 Task: Find and organize event photos in Google Photos.
Action: Mouse moved to (184, 42)
Screenshot: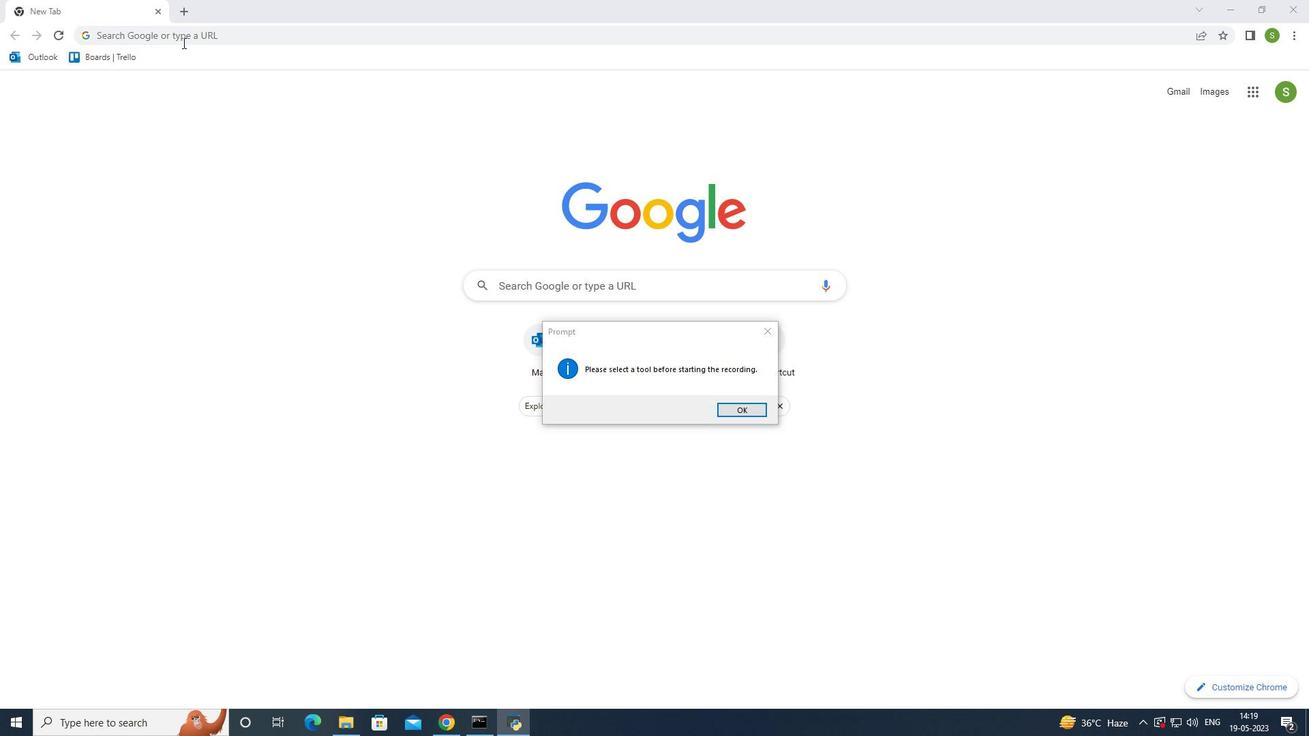 
Action: Mouse pressed left at (184, 42)
Screenshot: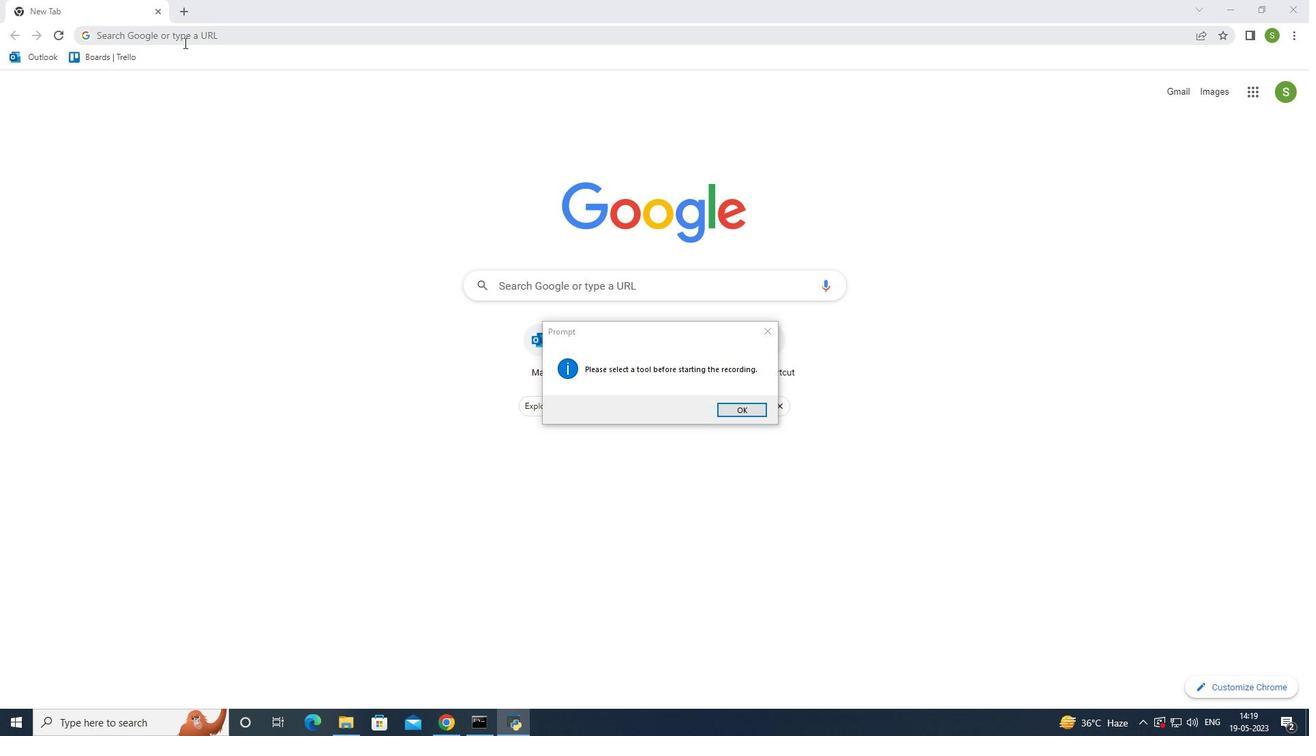 
Action: Mouse moved to (280, 51)
Screenshot: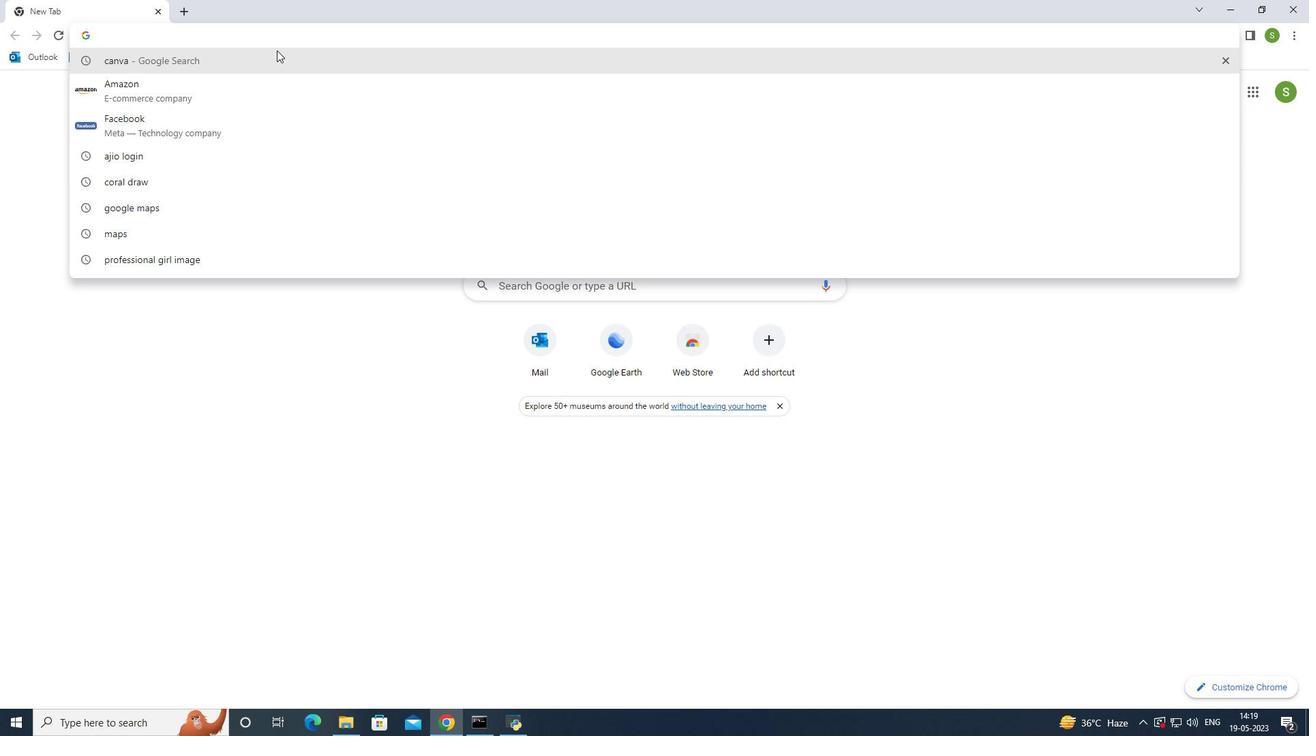 
Action: Key pressed google<Key.space>photos<Key.enter>
Screenshot: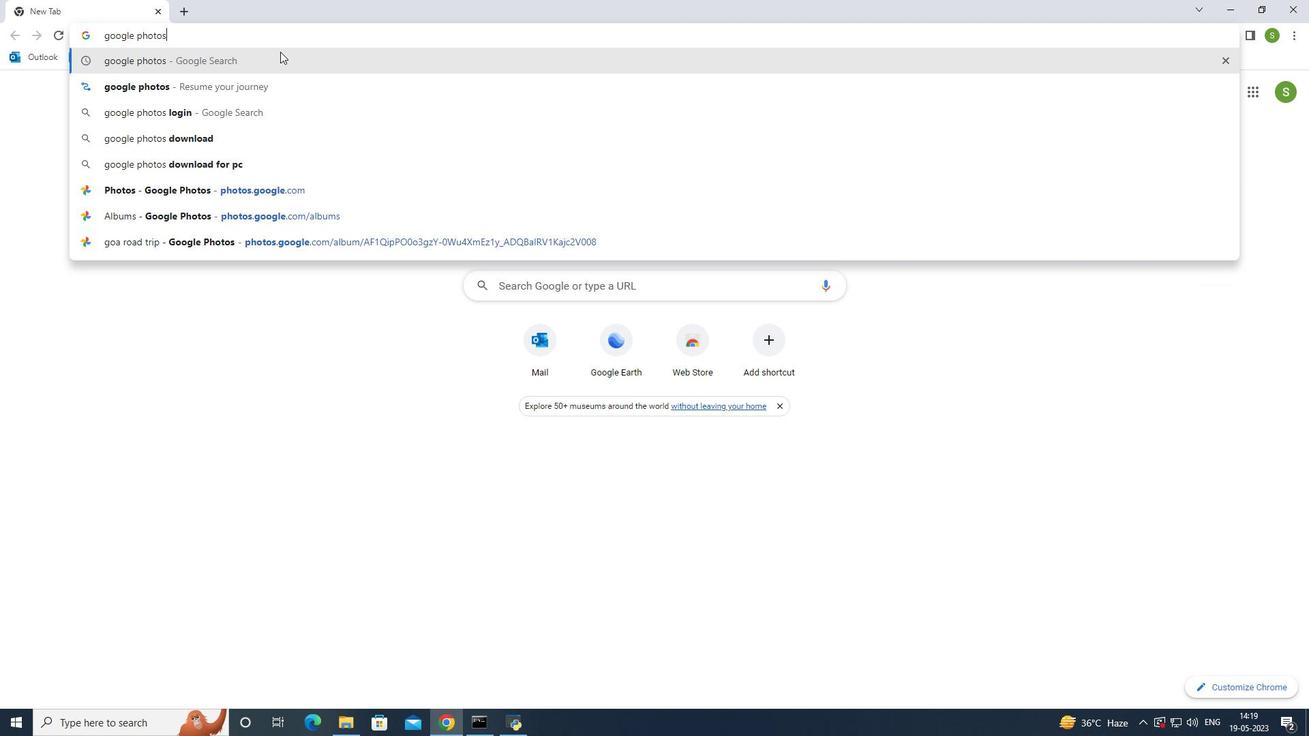 
Action: Mouse moved to (220, 210)
Screenshot: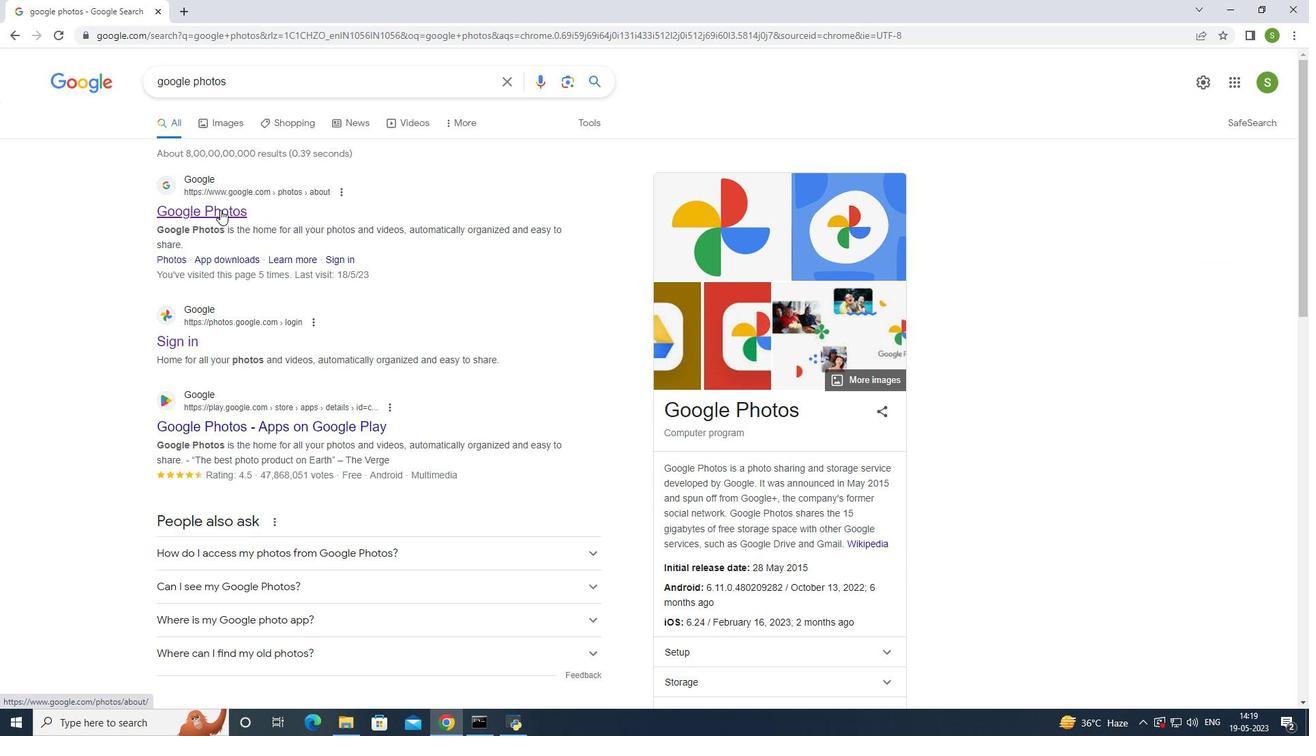 
Action: Mouse pressed left at (220, 210)
Screenshot: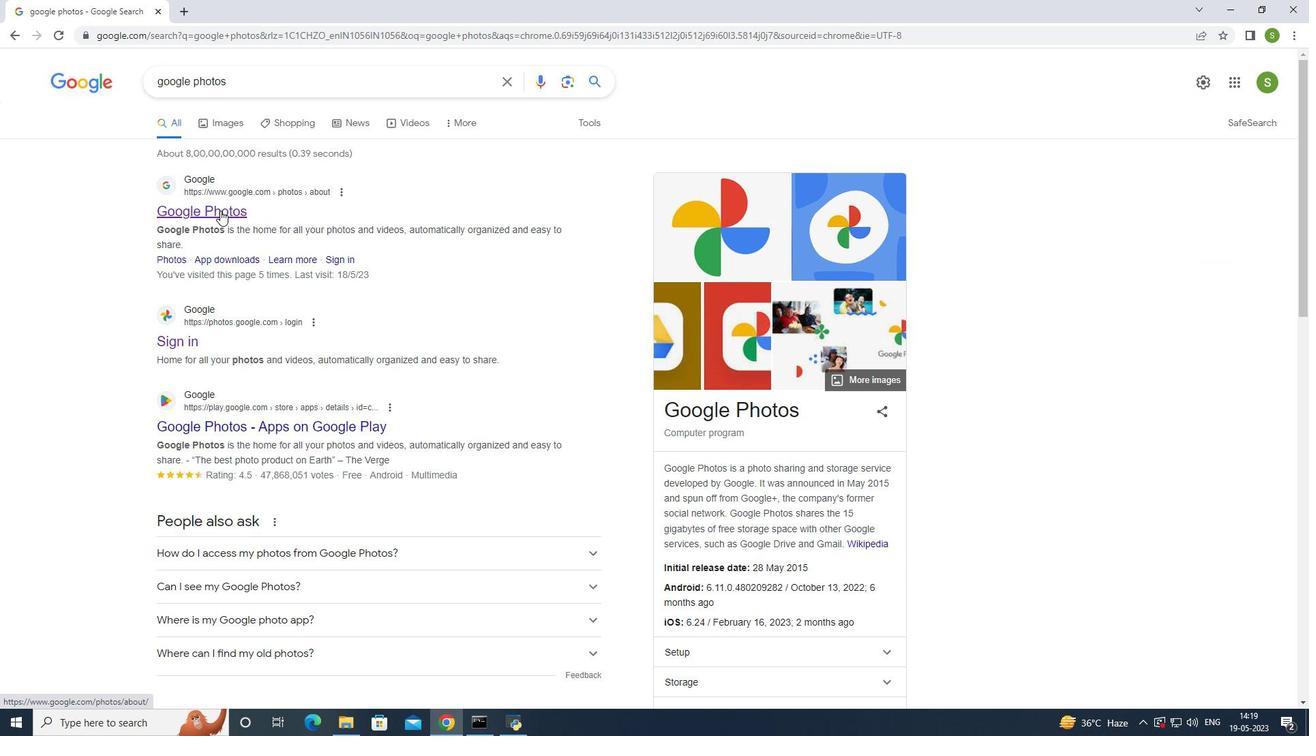 
Action: Mouse moved to (618, 476)
Screenshot: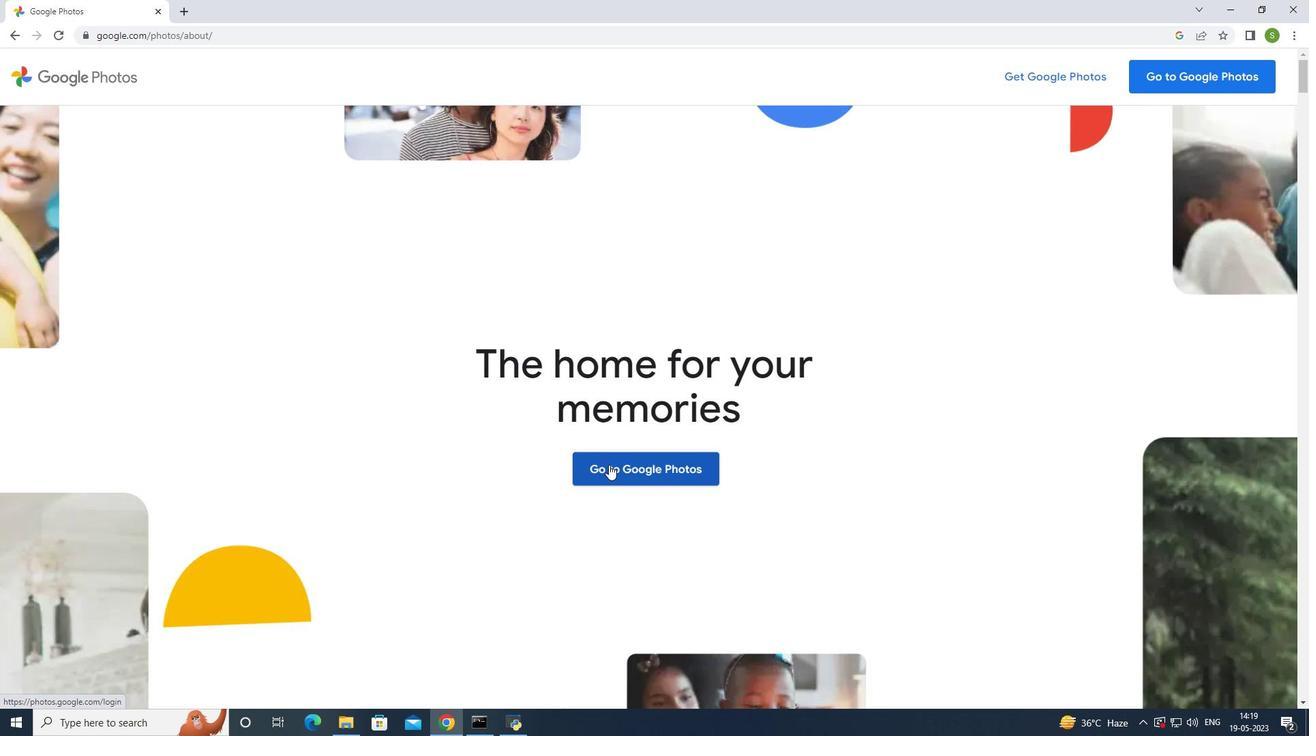
Action: Mouse pressed left at (618, 476)
Screenshot: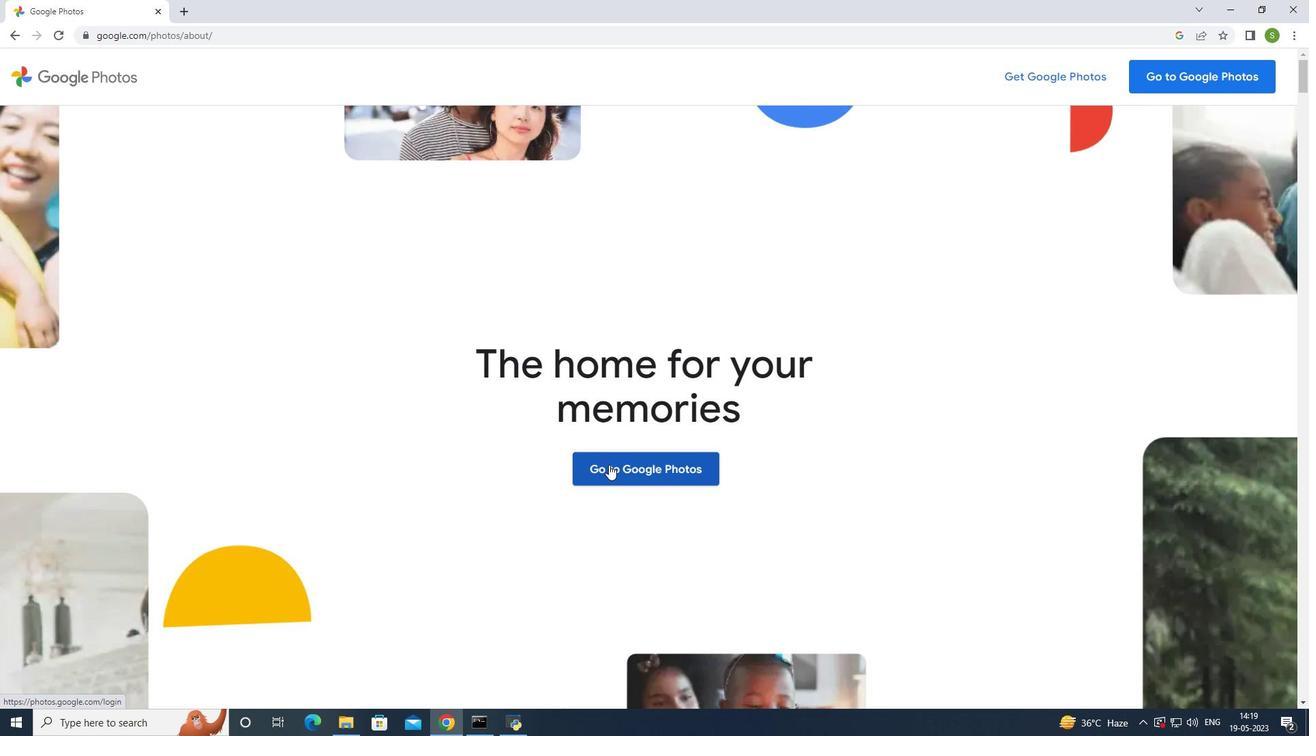 
Action: Mouse moved to (186, 10)
Screenshot: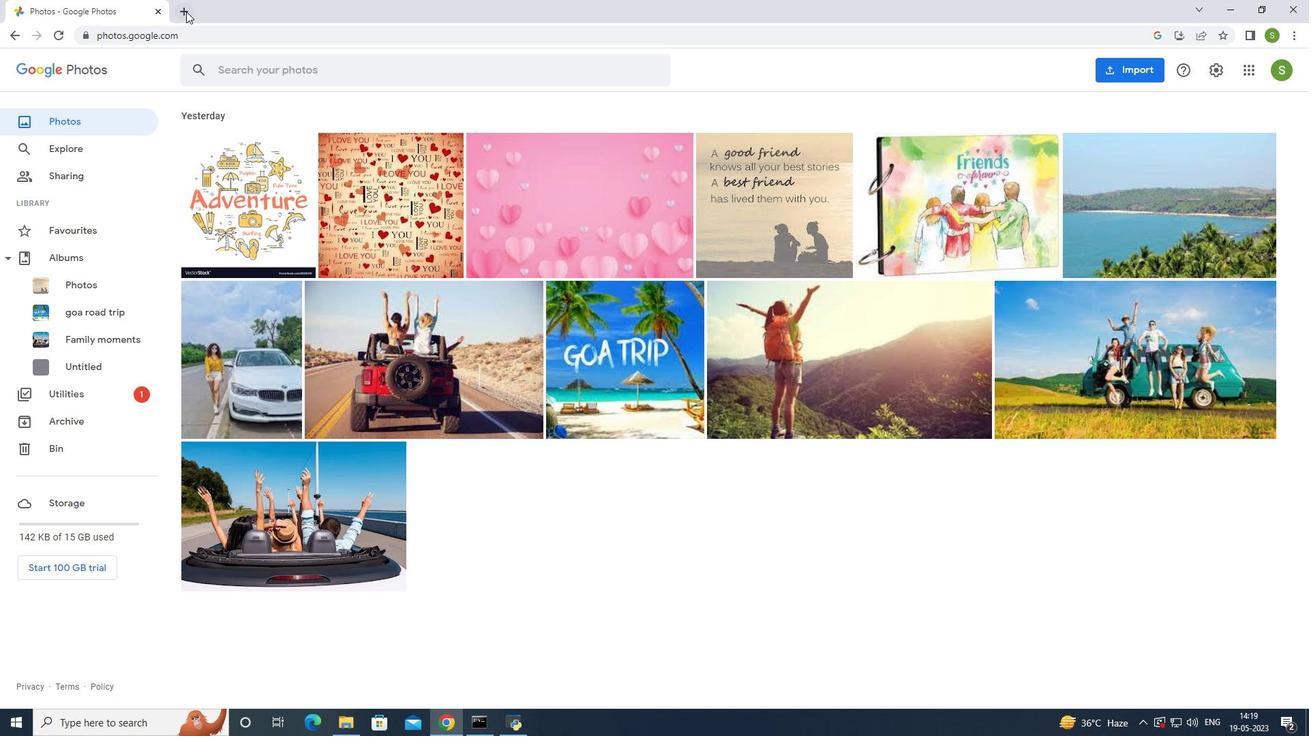 
Action: Mouse pressed left at (186, 10)
Screenshot: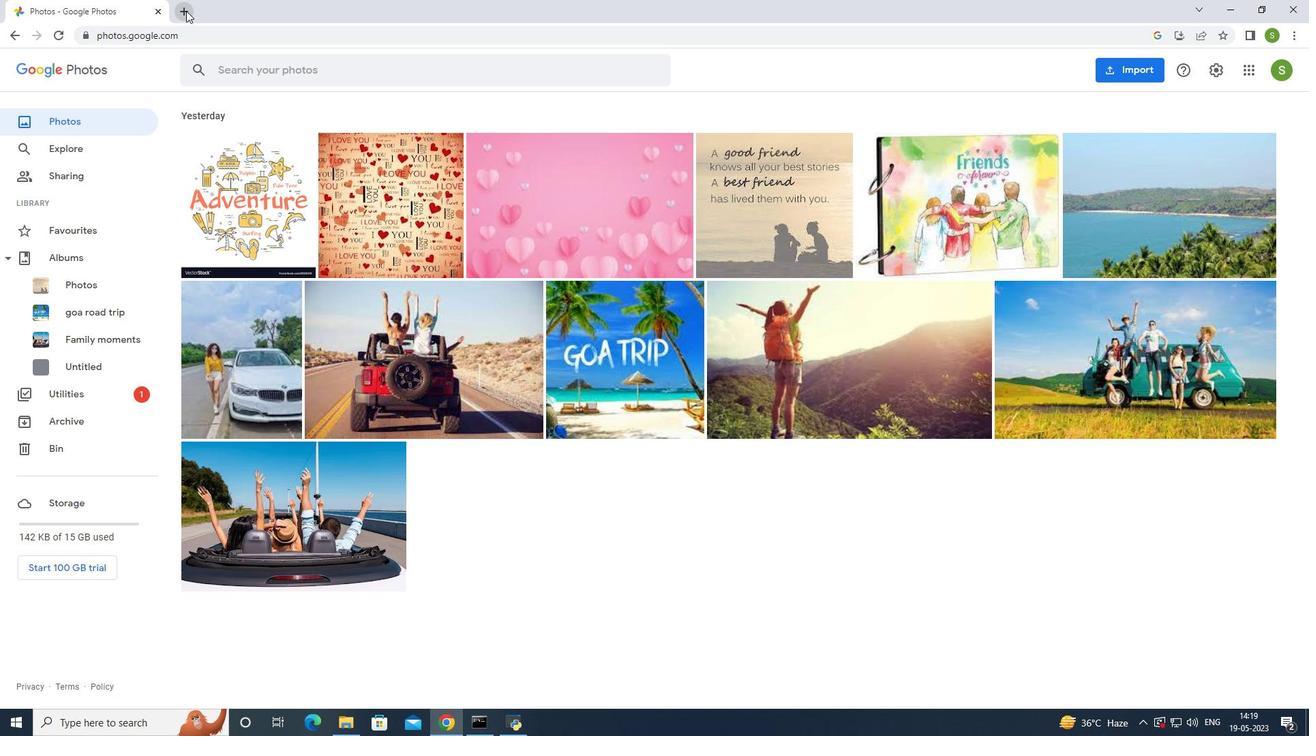 
Action: Mouse moved to (229, 33)
Screenshot: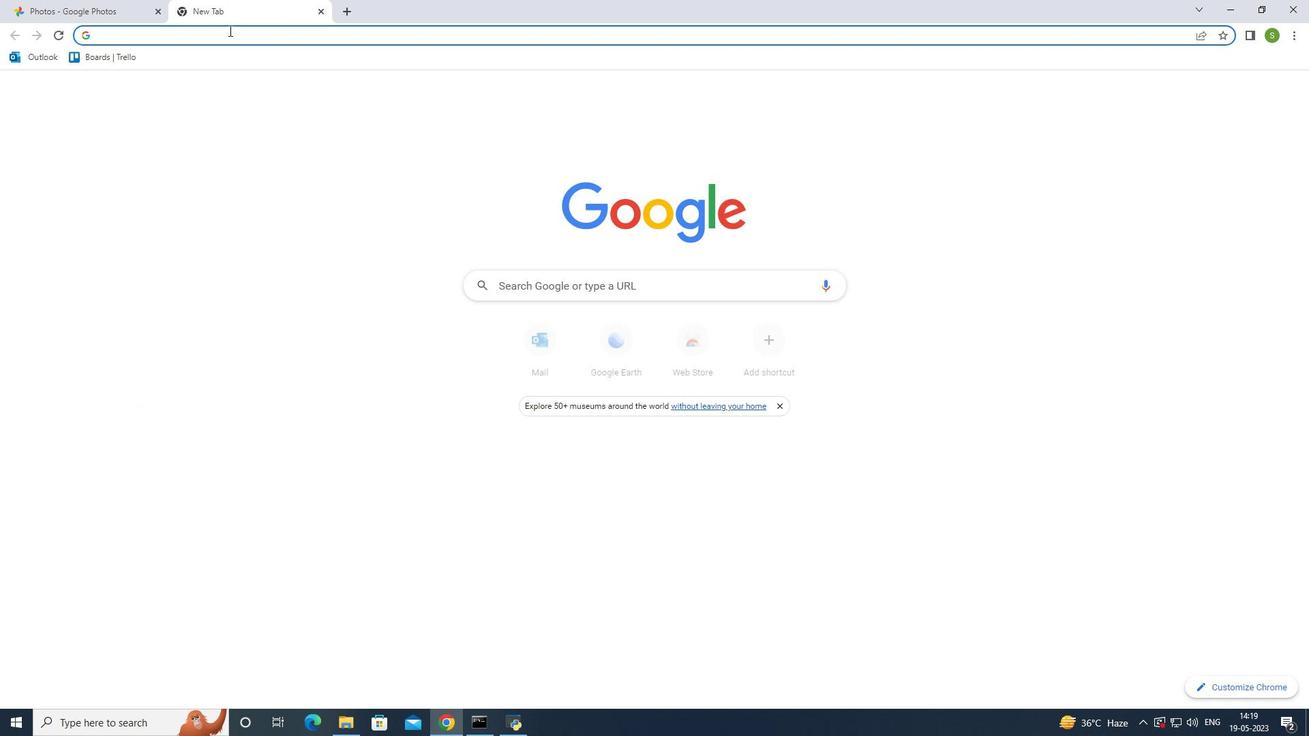 
Action: Mouse pressed left at (229, 33)
Screenshot: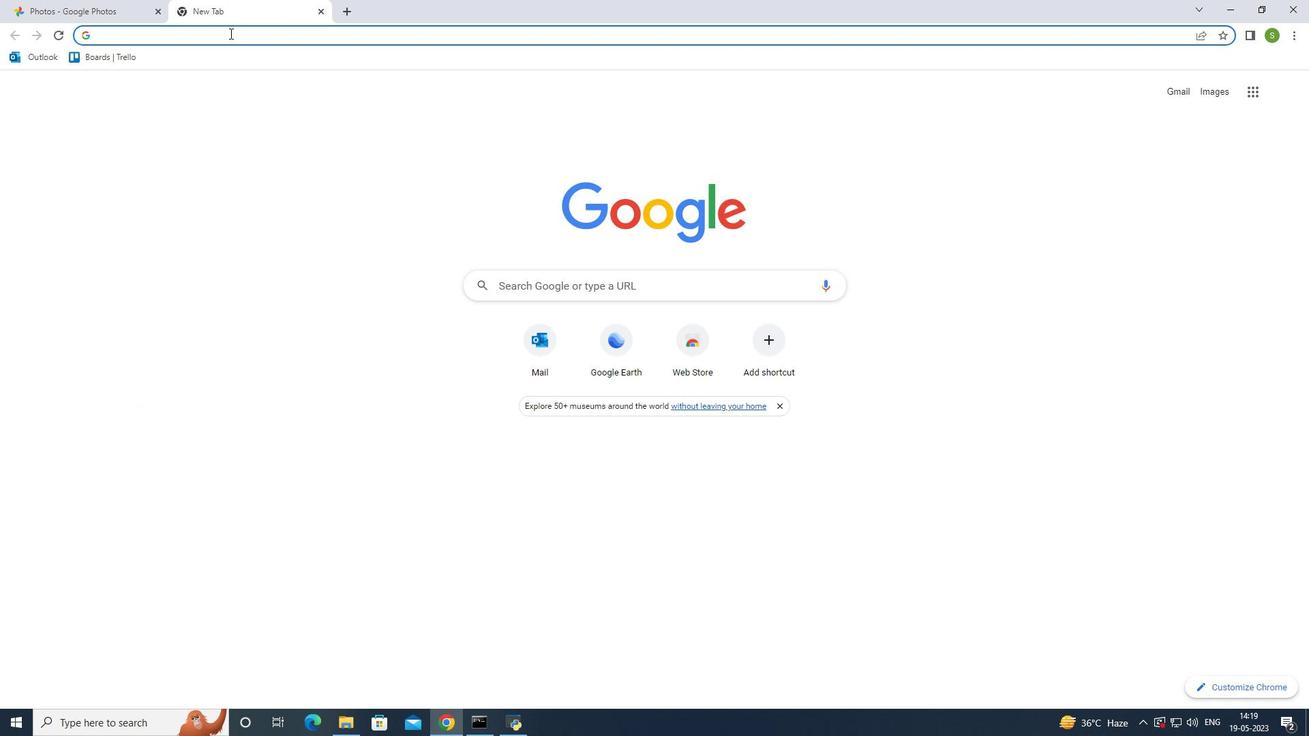 
Action: Mouse moved to (339, 42)
Screenshot: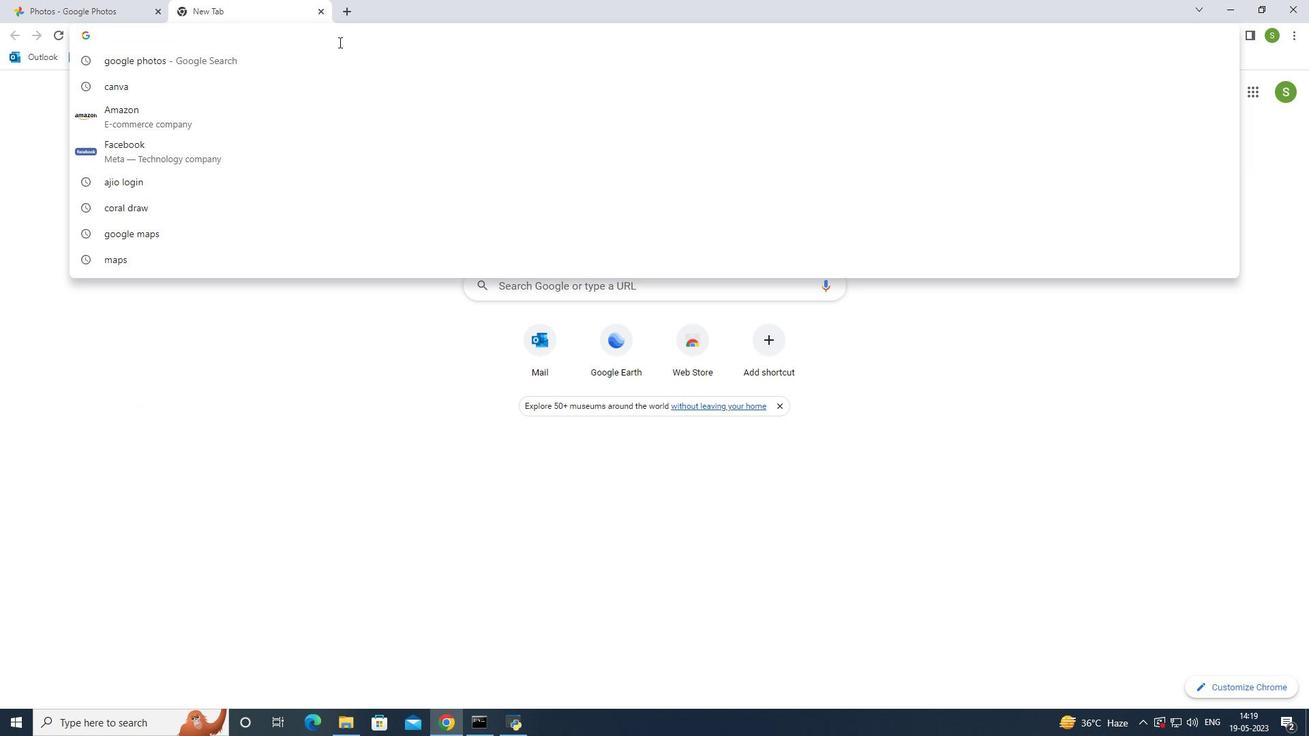 
Action: Key pressed event<Key.space><Key.down><Key.enter>
Screenshot: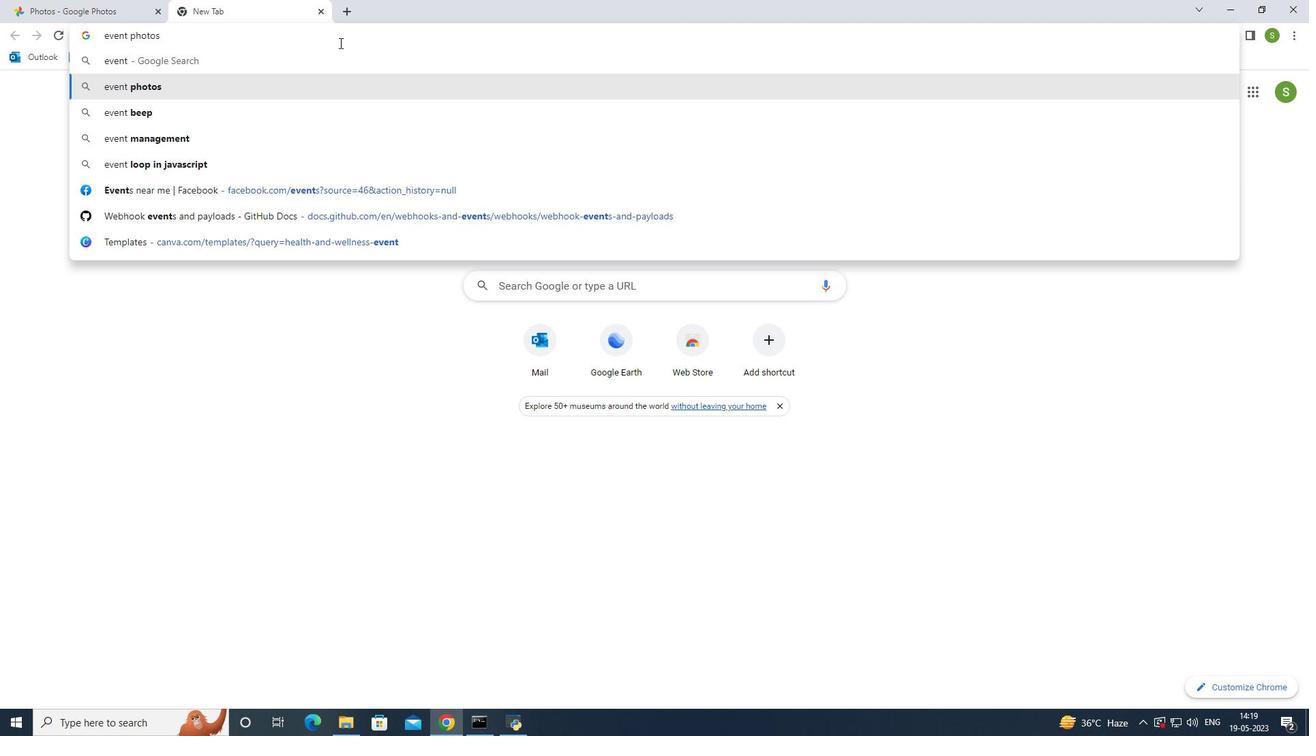 
Action: Mouse moved to (221, 124)
Screenshot: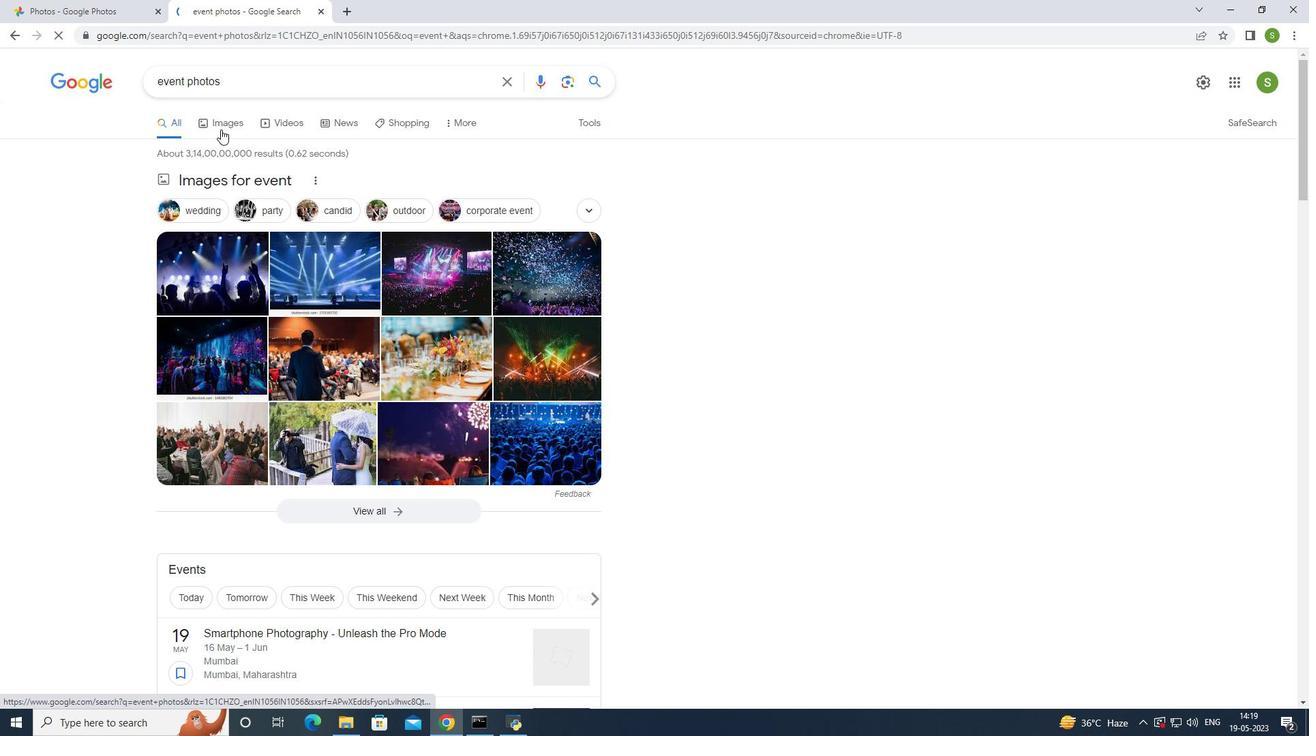 
Action: Mouse pressed left at (221, 124)
Screenshot: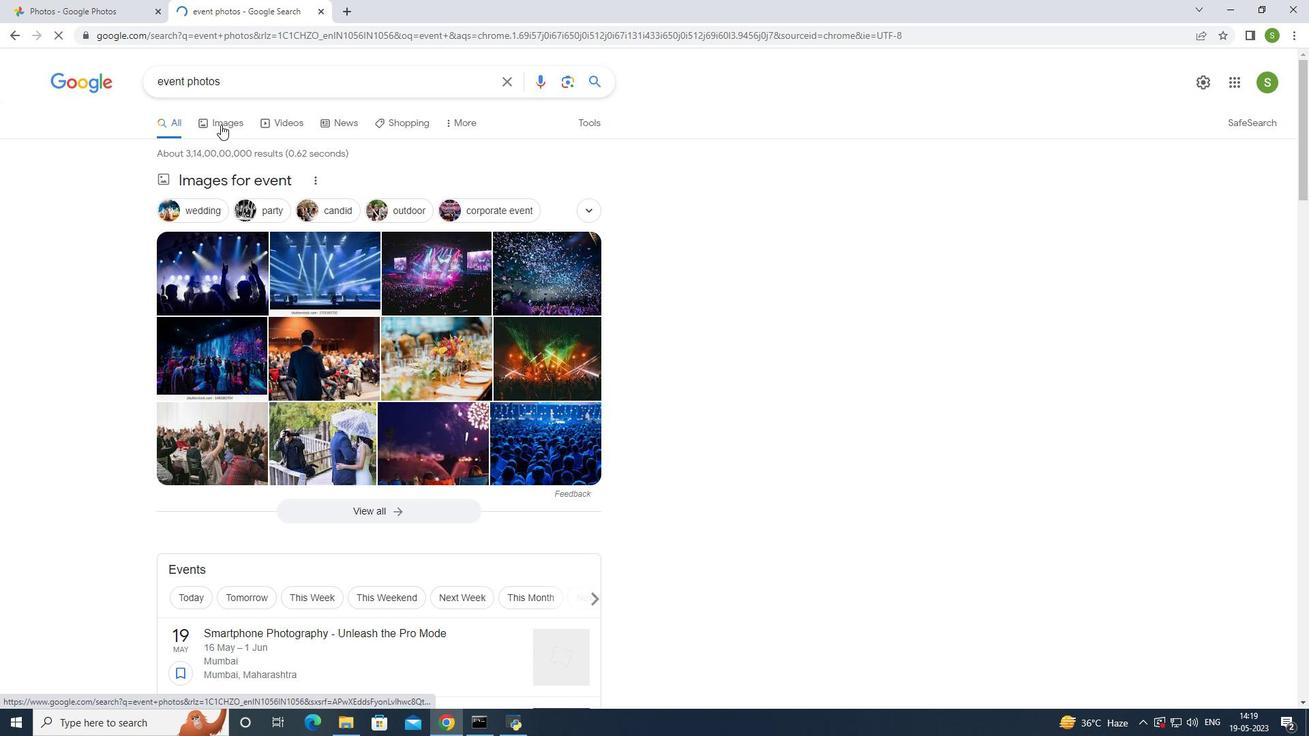 
Action: Mouse moved to (571, 264)
Screenshot: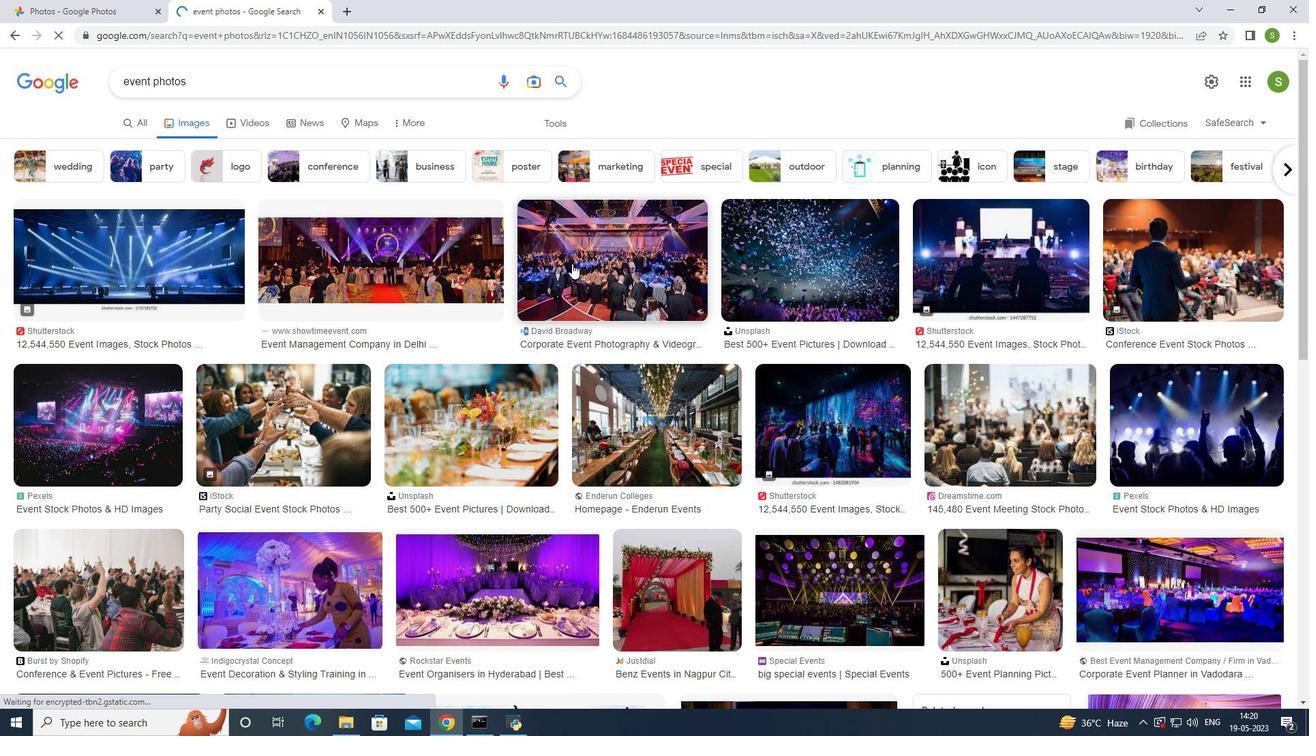 
Action: Mouse scrolled (571, 263) with delta (0, 0)
Screenshot: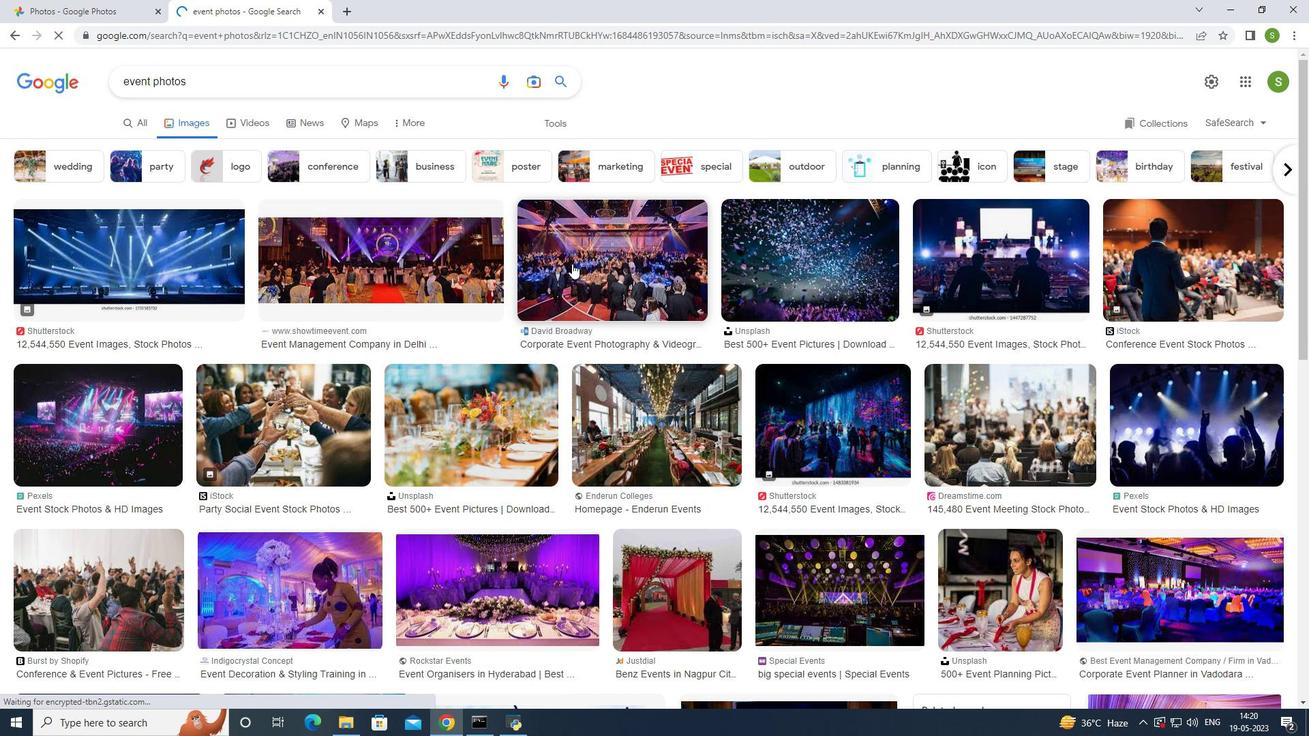 
Action: Mouse scrolled (571, 263) with delta (0, 0)
Screenshot: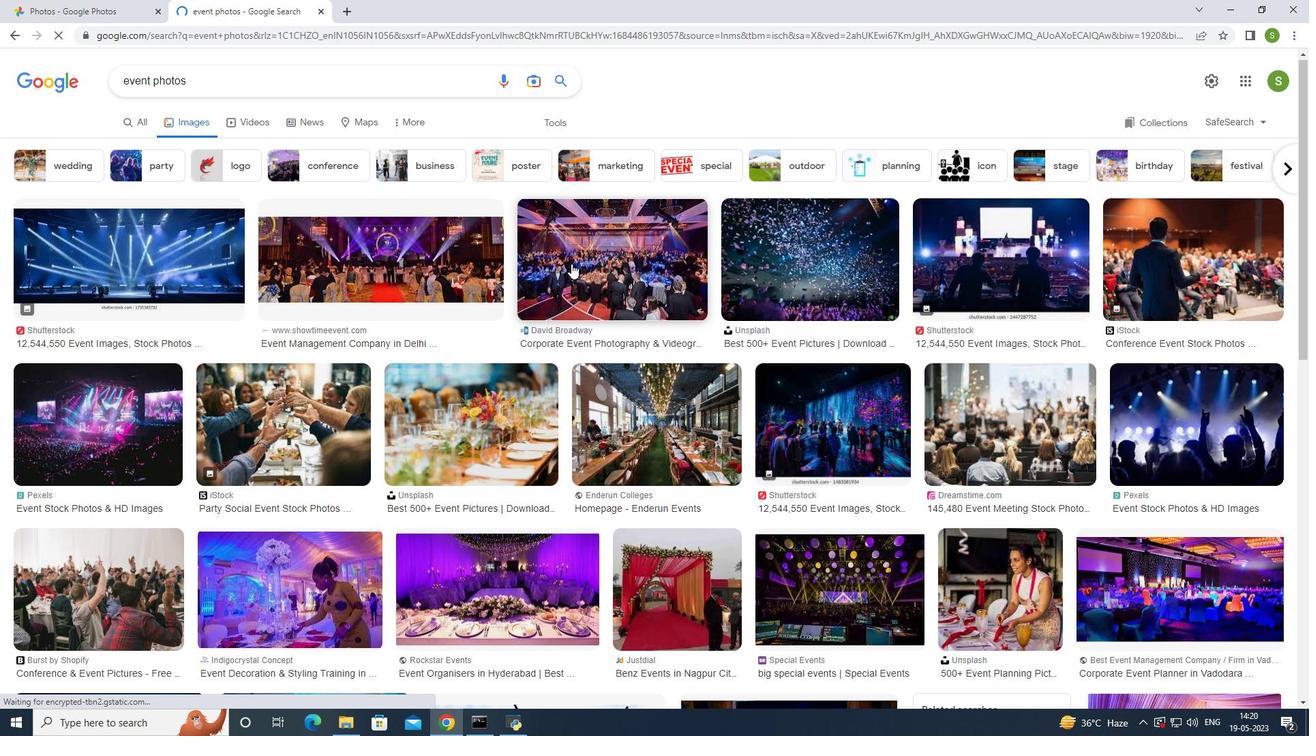 
Action: Mouse scrolled (571, 263) with delta (0, 0)
Screenshot: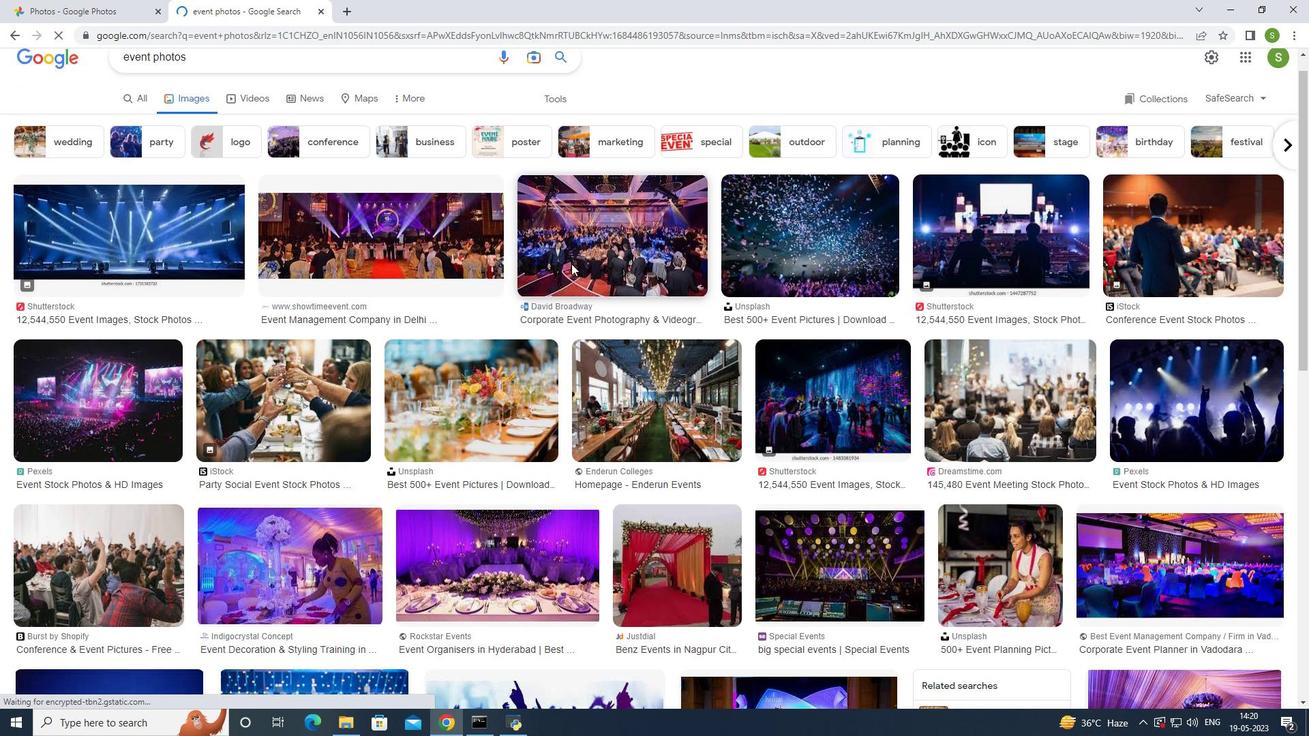 
Action: Mouse moved to (433, 395)
Screenshot: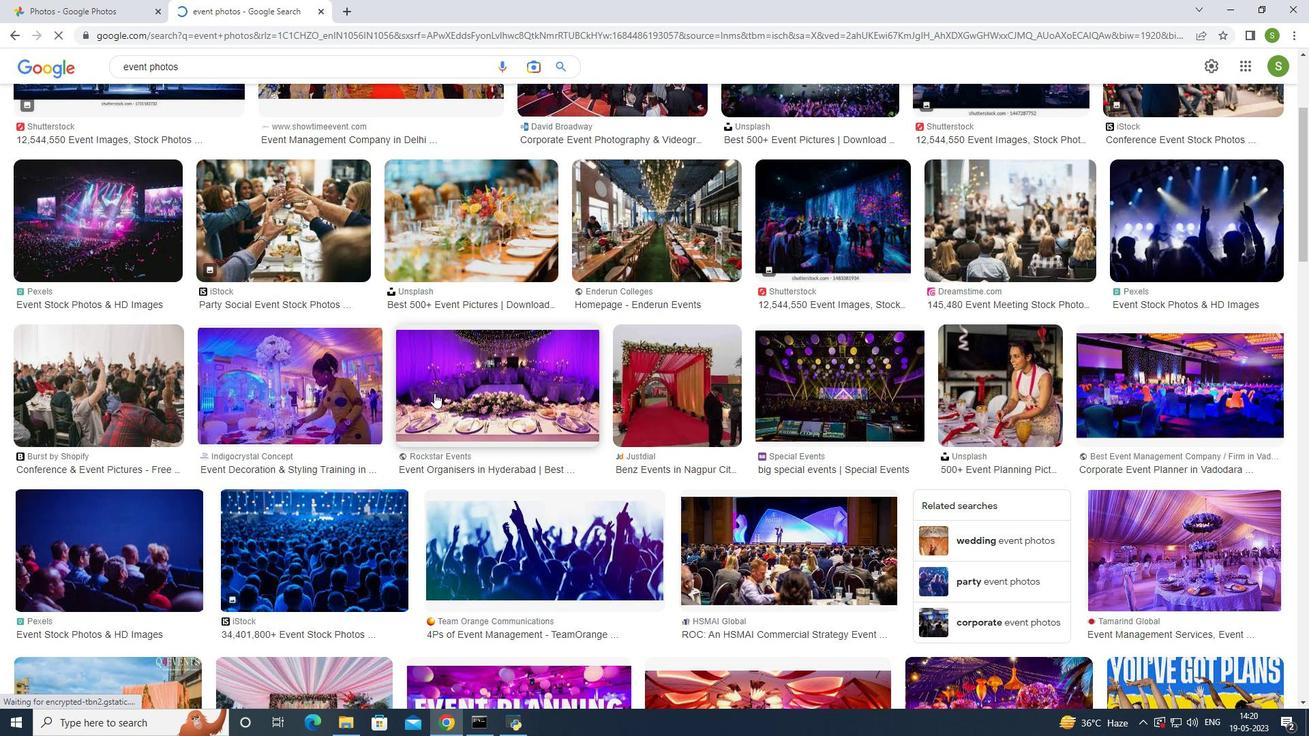 
Action: Mouse scrolled (433, 395) with delta (0, 0)
Screenshot: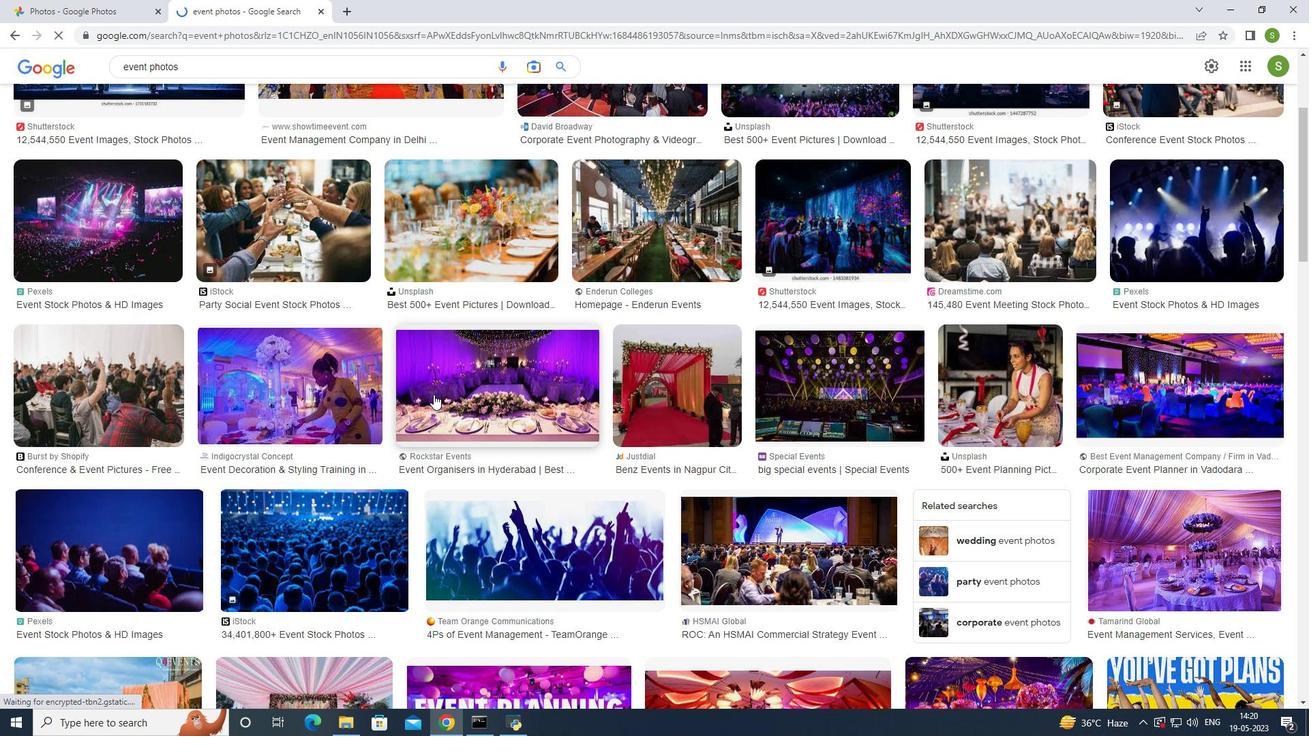 
Action: Mouse scrolled (433, 395) with delta (0, 0)
Screenshot: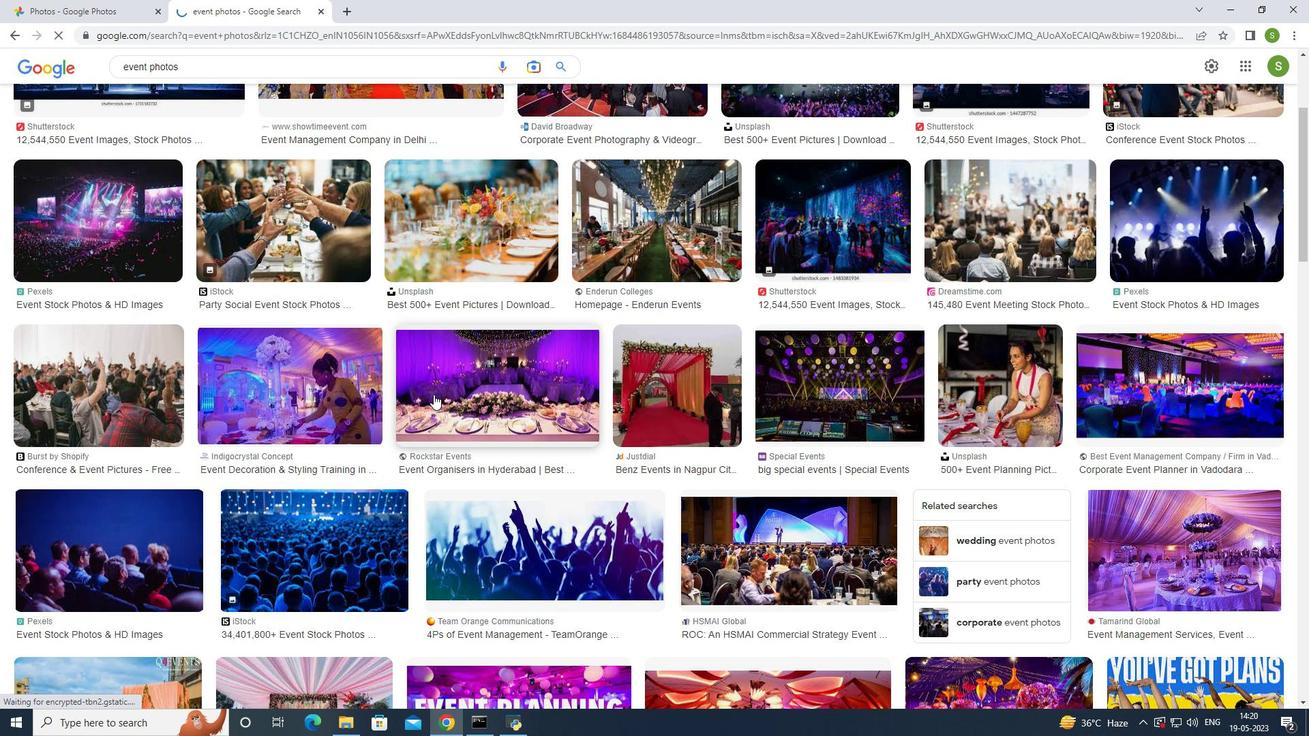 
Action: Mouse scrolled (433, 395) with delta (0, 0)
Screenshot: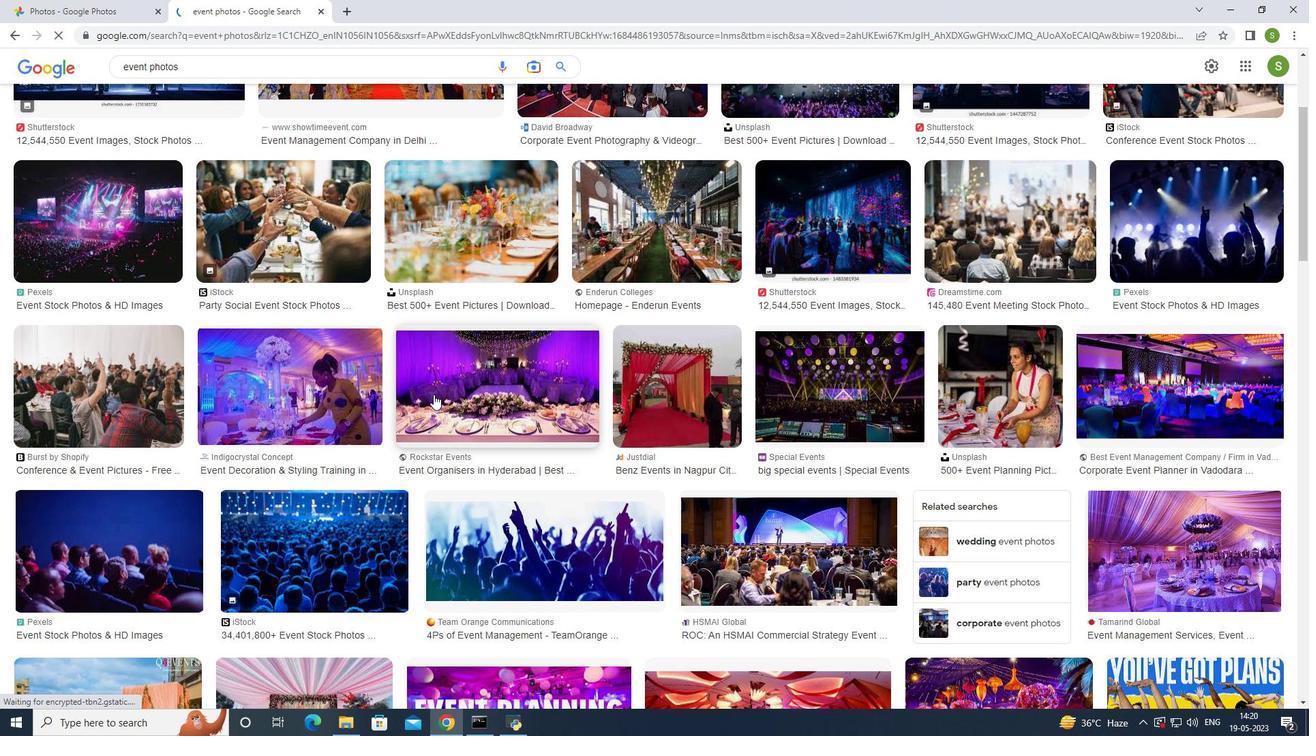 
Action: Mouse scrolled (433, 395) with delta (0, 0)
Screenshot: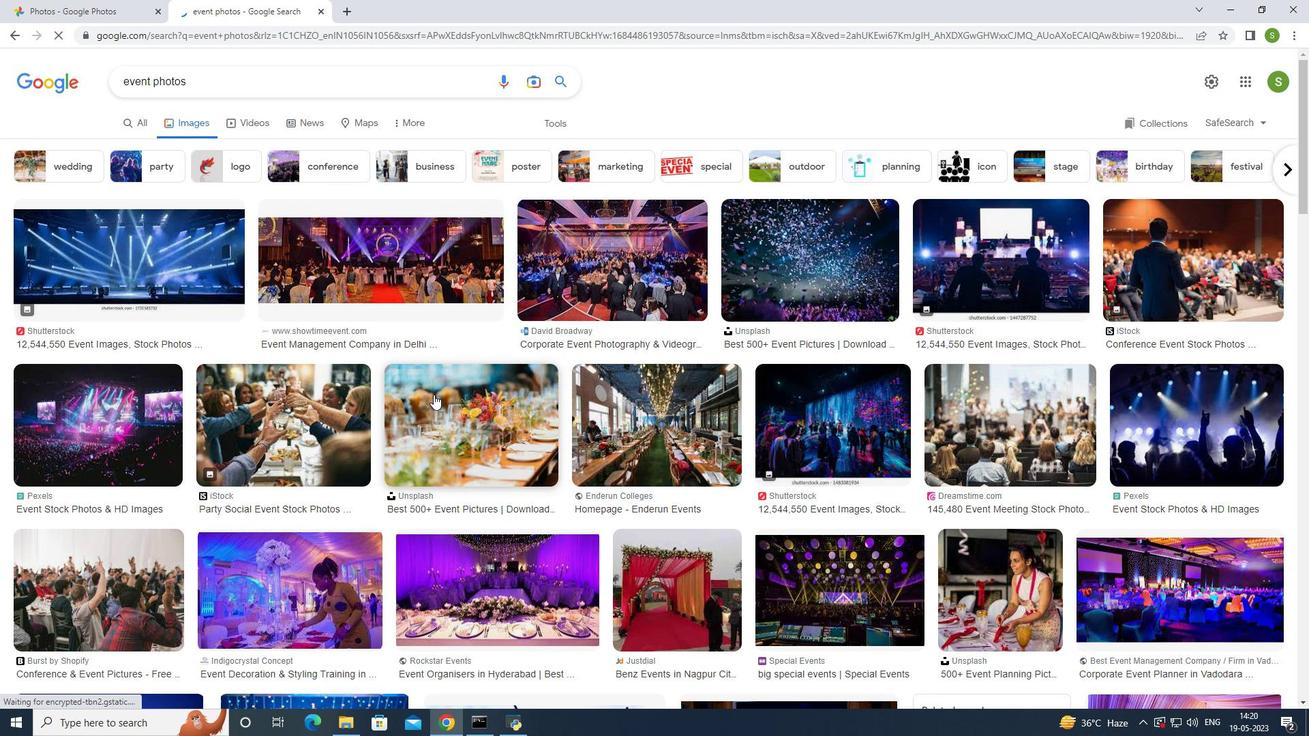 
Action: Mouse moved to (444, 276)
Screenshot: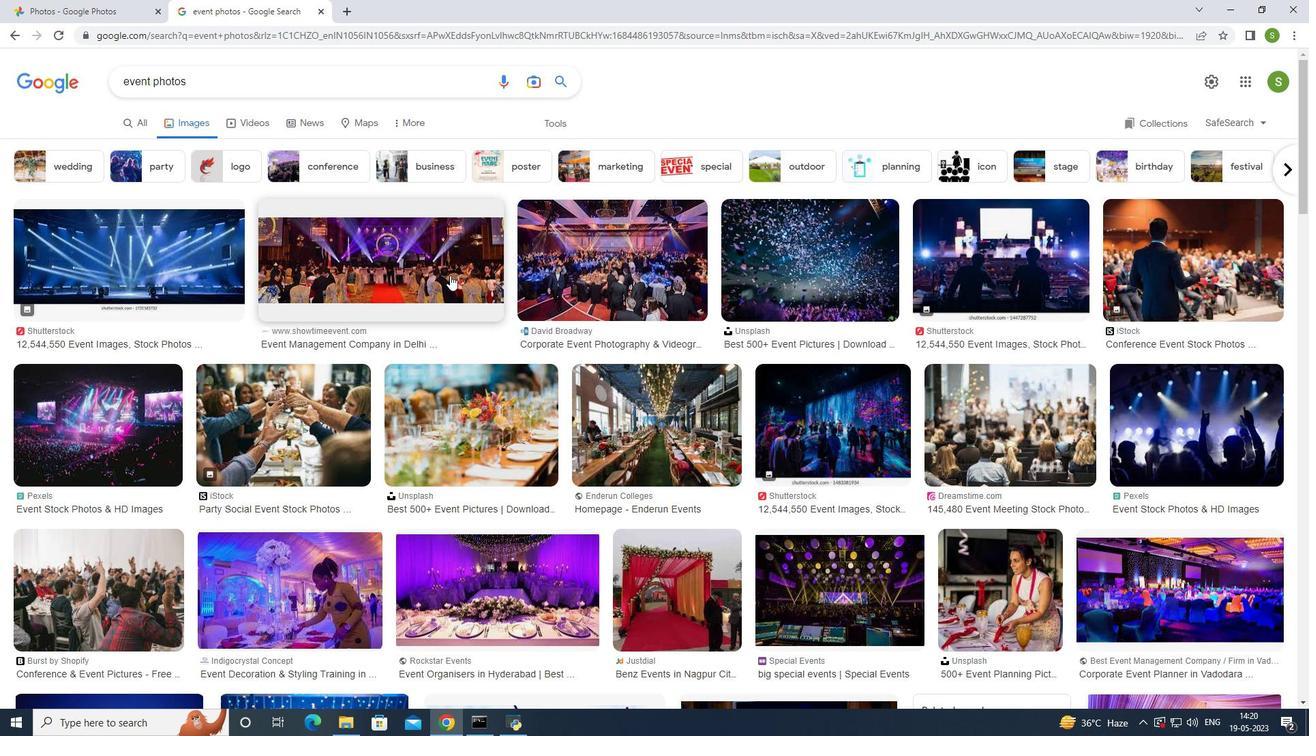 
Action: Mouse pressed left at (444, 276)
Screenshot: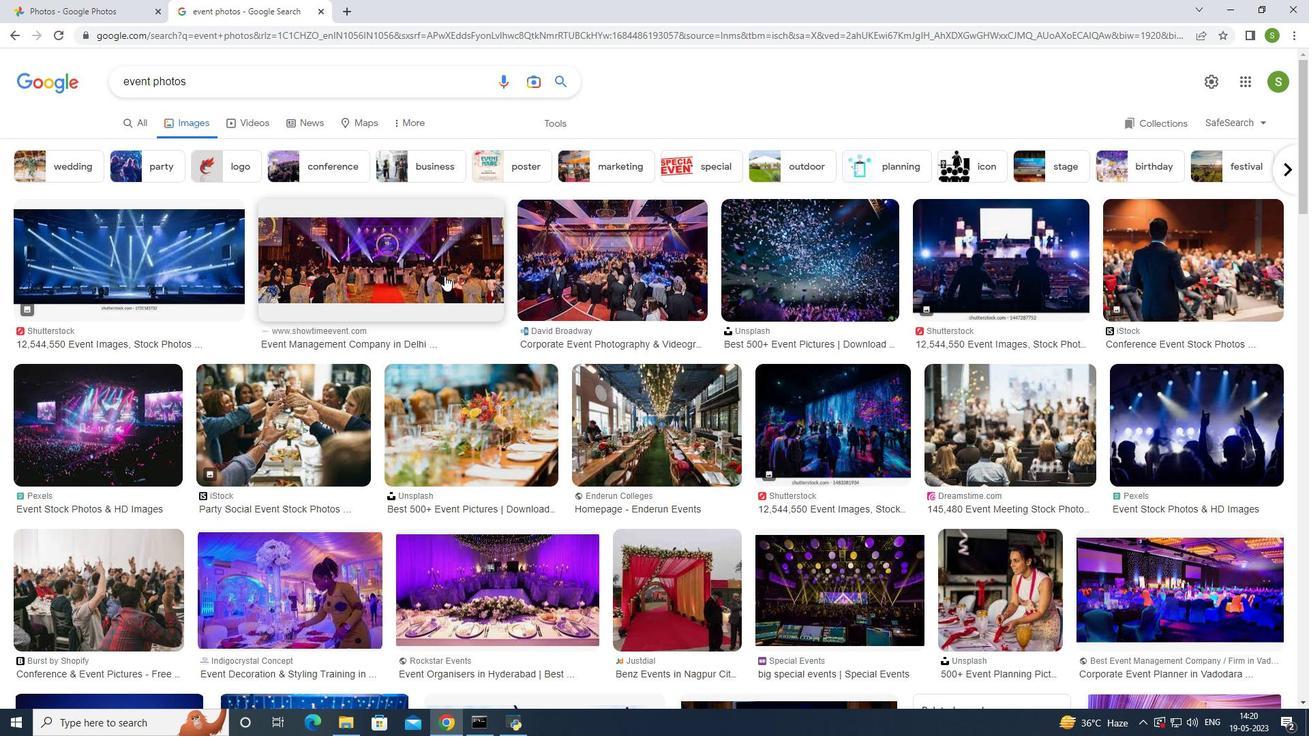 
Action: Mouse moved to (968, 236)
Screenshot: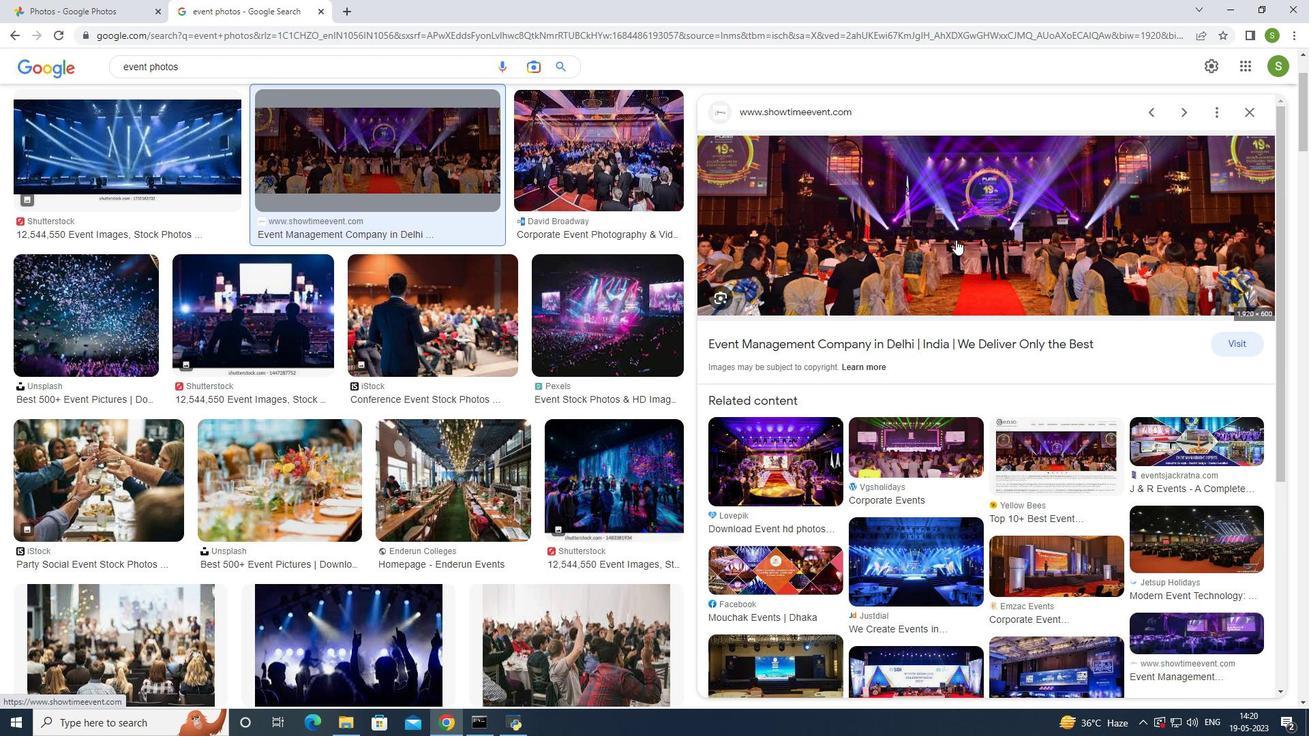 
Action: Mouse pressed right at (968, 236)
Screenshot: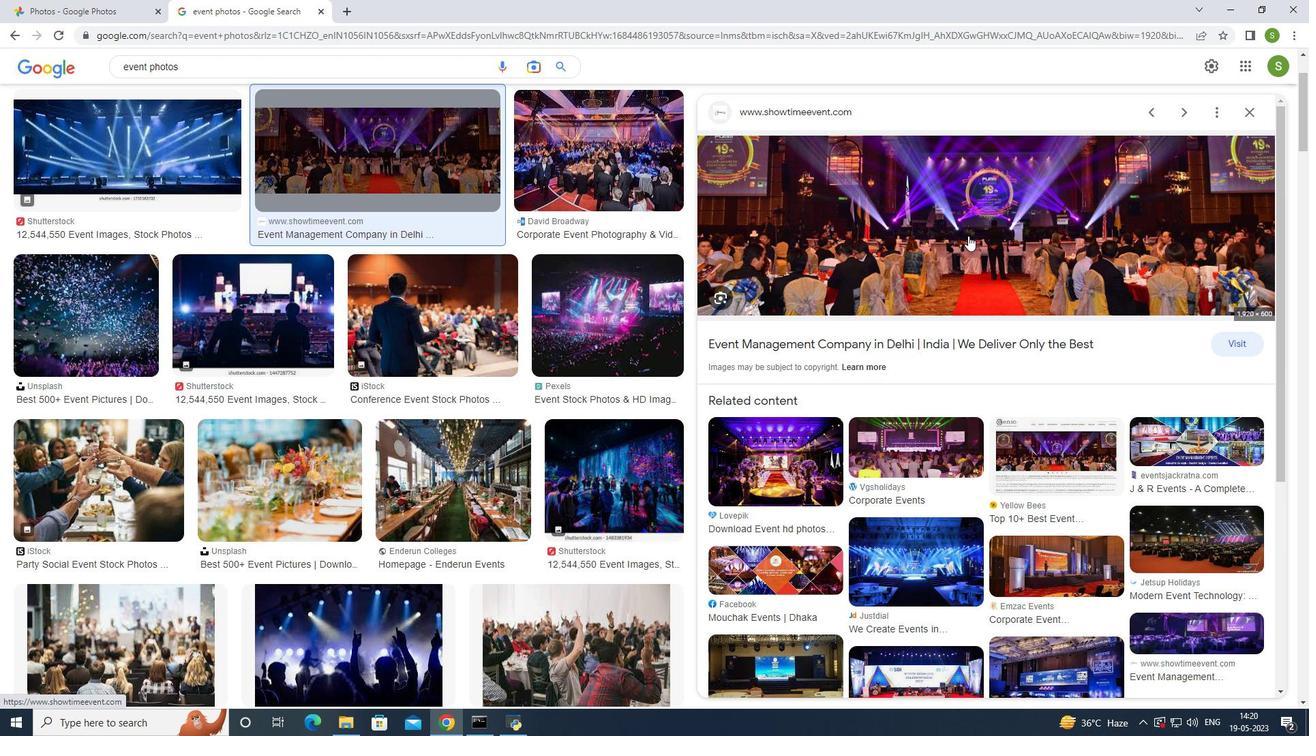 
Action: Mouse moved to (1031, 384)
Screenshot: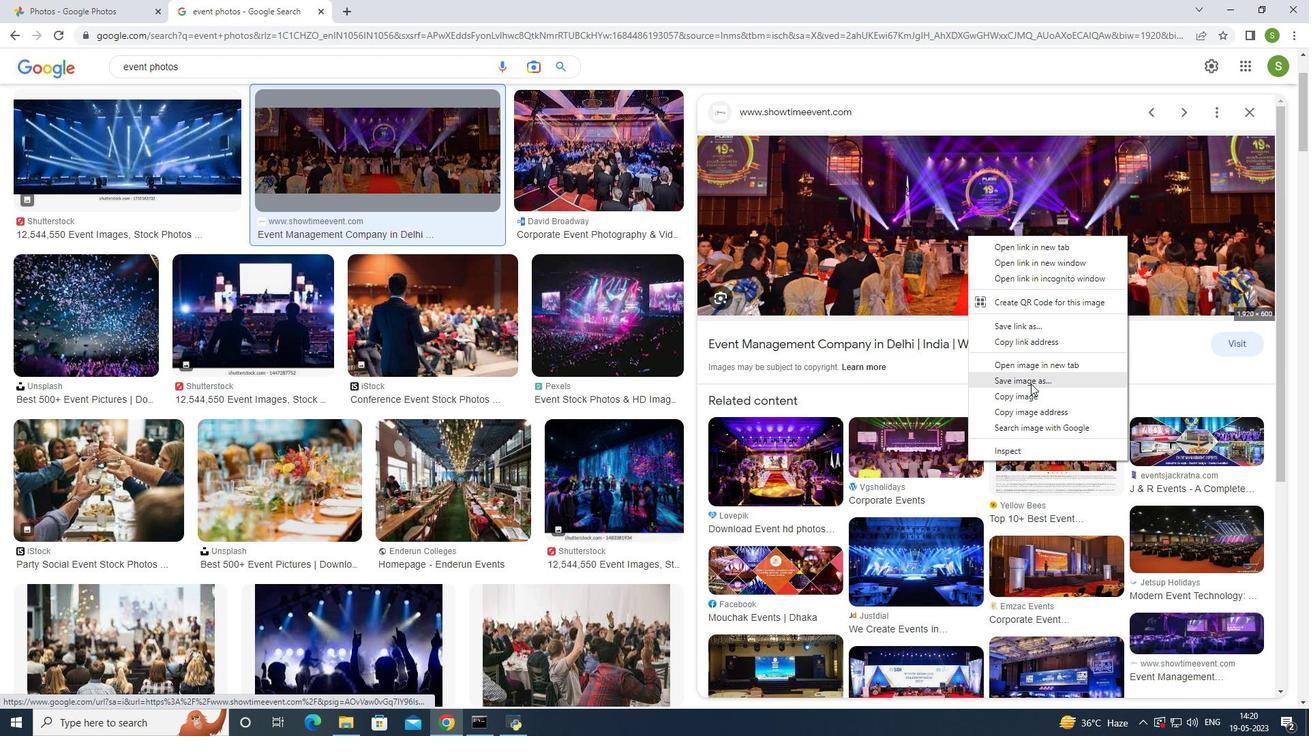 
Action: Mouse pressed left at (1031, 384)
Screenshot: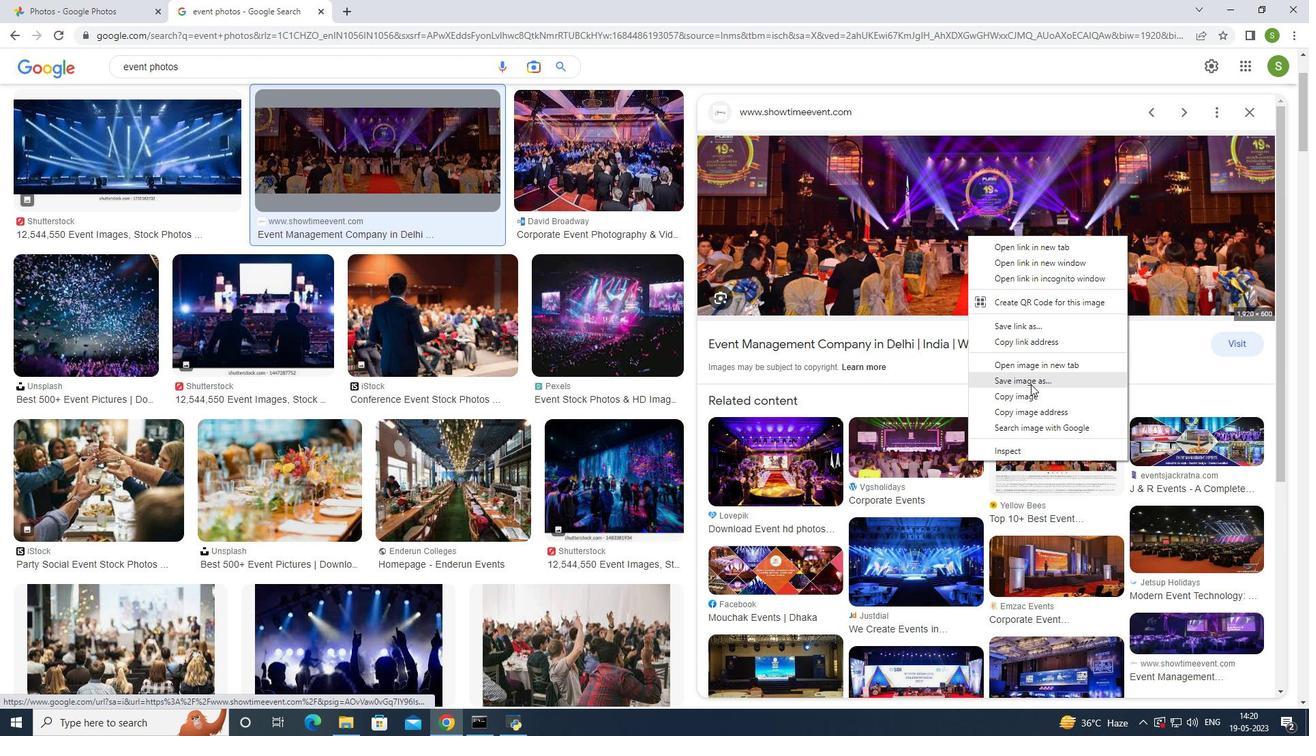 
Action: Mouse moved to (384, 285)
Screenshot: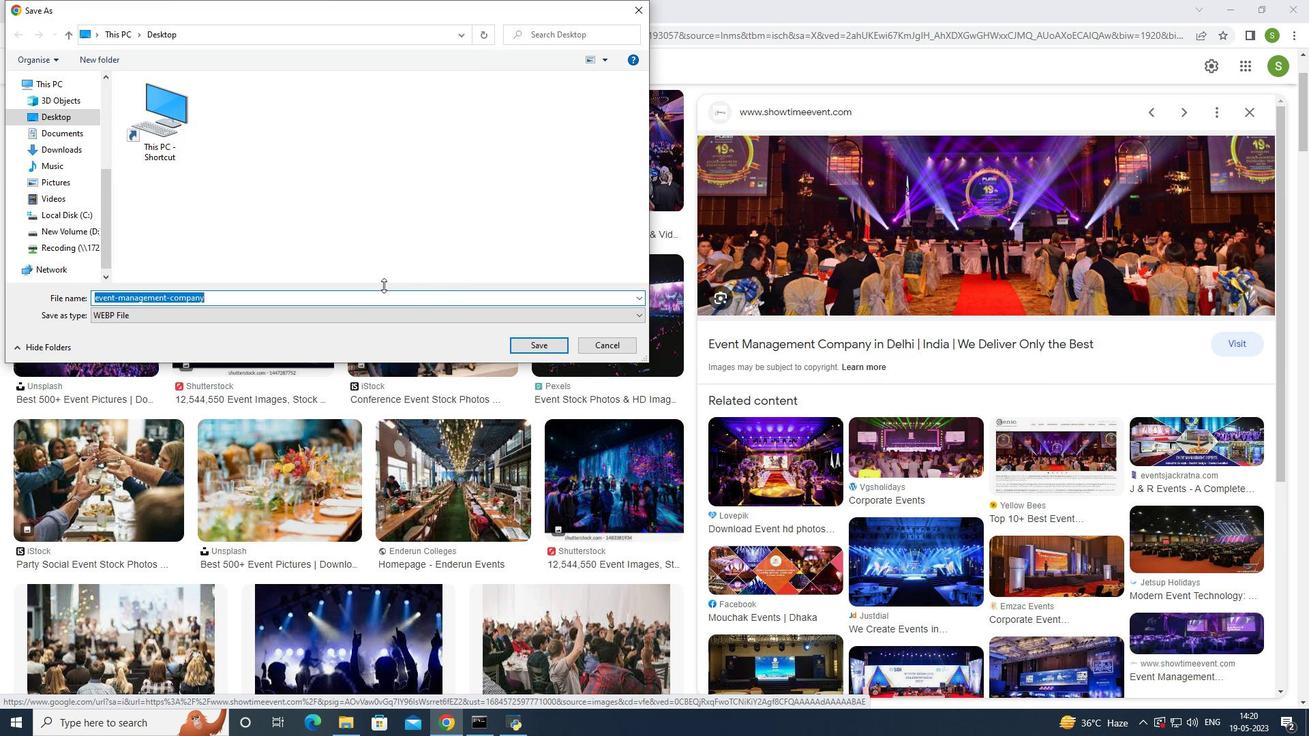 
Action: Key pressed eeeee<Key.enter>
Screenshot: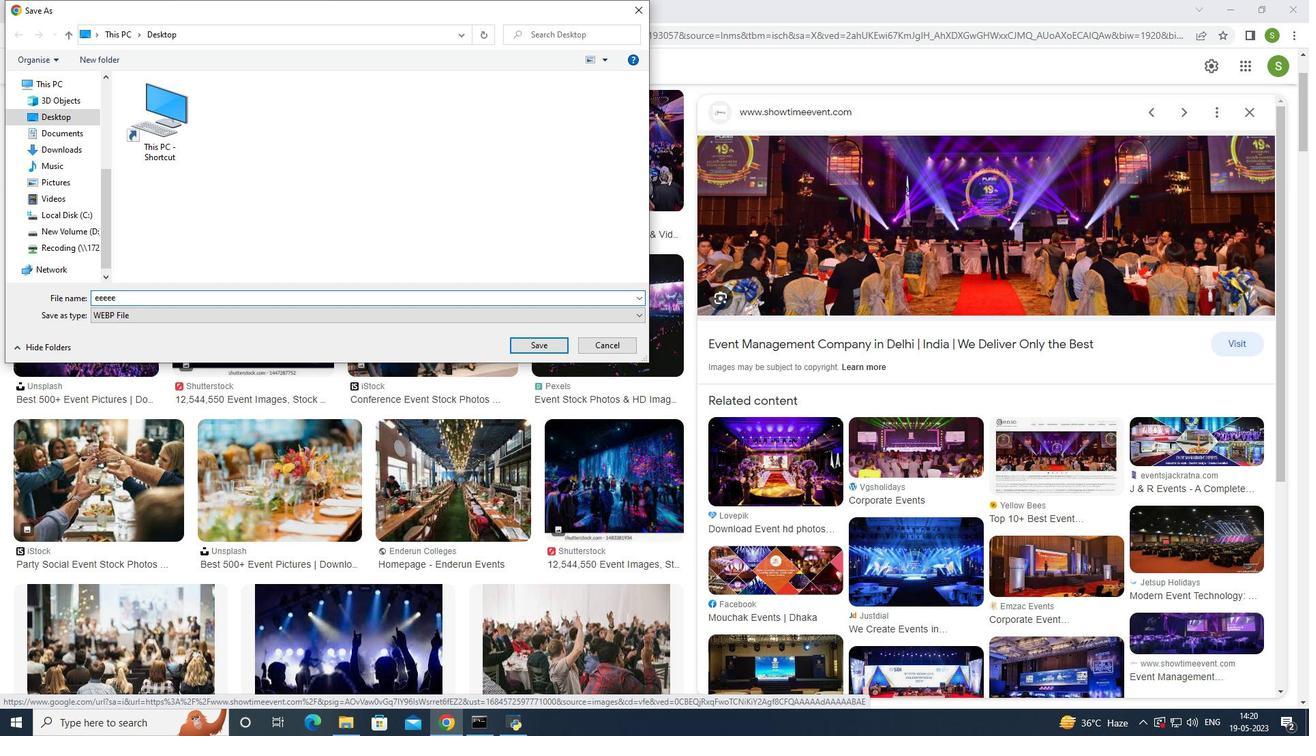 
Action: Mouse moved to (337, 341)
Screenshot: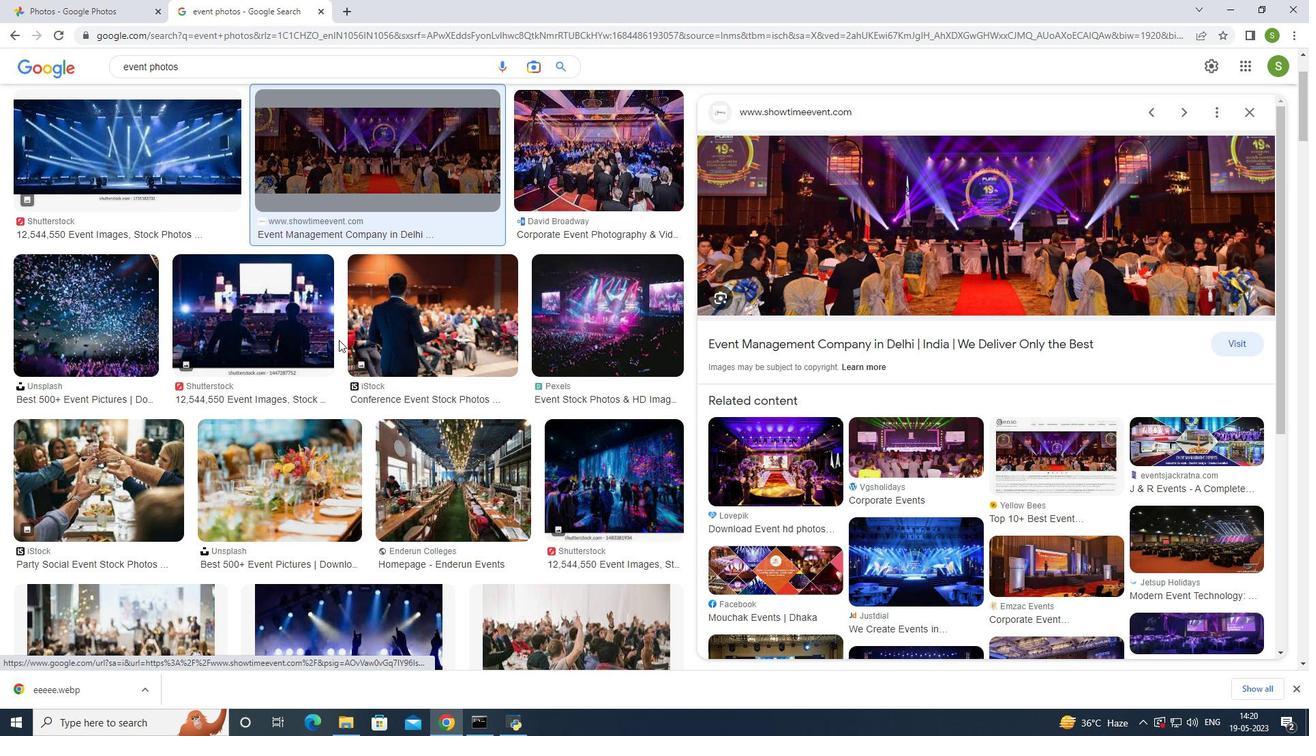 
Action: Mouse scrolled (337, 340) with delta (0, 0)
Screenshot: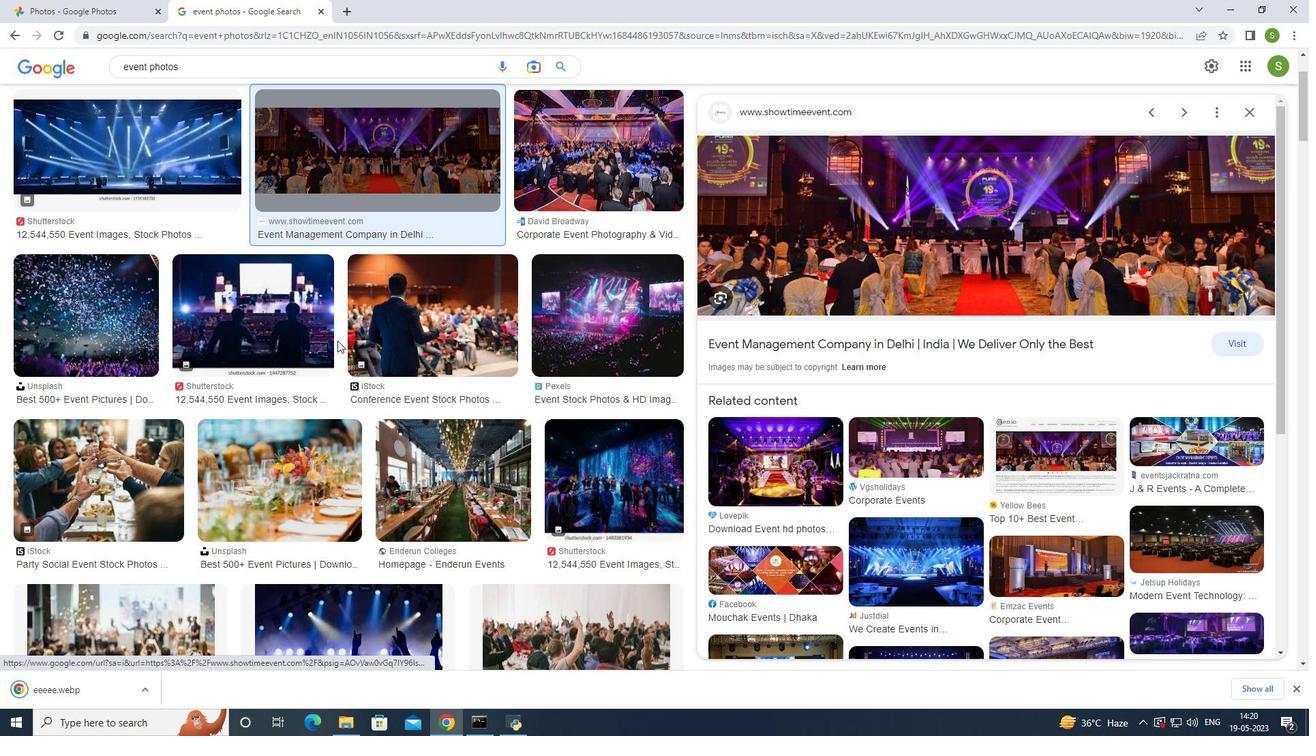 
Action: Mouse scrolled (337, 340) with delta (0, 0)
Screenshot: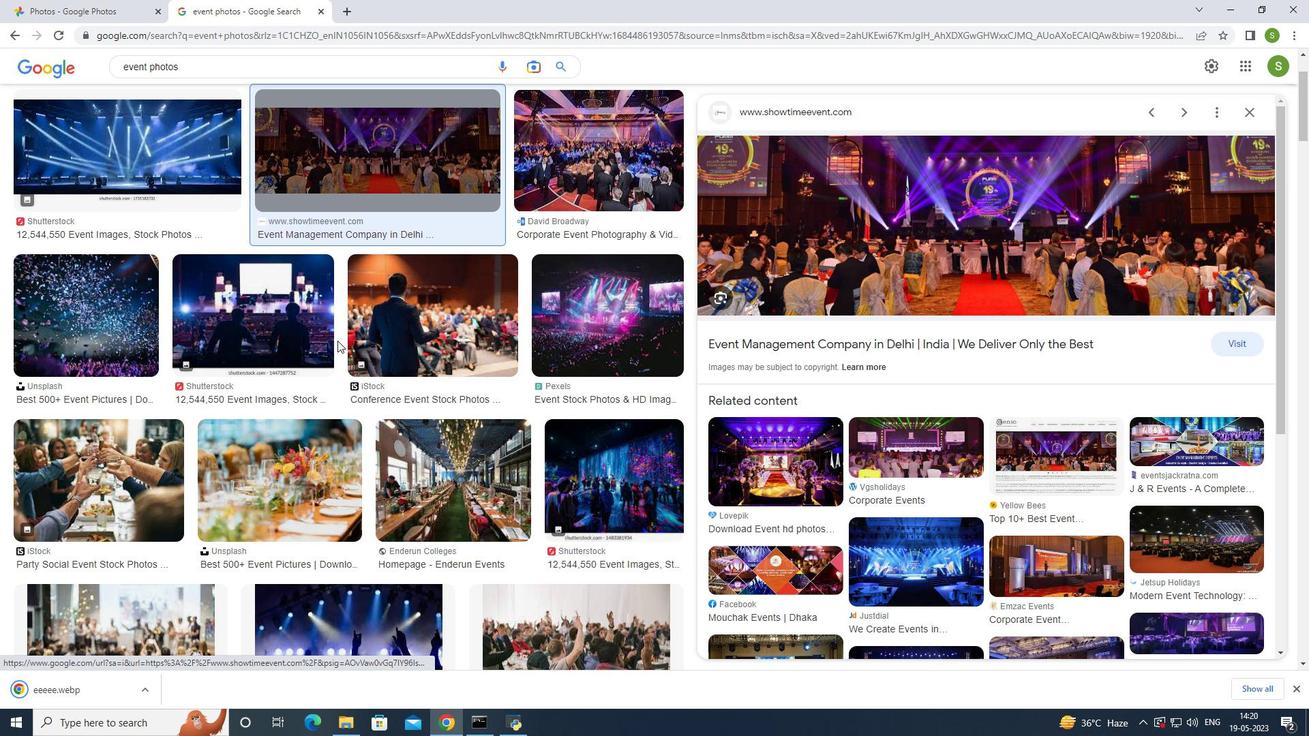 
Action: Mouse scrolled (337, 340) with delta (0, 0)
Screenshot: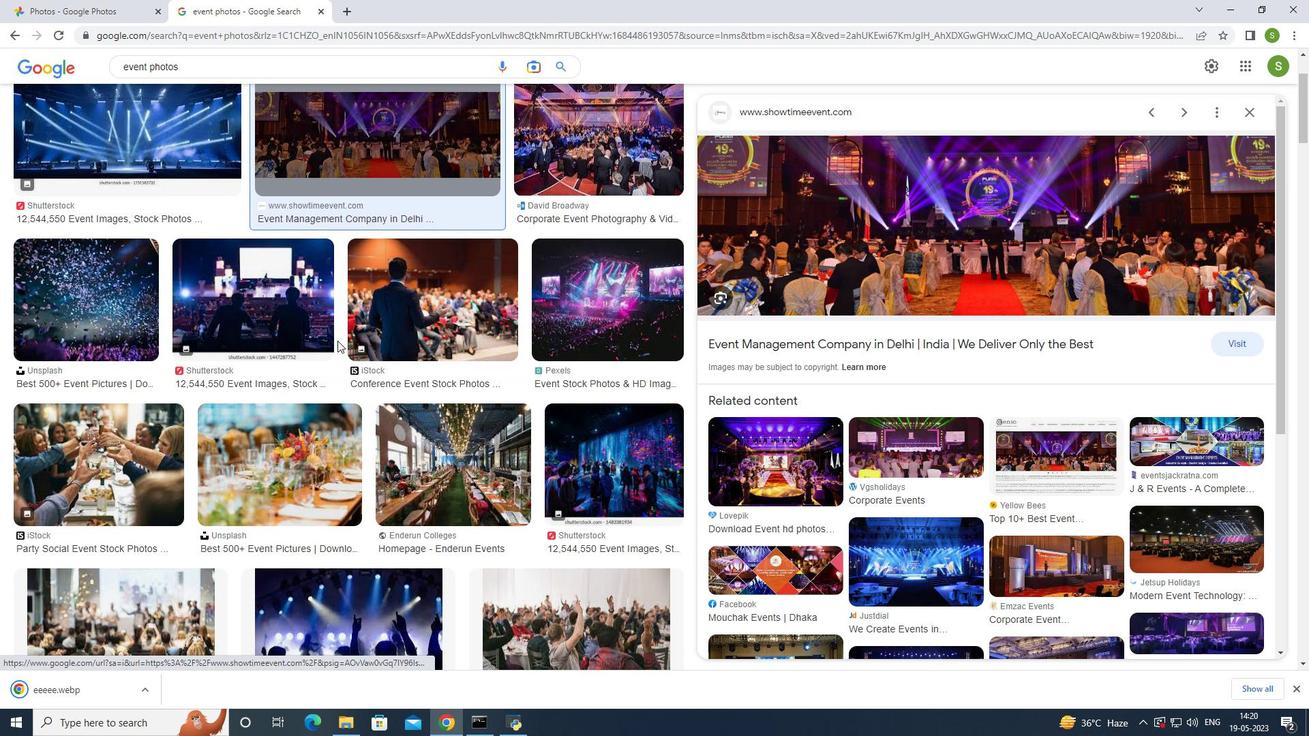 
Action: Mouse scrolled (337, 340) with delta (0, 0)
Screenshot: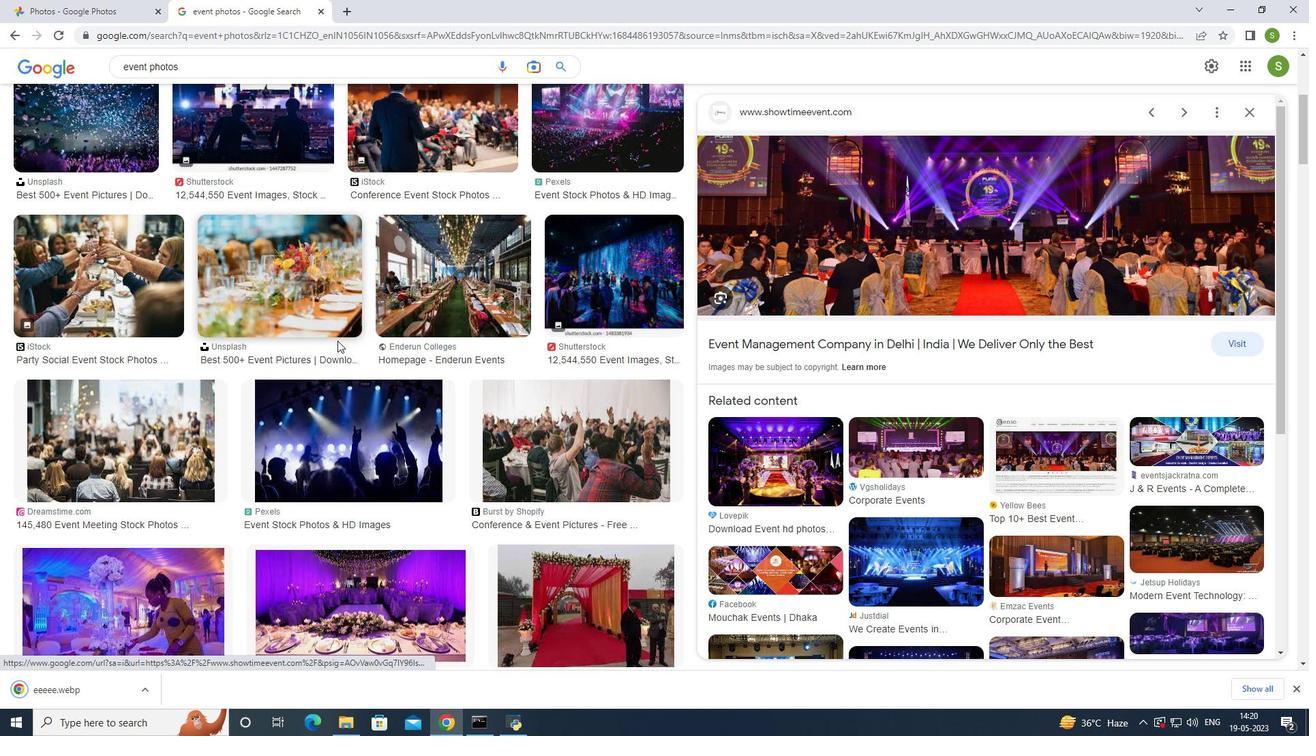 
Action: Mouse scrolled (337, 340) with delta (0, 0)
Screenshot: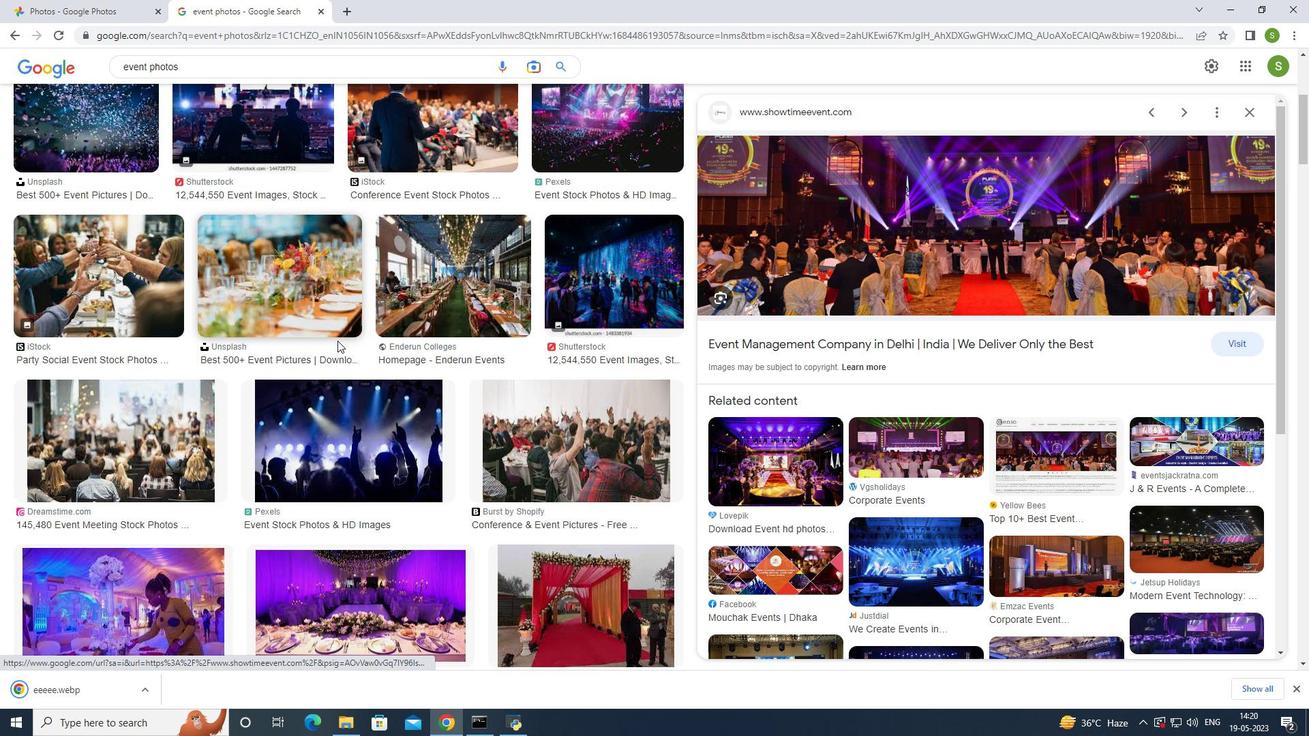 
Action: Mouse moved to (347, 324)
Screenshot: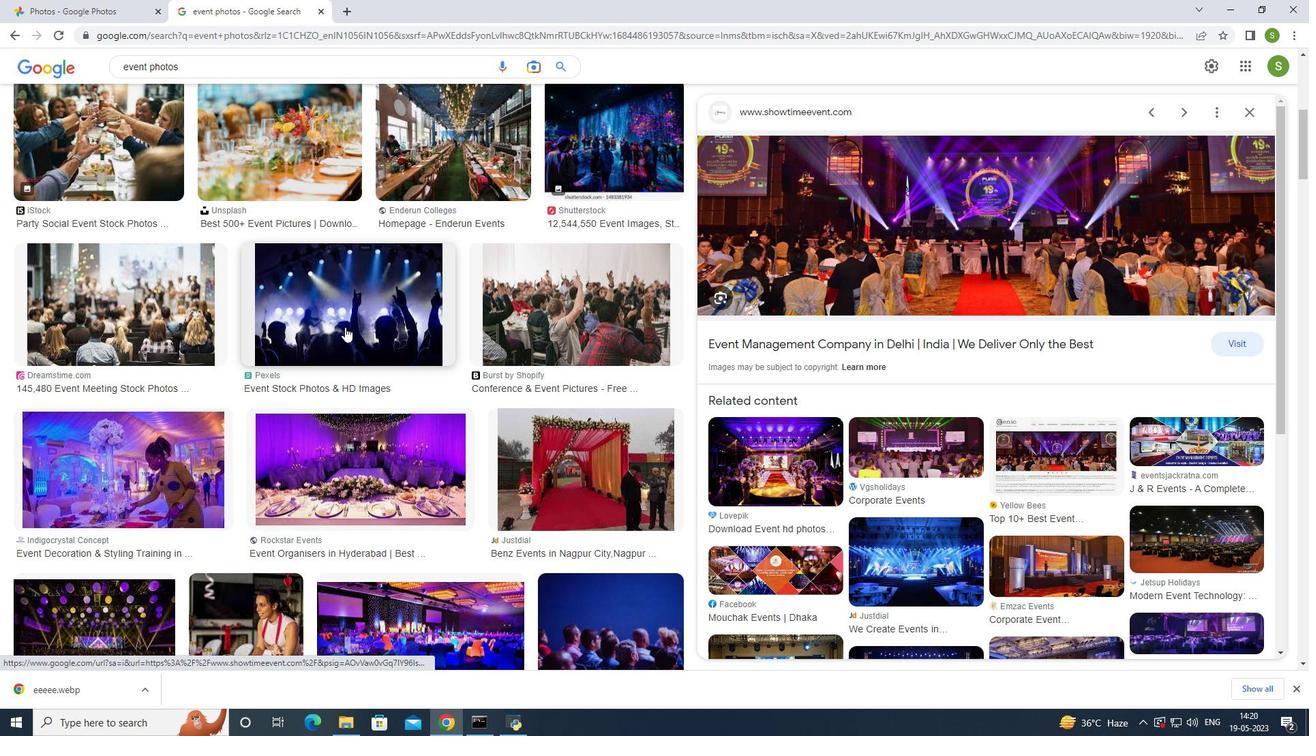 
Action: Mouse pressed left at (347, 324)
Screenshot: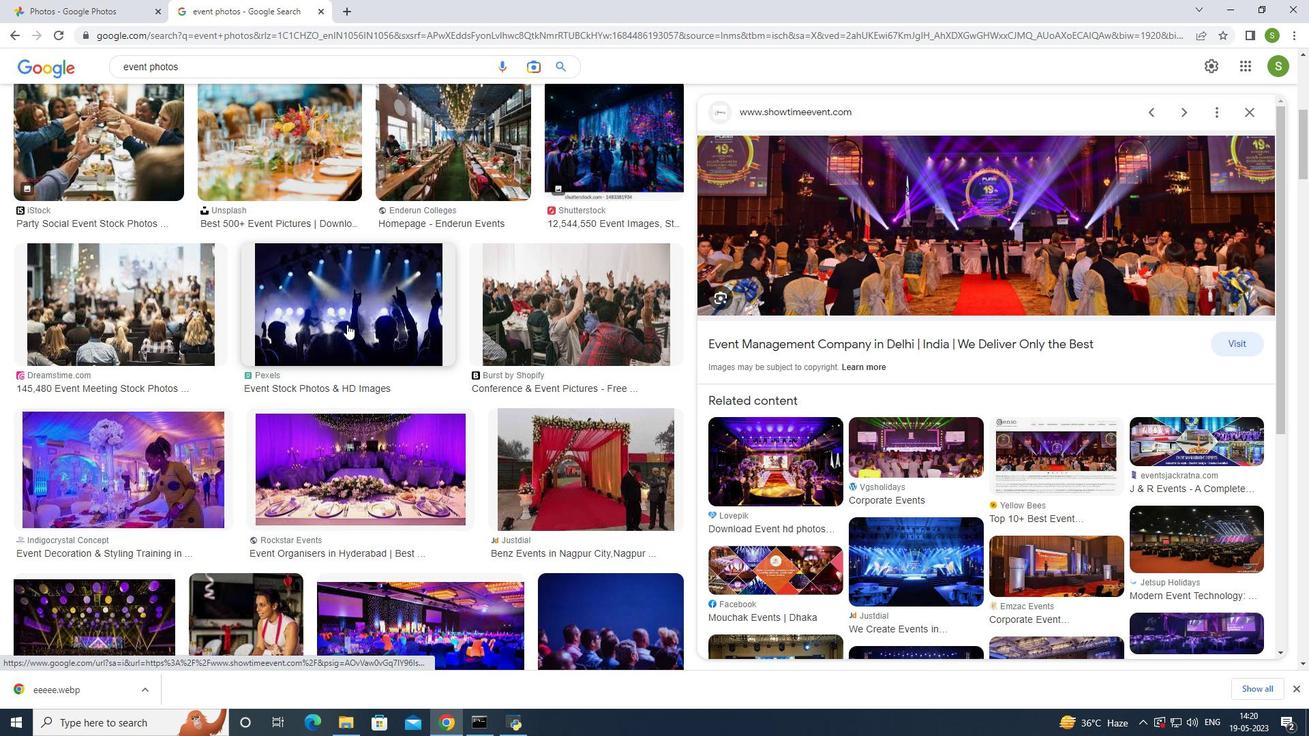 
Action: Mouse moved to (929, 264)
Screenshot: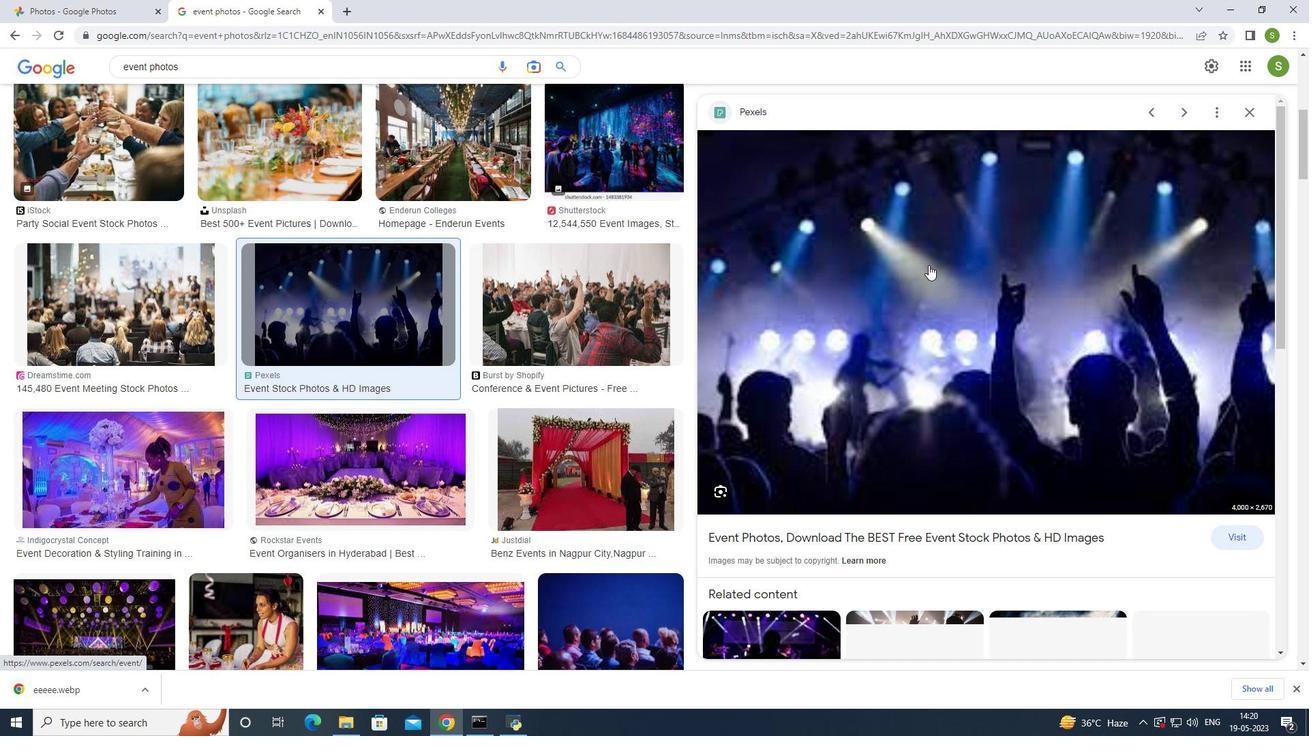 
Action: Mouse pressed right at (929, 264)
Screenshot: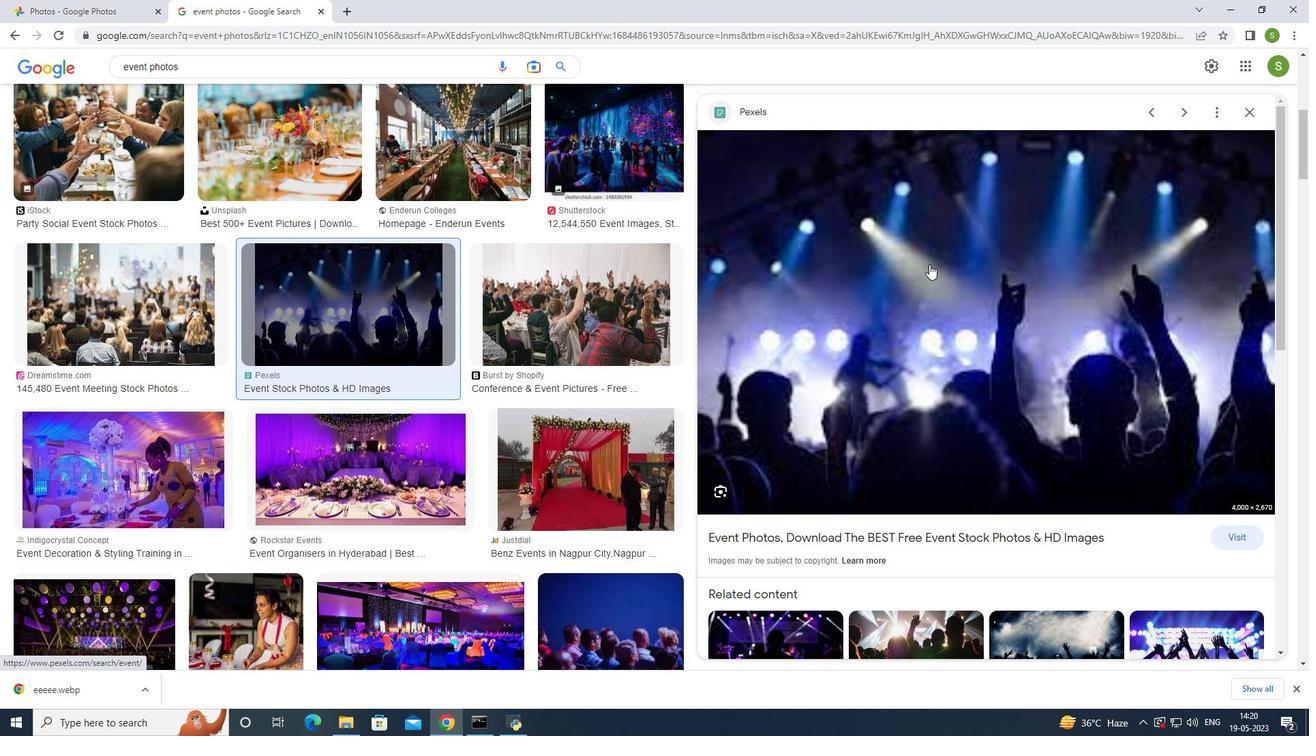 
Action: Mouse moved to (973, 410)
Screenshot: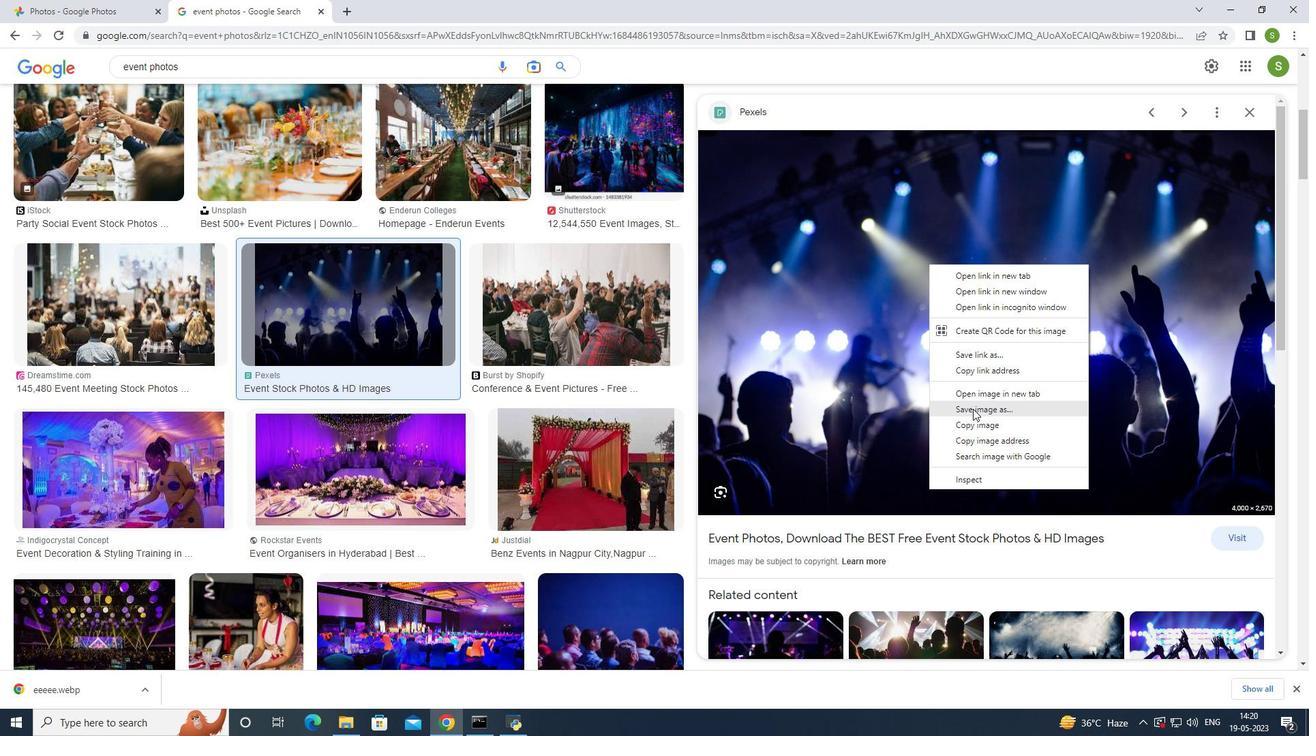 
Action: Mouse pressed left at (973, 410)
Screenshot: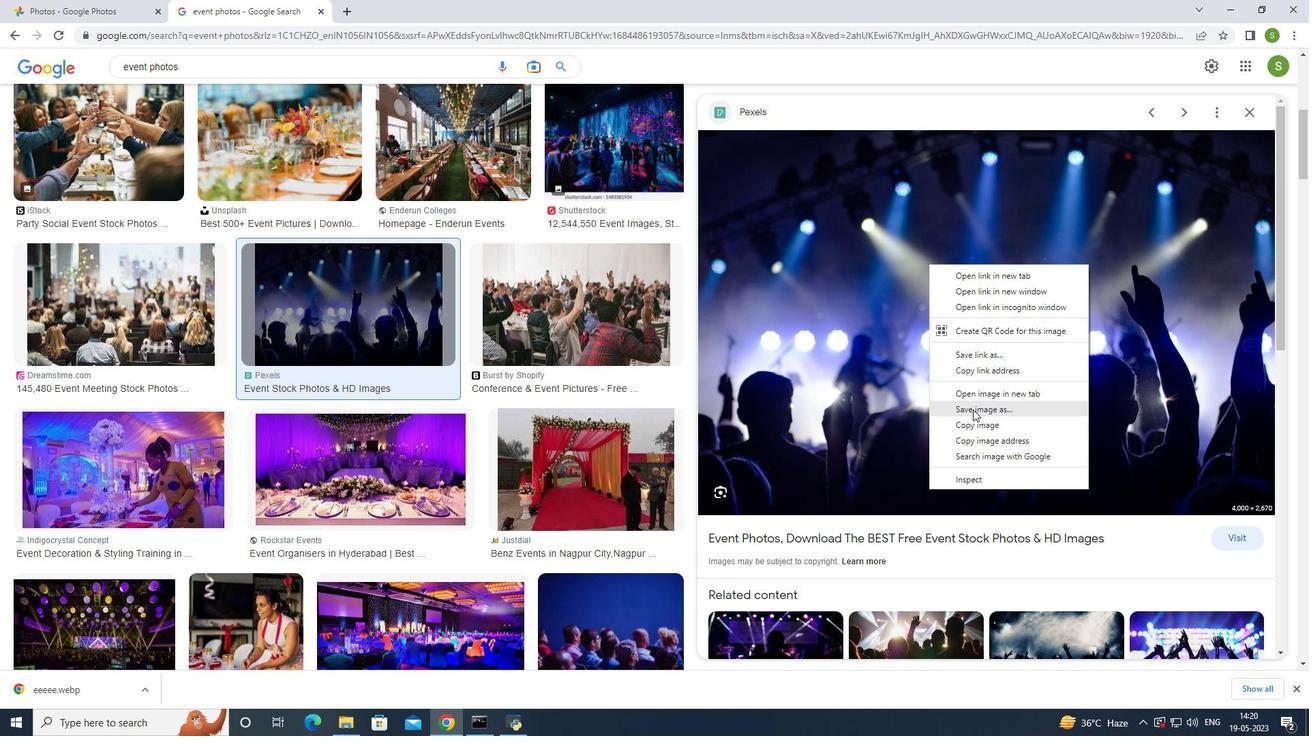 
Action: Mouse moved to (902, 386)
Screenshot: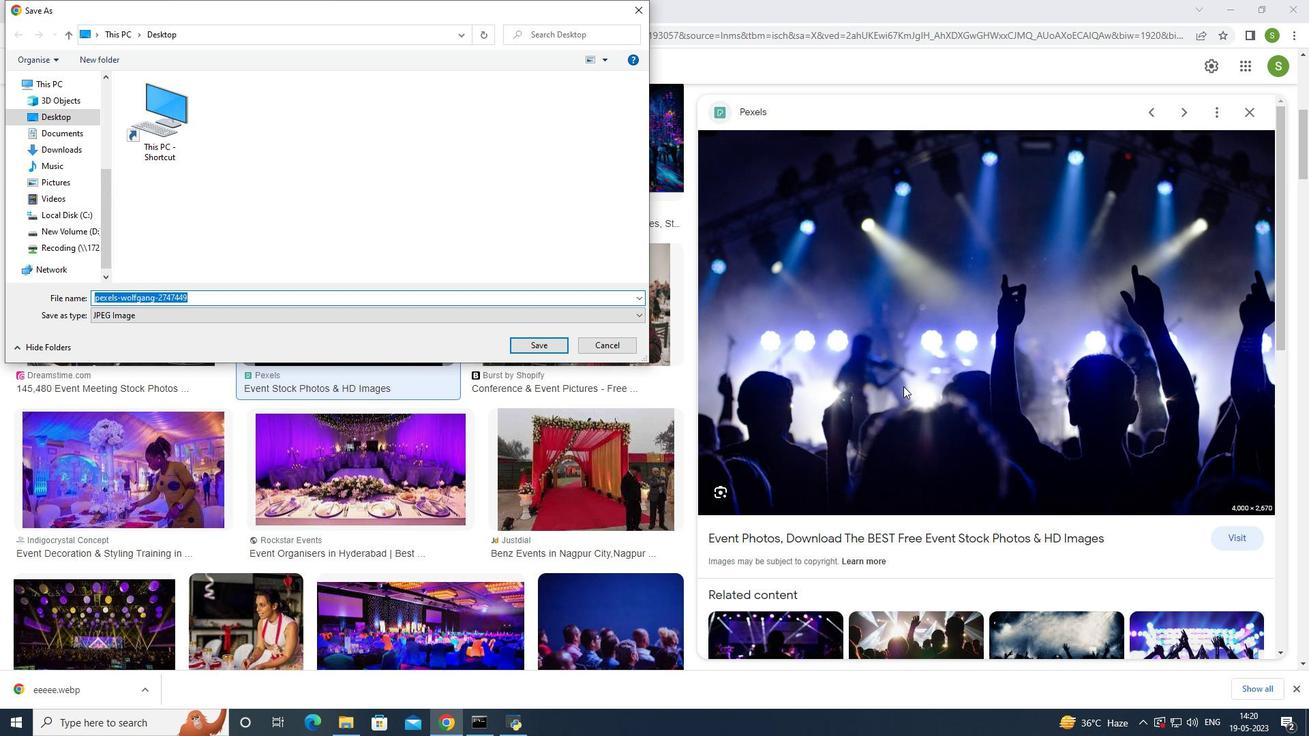 
Action: Key pressed e
Screenshot: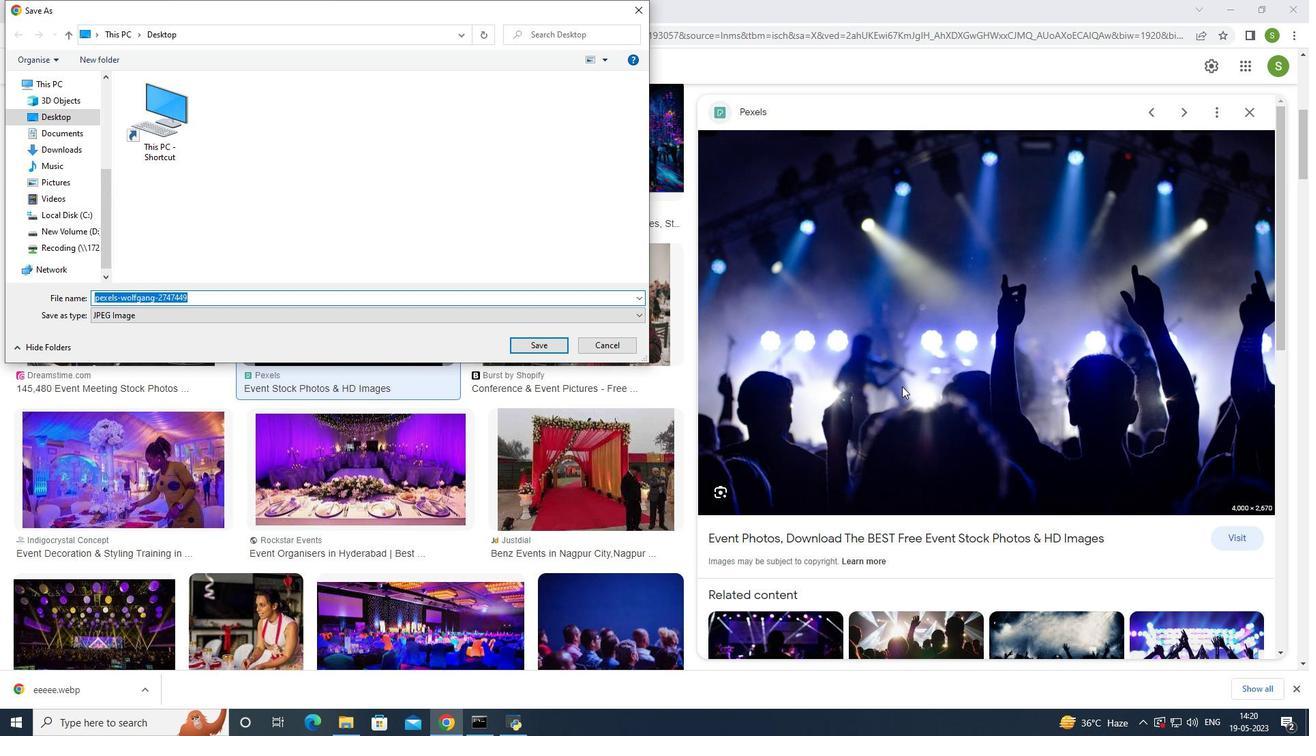 
Action: Mouse moved to (902, 388)
Screenshot: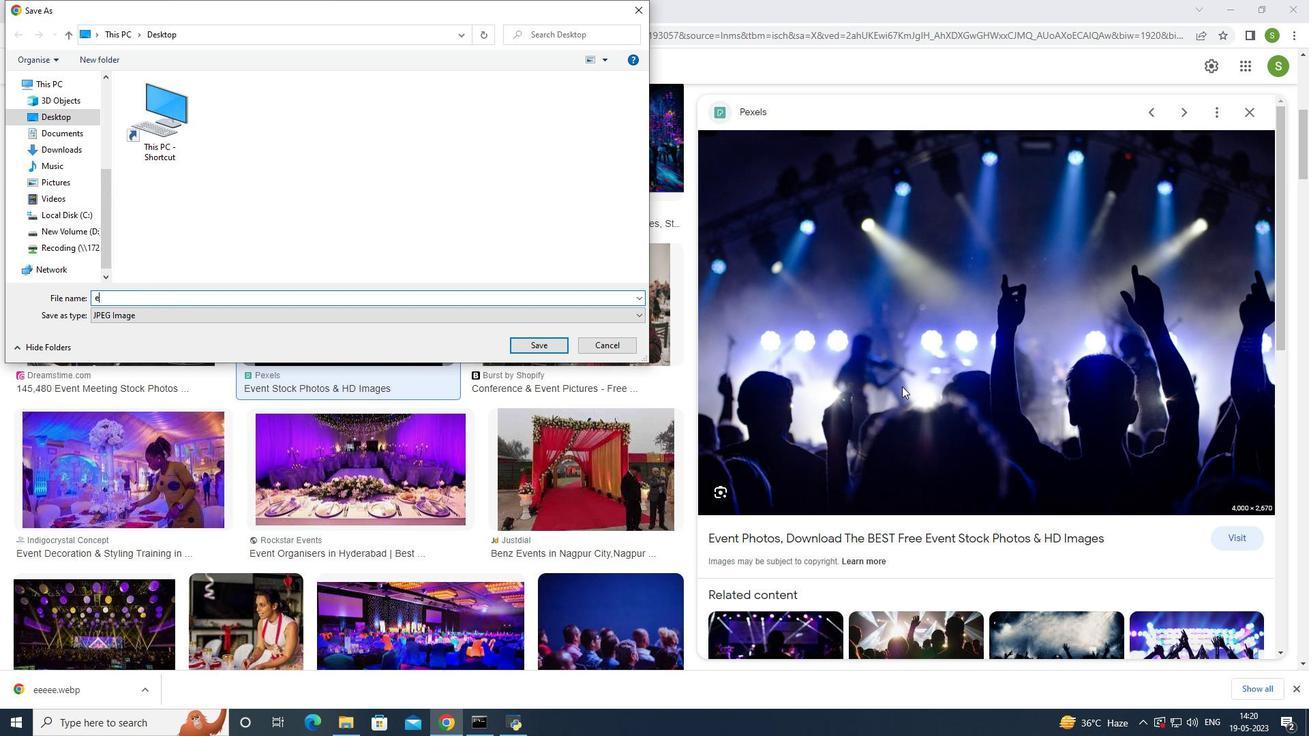 
Action: Key pressed e
Screenshot: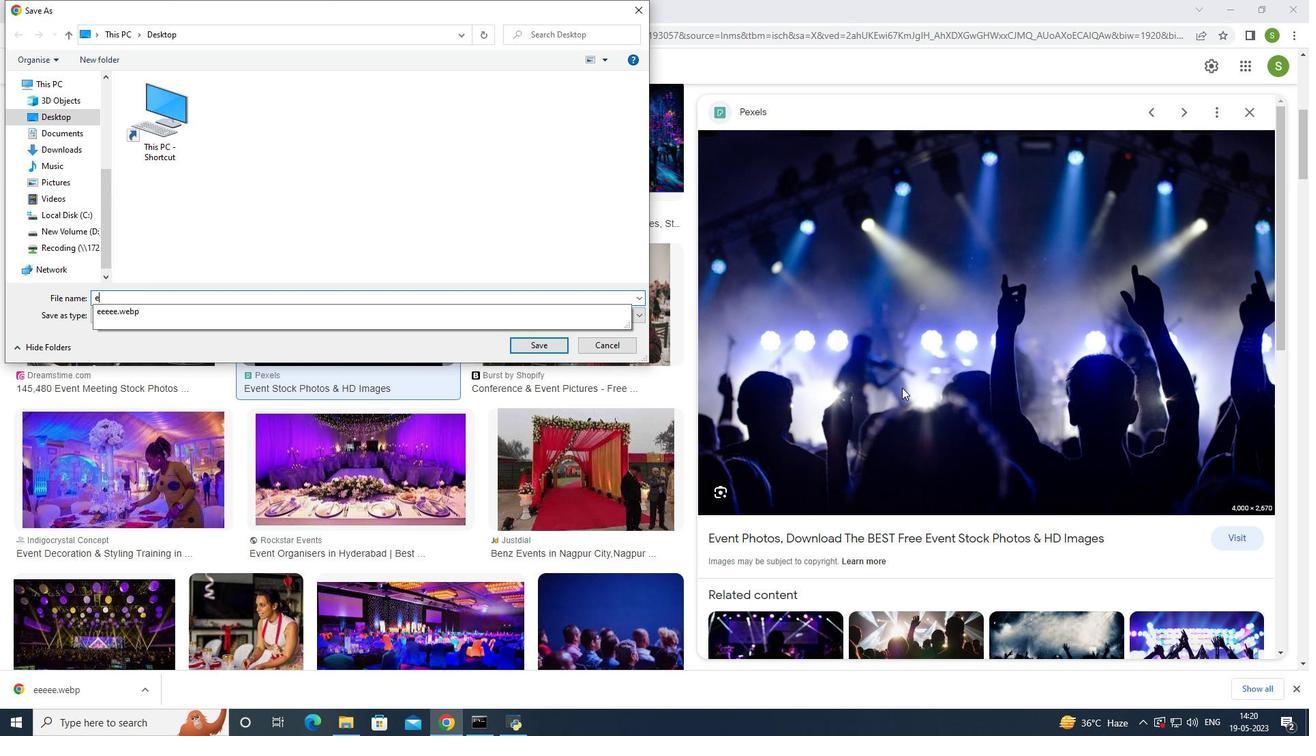 
Action: Mouse moved to (901, 382)
Screenshot: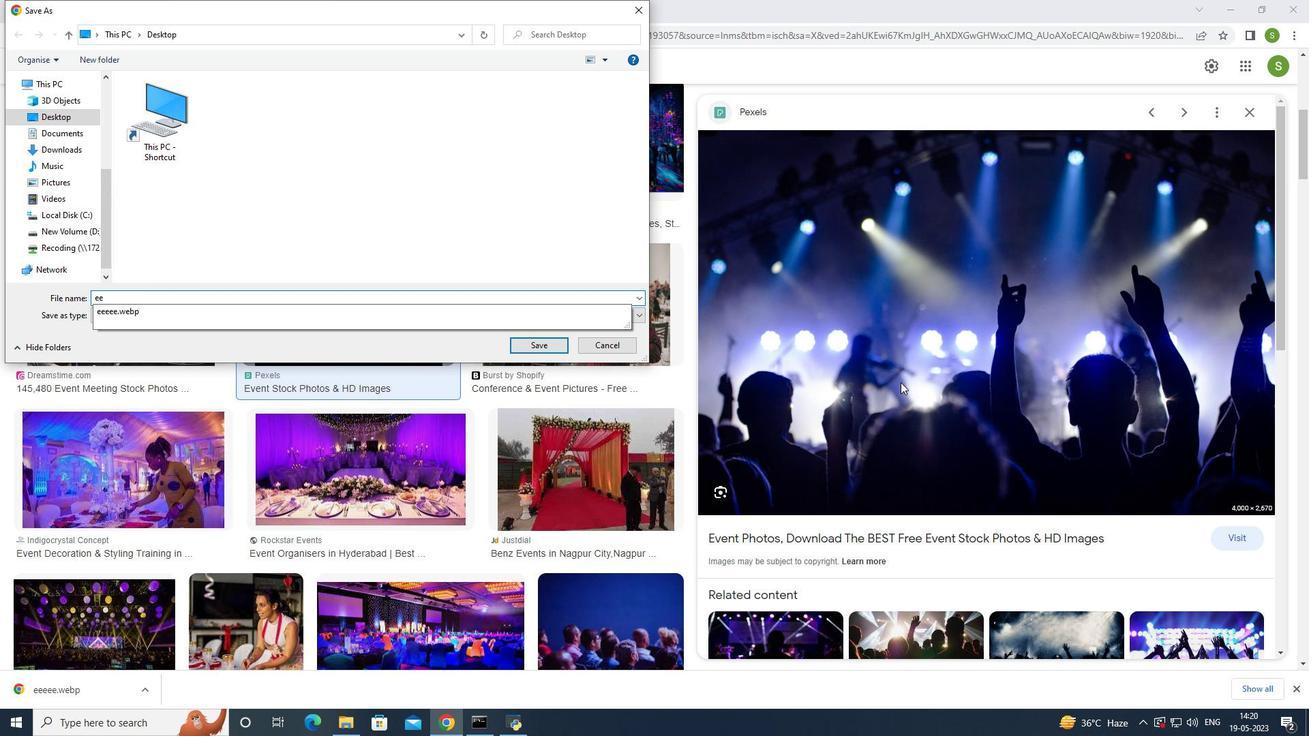 
Action: Key pressed <Key.enter>
Screenshot: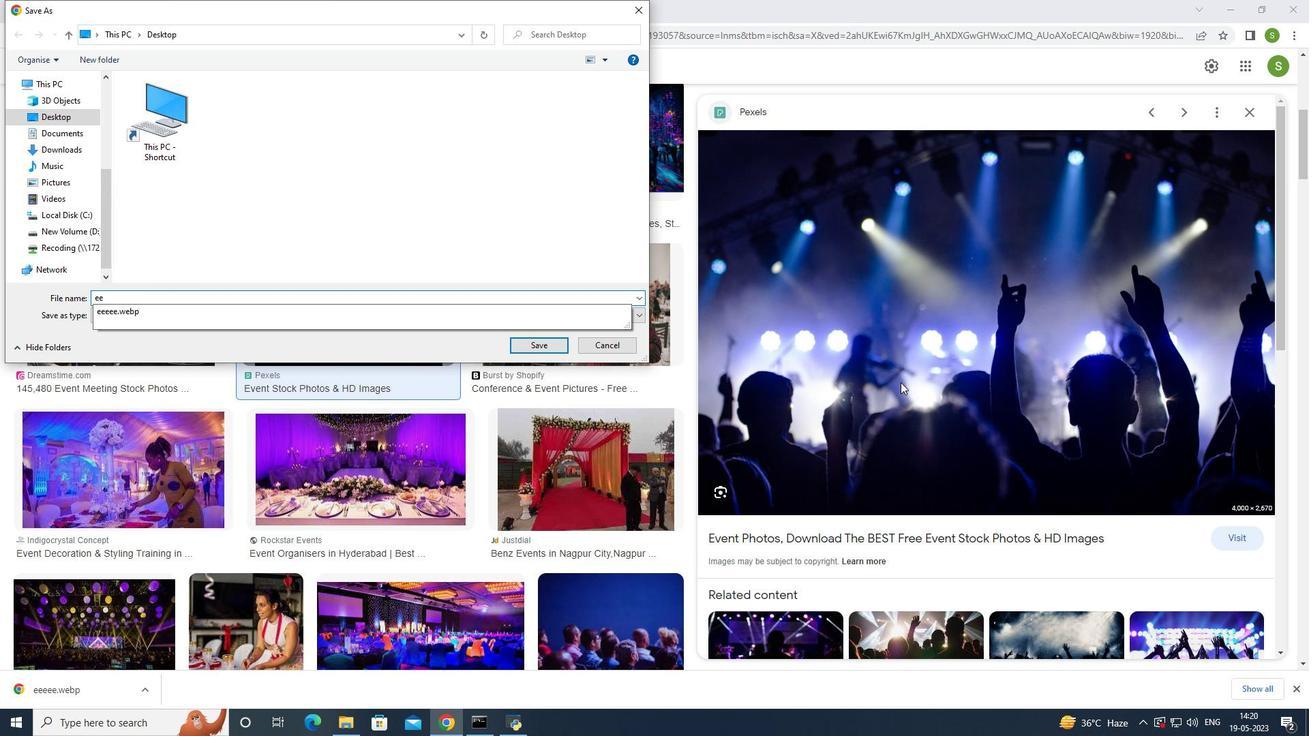 
Action: Mouse moved to (362, 372)
Screenshot: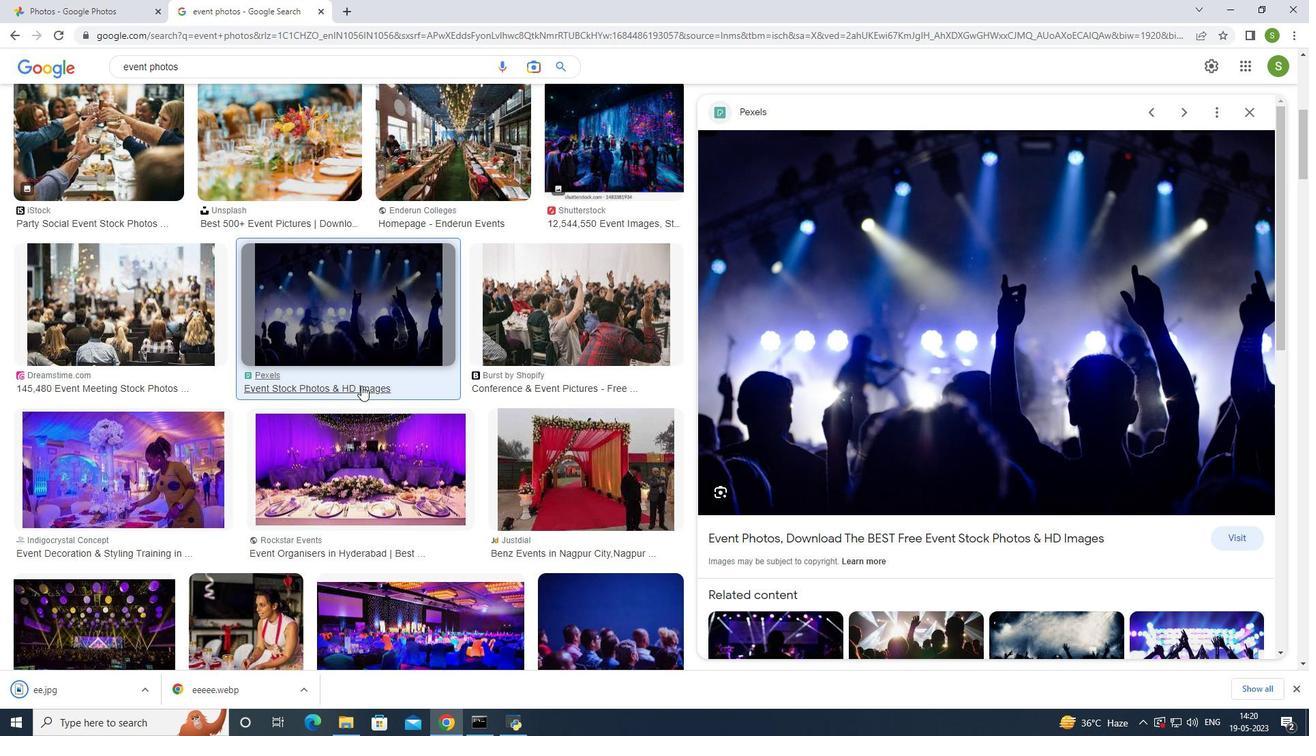 
Action: Mouse scrolled (362, 371) with delta (0, 0)
Screenshot: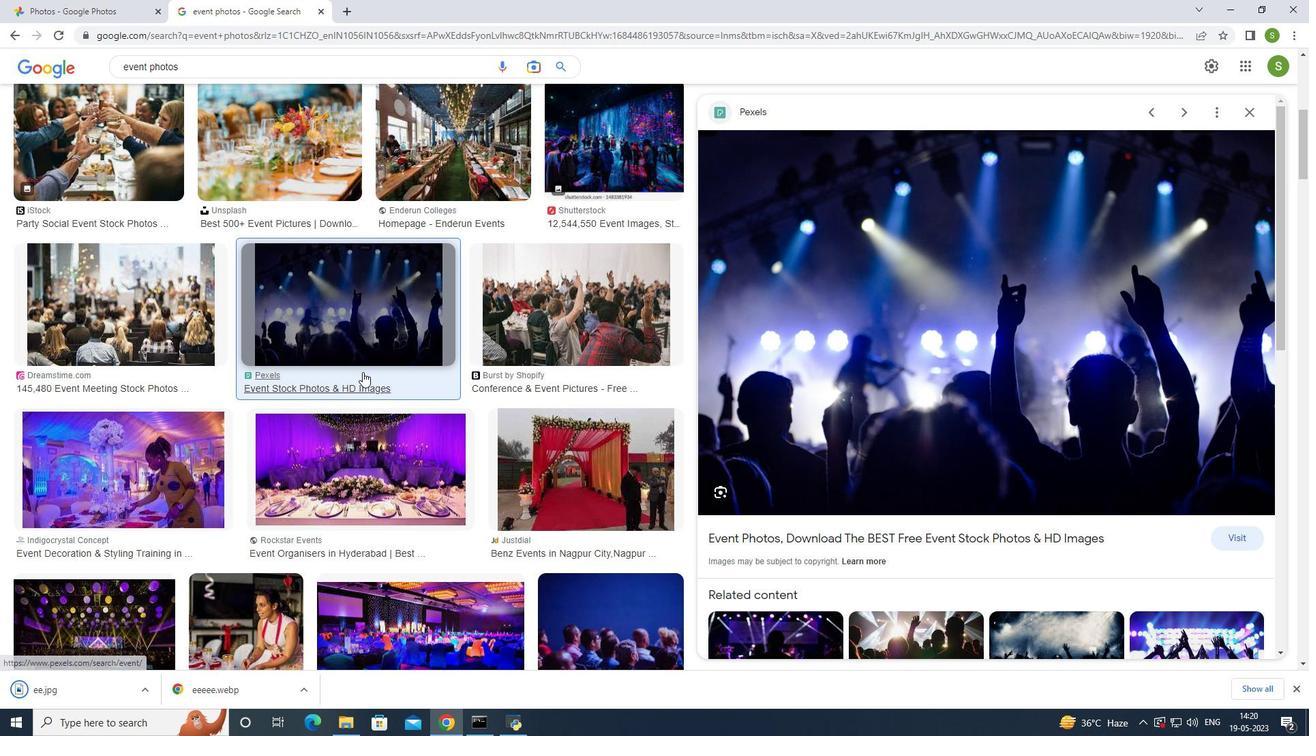 
Action: Mouse scrolled (362, 371) with delta (0, 0)
Screenshot: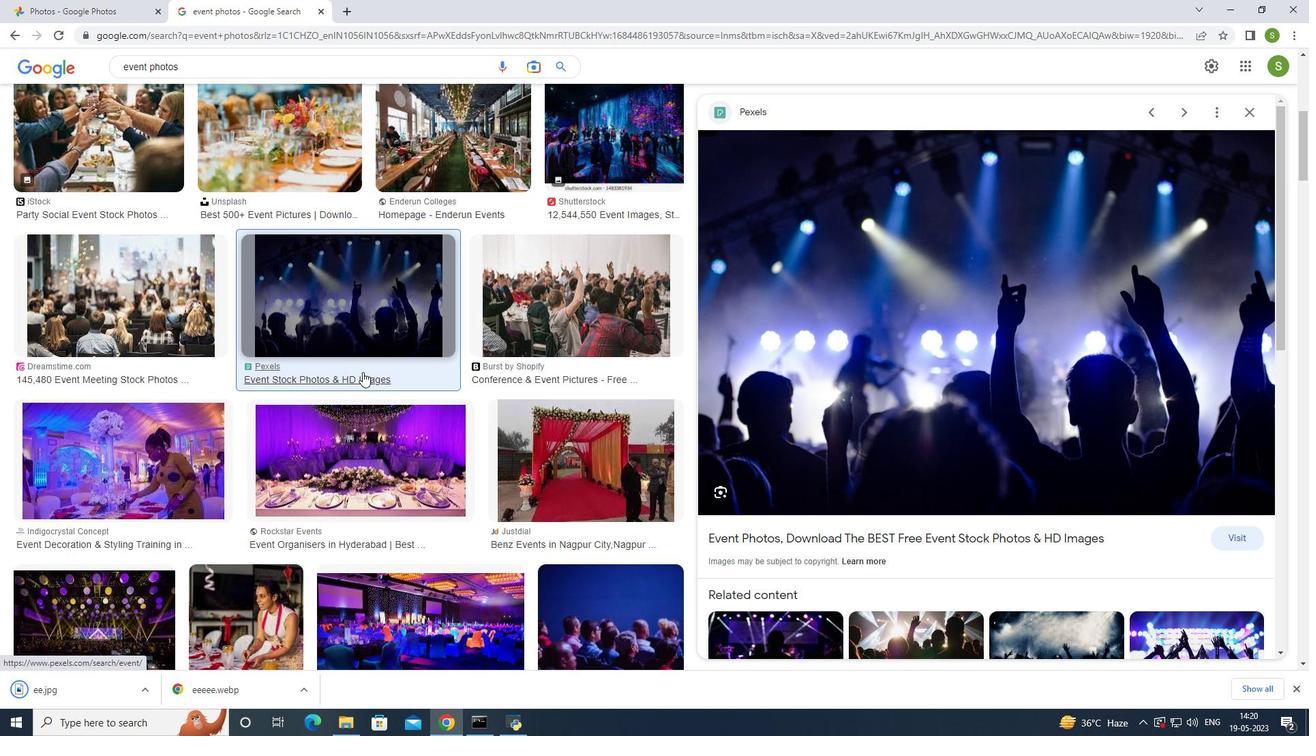 
Action: Mouse scrolled (362, 371) with delta (0, 0)
Screenshot: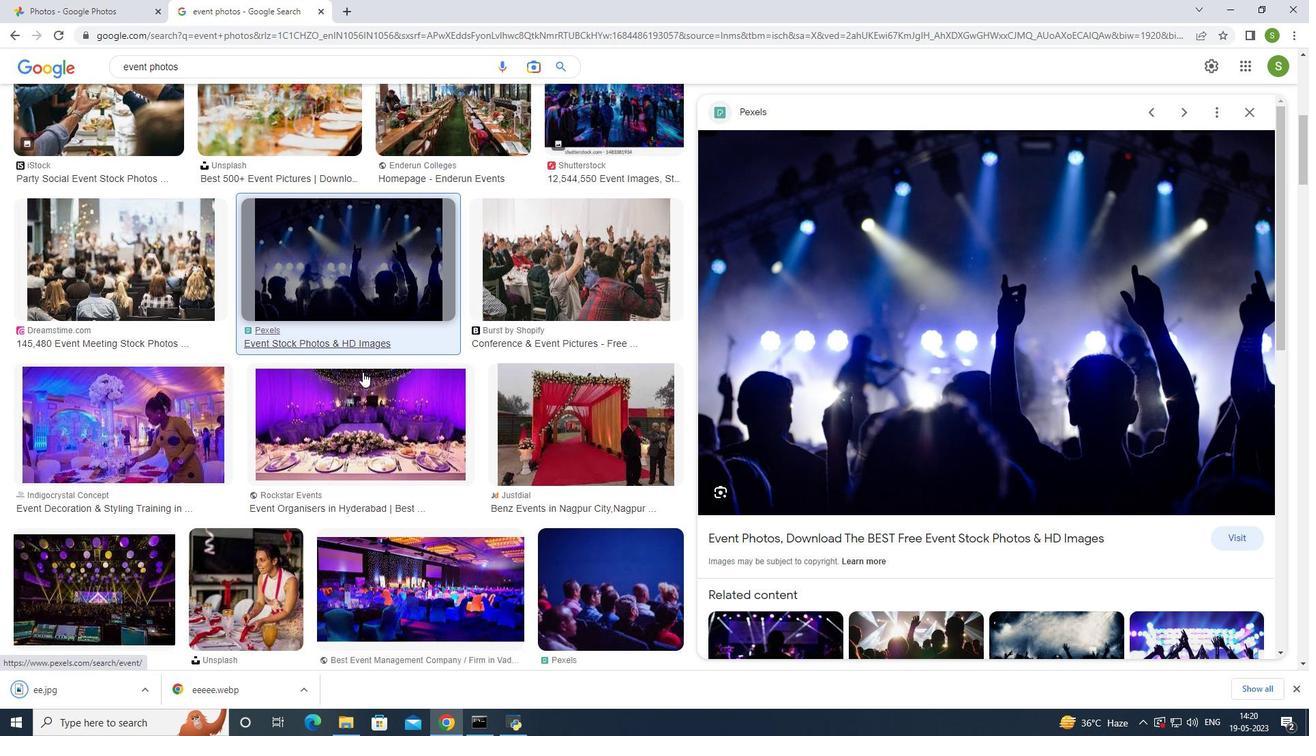
Action: Mouse moved to (380, 272)
Screenshot: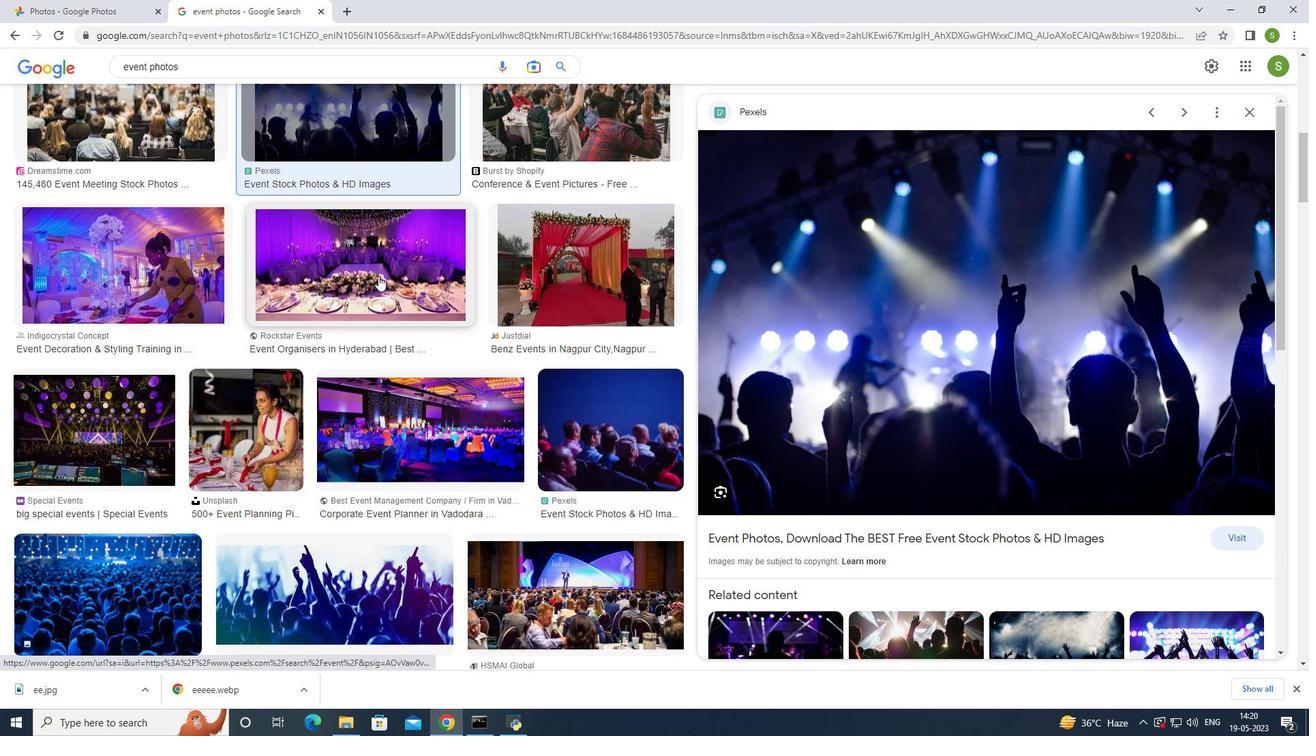 
Action: Mouse pressed left at (380, 272)
Screenshot: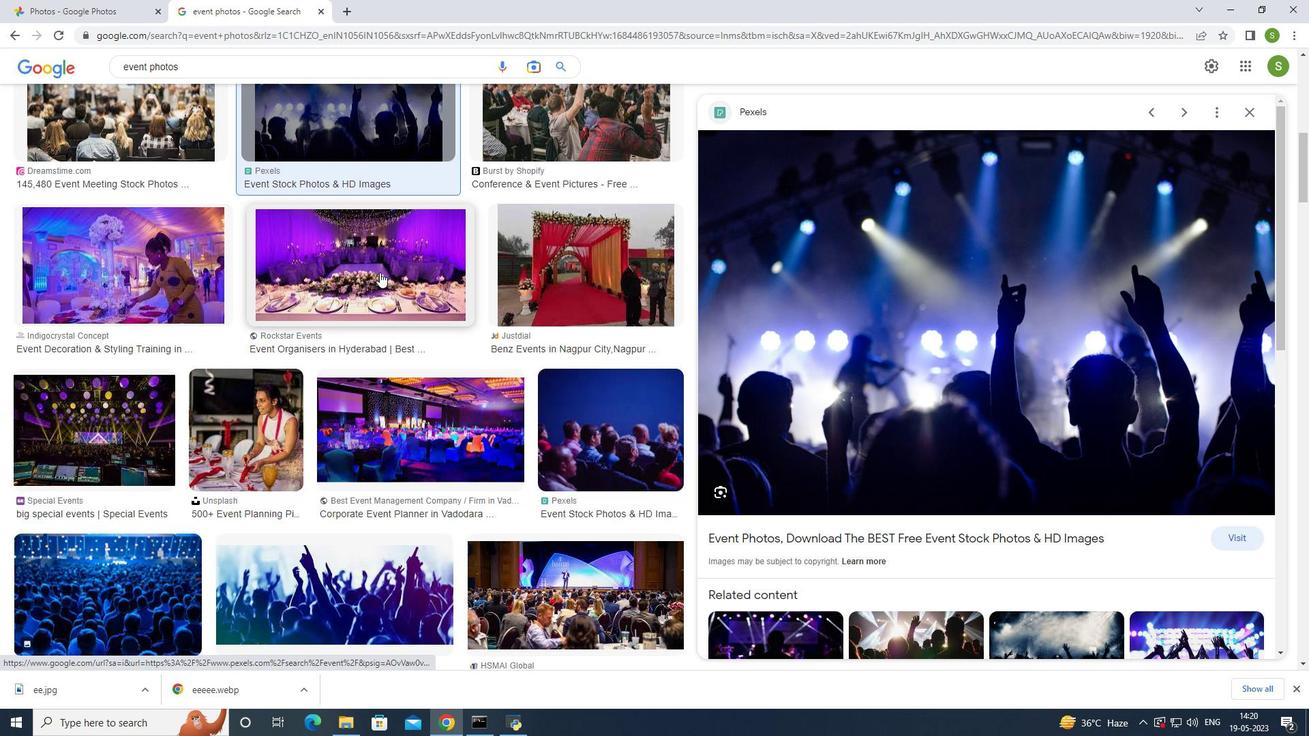 
Action: Mouse moved to (952, 282)
Screenshot: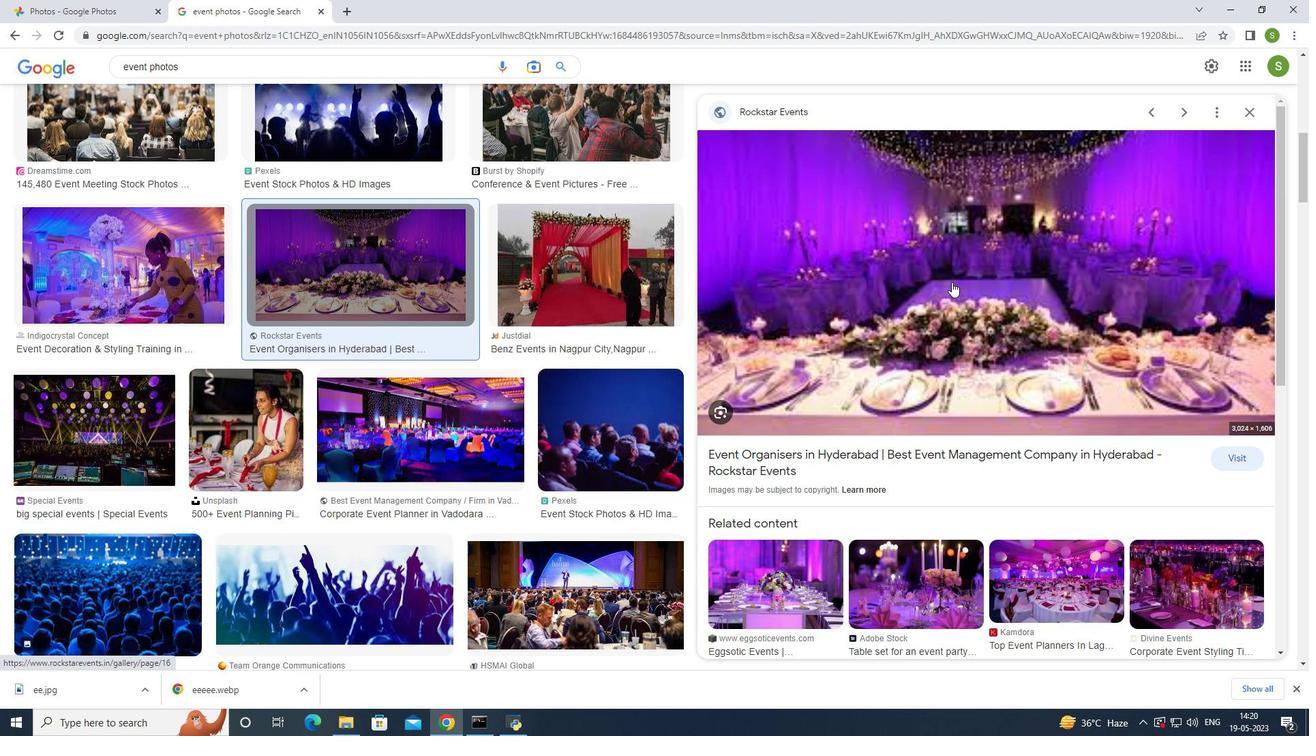 
Action: Mouse pressed right at (952, 282)
Screenshot: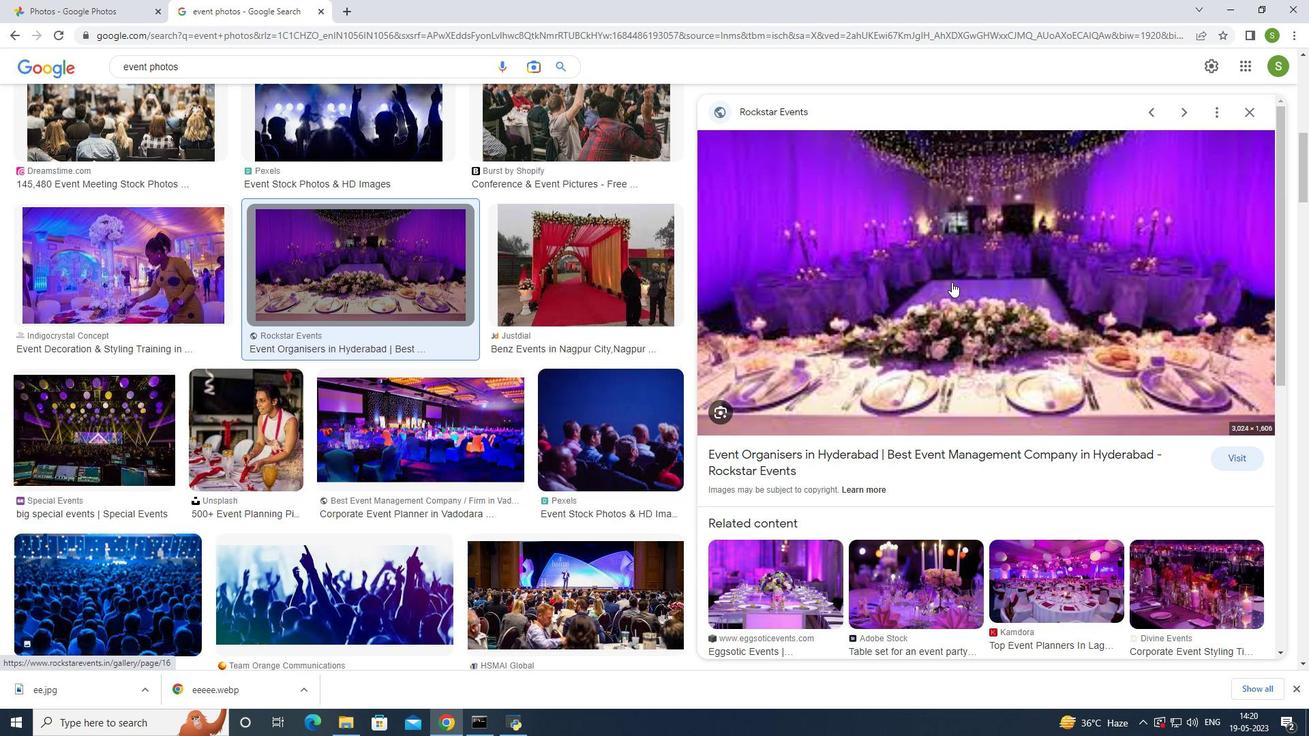 
Action: Mouse moved to (987, 412)
Screenshot: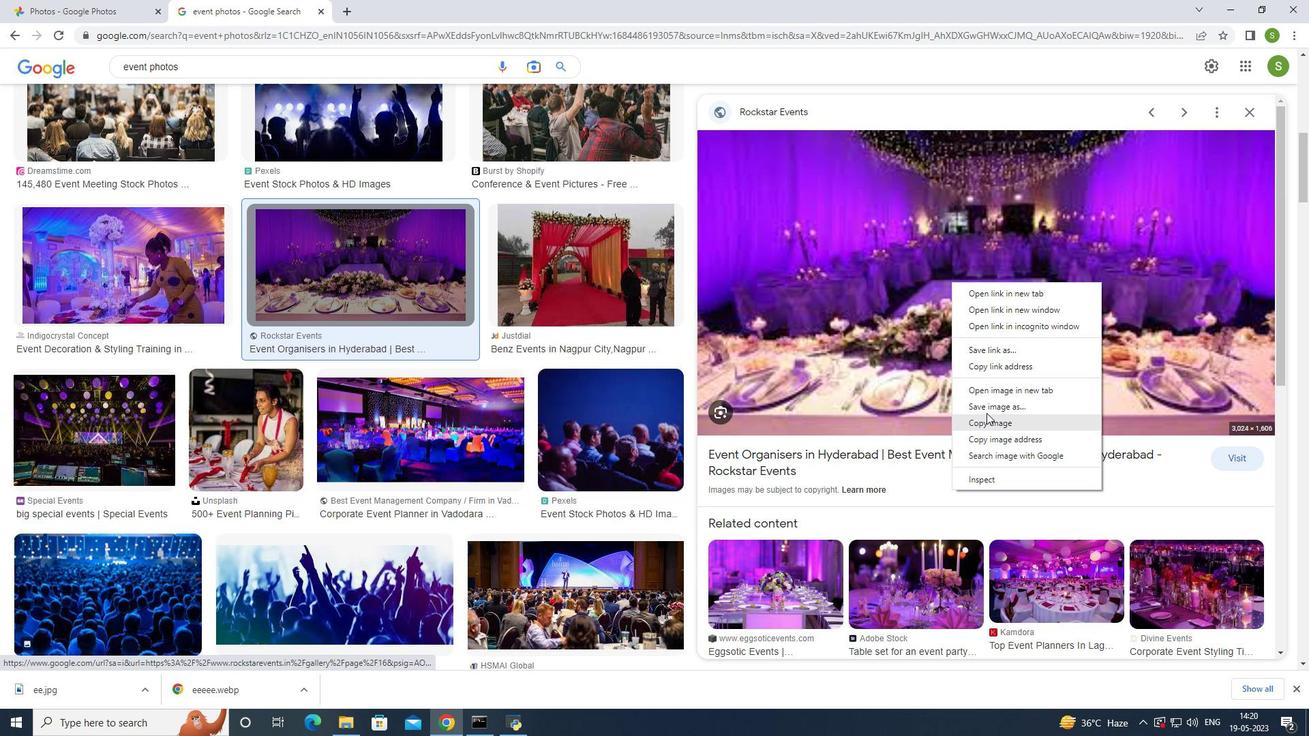 
Action: Mouse pressed left at (987, 412)
Screenshot: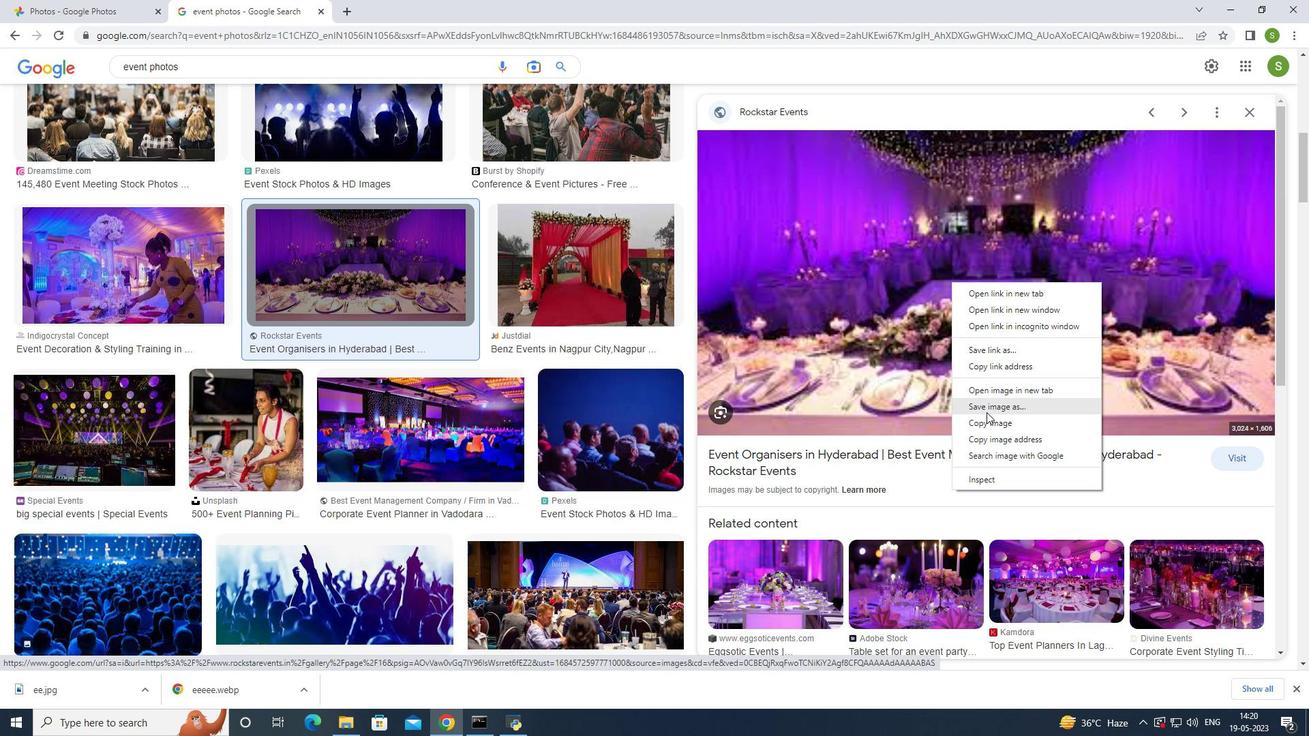 
Action: Mouse moved to (985, 407)
Screenshot: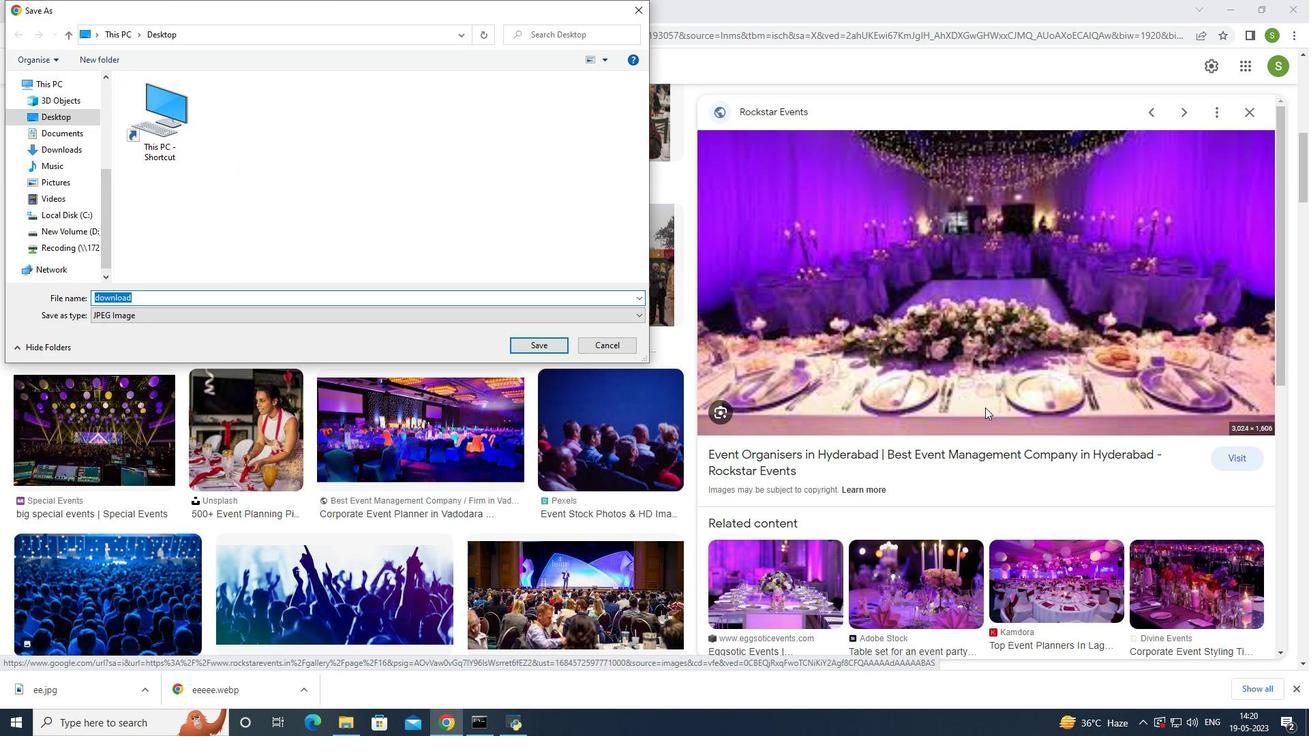 
Action: Key pressed e
Screenshot: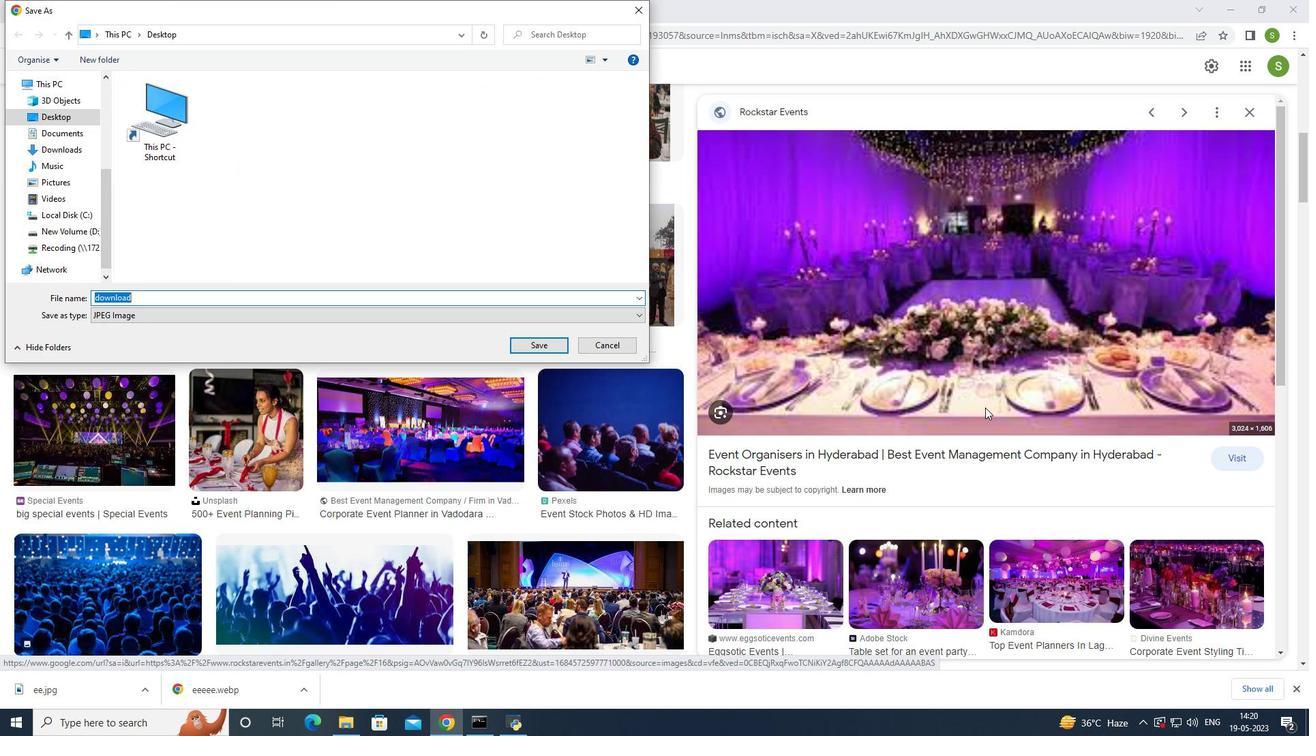 
Action: Mouse moved to (985, 406)
Screenshot: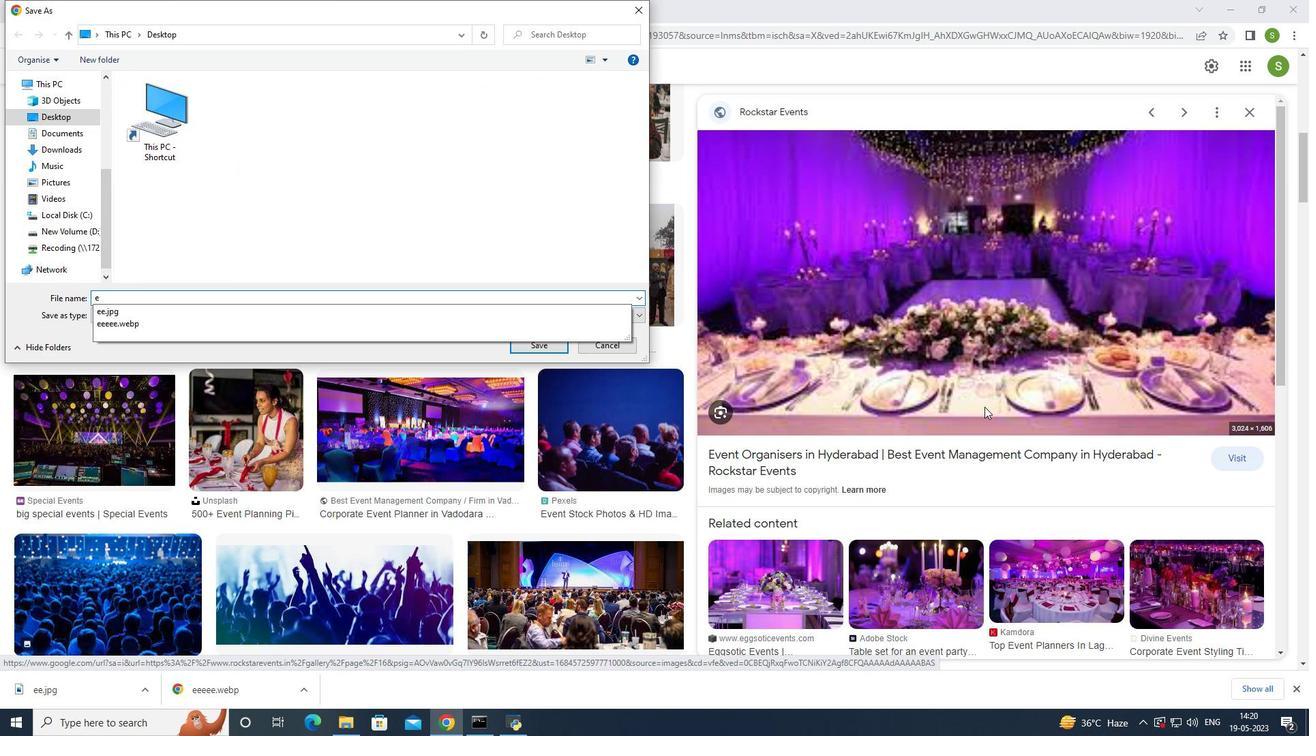 
Action: Key pressed <Key.enter>
Screenshot: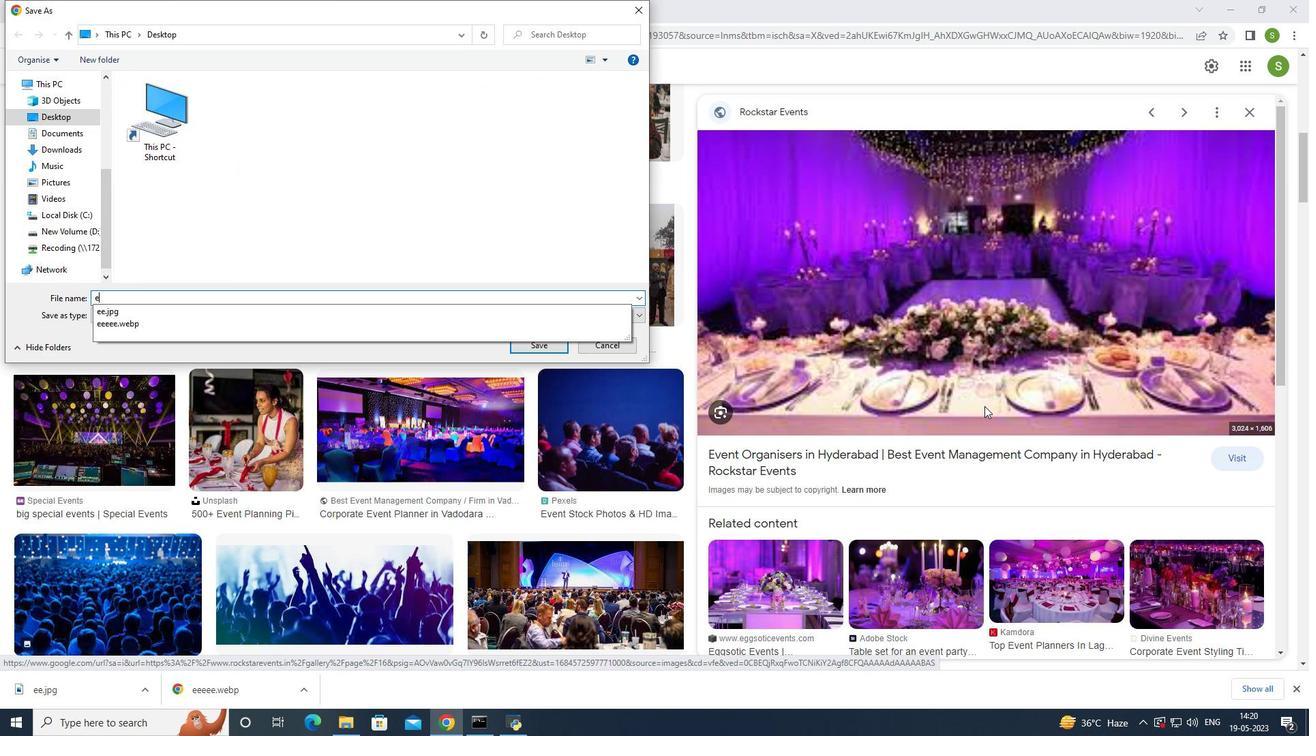 
Action: Mouse moved to (457, 422)
Screenshot: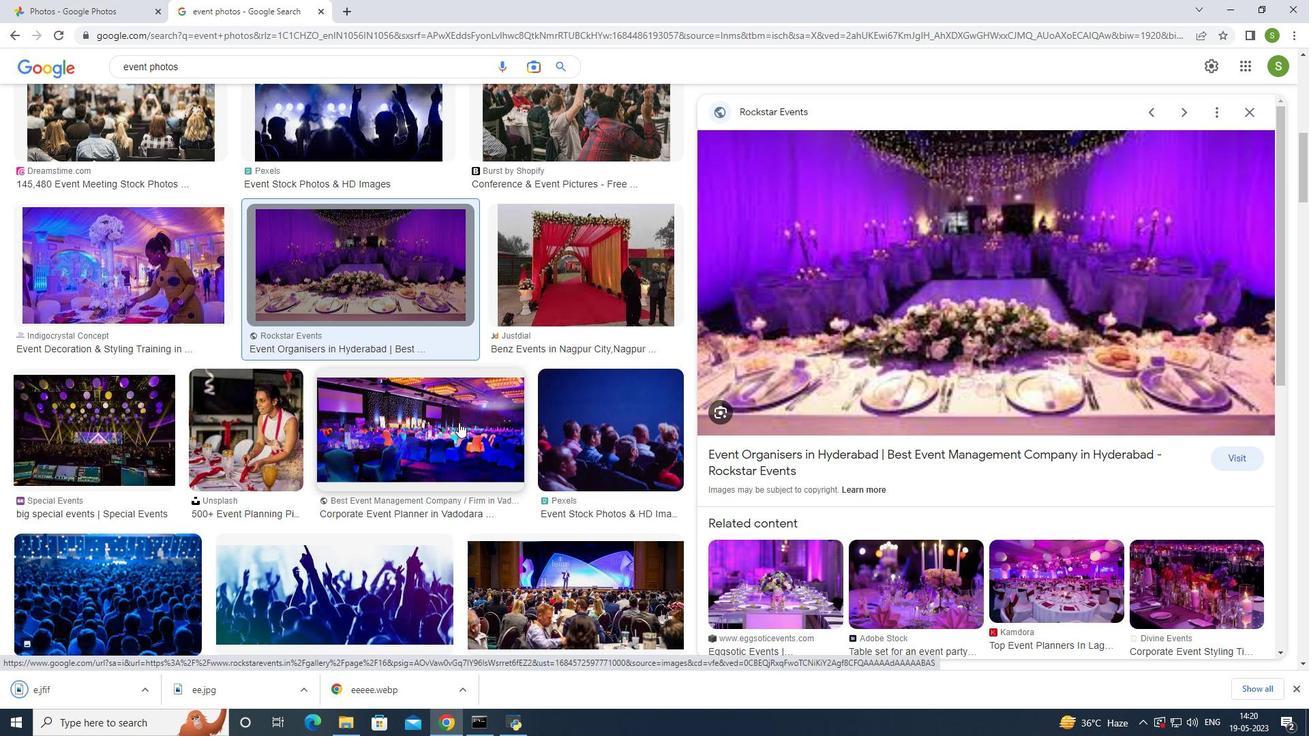 
Action: Mouse scrolled (457, 422) with delta (0, 0)
Screenshot: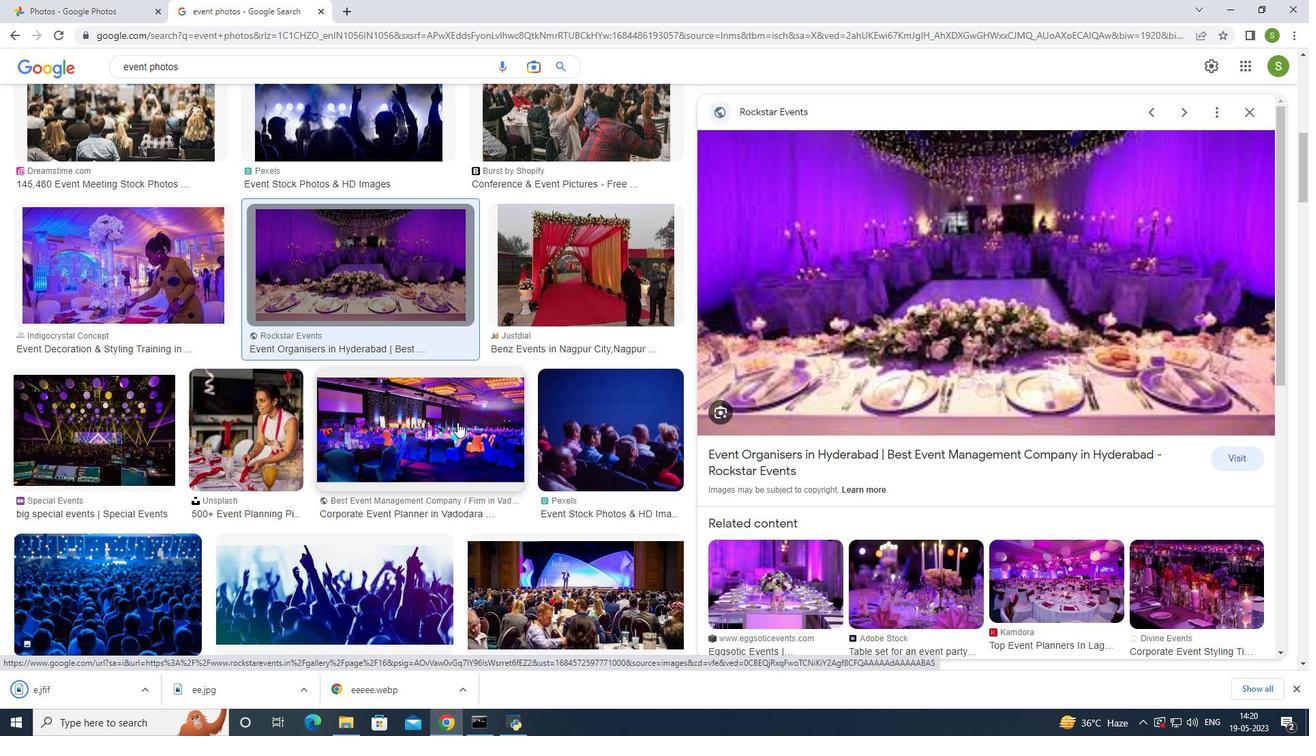 
Action: Mouse scrolled (457, 422) with delta (0, 0)
Screenshot: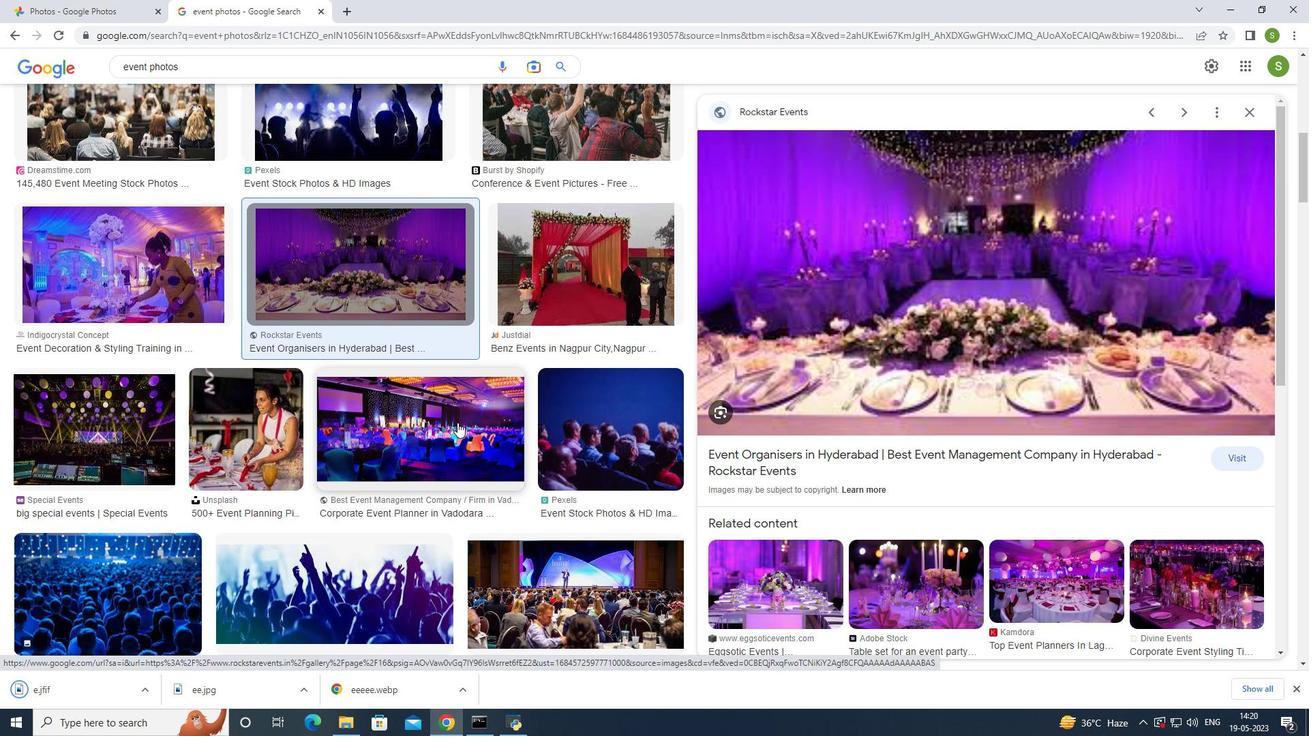 
Action: Mouse scrolled (457, 422) with delta (0, 0)
Screenshot: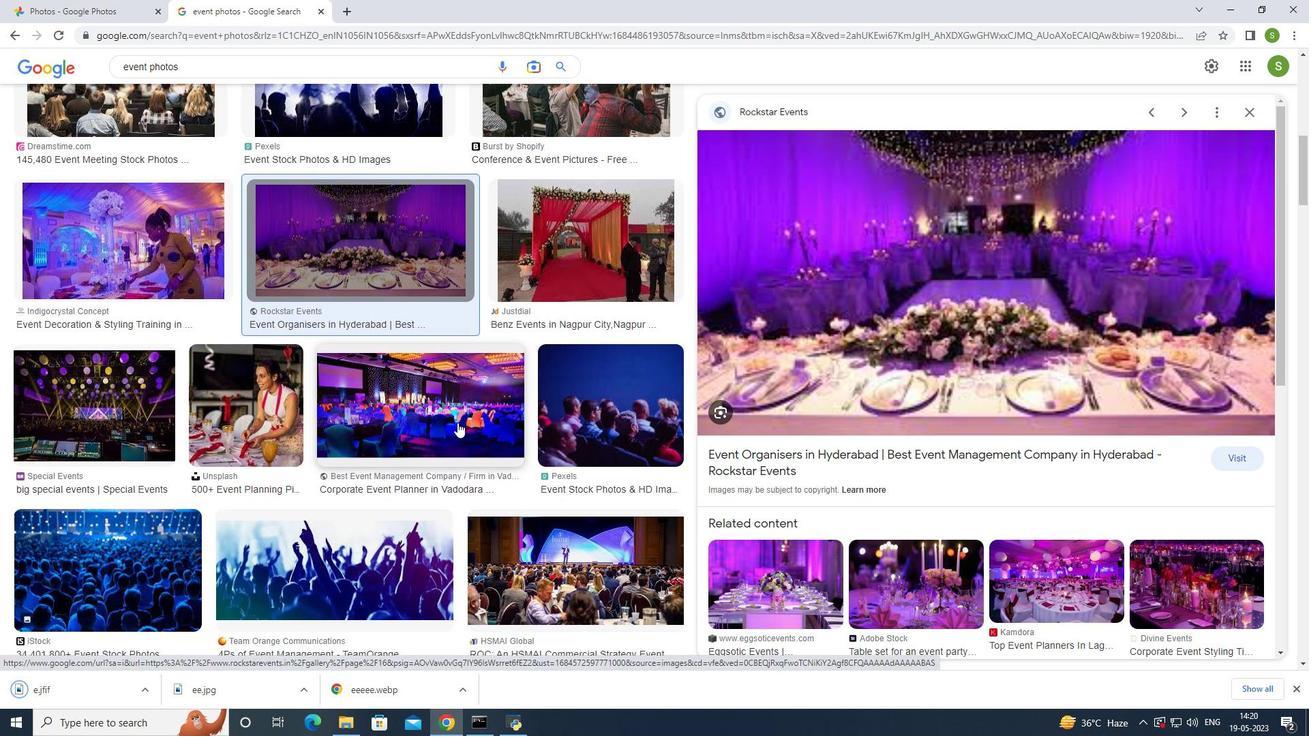 
Action: Mouse scrolled (457, 422) with delta (0, 0)
Screenshot: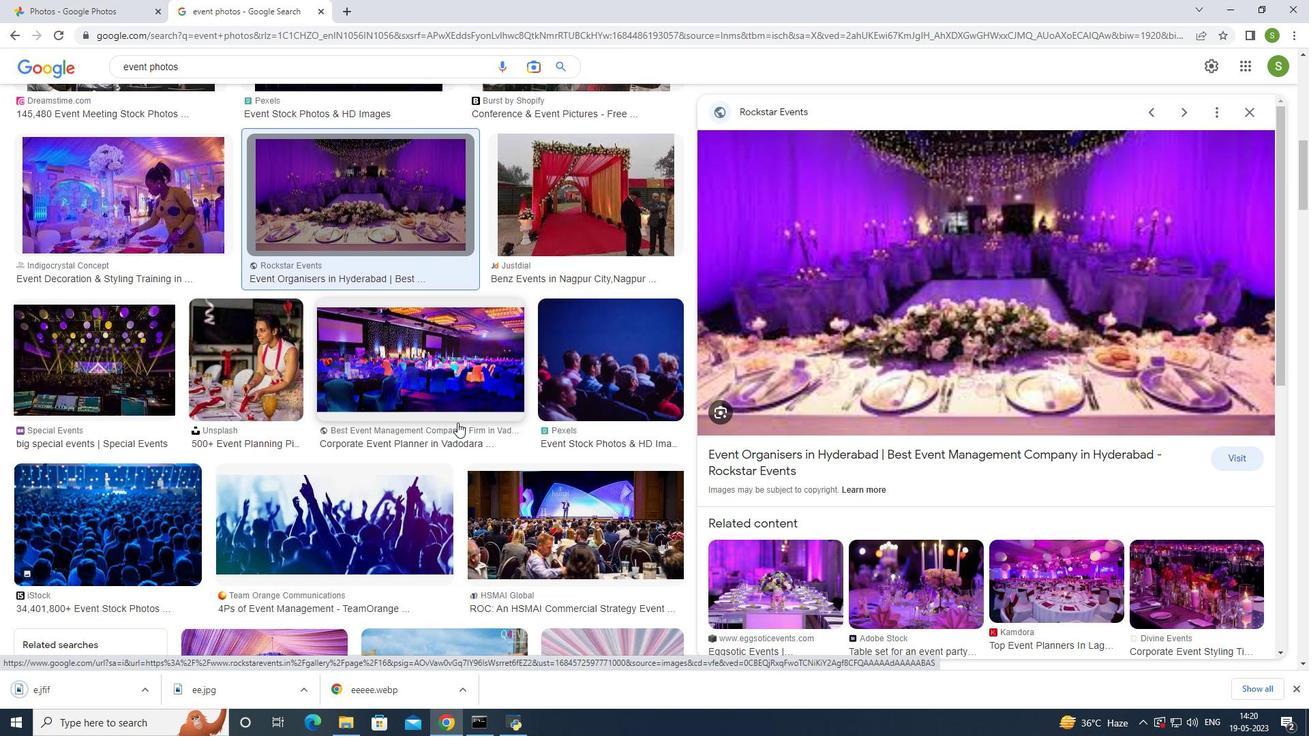
Action: Mouse moved to (463, 480)
Screenshot: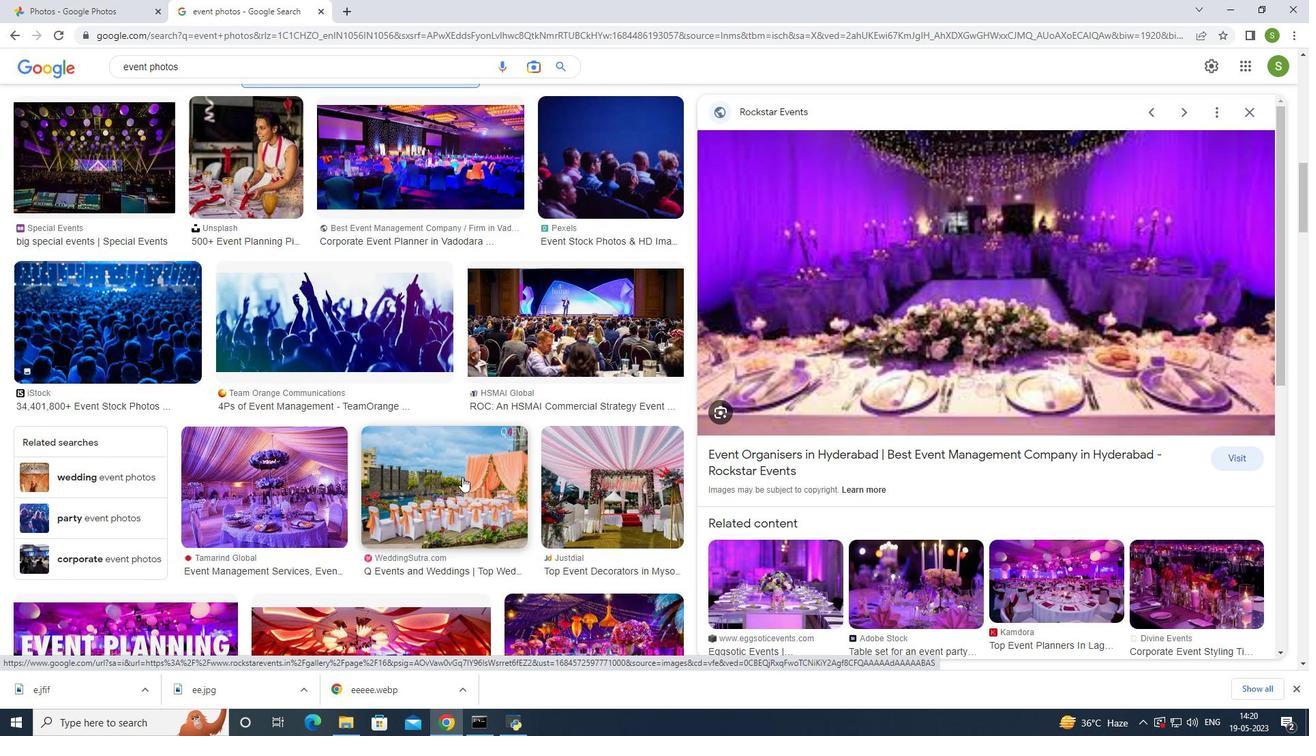 
Action: Mouse pressed left at (463, 480)
Screenshot: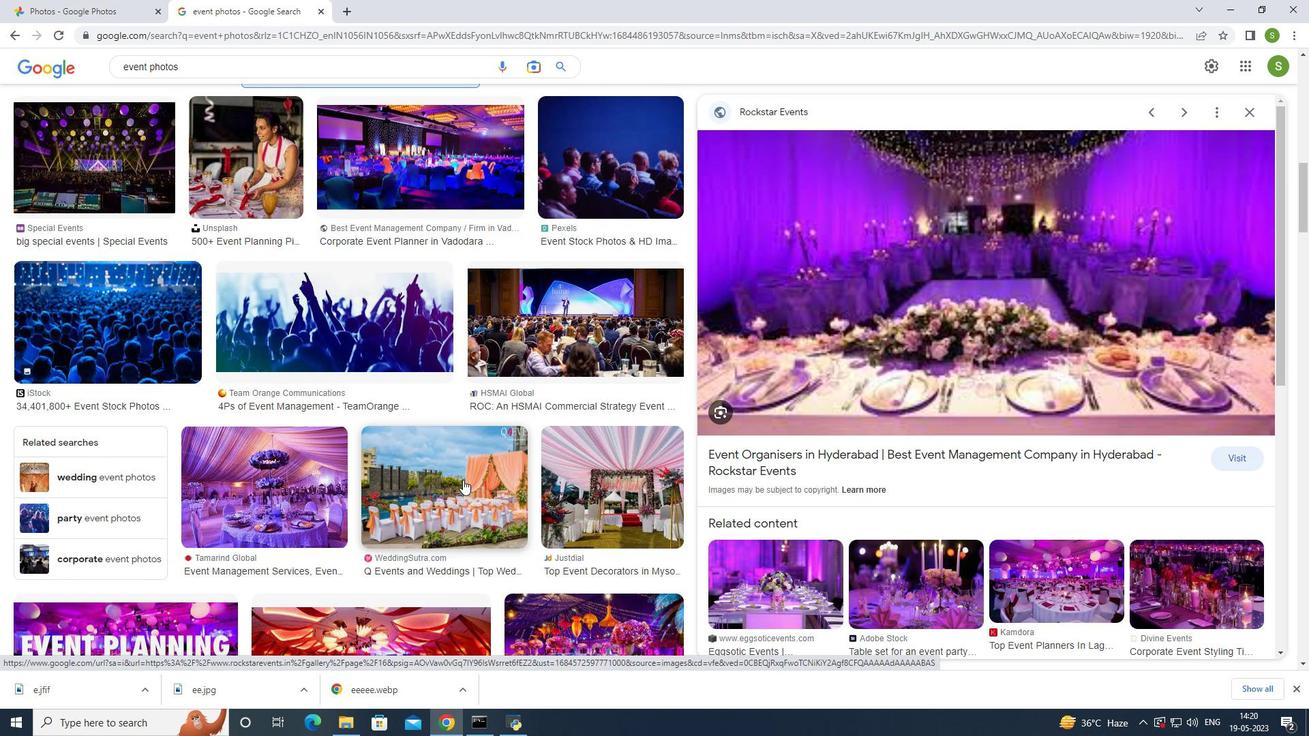 
Action: Mouse moved to (857, 311)
Screenshot: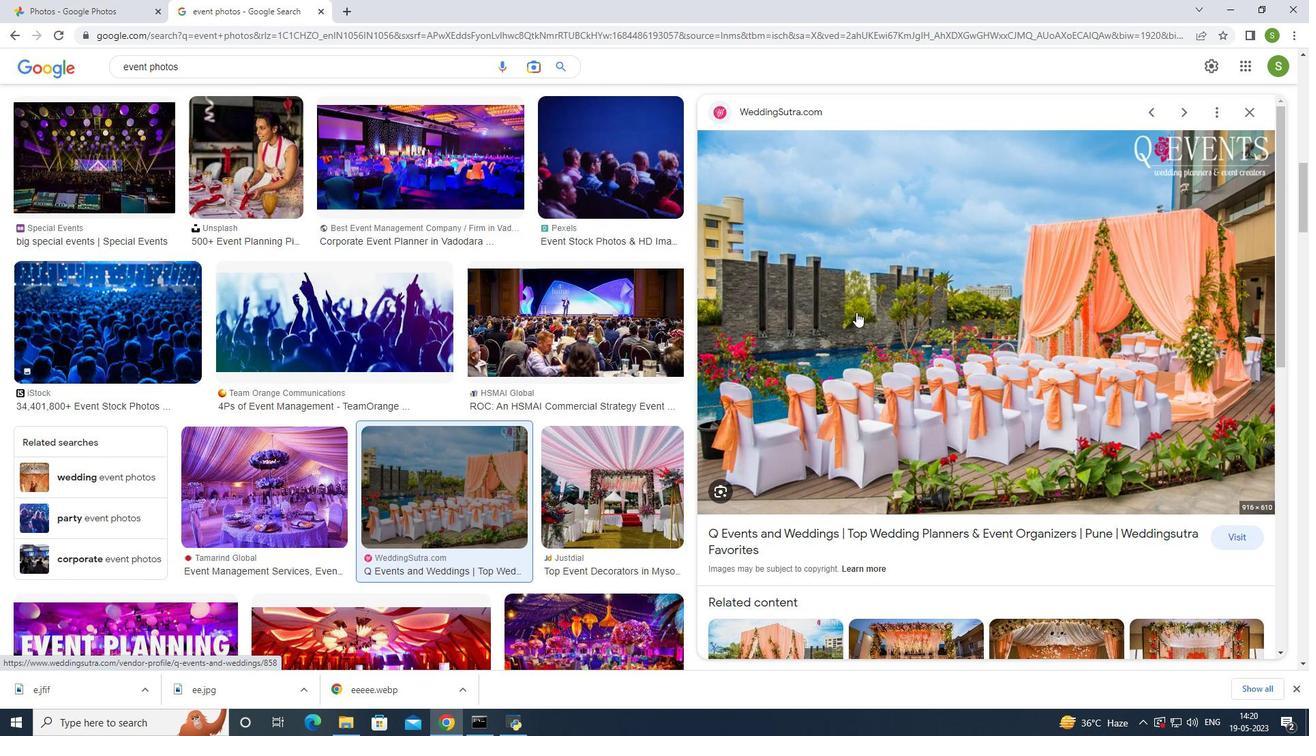 
Action: Mouse pressed right at (857, 311)
Screenshot: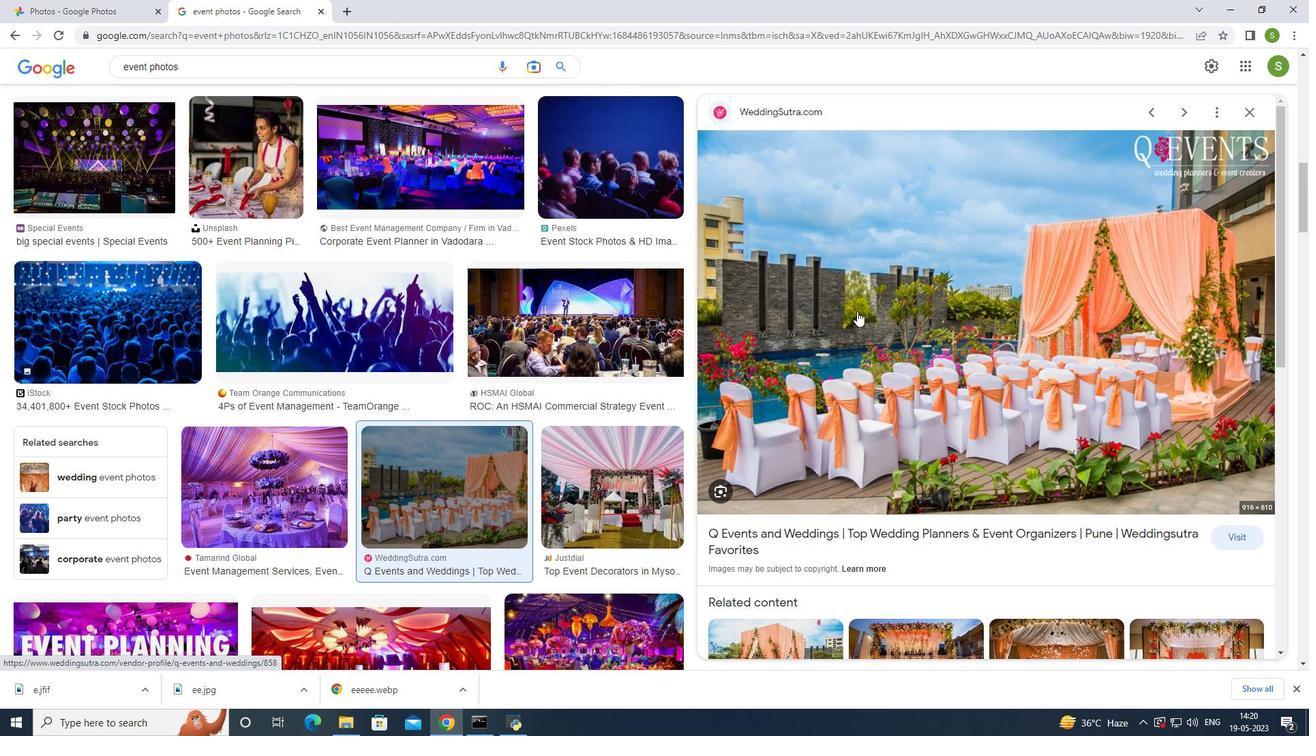 
Action: Mouse moved to (914, 457)
Screenshot: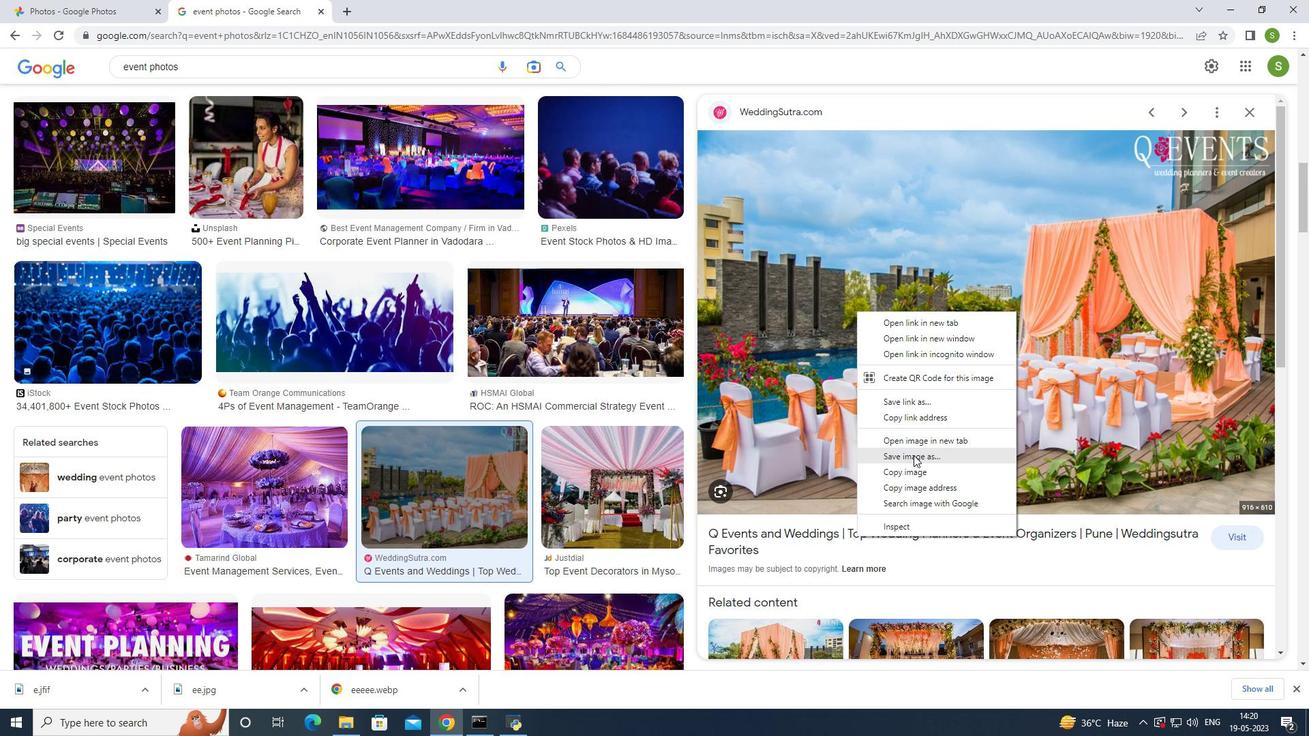
Action: Mouse pressed left at (914, 457)
Screenshot: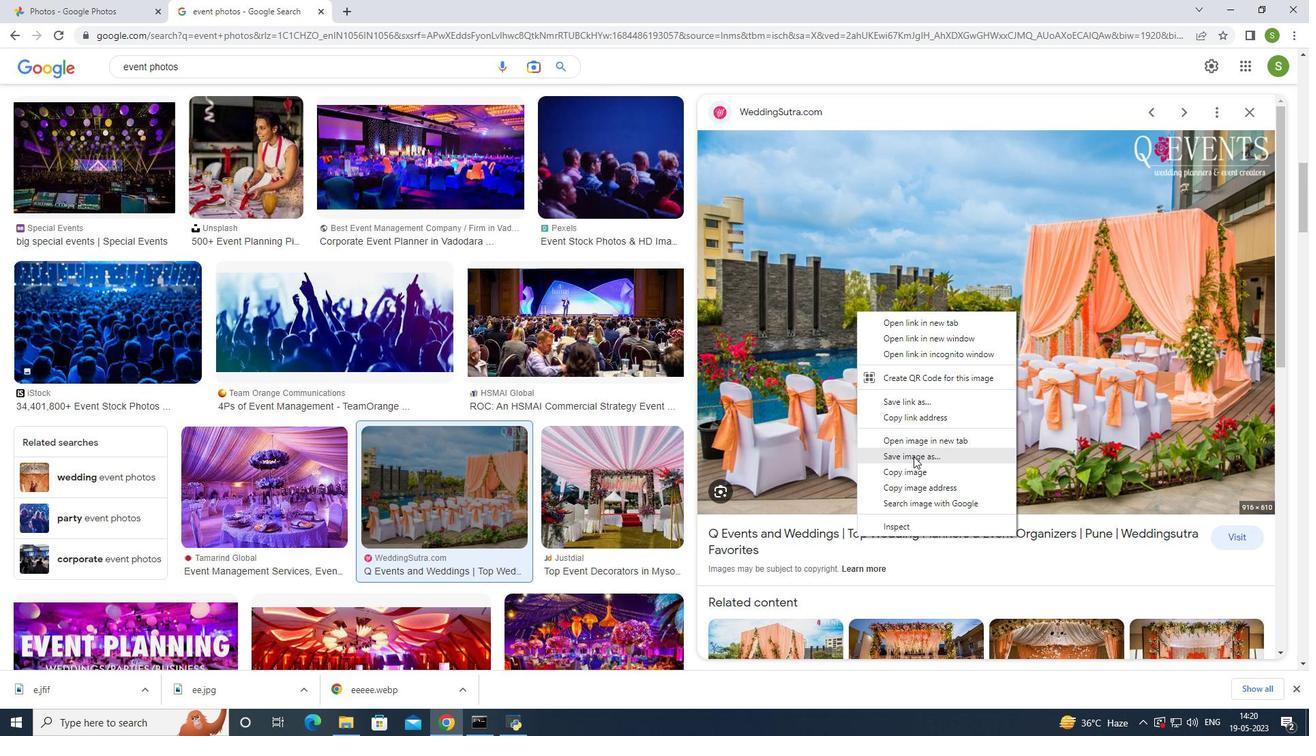 
Action: Mouse moved to (905, 447)
Screenshot: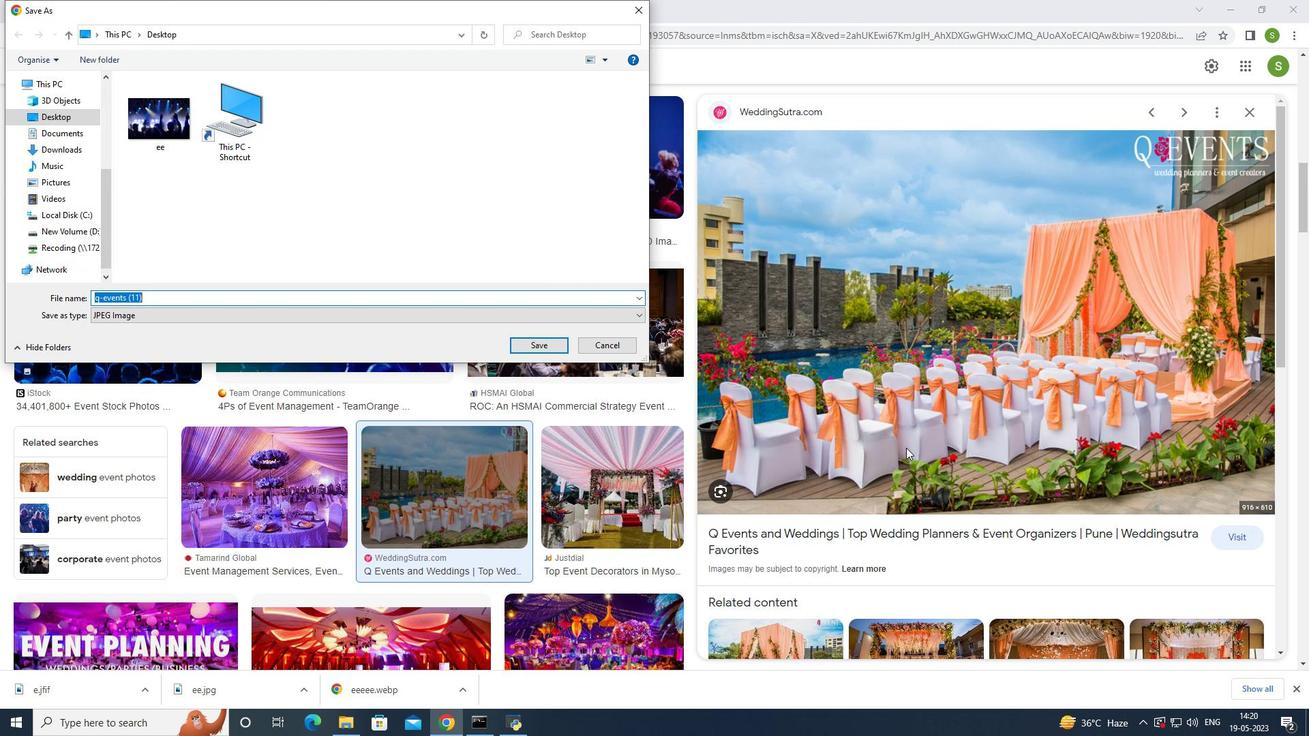 
Action: Key pressed eeeeeee
Screenshot: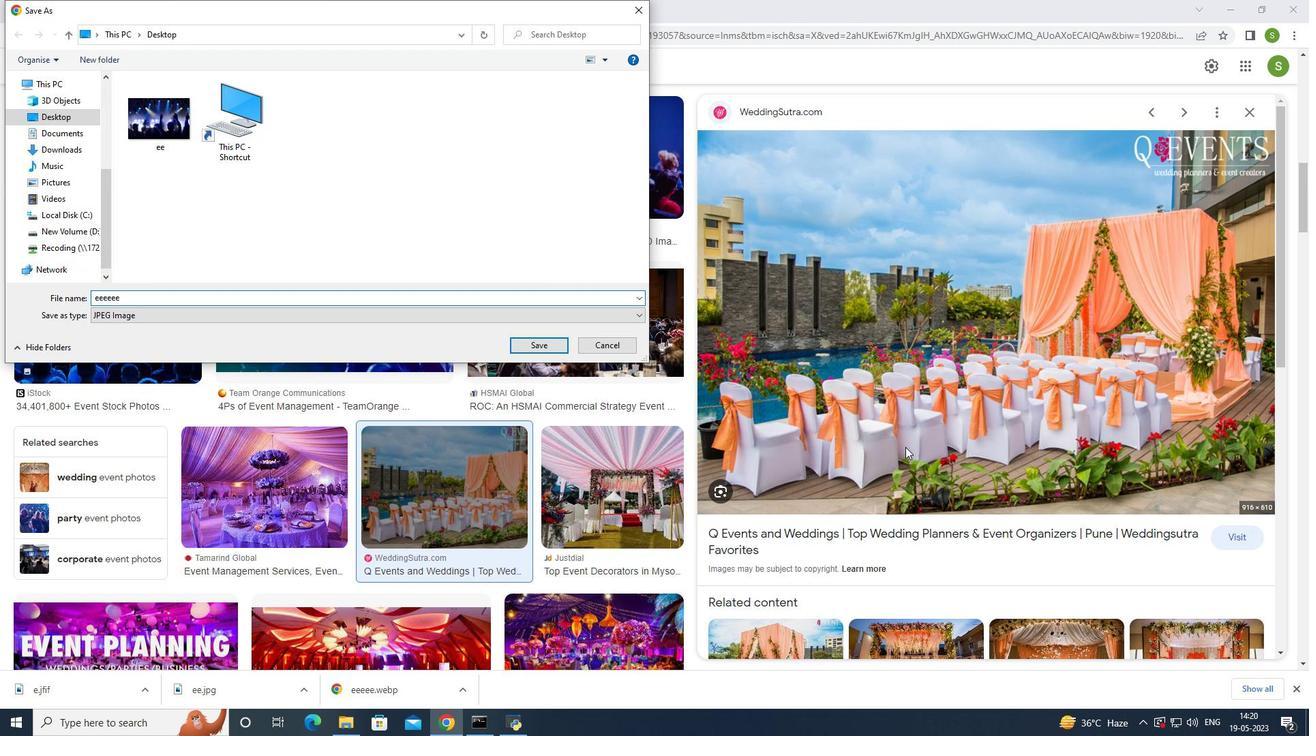 
Action: Mouse moved to (901, 448)
Screenshot: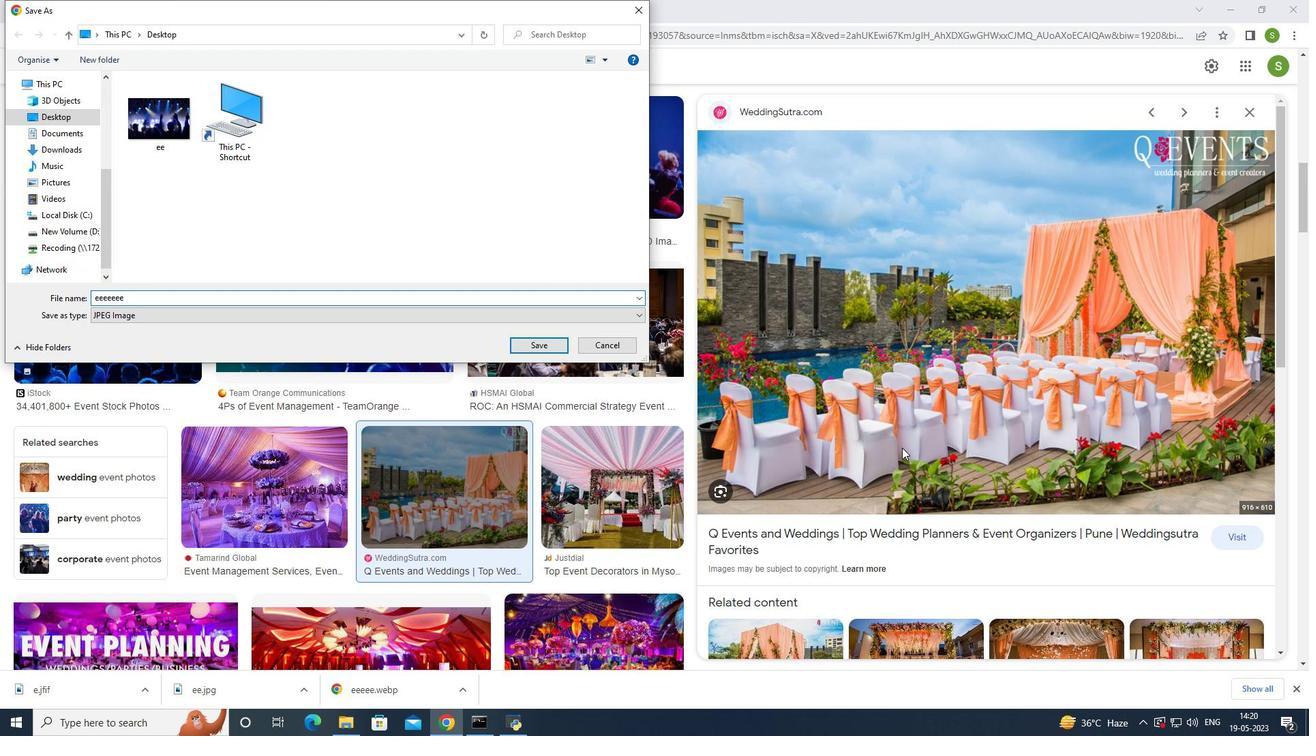 
Action: Key pressed <Key.enter>
Screenshot: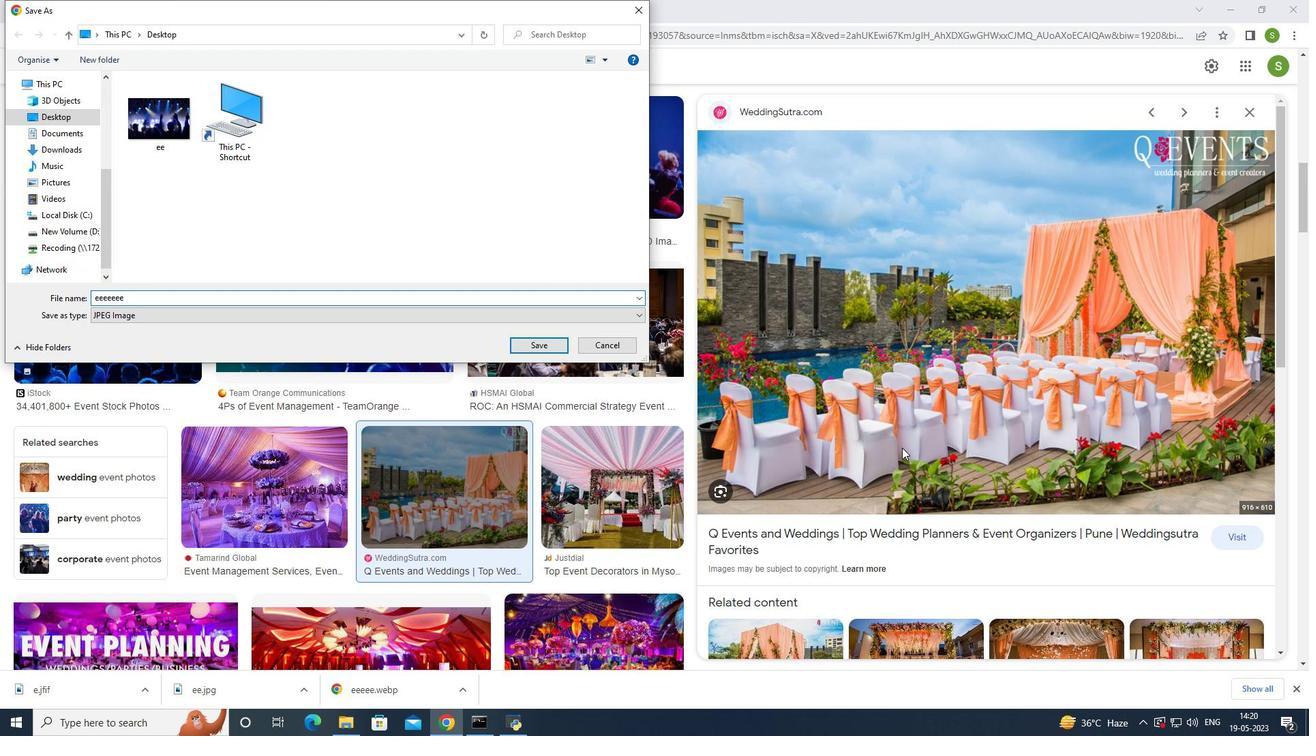 
Action: Mouse moved to (453, 439)
Screenshot: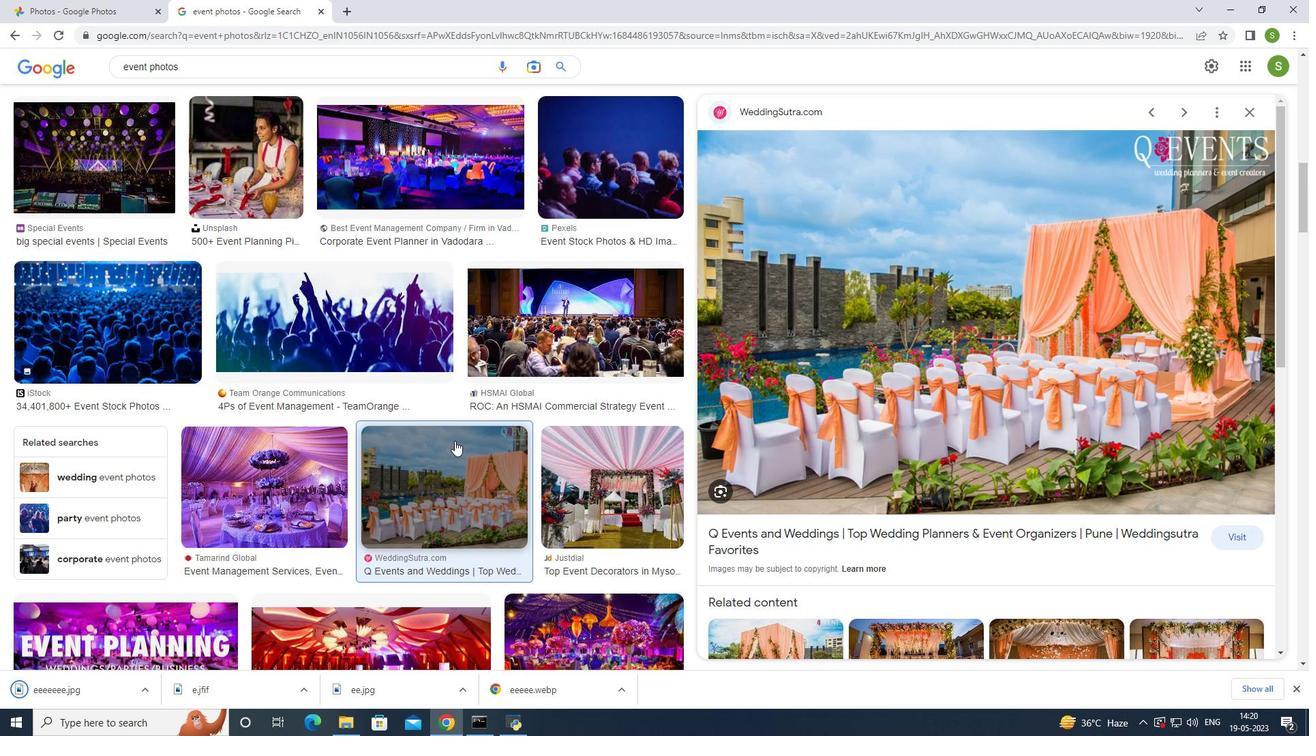 
Action: Mouse scrolled (453, 438) with delta (0, 0)
Screenshot: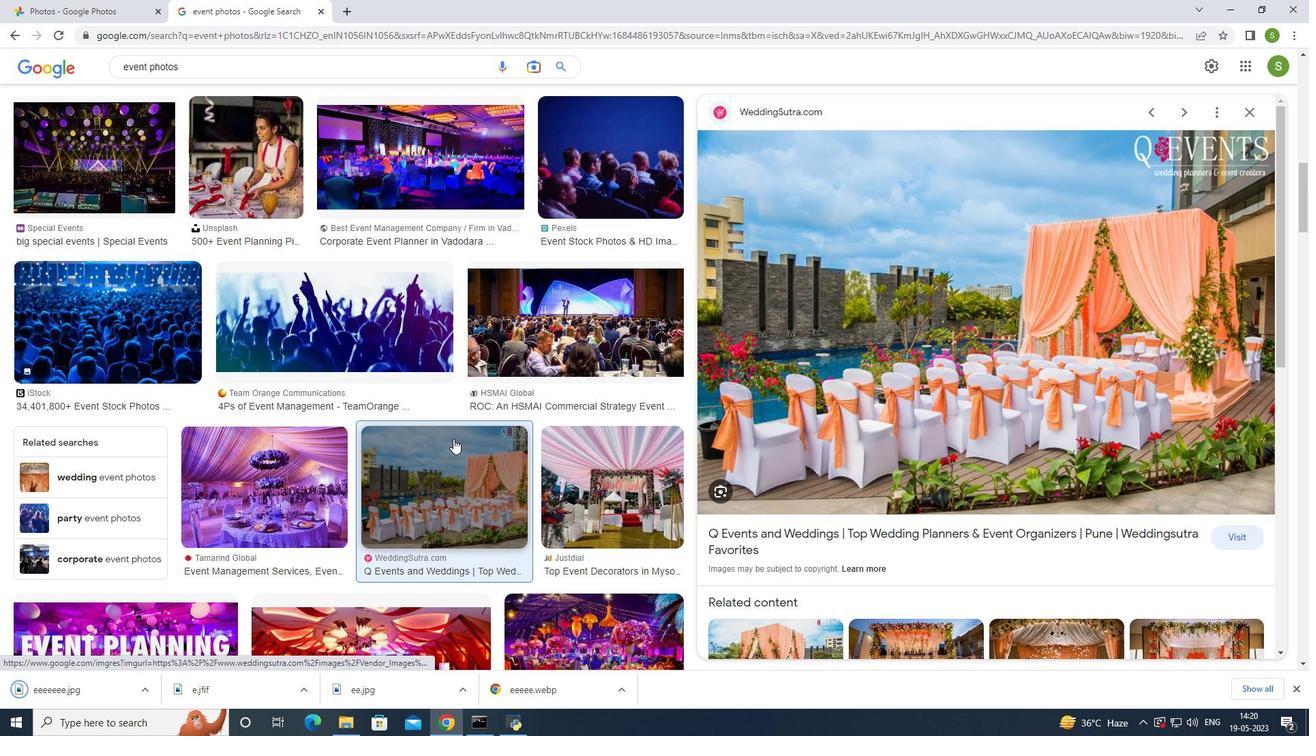 
Action: Mouse scrolled (453, 438) with delta (0, 0)
Screenshot: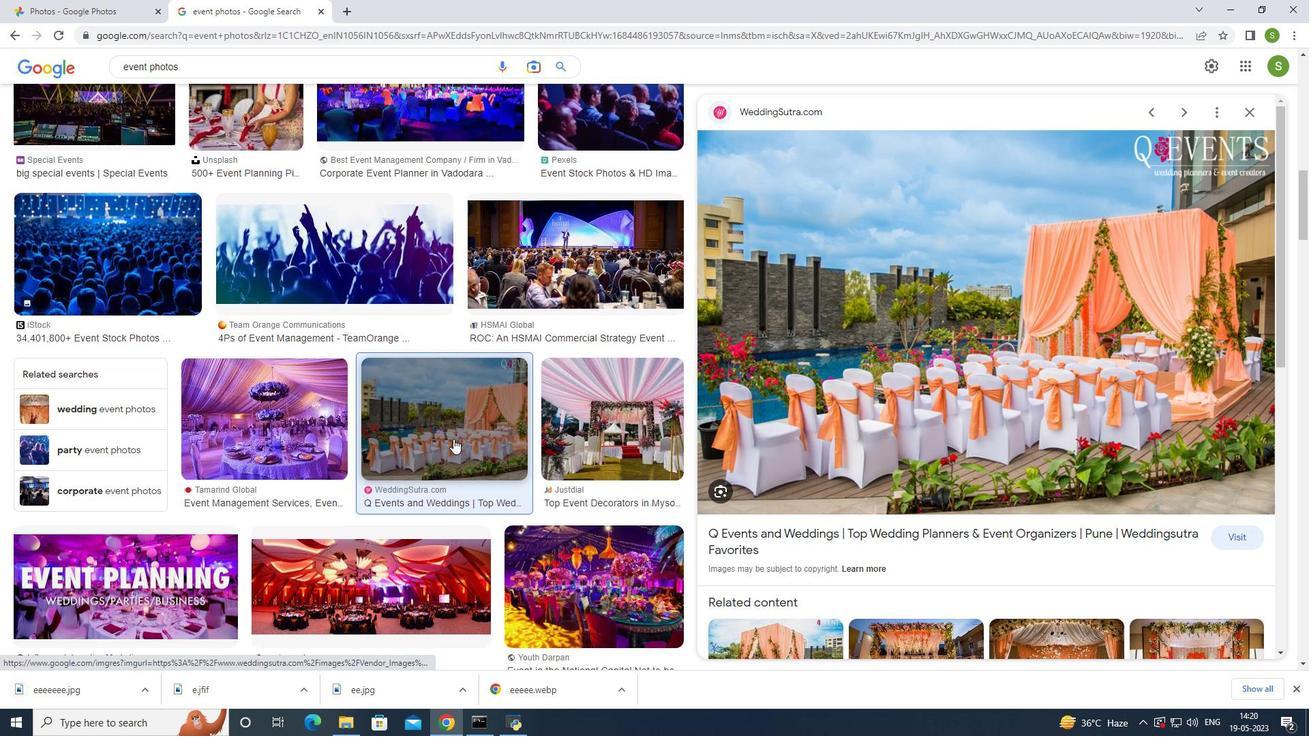 
Action: Mouse moved to (456, 427)
Screenshot: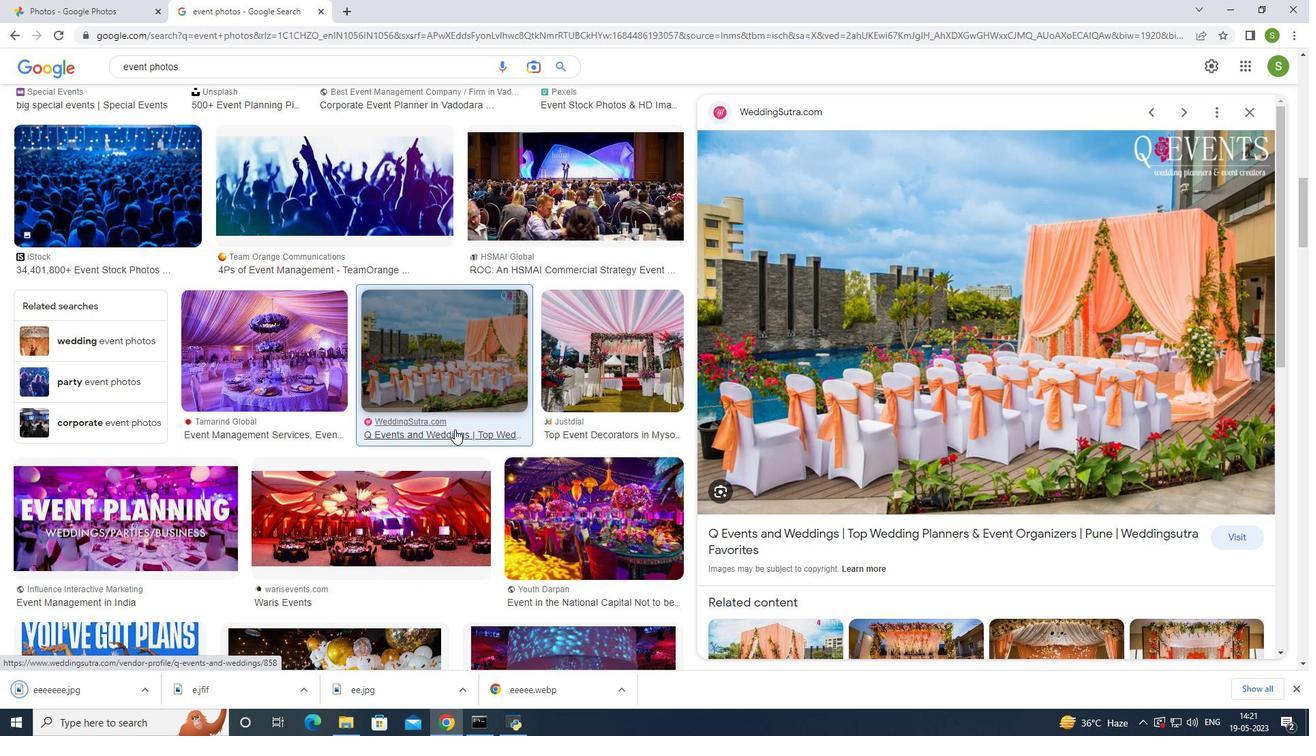 
Action: Mouse scrolled (456, 427) with delta (0, 0)
Screenshot: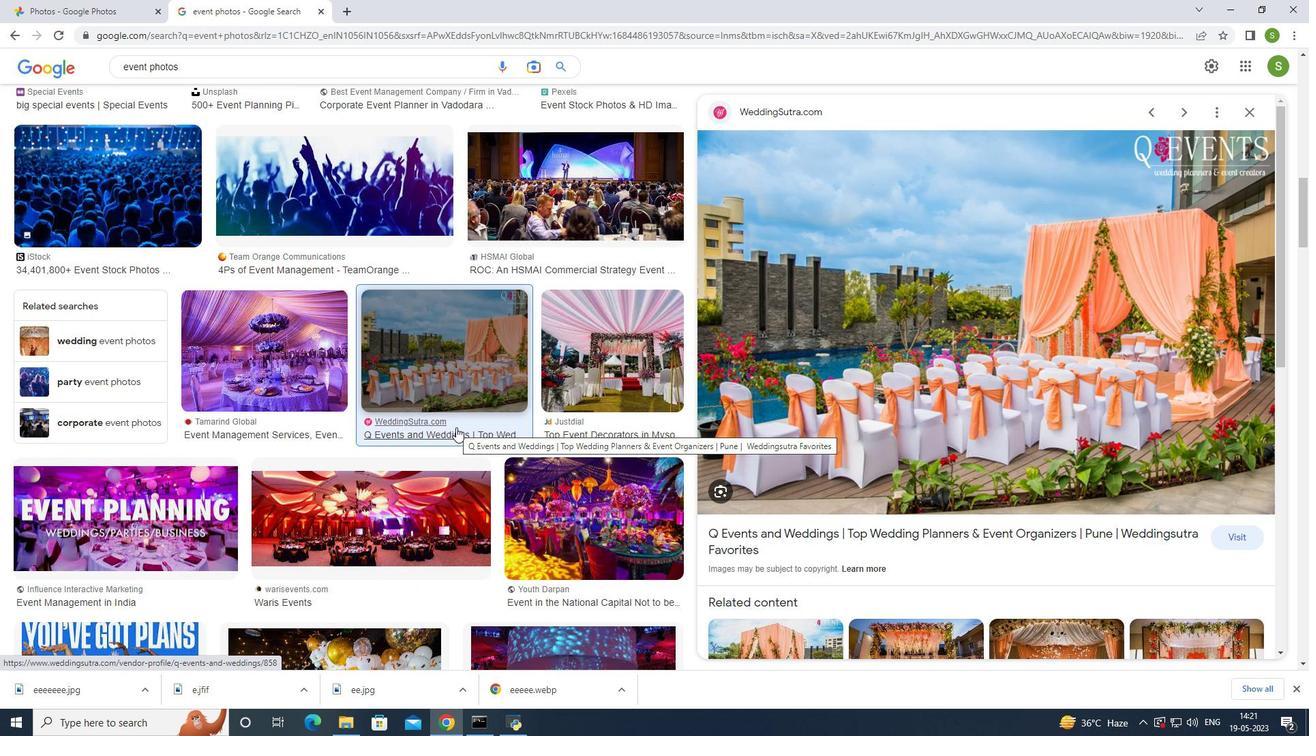 
Action: Mouse scrolled (456, 427) with delta (0, 0)
Screenshot: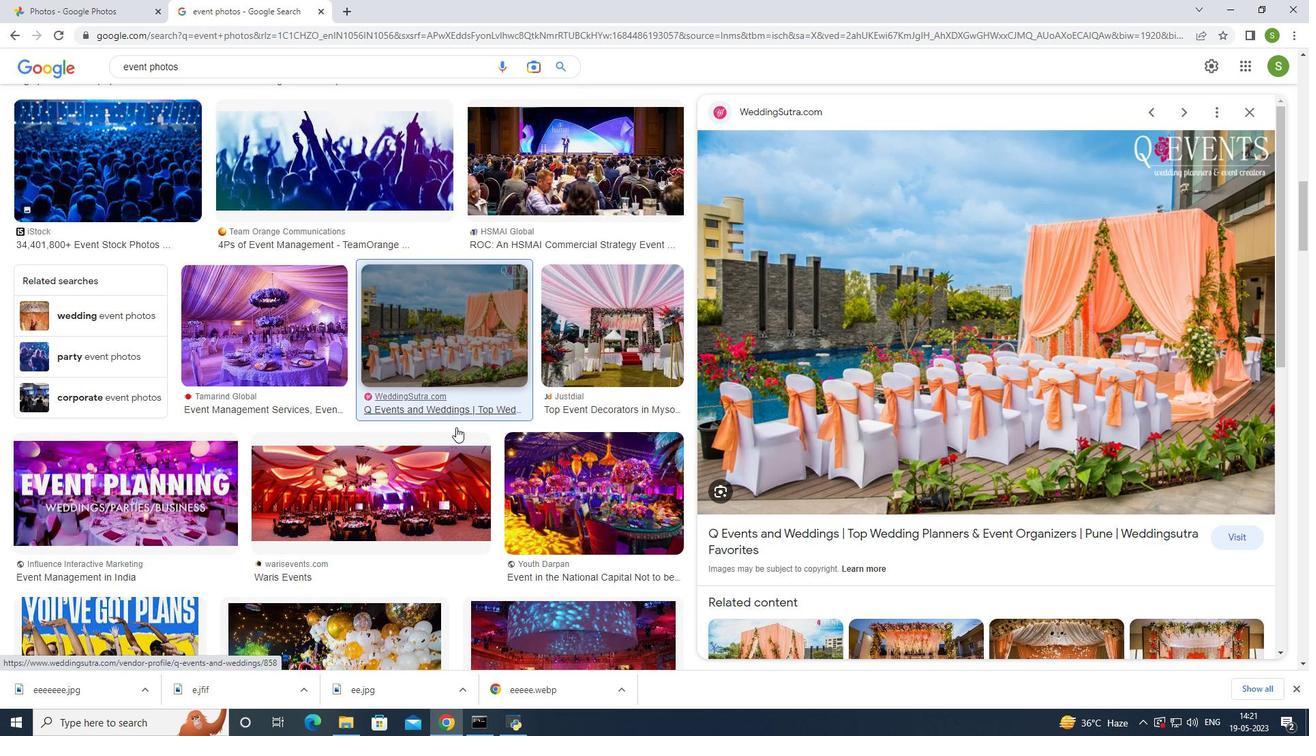 
Action: Mouse moved to (454, 431)
Screenshot: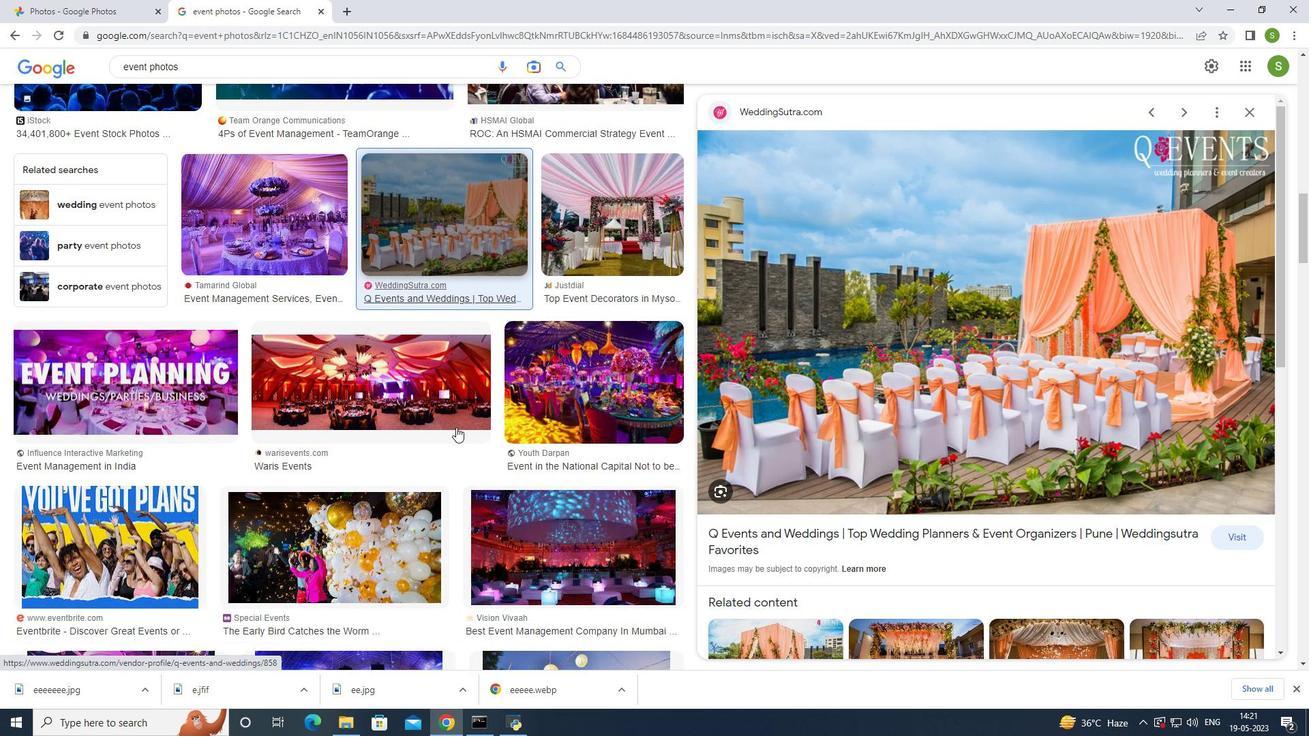 
Action: Mouse scrolled (454, 430) with delta (0, 0)
Screenshot: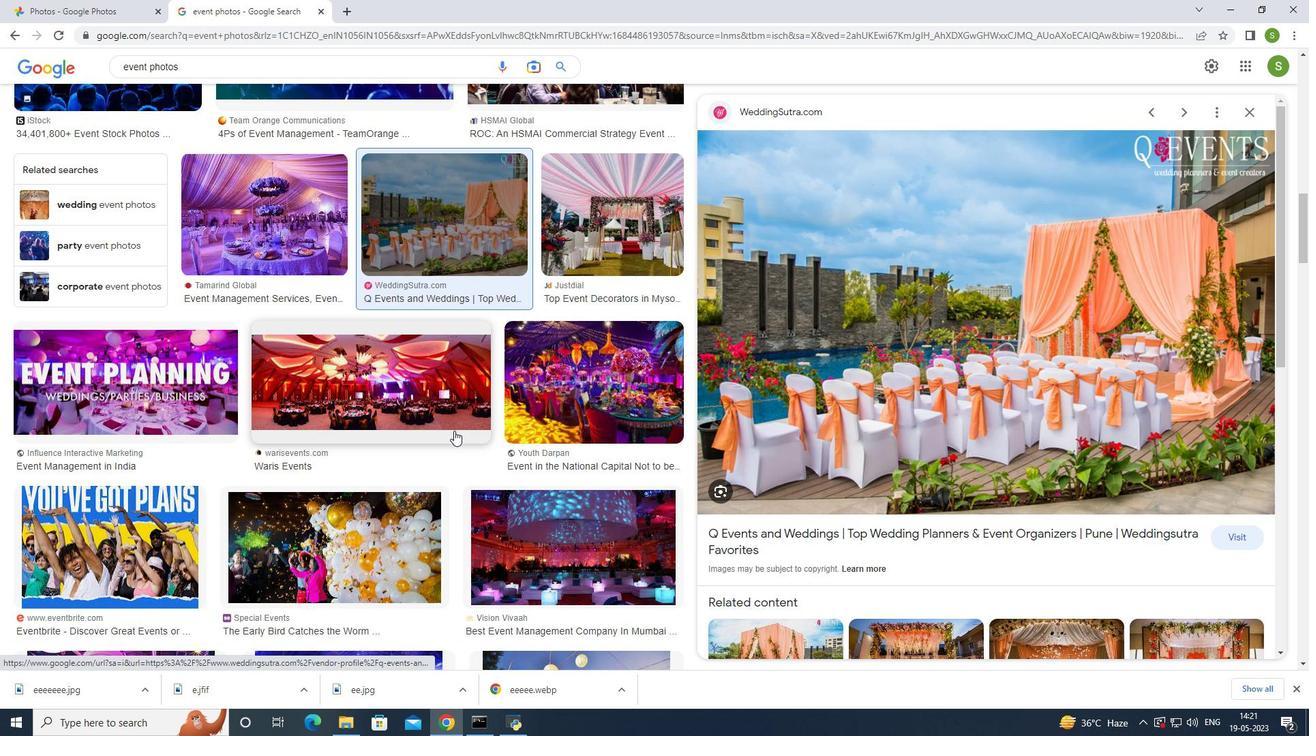 
Action: Mouse scrolled (454, 430) with delta (0, 0)
Screenshot: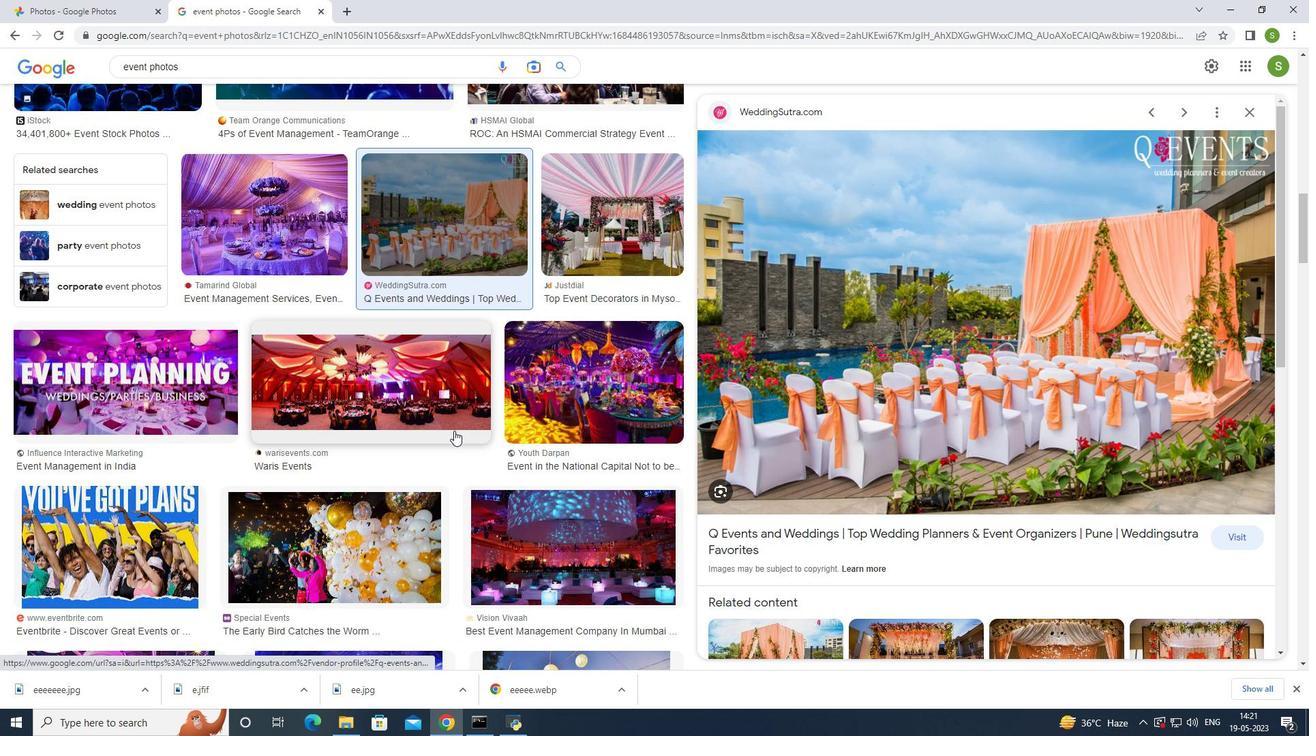 
Action: Mouse scrolled (454, 430) with delta (0, 0)
Screenshot: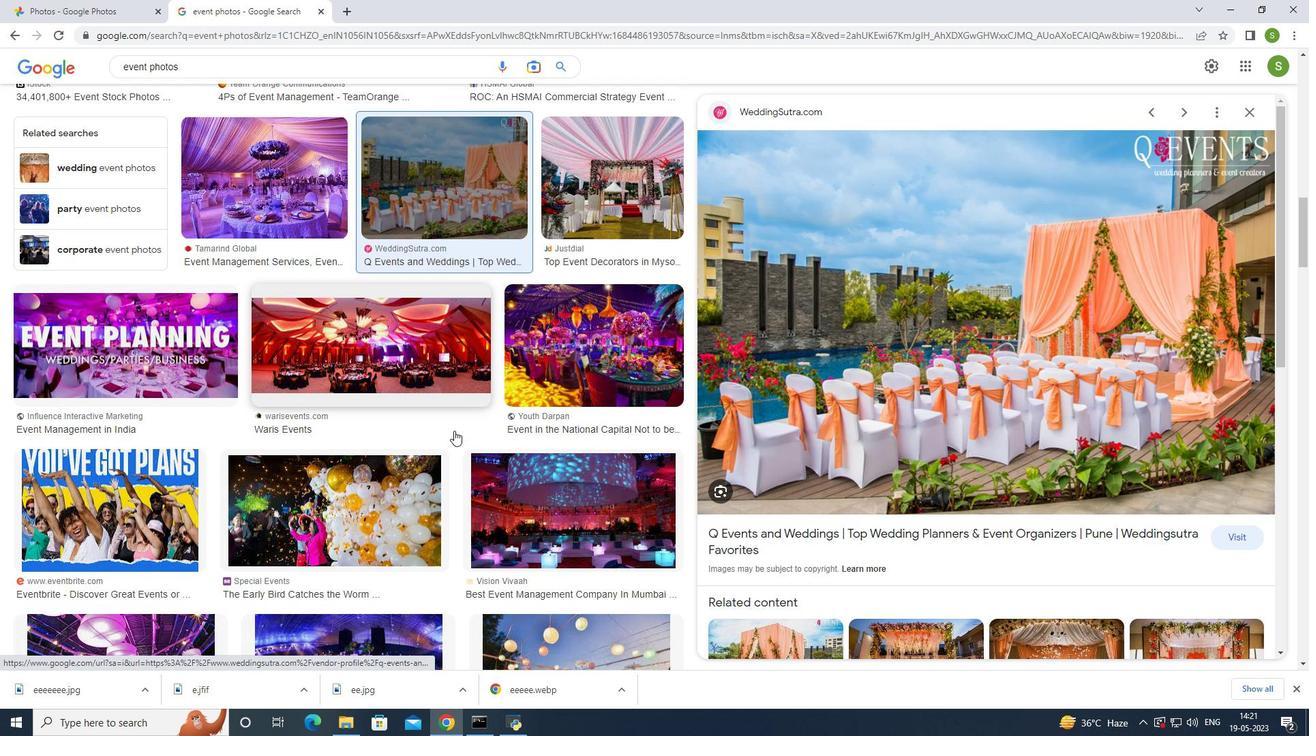 
Action: Mouse scrolled (454, 430) with delta (0, 0)
Screenshot: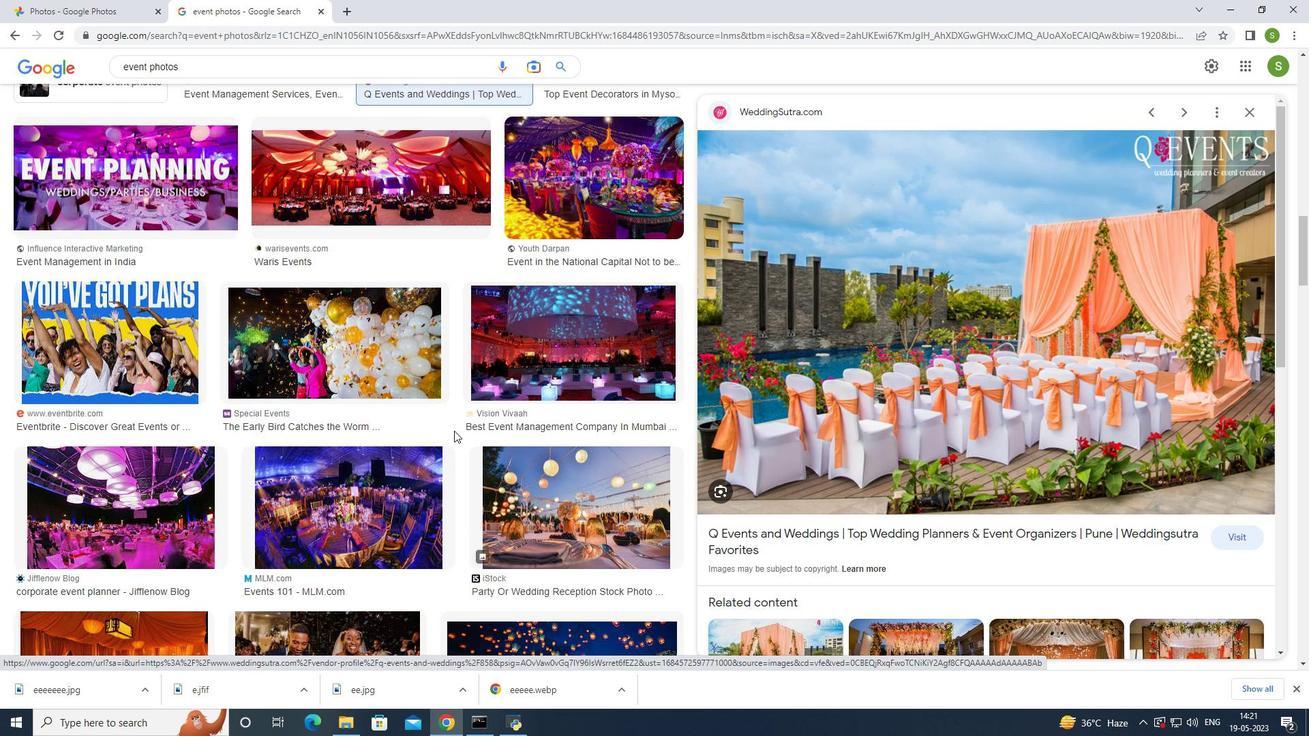
Action: Mouse scrolled (454, 430) with delta (0, 0)
Screenshot: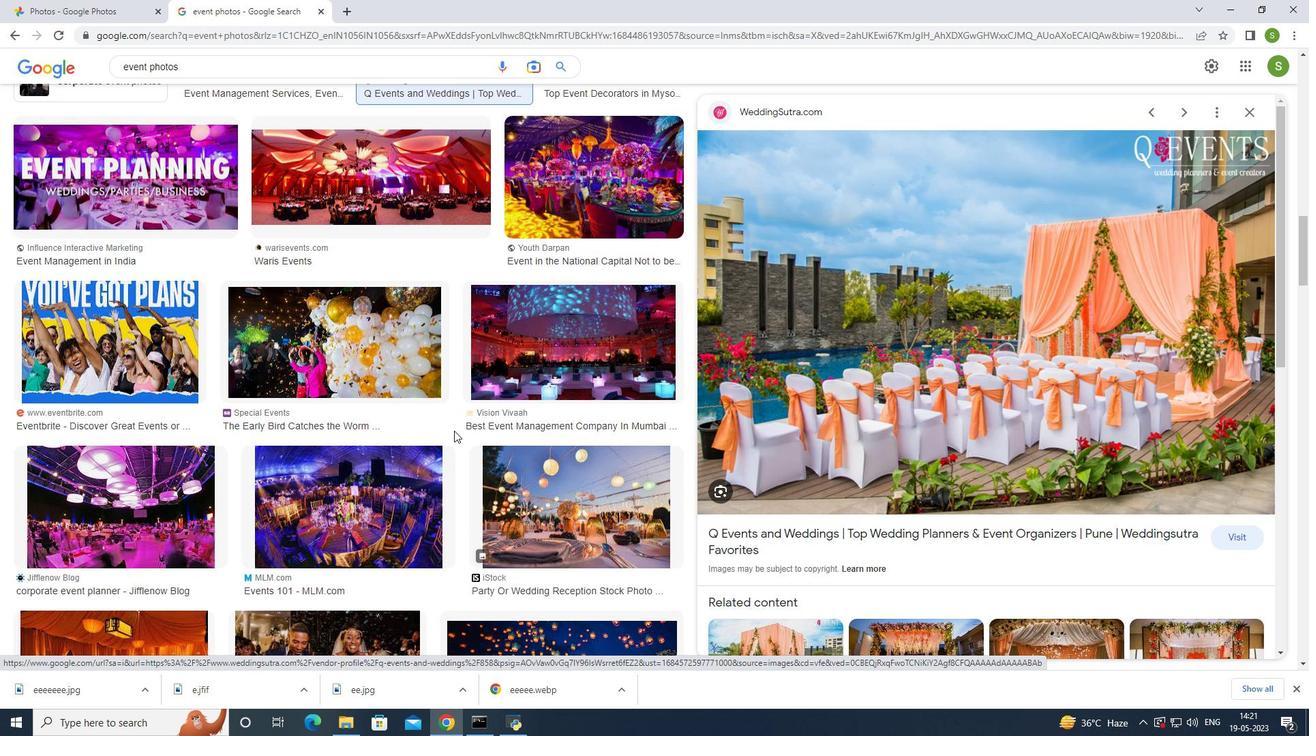 
Action: Mouse moved to (336, 218)
Screenshot: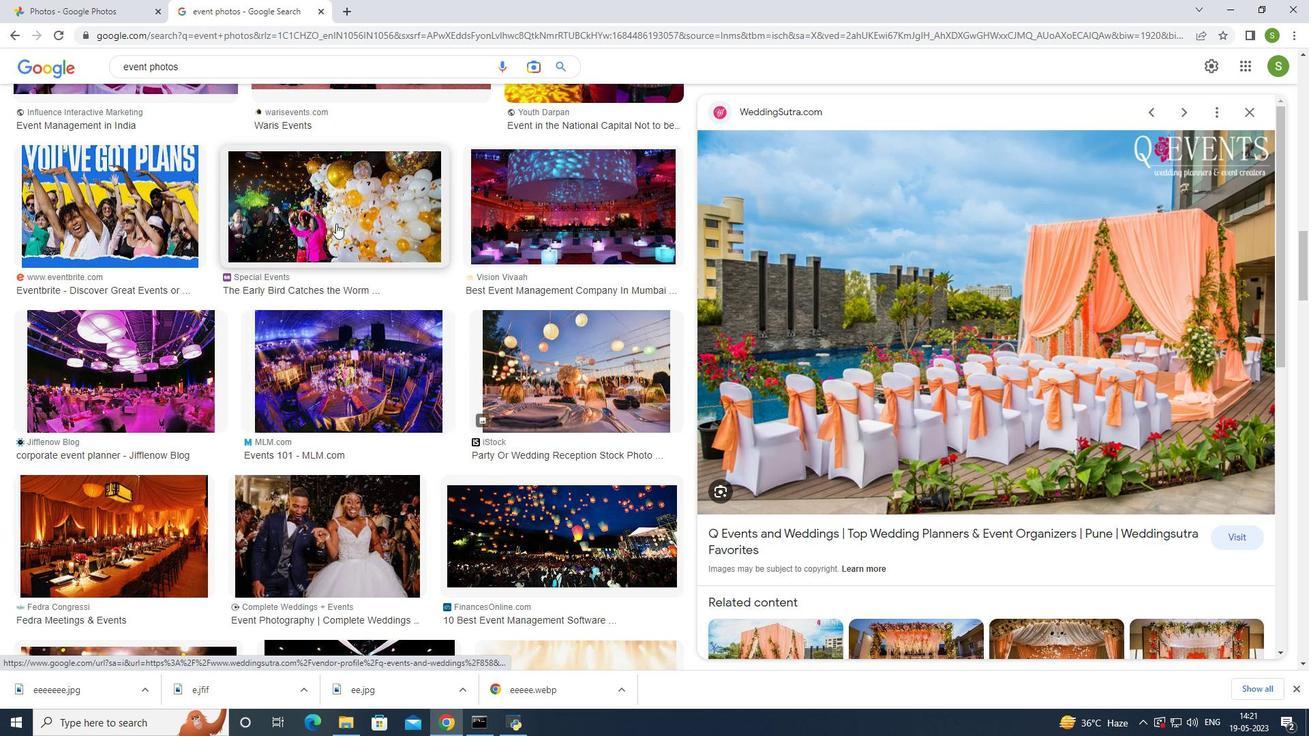 
Action: Mouse pressed left at (336, 218)
Screenshot: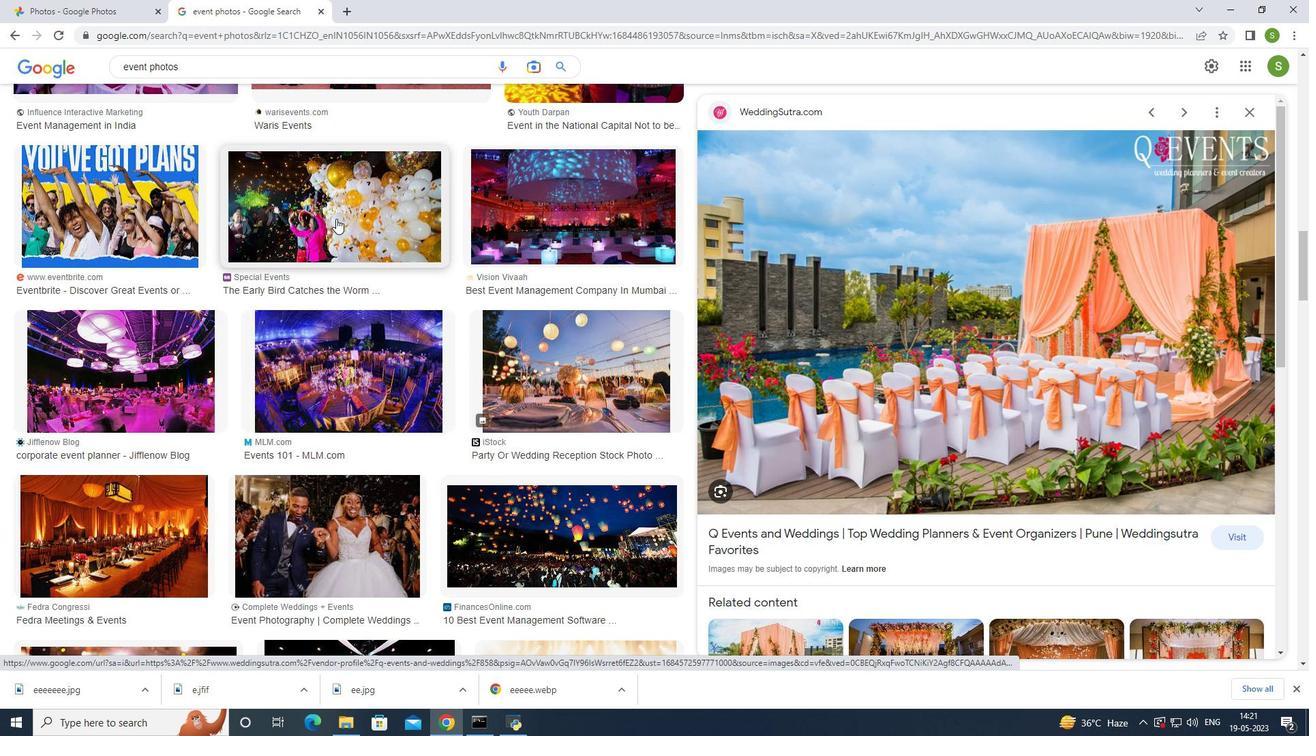 
Action: Mouse moved to (481, 351)
Screenshot: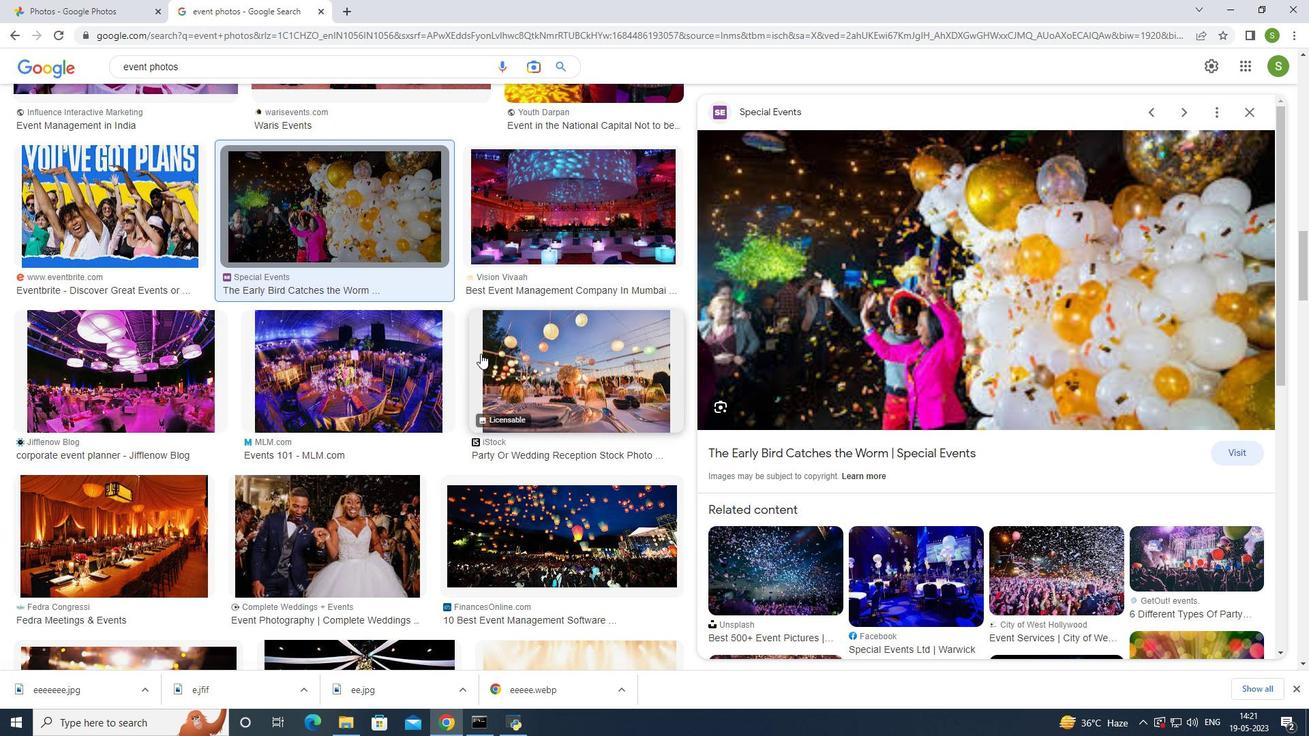 
Action: Mouse scrolled (481, 352) with delta (0, 0)
Screenshot: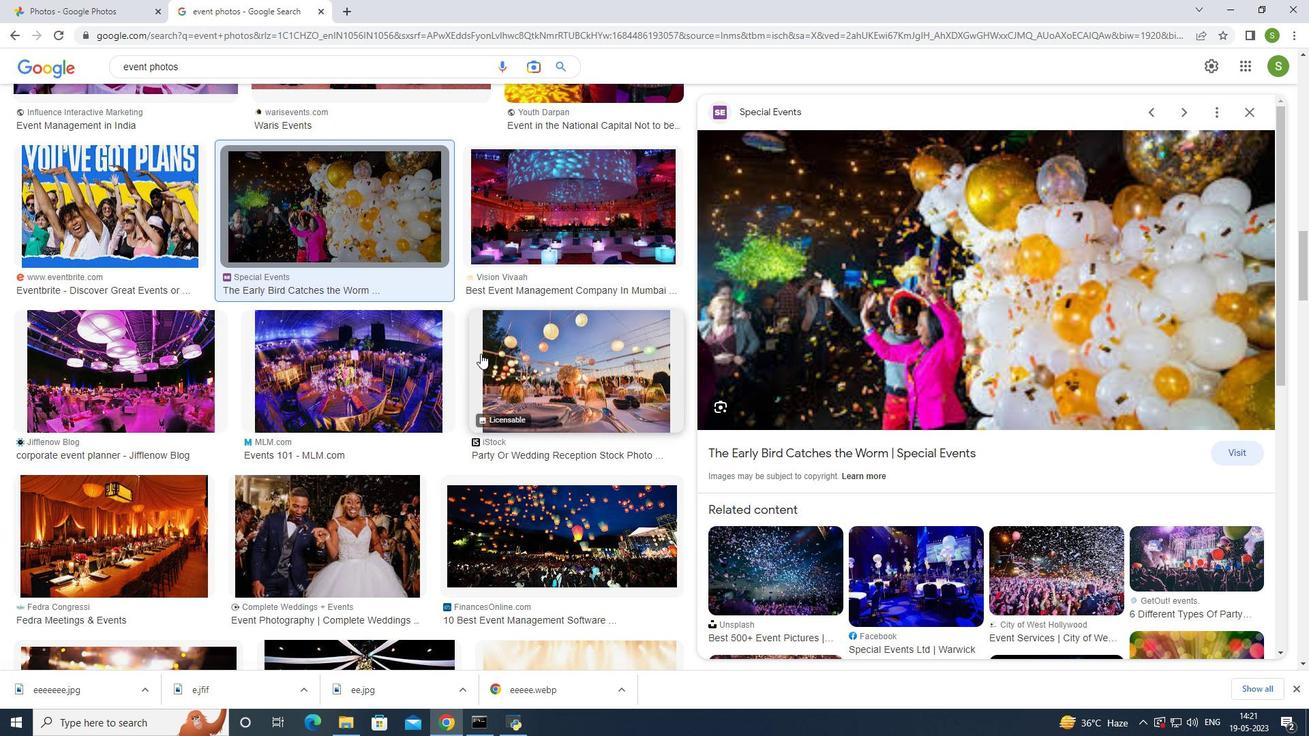 
Action: Mouse scrolled (481, 352) with delta (0, 0)
Screenshot: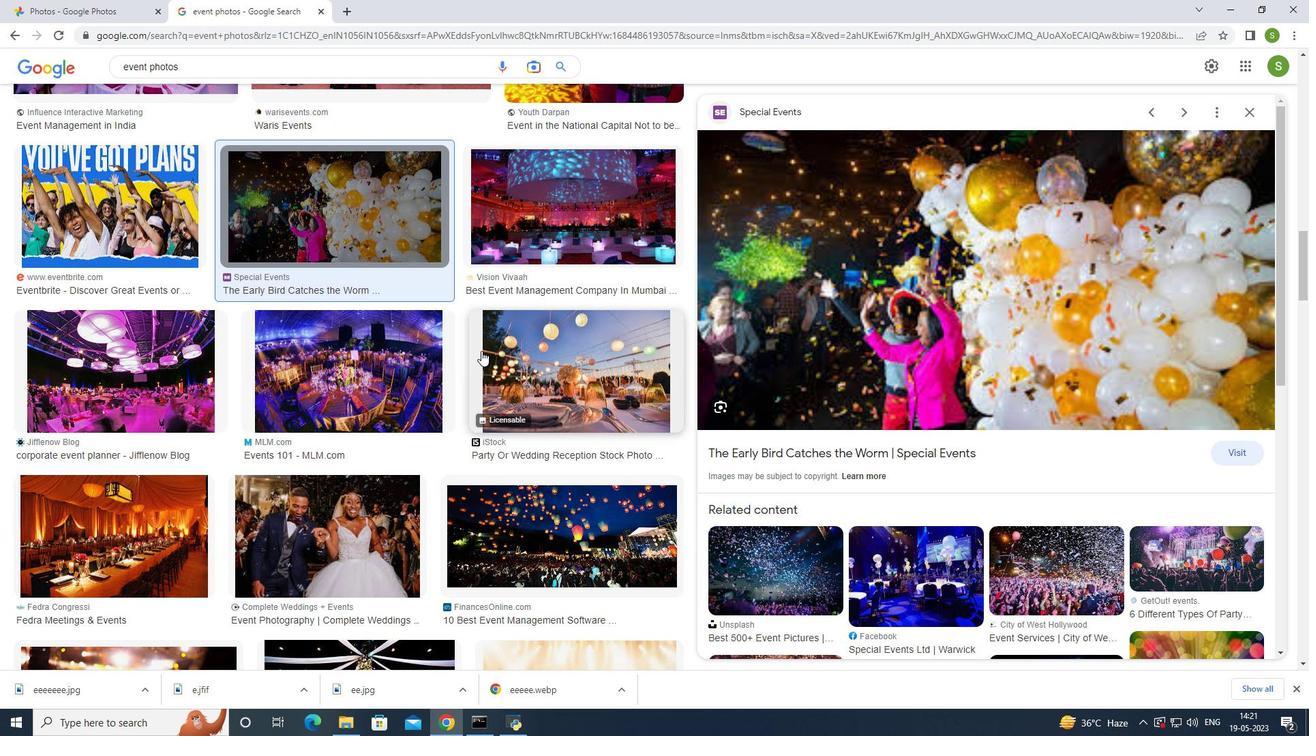 
Action: Mouse scrolled (481, 352) with delta (0, 0)
Screenshot: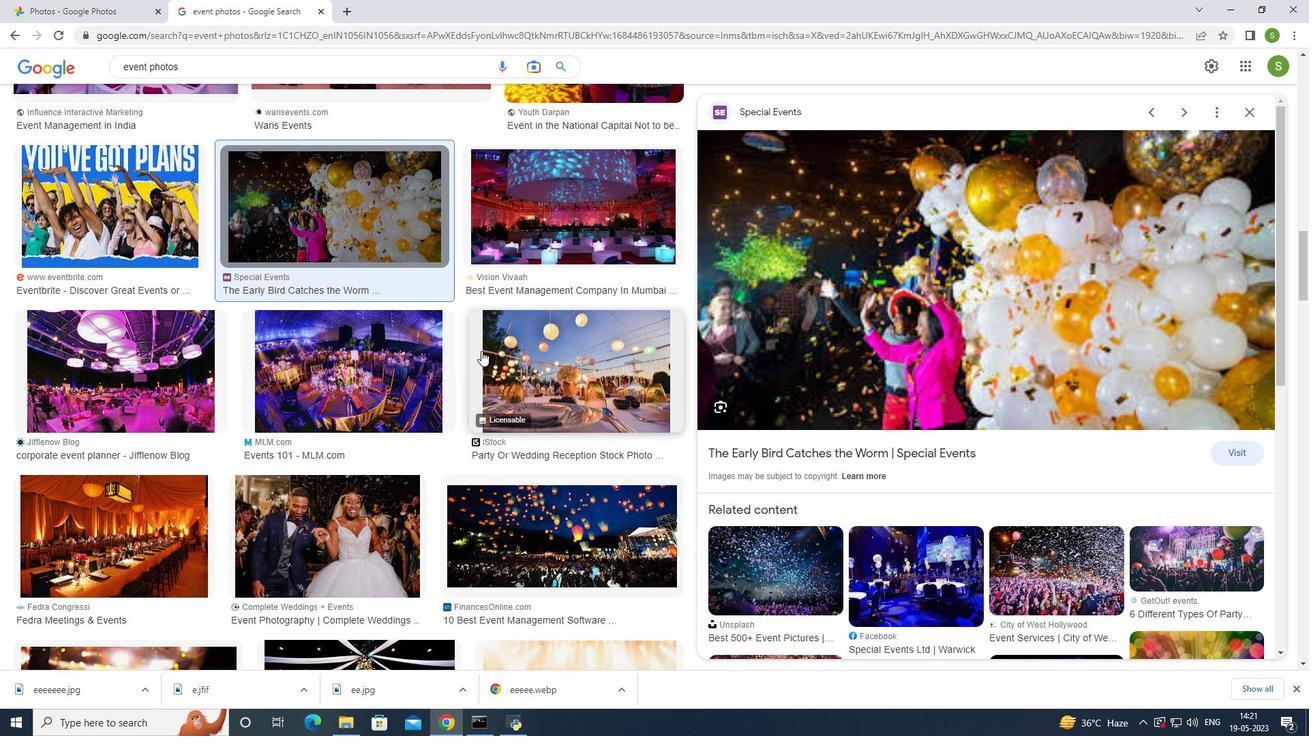 
Action: Mouse scrolled (481, 352) with delta (0, 0)
Screenshot: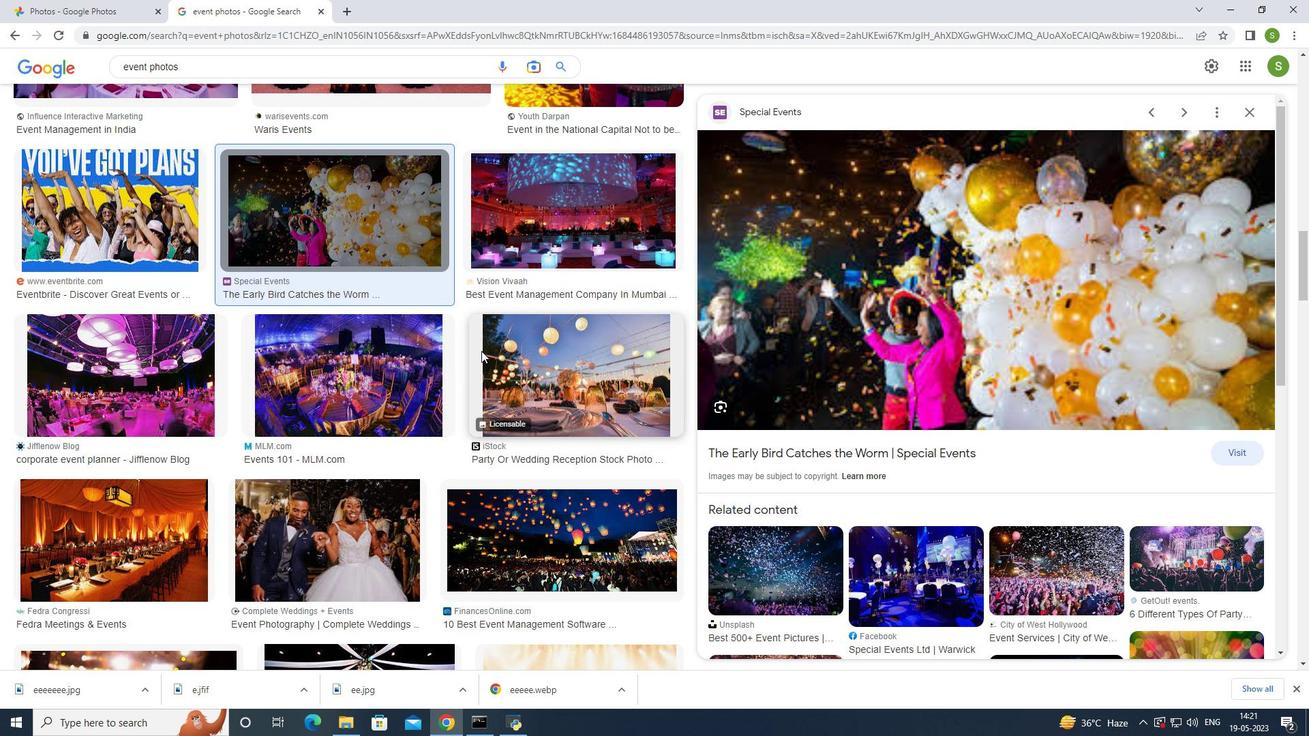 
Action: Mouse scrolled (481, 352) with delta (0, 0)
Screenshot: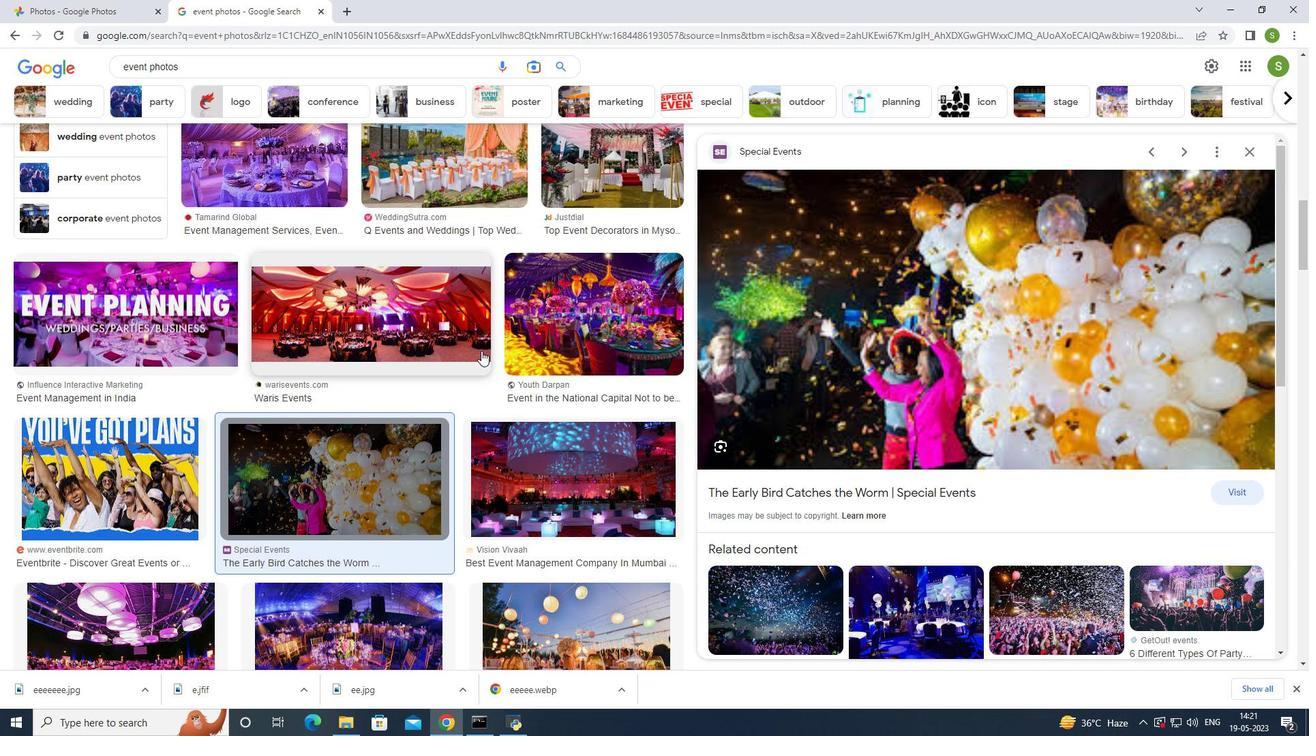 
Action: Mouse scrolled (481, 352) with delta (0, 0)
Screenshot: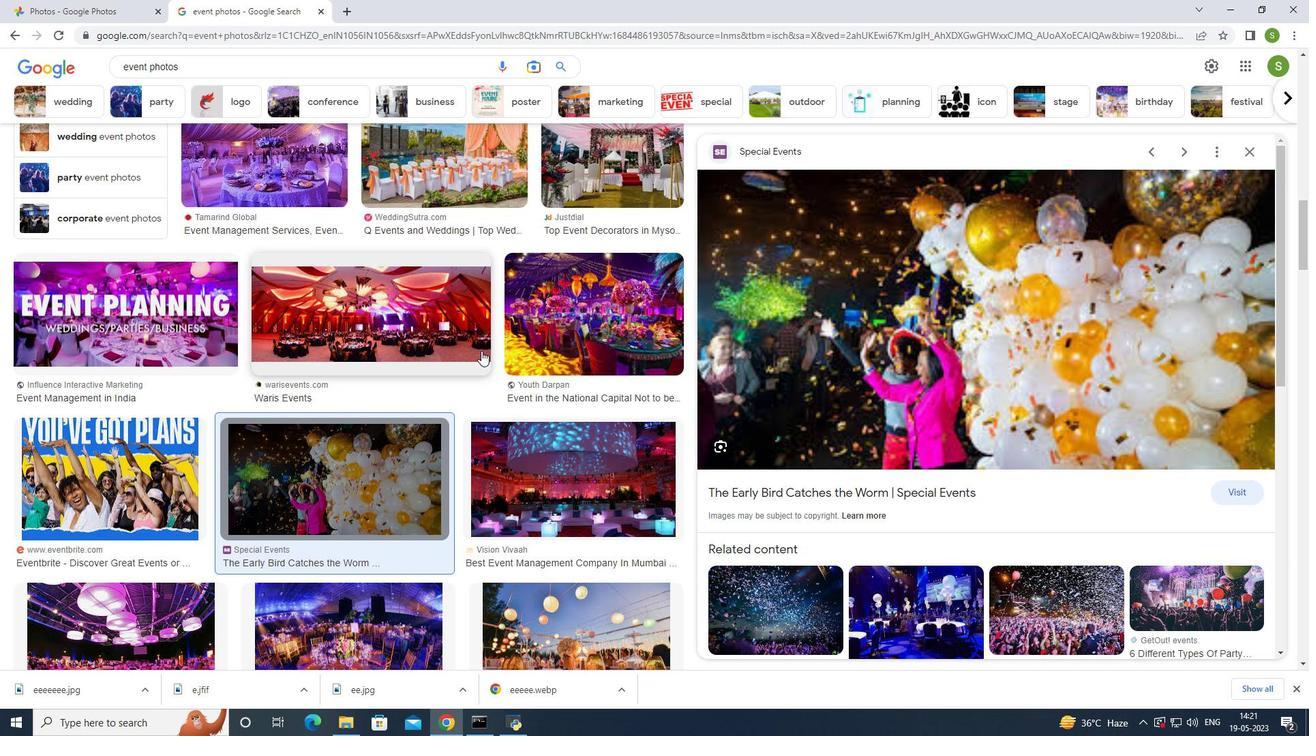 
Action: Mouse scrolled (481, 352) with delta (0, 0)
Screenshot: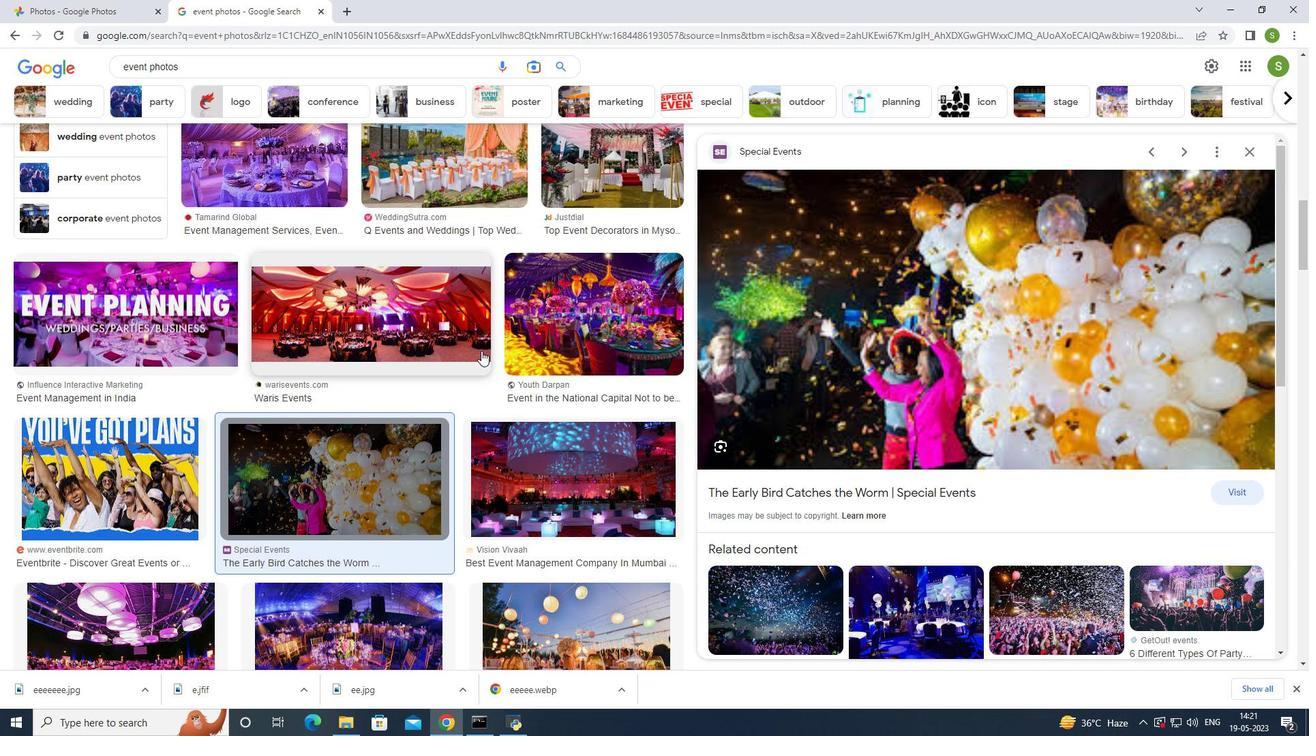 
Action: Mouse moved to (322, 8)
Screenshot: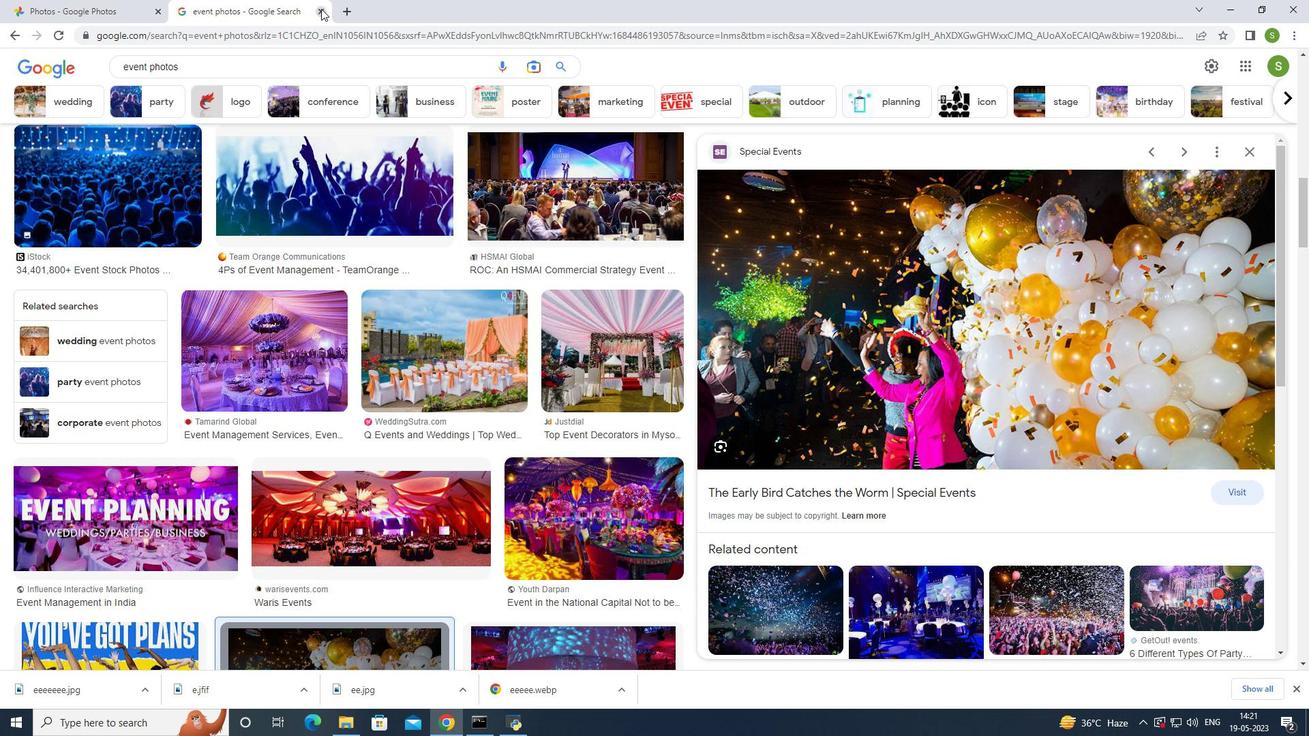 
Action: Mouse pressed left at (322, 8)
Screenshot: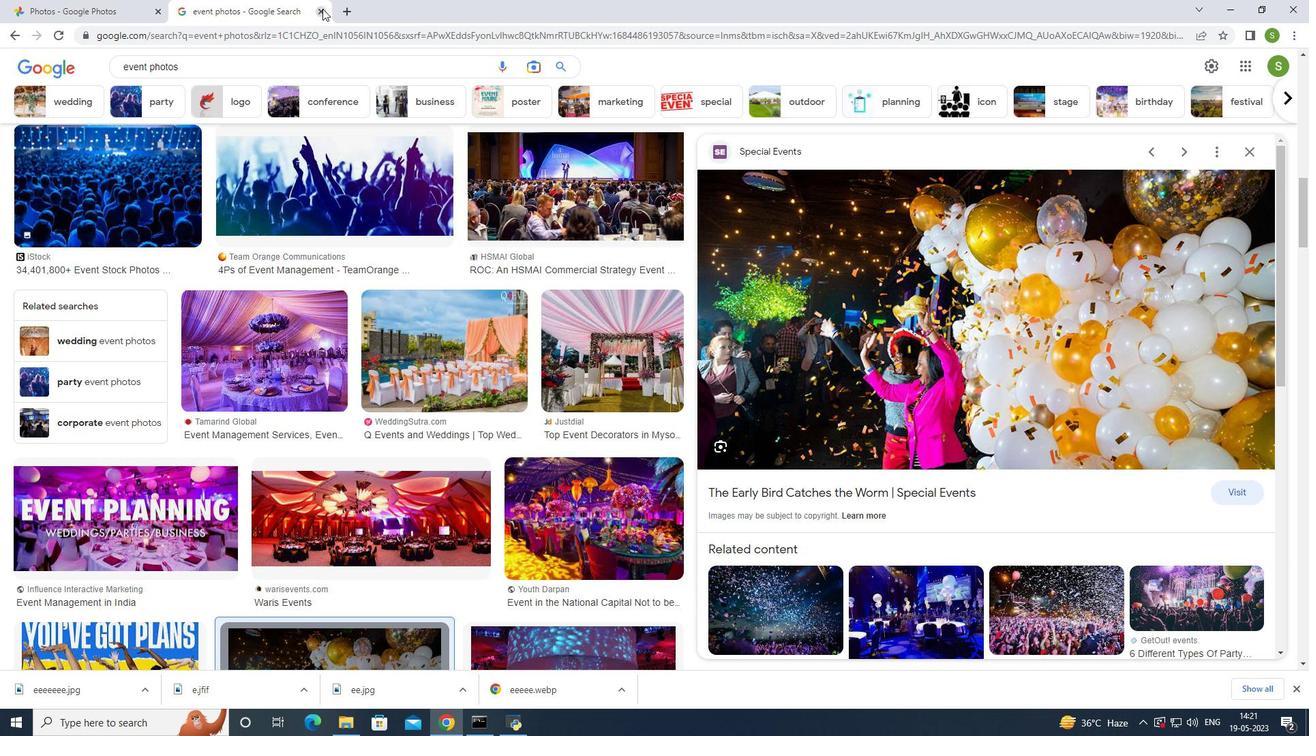 
Action: Mouse moved to (184, 6)
Screenshot: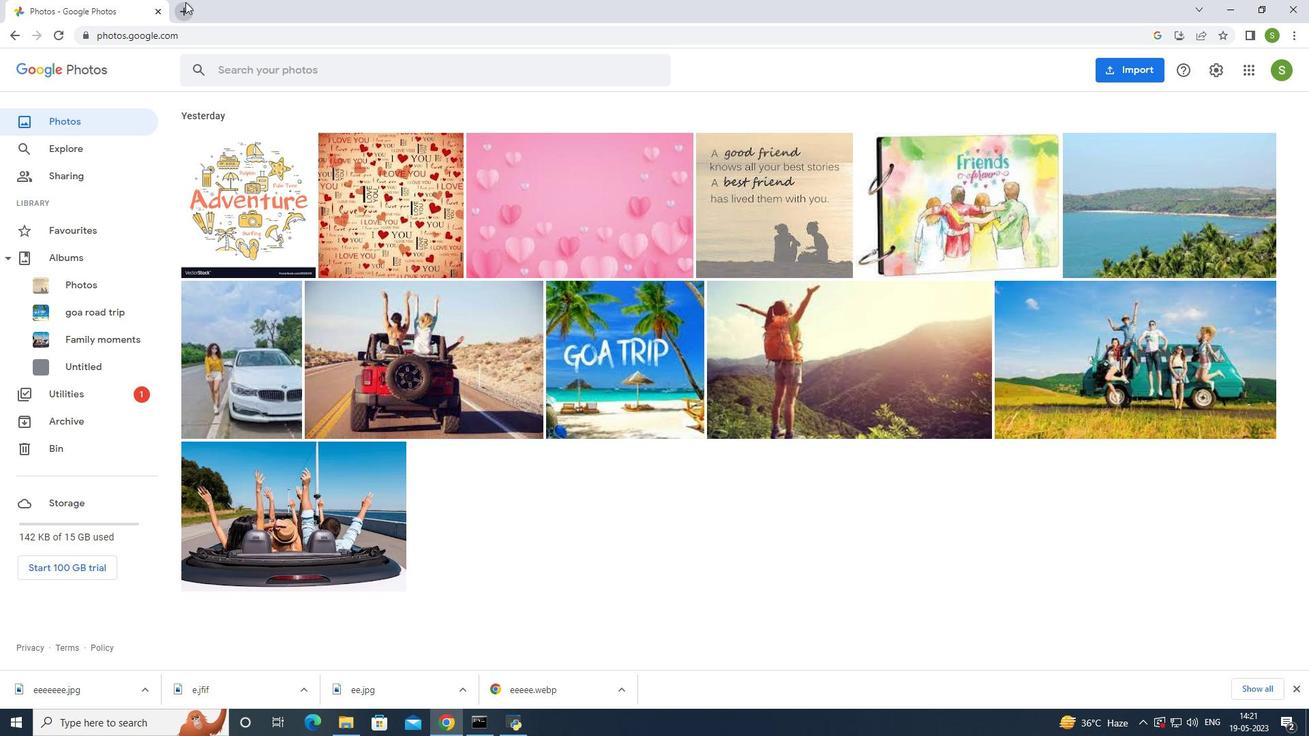 
Action: Mouse pressed left at (184, 6)
Screenshot: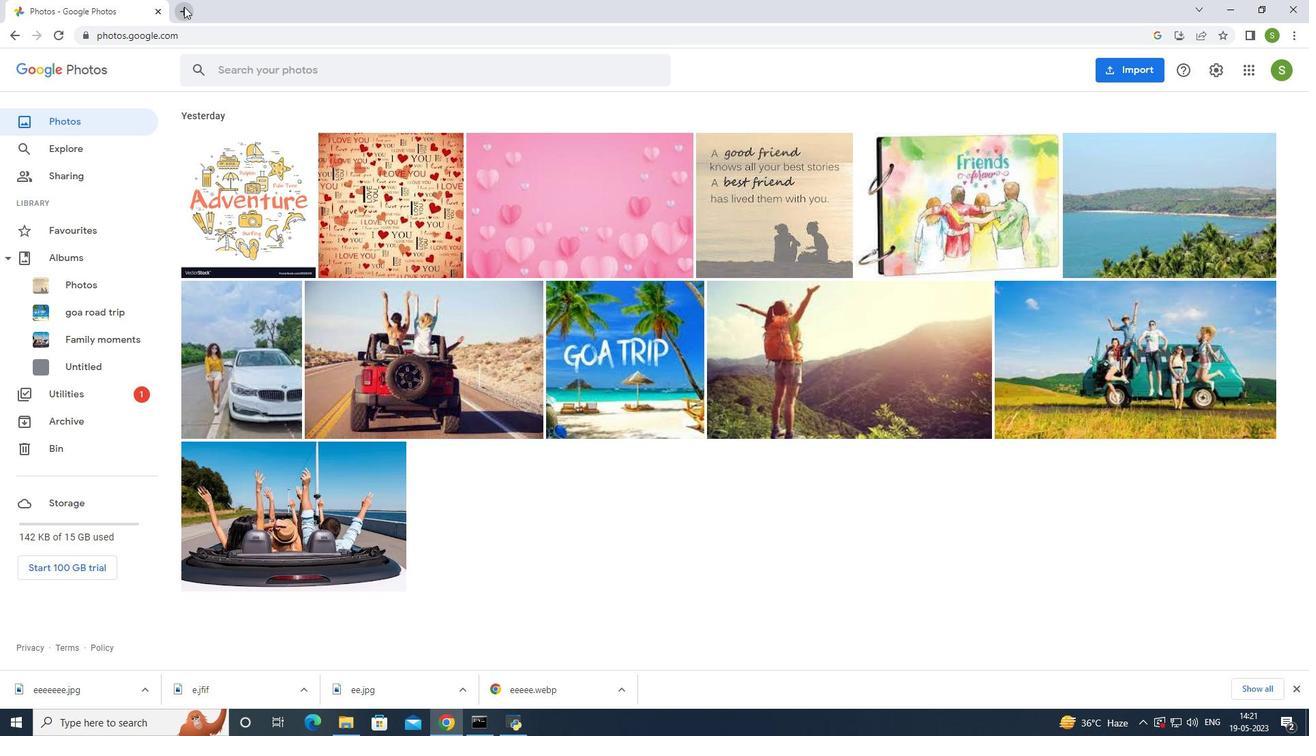 
Action: Mouse moved to (208, 32)
Screenshot: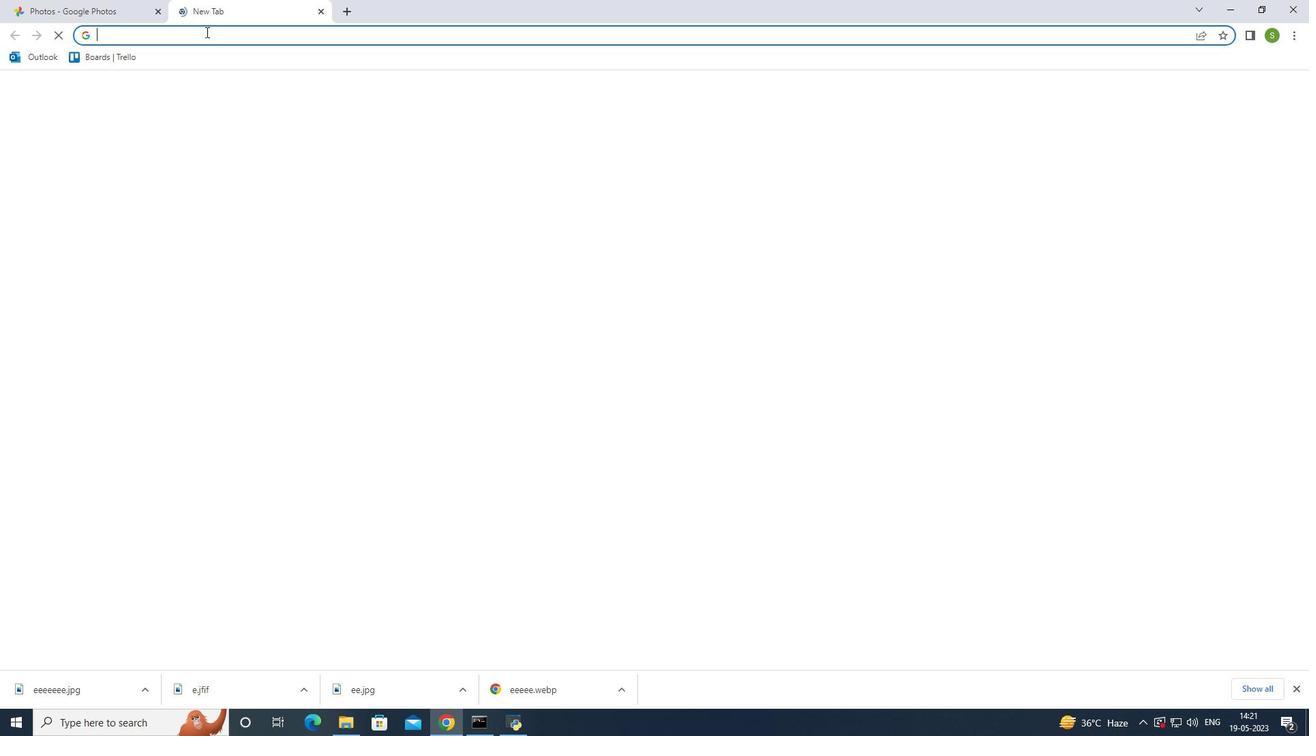 
Action: Mouse pressed left at (208, 32)
Screenshot: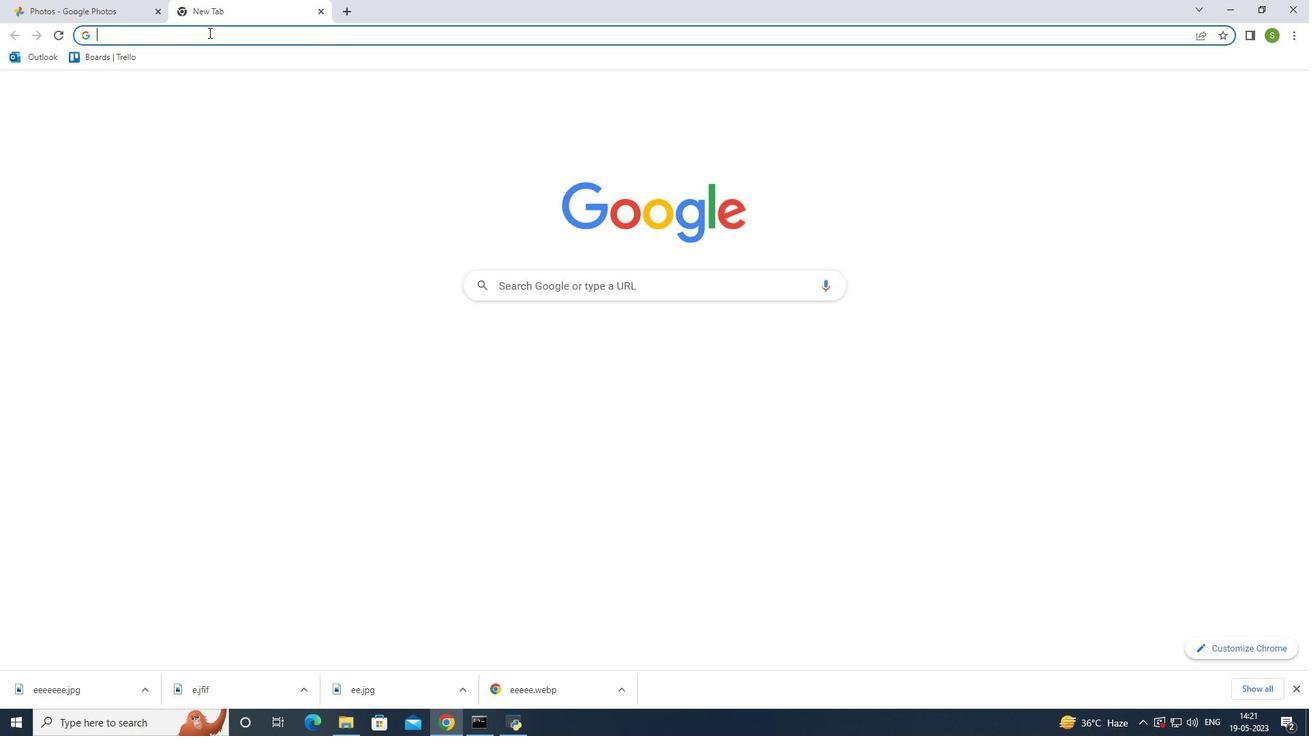 
Action: Mouse moved to (214, 32)
Screenshot: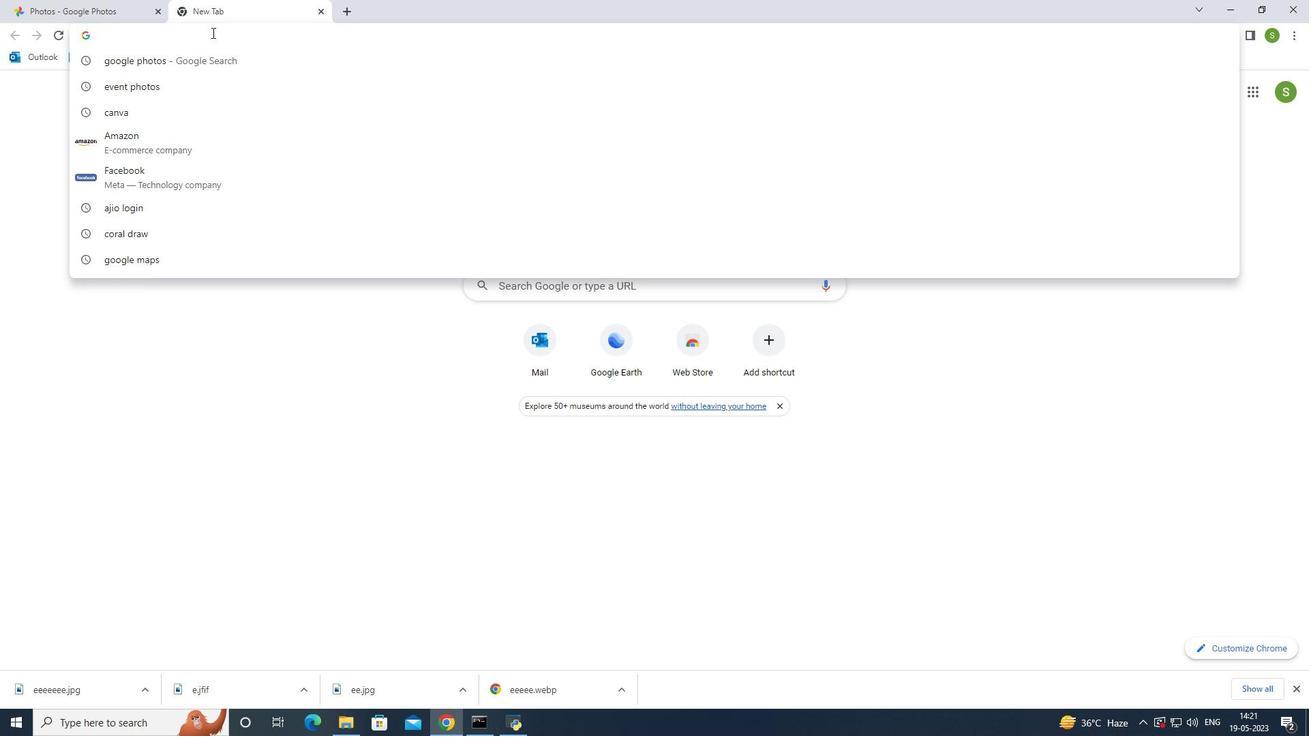 
Action: Key pressed location<Key.enter>
Screenshot: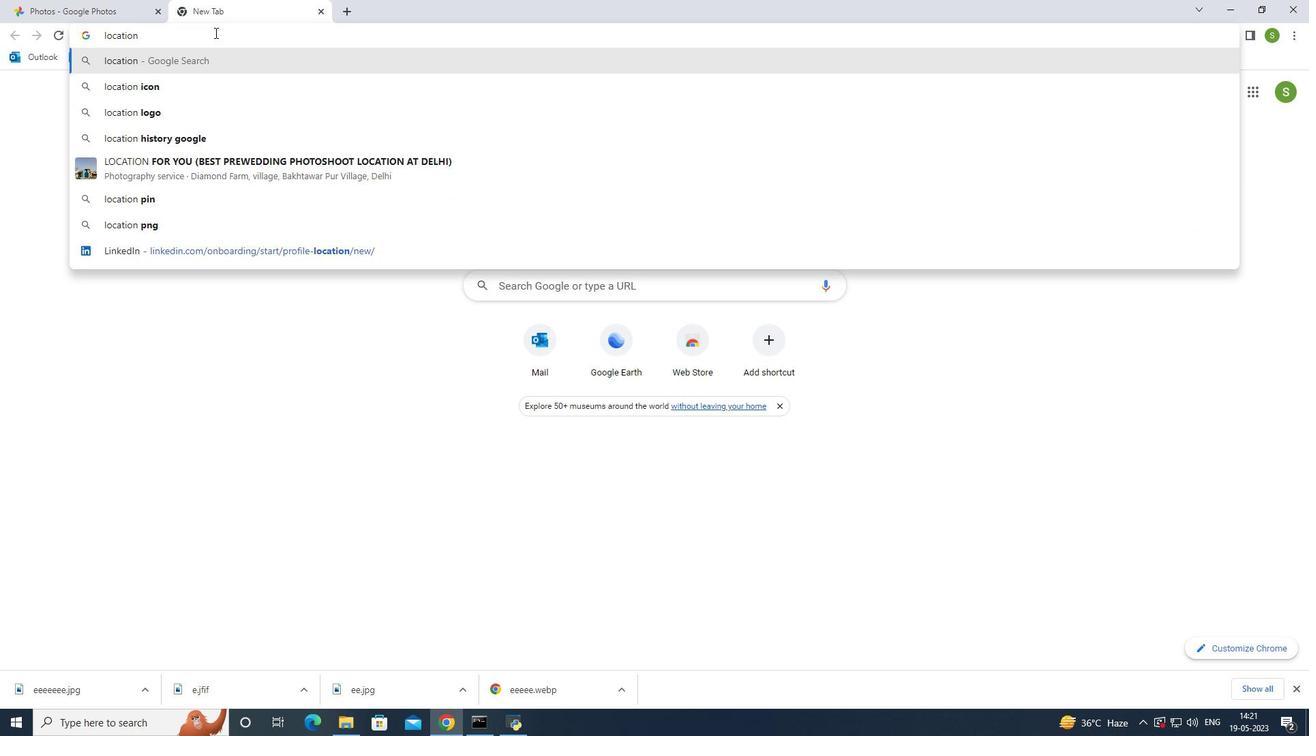
Action: Mouse moved to (287, 122)
Screenshot: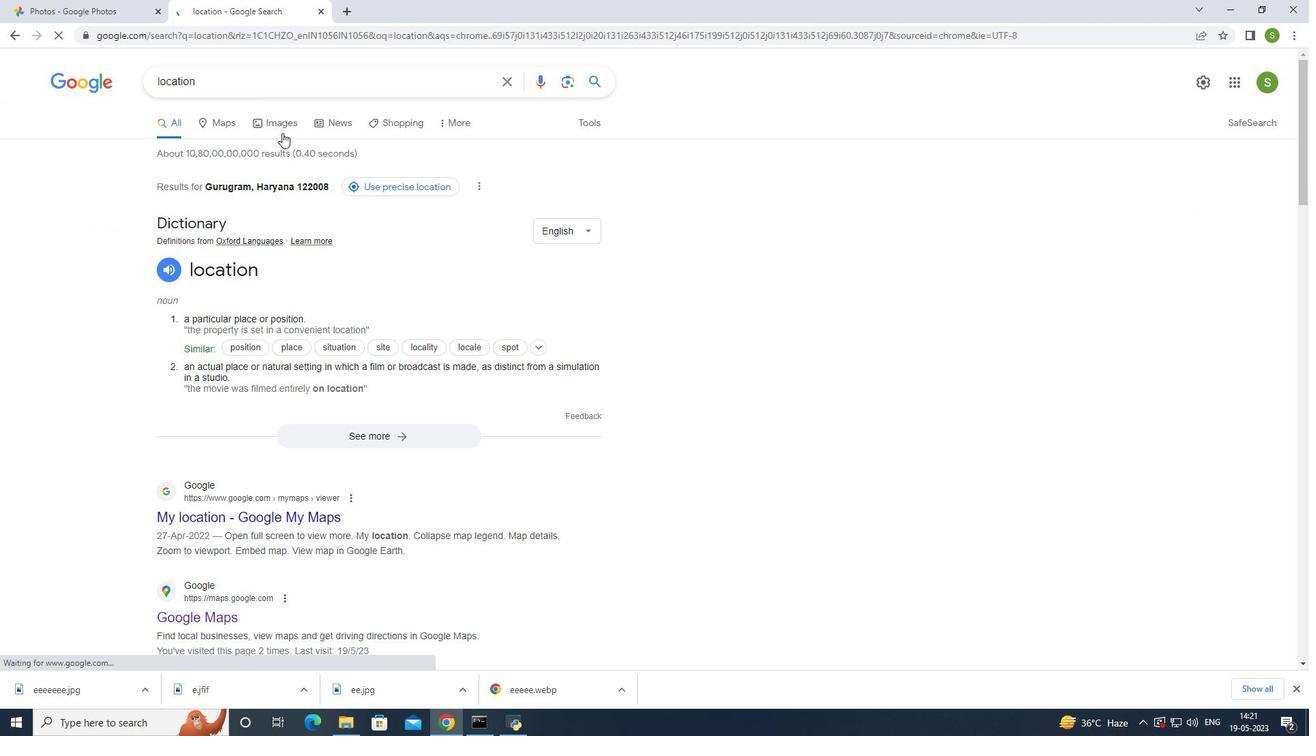 
Action: Mouse pressed left at (287, 122)
Screenshot: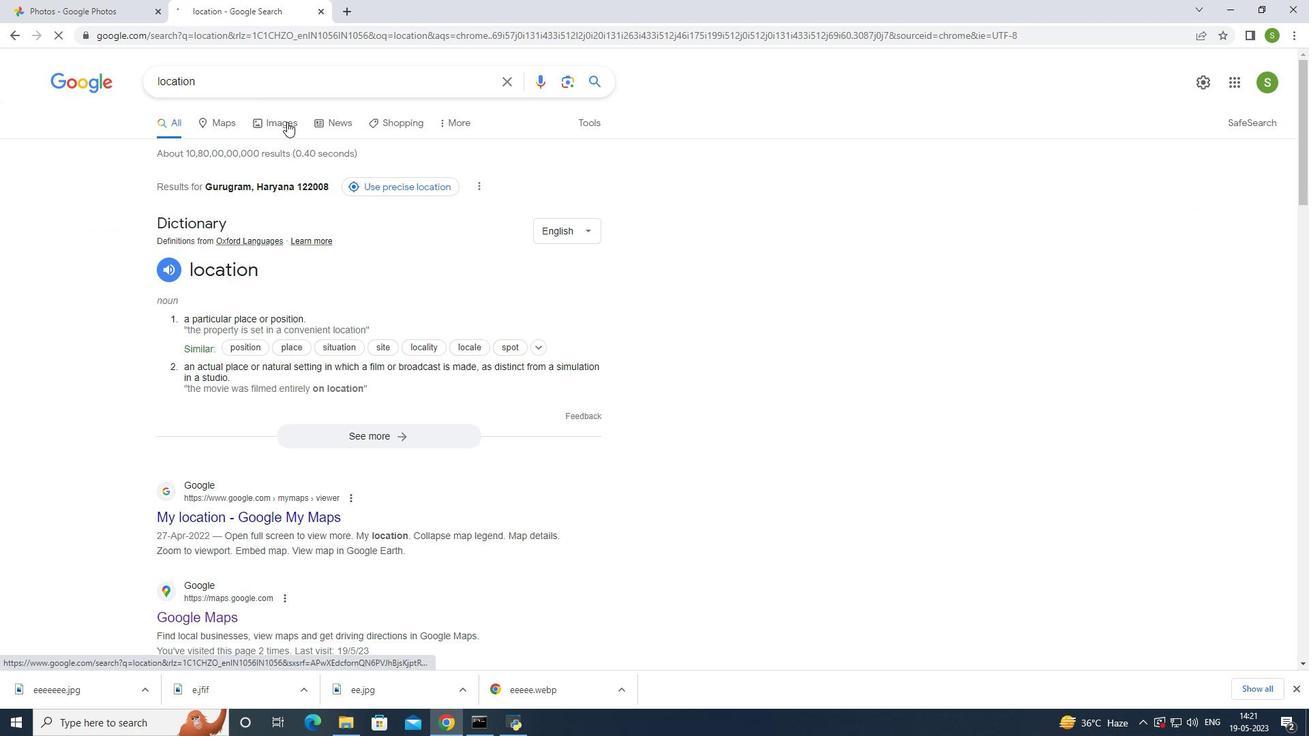 
Action: Mouse moved to (309, 237)
Screenshot: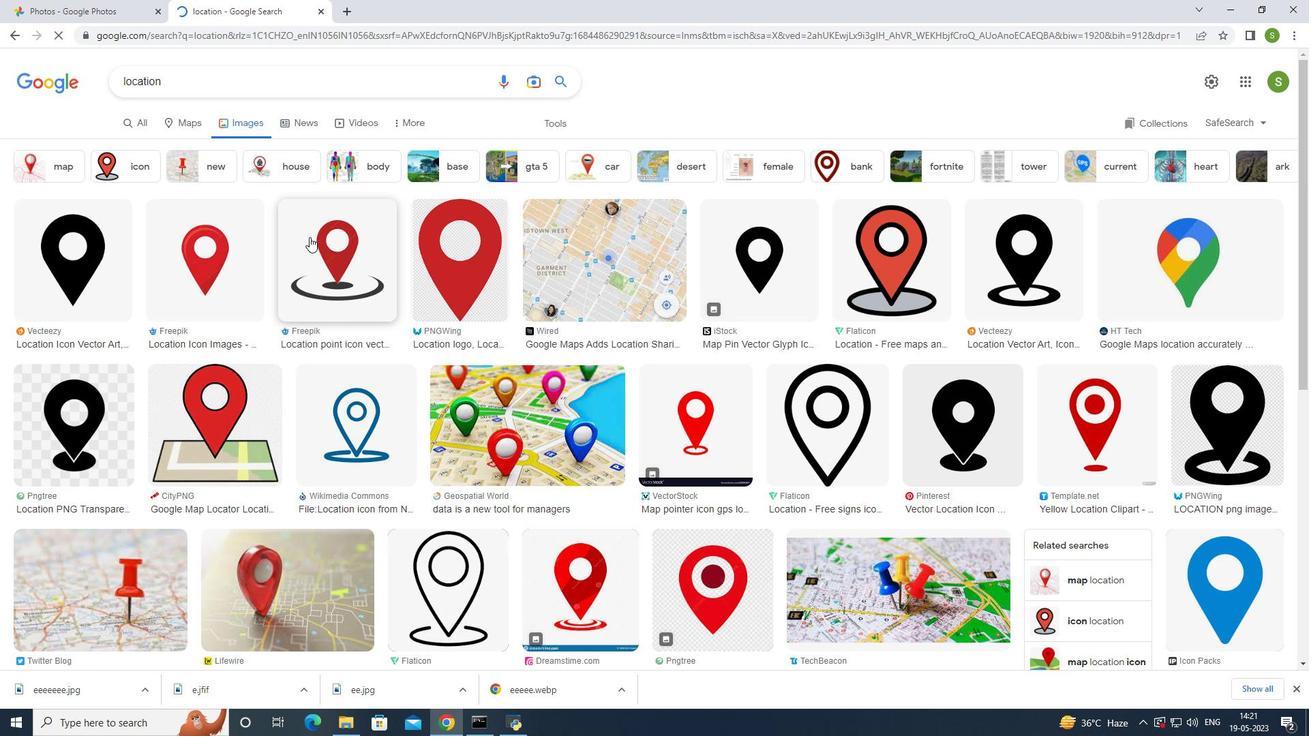 
Action: Mouse scrolled (309, 236) with delta (0, 0)
Screenshot: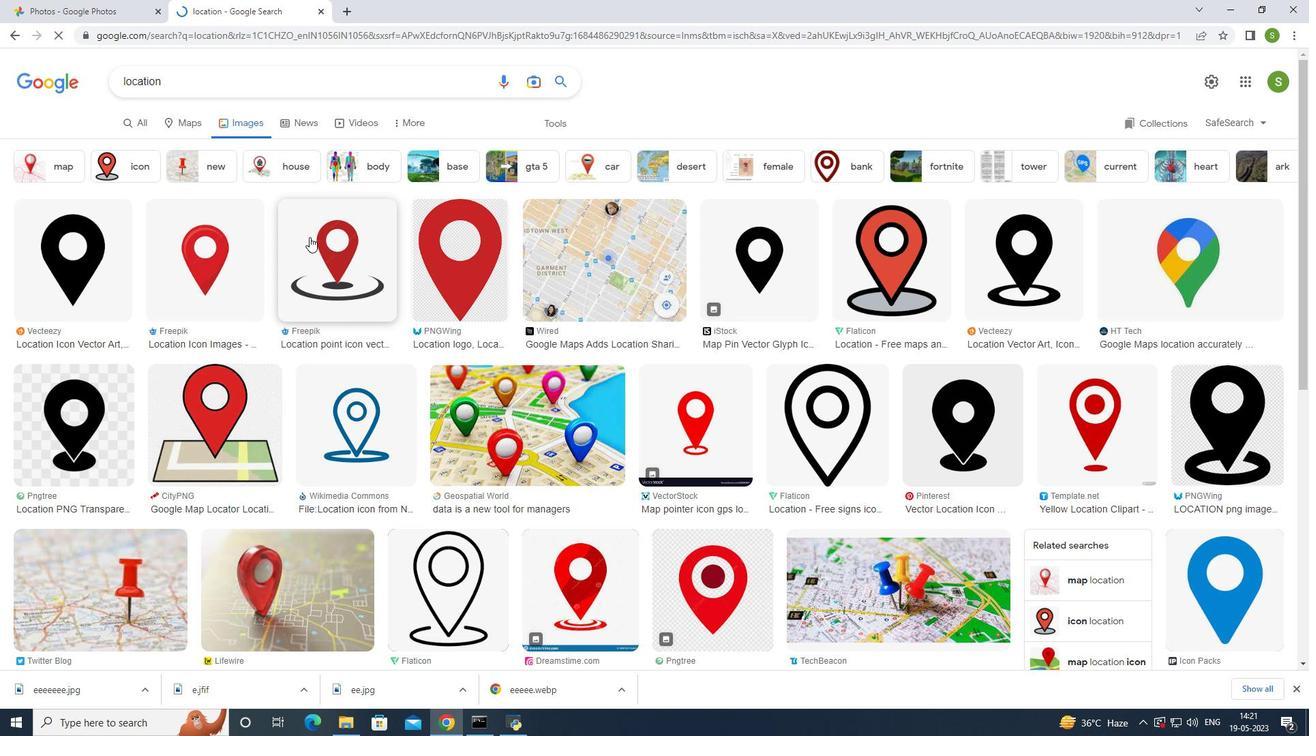 
Action: Mouse scrolled (309, 236) with delta (0, 0)
Screenshot: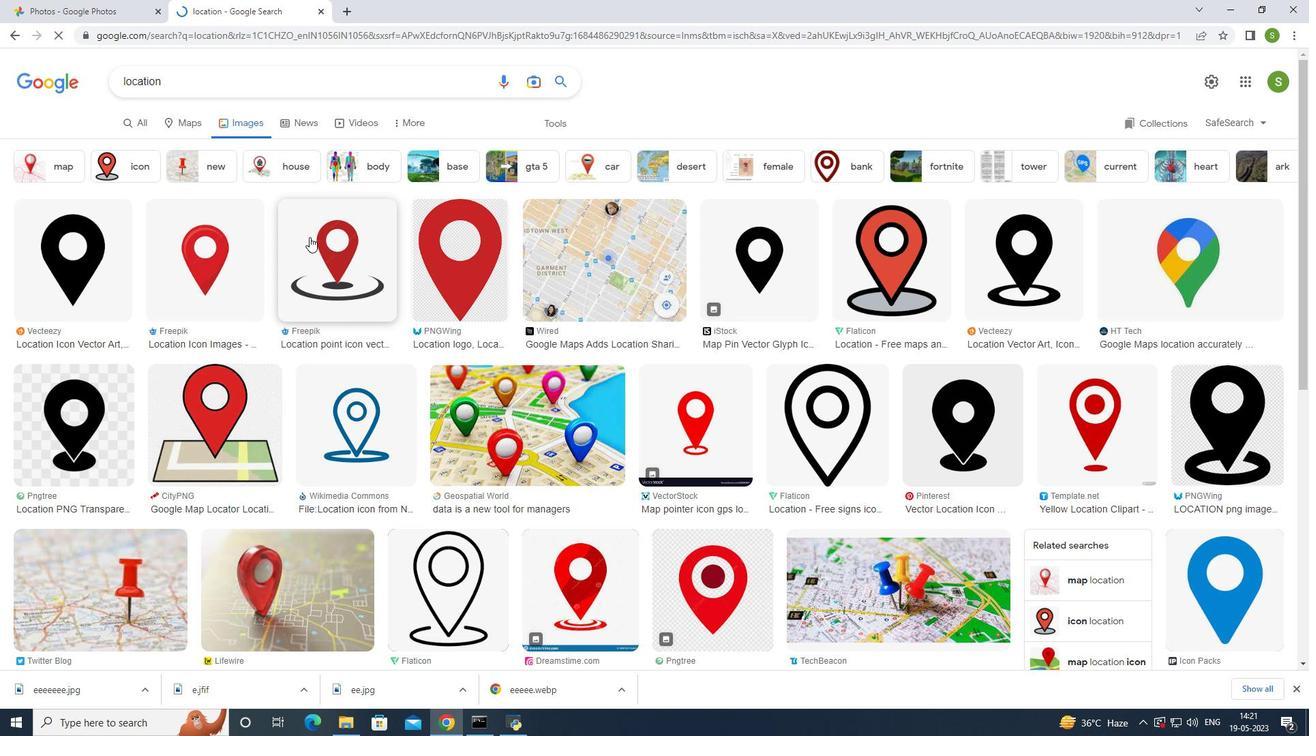 
Action: Mouse scrolled (309, 236) with delta (0, 0)
Screenshot: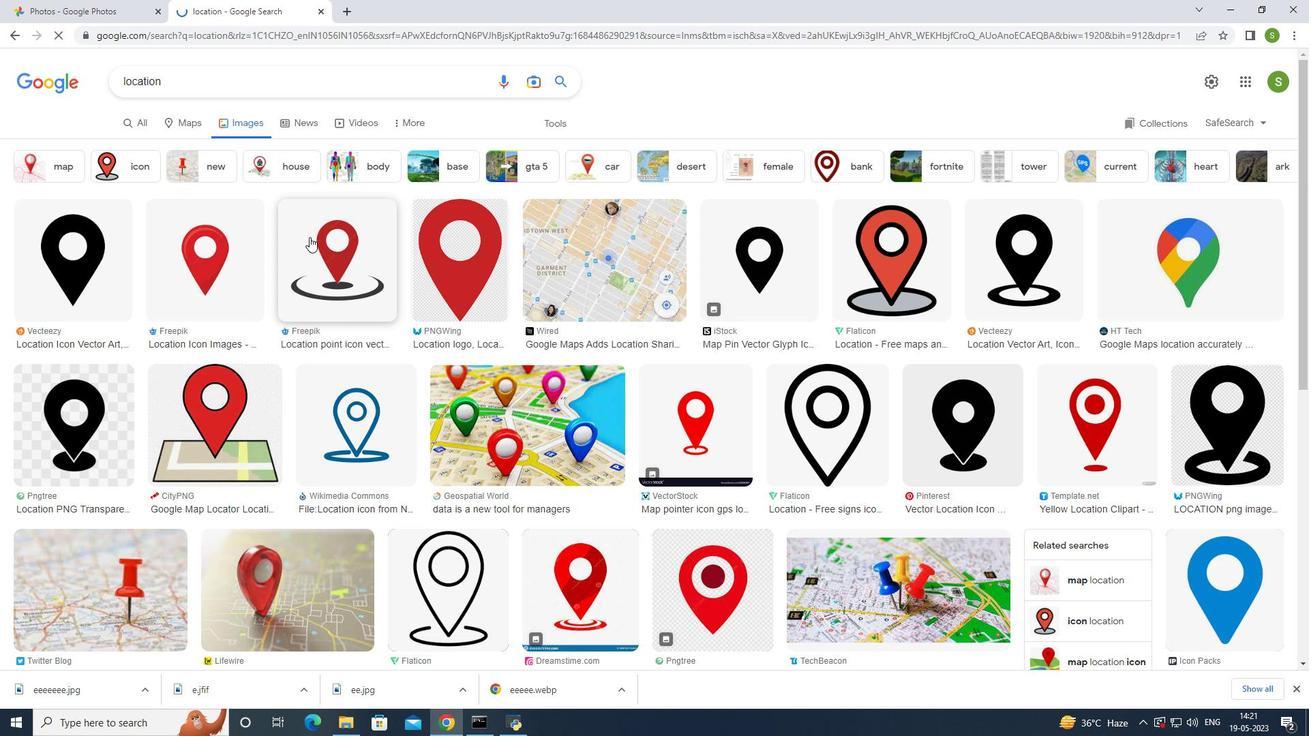 
Action: Mouse scrolled (309, 236) with delta (0, 0)
Screenshot: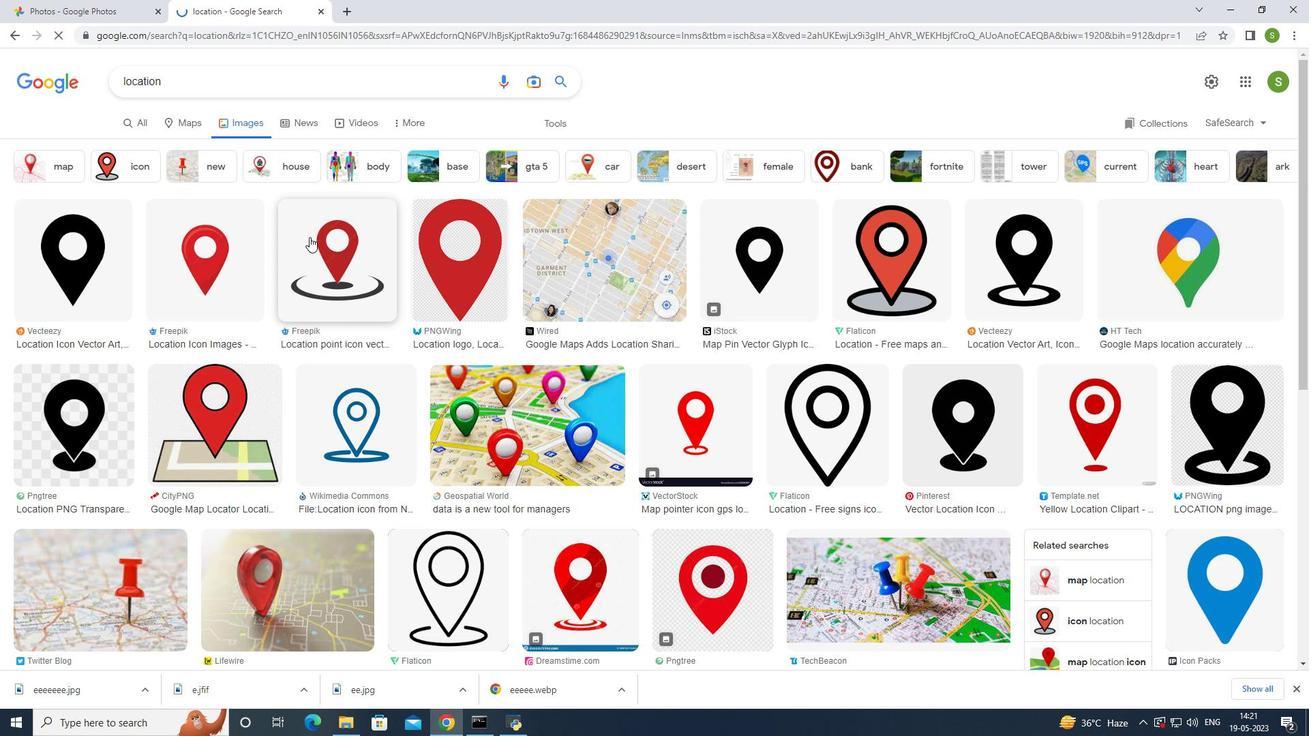 
Action: Mouse scrolled (309, 236) with delta (0, 0)
Screenshot: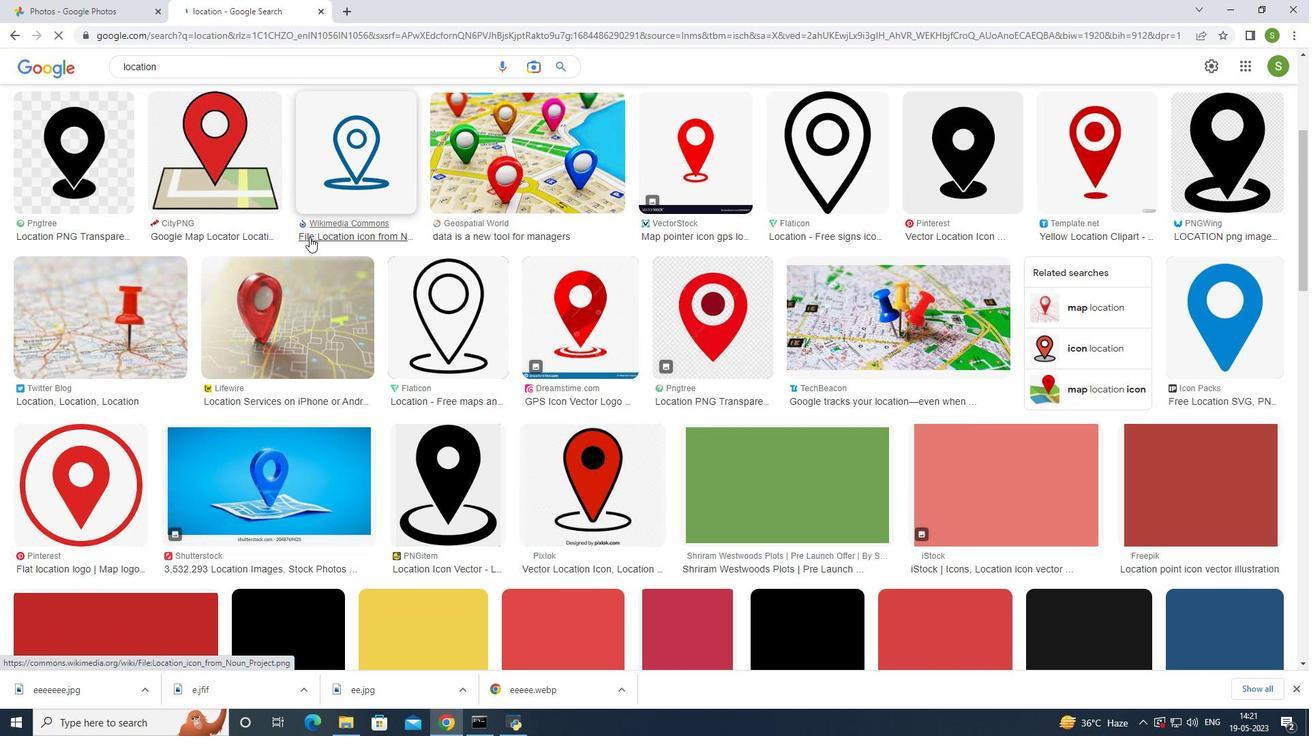 
Action: Mouse scrolled (309, 236) with delta (0, 0)
Screenshot: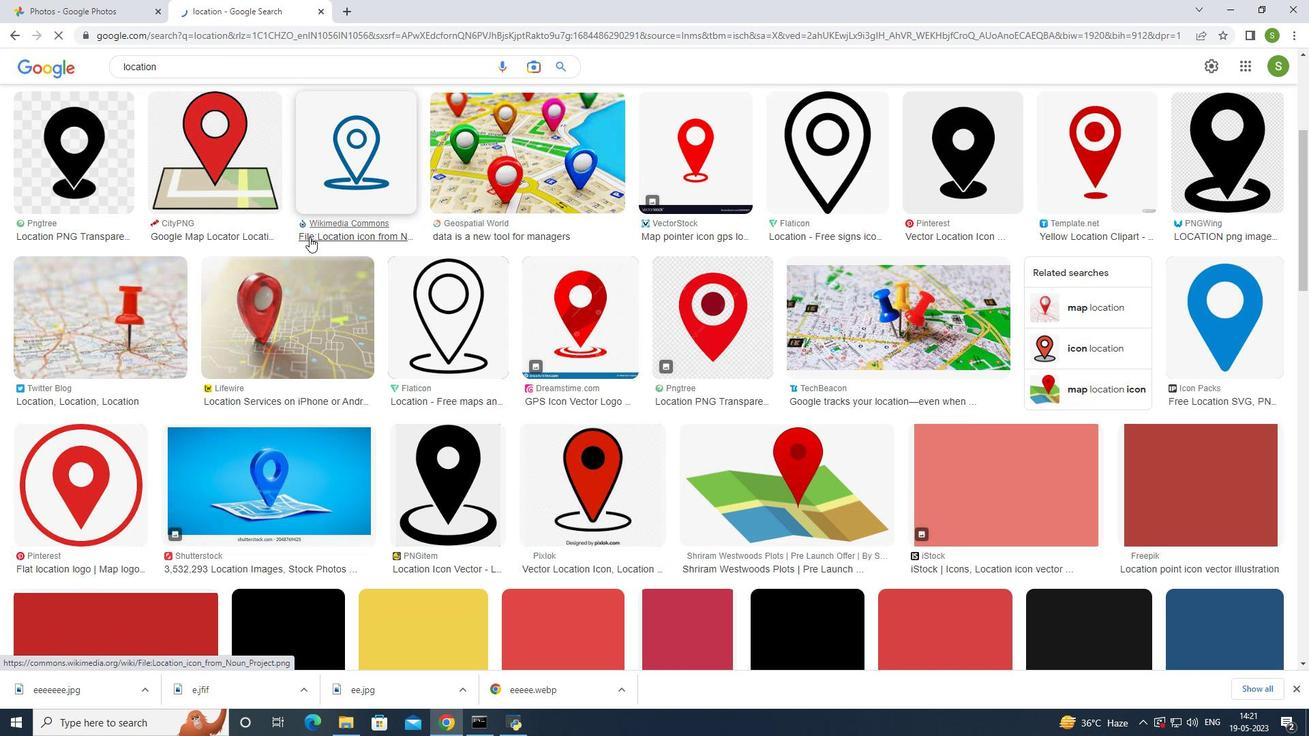 
Action: Mouse scrolled (309, 236) with delta (0, 0)
Screenshot: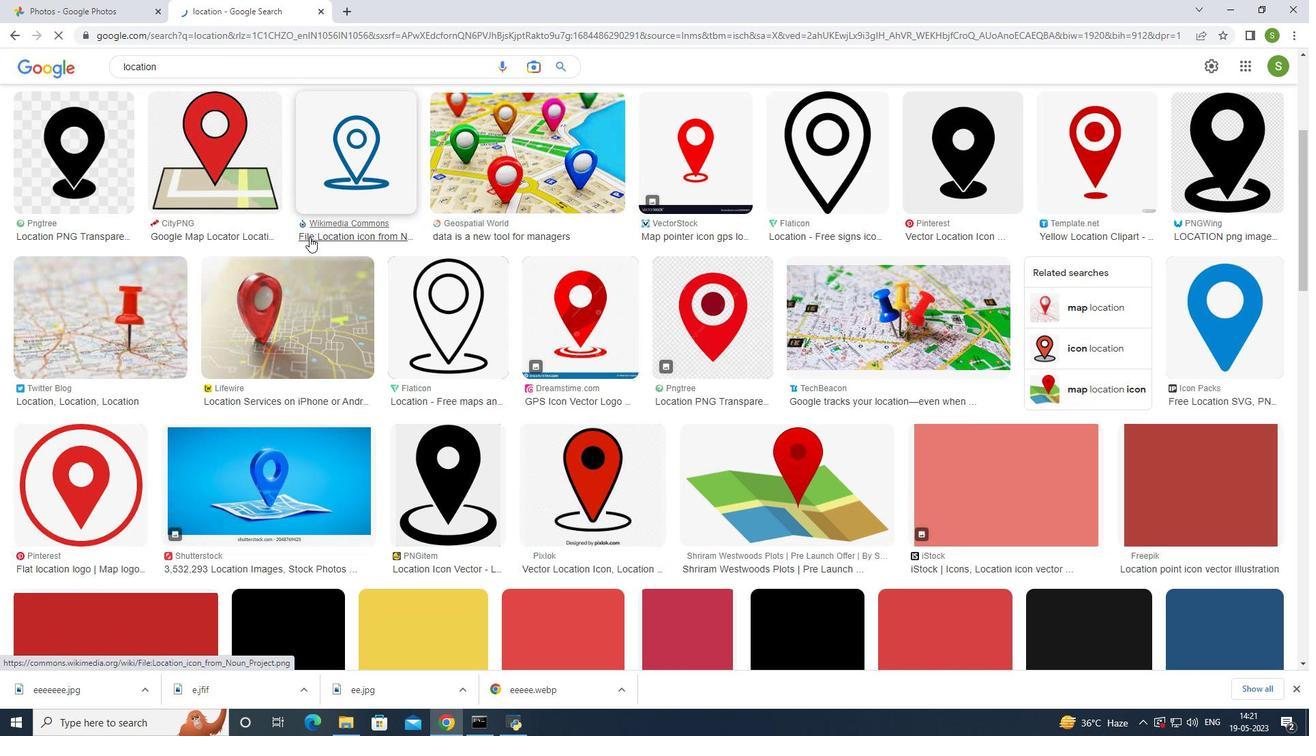
Action: Mouse scrolled (309, 236) with delta (0, 0)
Screenshot: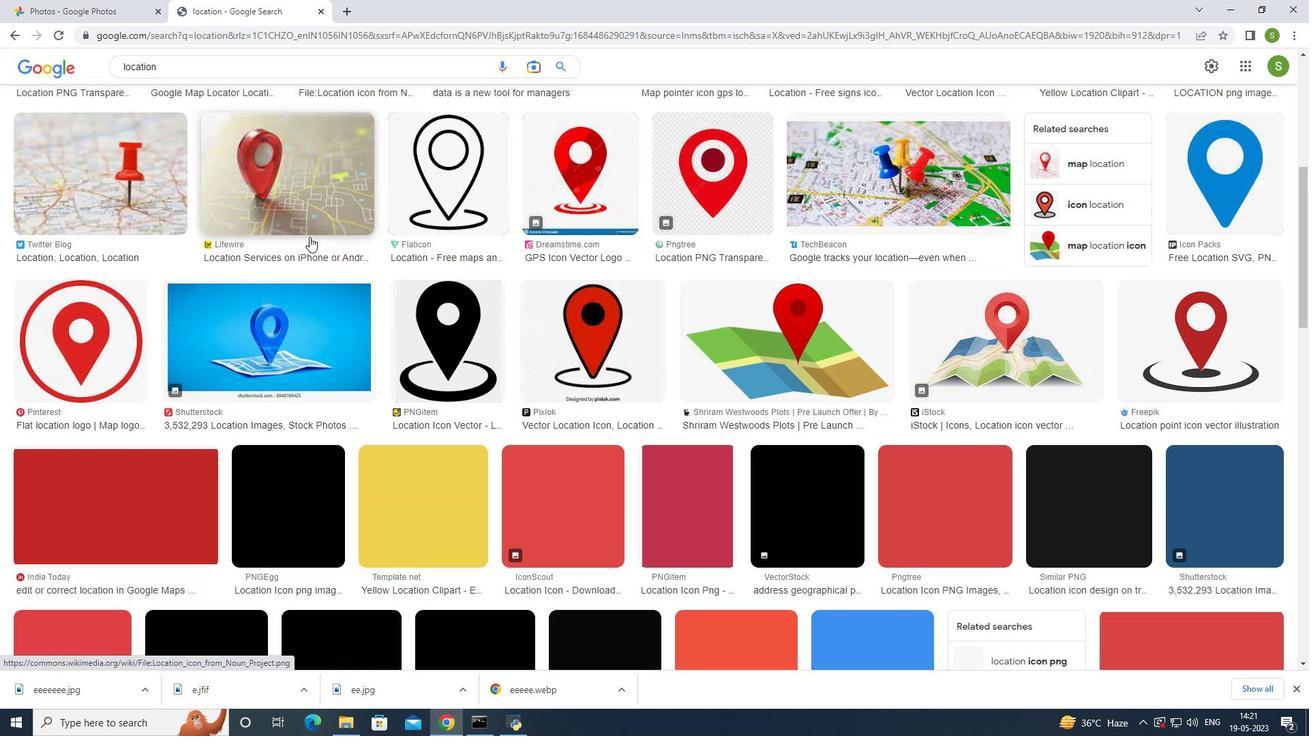 
Action: Mouse moved to (309, 237)
Screenshot: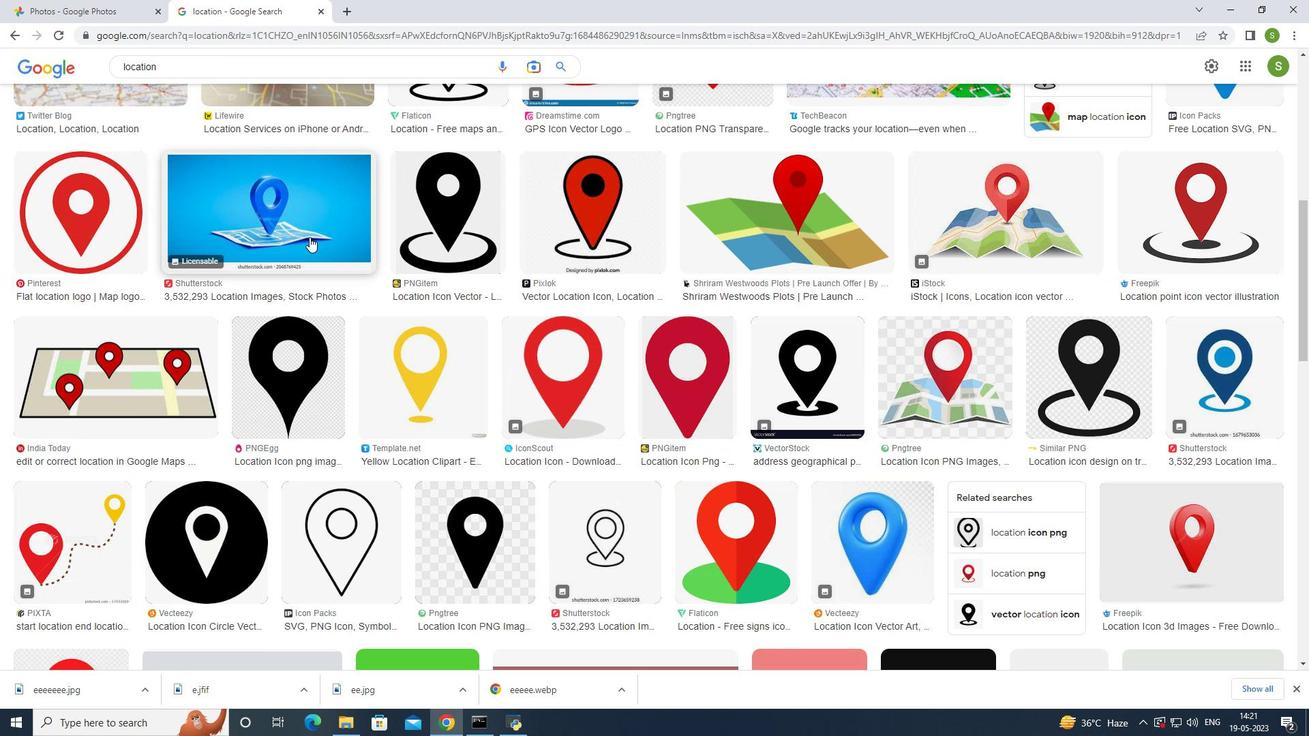 
Action: Mouse scrolled (309, 236) with delta (0, 0)
Screenshot: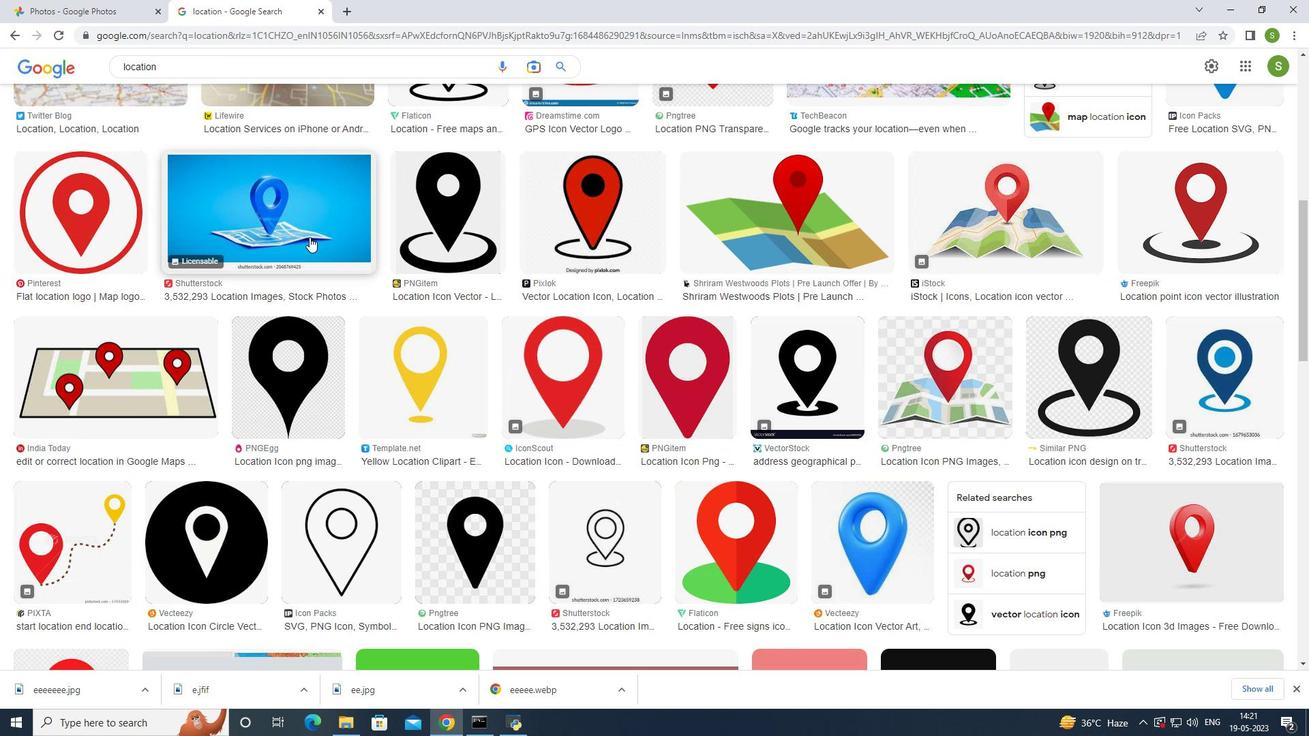 
Action: Mouse scrolled (309, 236) with delta (0, 0)
Screenshot: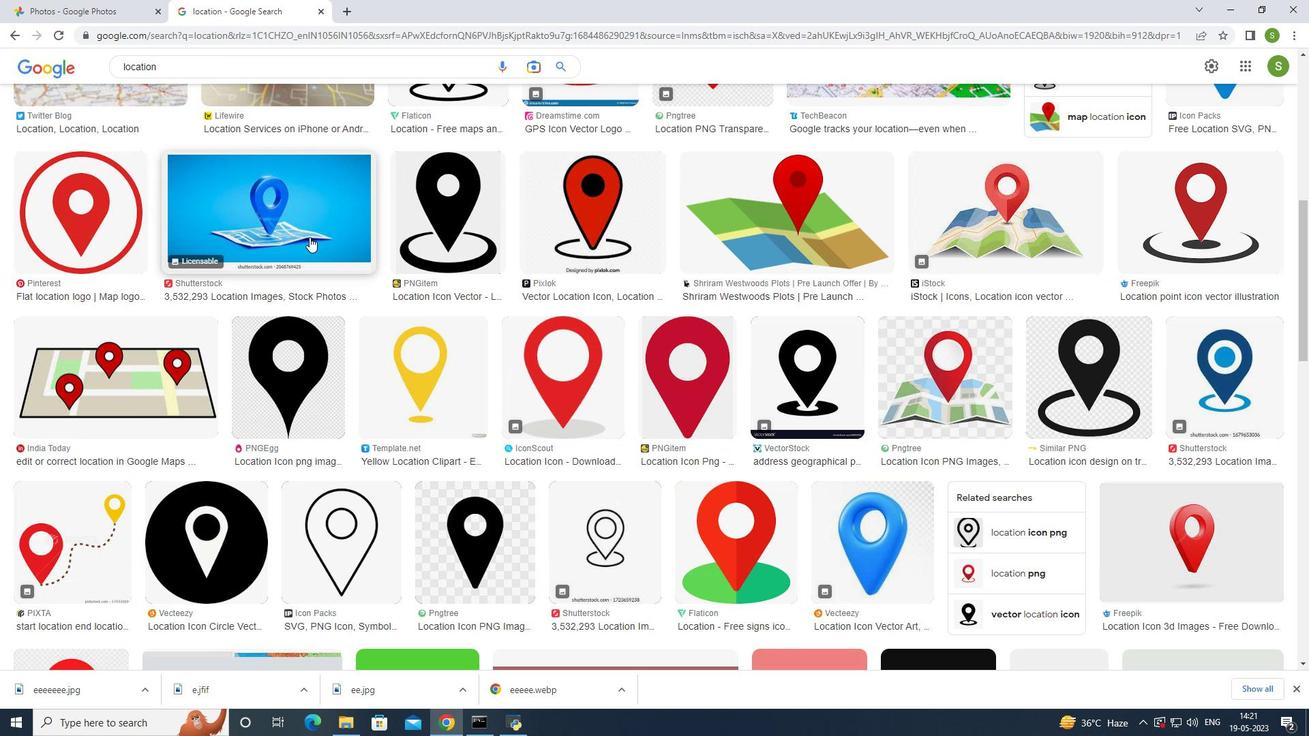 
Action: Mouse scrolled (309, 236) with delta (0, 0)
Screenshot: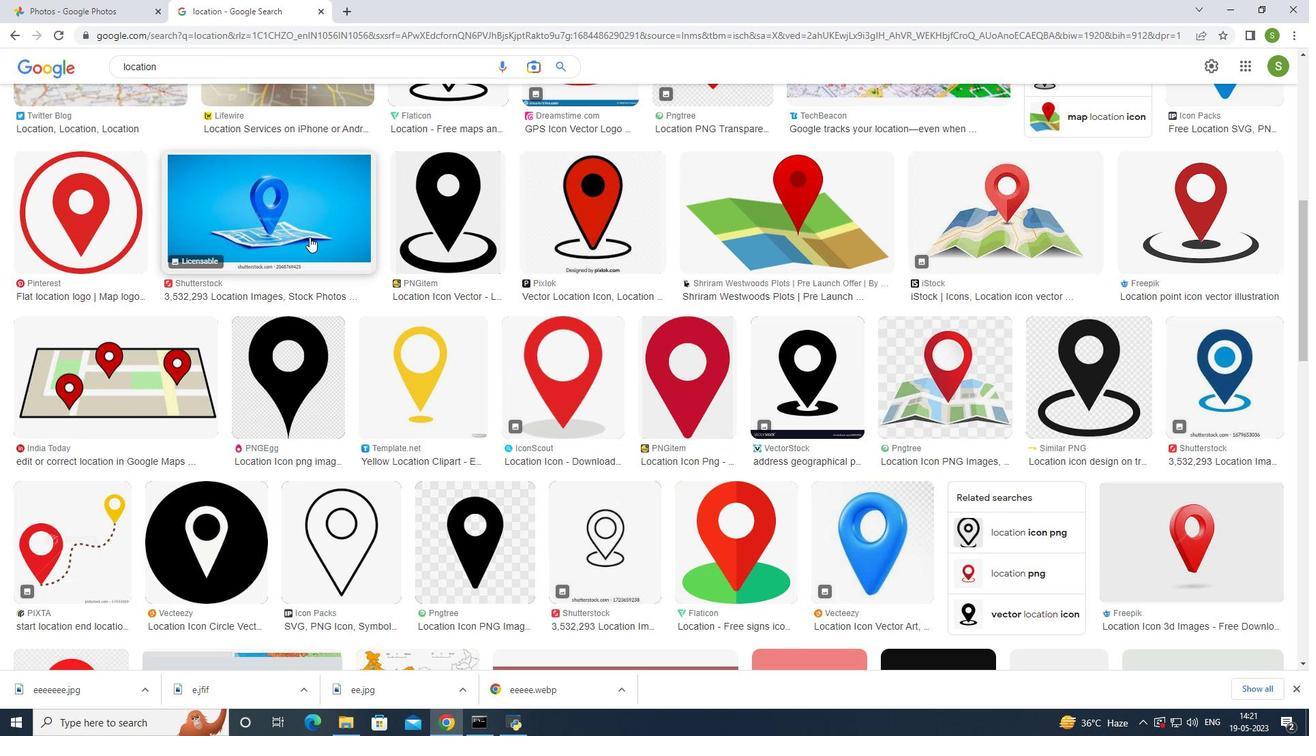 
Action: Mouse moved to (309, 236)
Screenshot: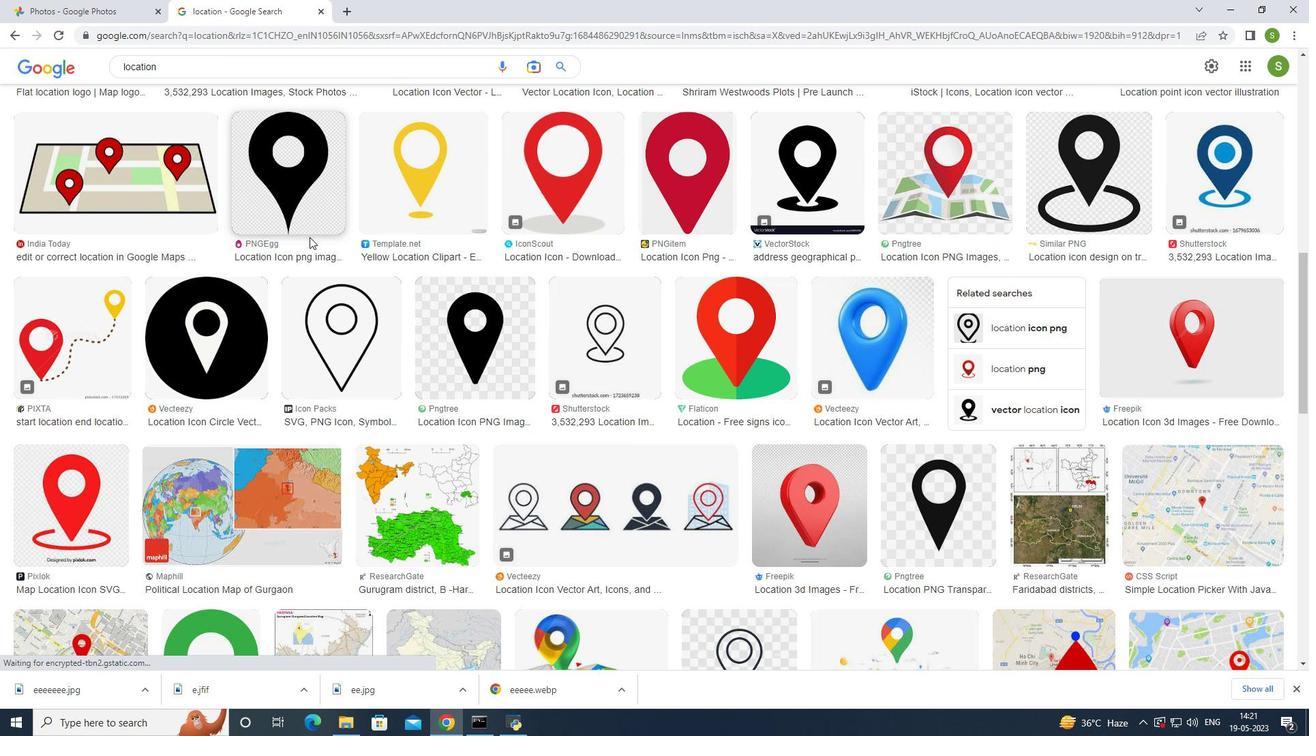 
Action: Mouse scrolled (309, 235) with delta (0, 0)
Screenshot: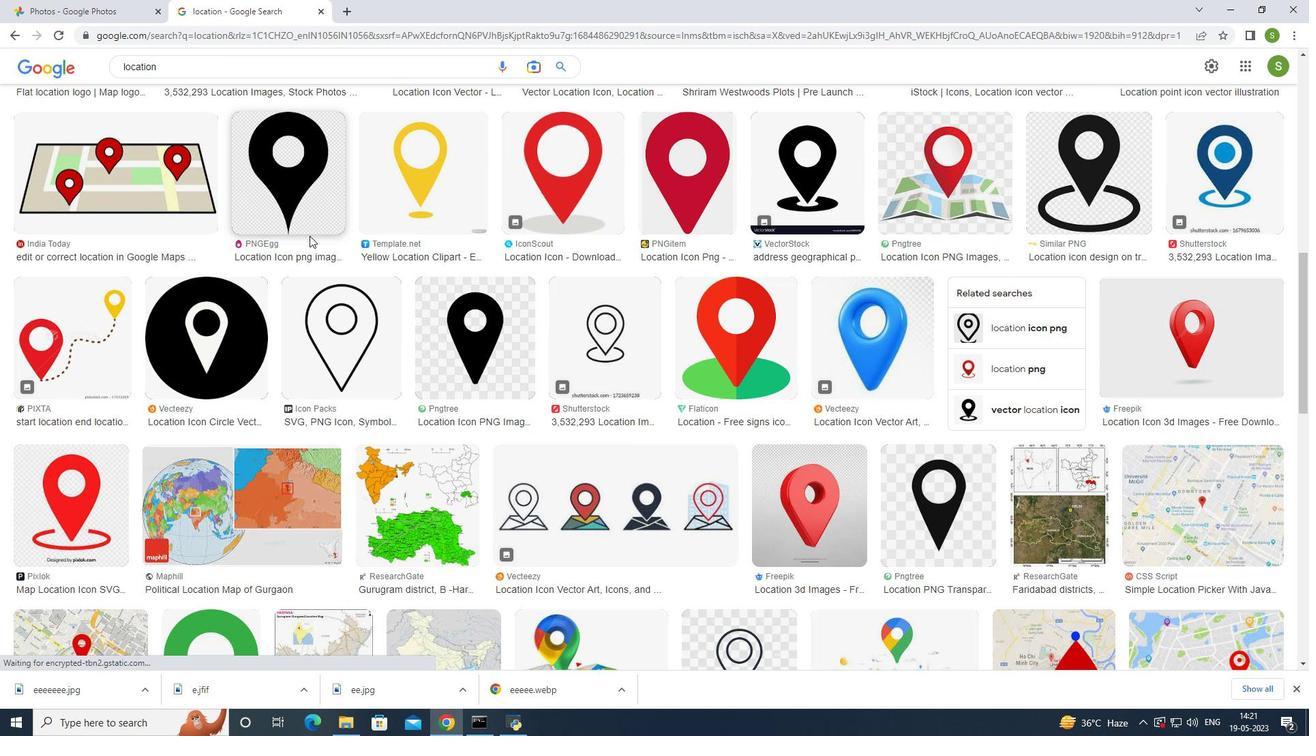 
Action: Mouse scrolled (309, 235) with delta (0, 0)
Screenshot: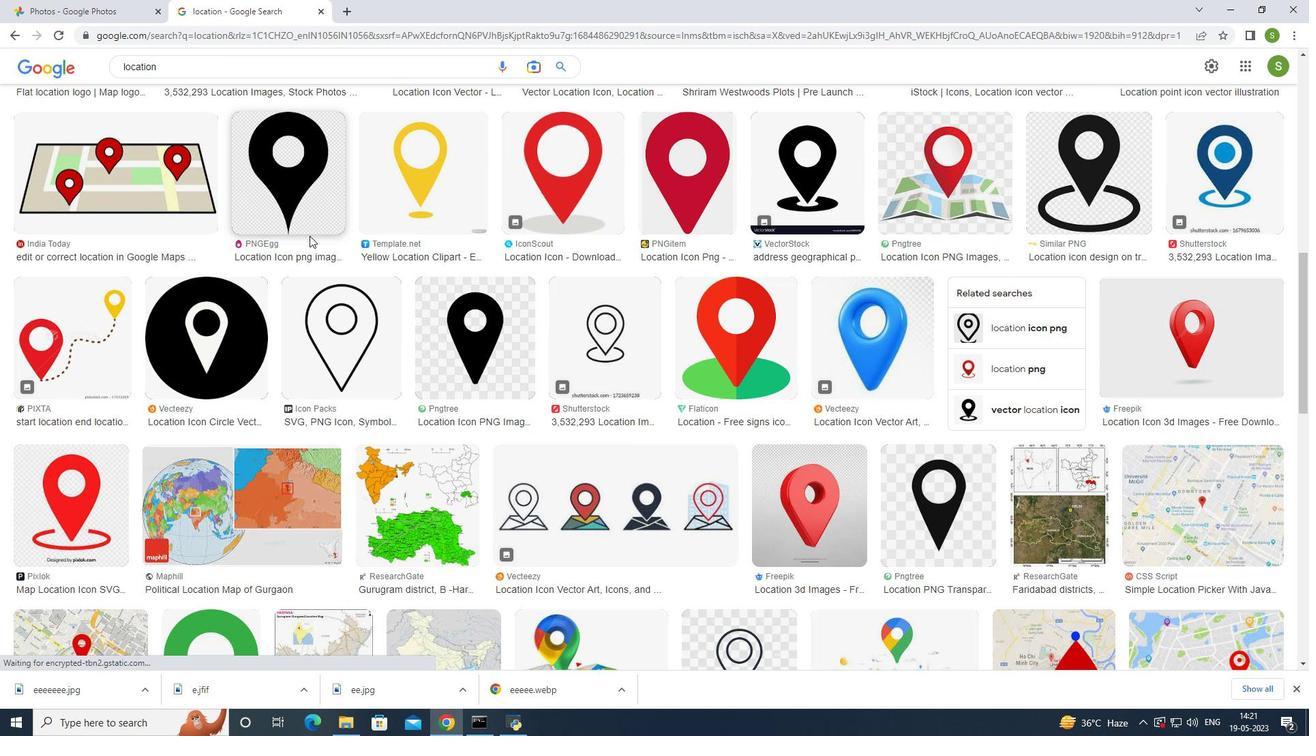 
Action: Mouse scrolled (309, 235) with delta (0, 0)
Screenshot: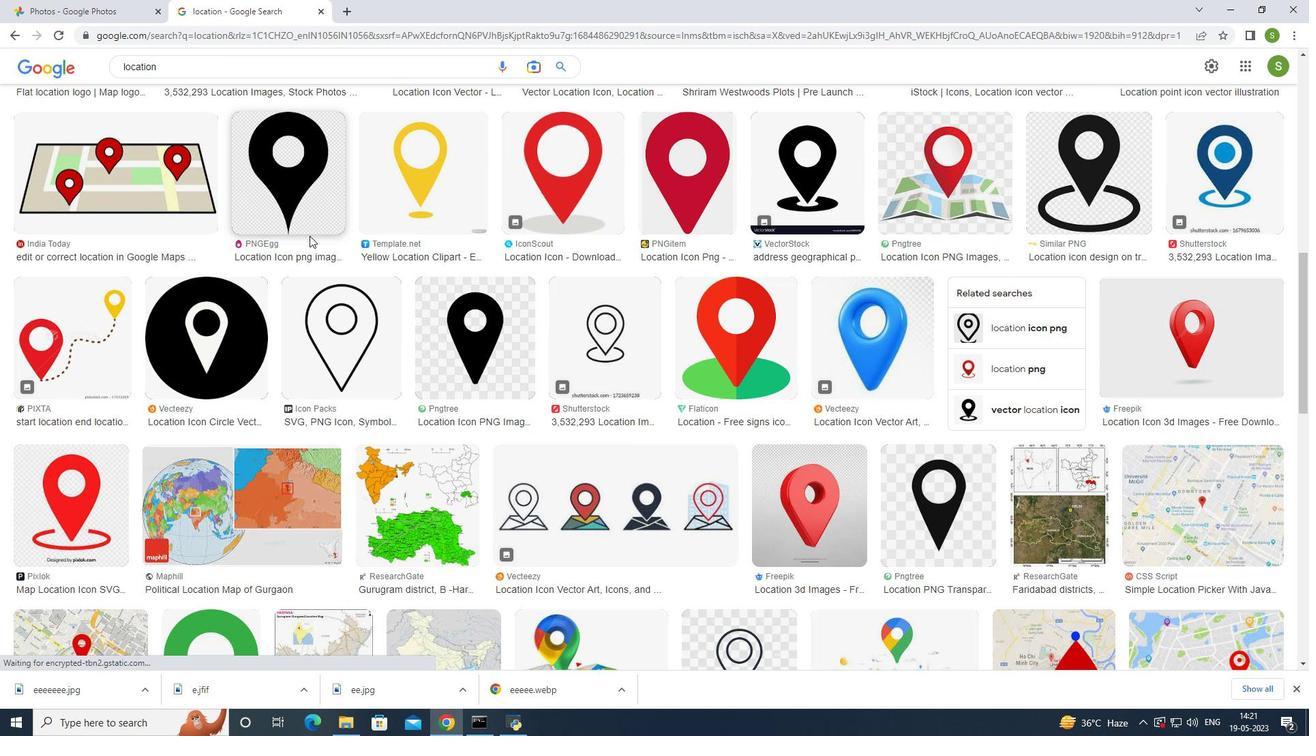 
Action: Mouse scrolled (309, 235) with delta (0, 0)
Screenshot: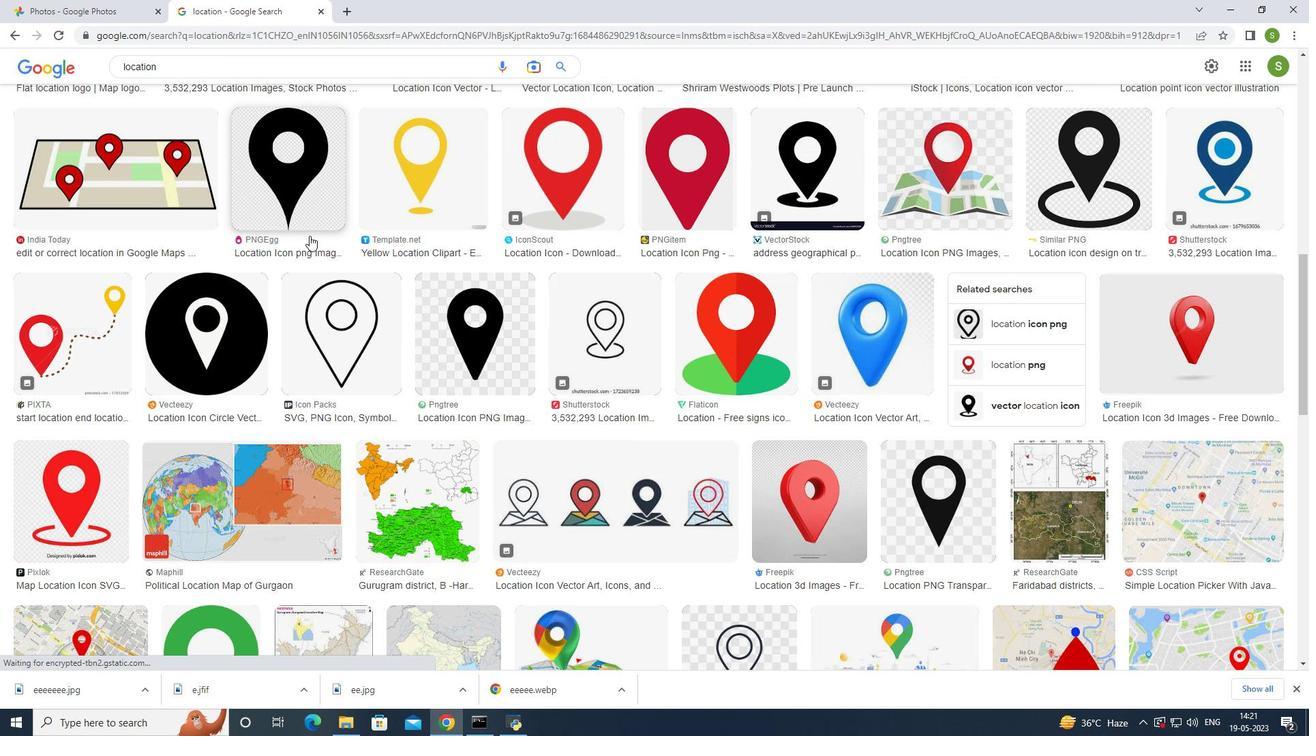 
Action: Mouse scrolled (309, 236) with delta (0, 0)
Screenshot: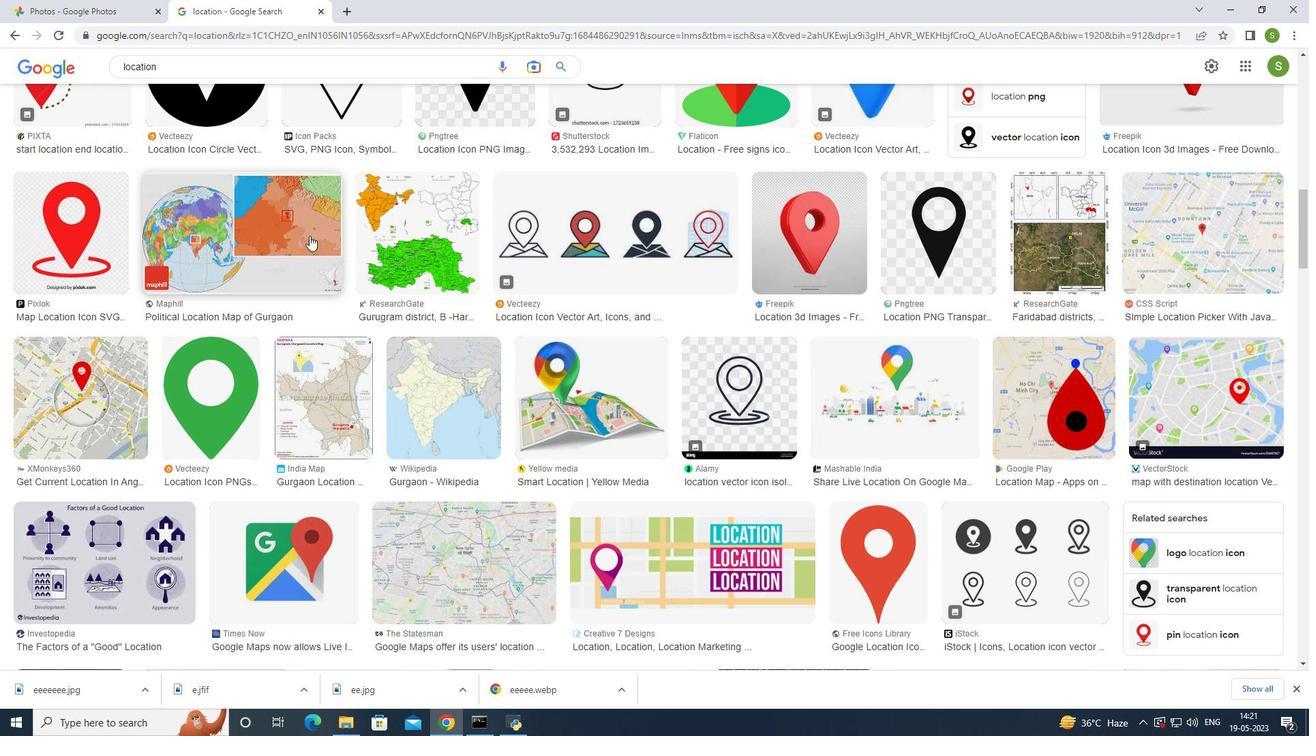 
Action: Mouse scrolled (309, 236) with delta (0, 0)
Screenshot: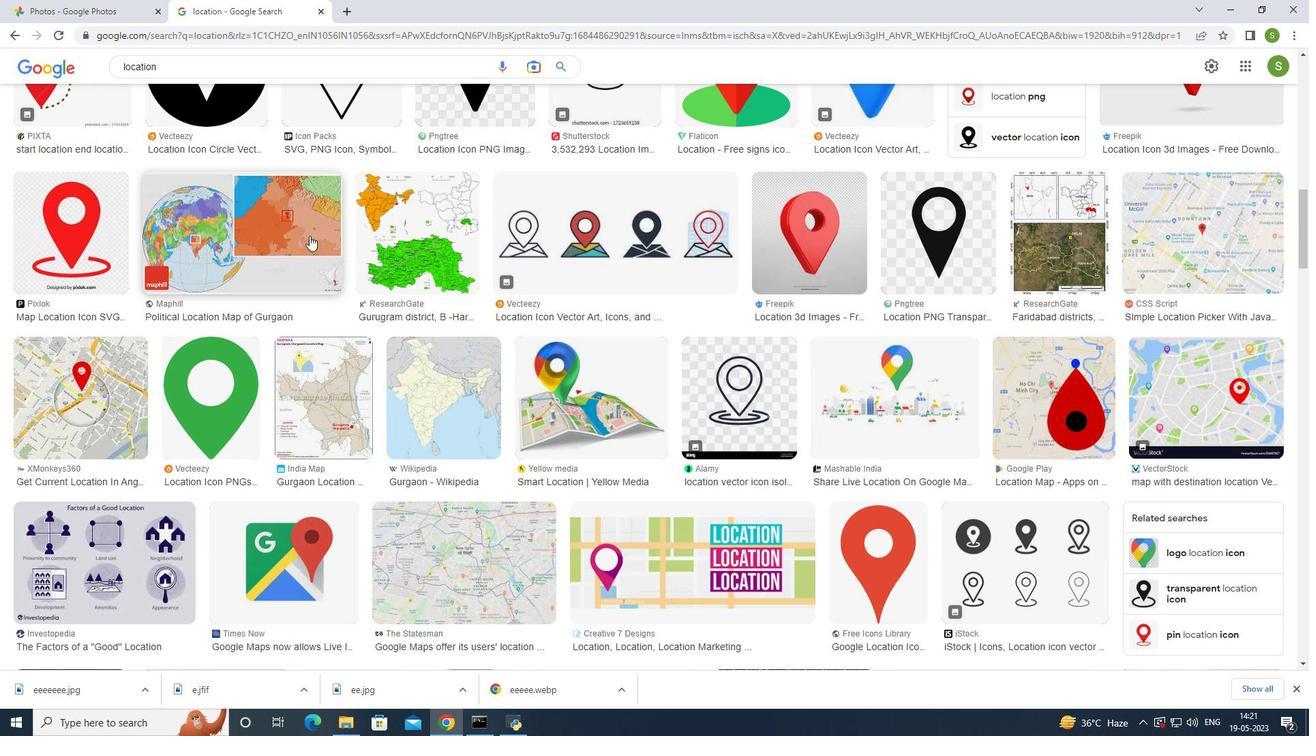 
Action: Mouse scrolled (309, 236) with delta (0, 0)
Screenshot: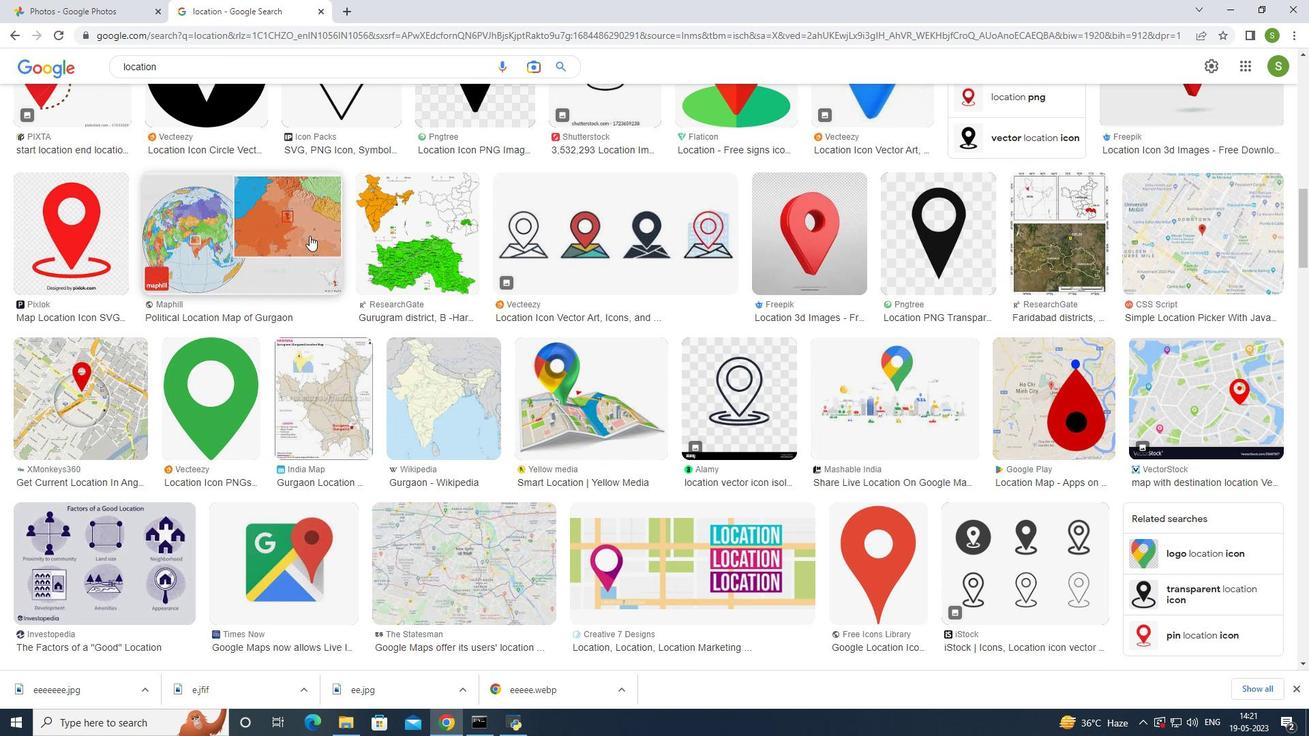 
Action: Mouse moved to (309, 231)
Screenshot: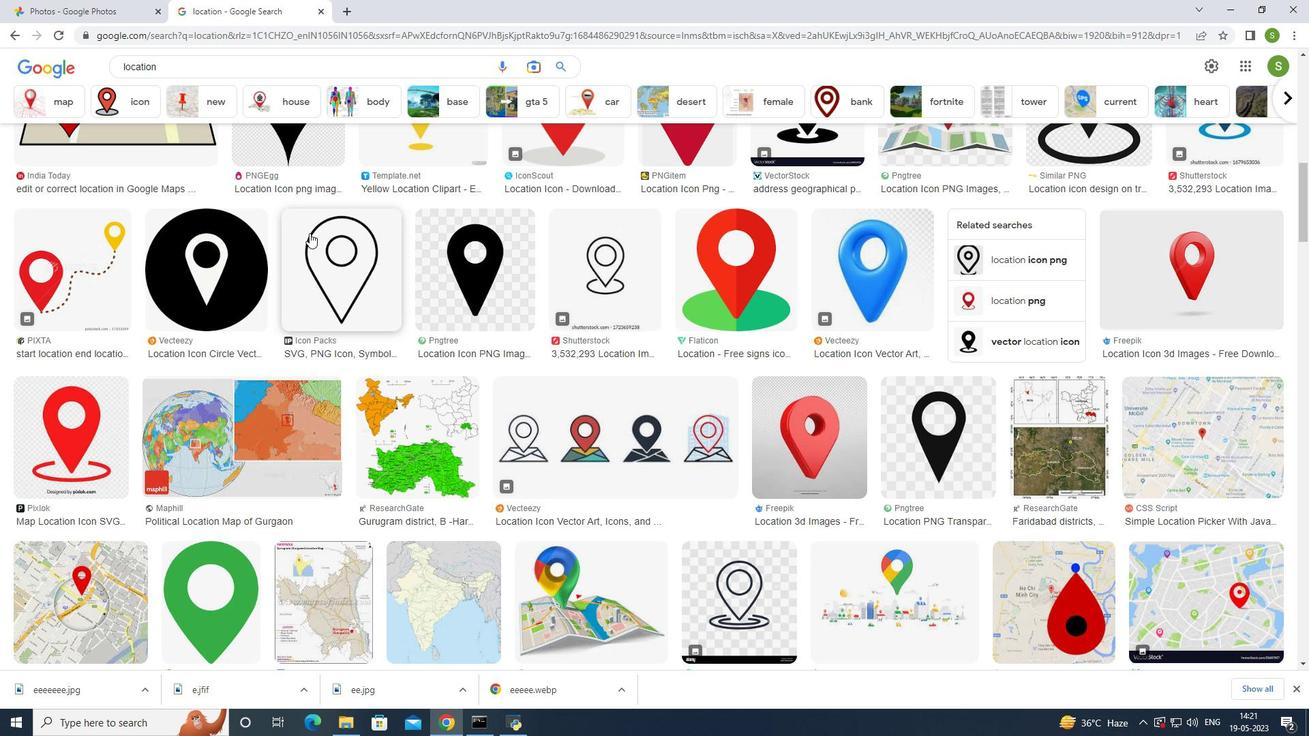
Action: Mouse scrolled (309, 232) with delta (0, 0)
Screenshot: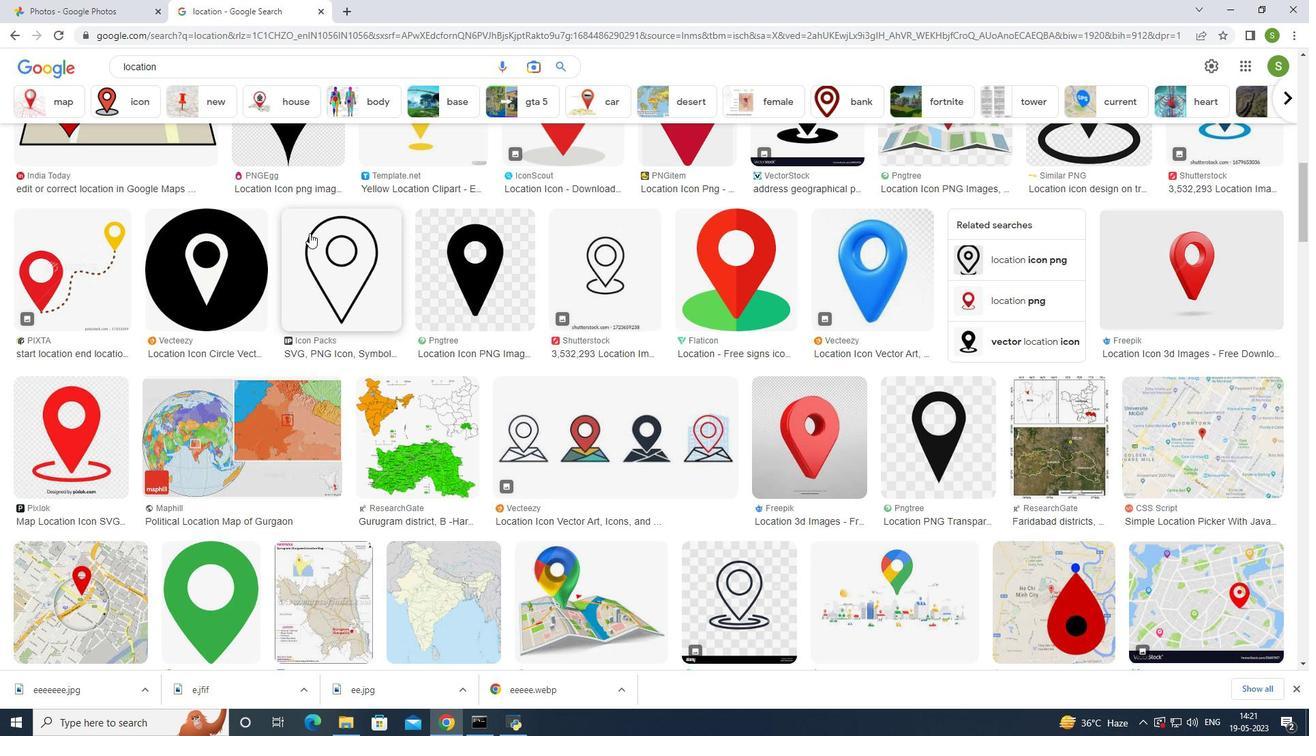 
Action: Mouse moved to (309, 230)
Screenshot: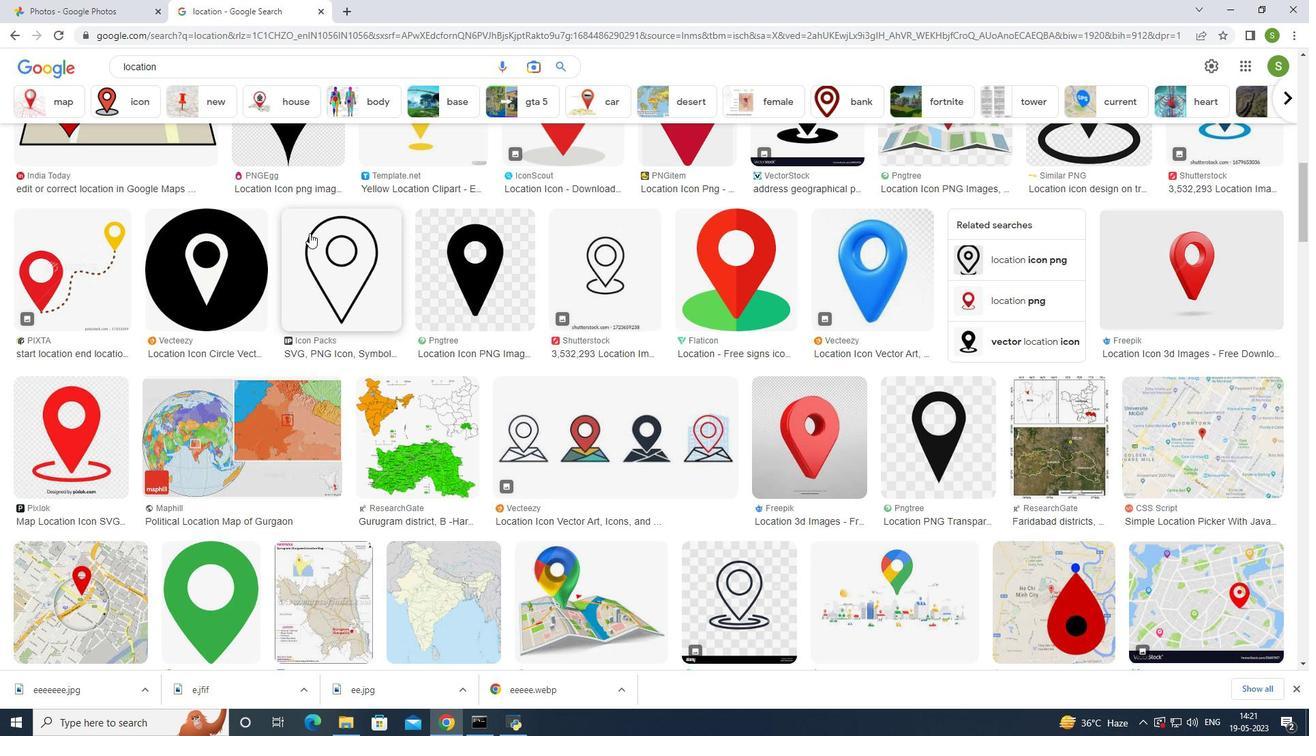 
Action: Mouse scrolled (309, 231) with delta (0, 0)
Screenshot: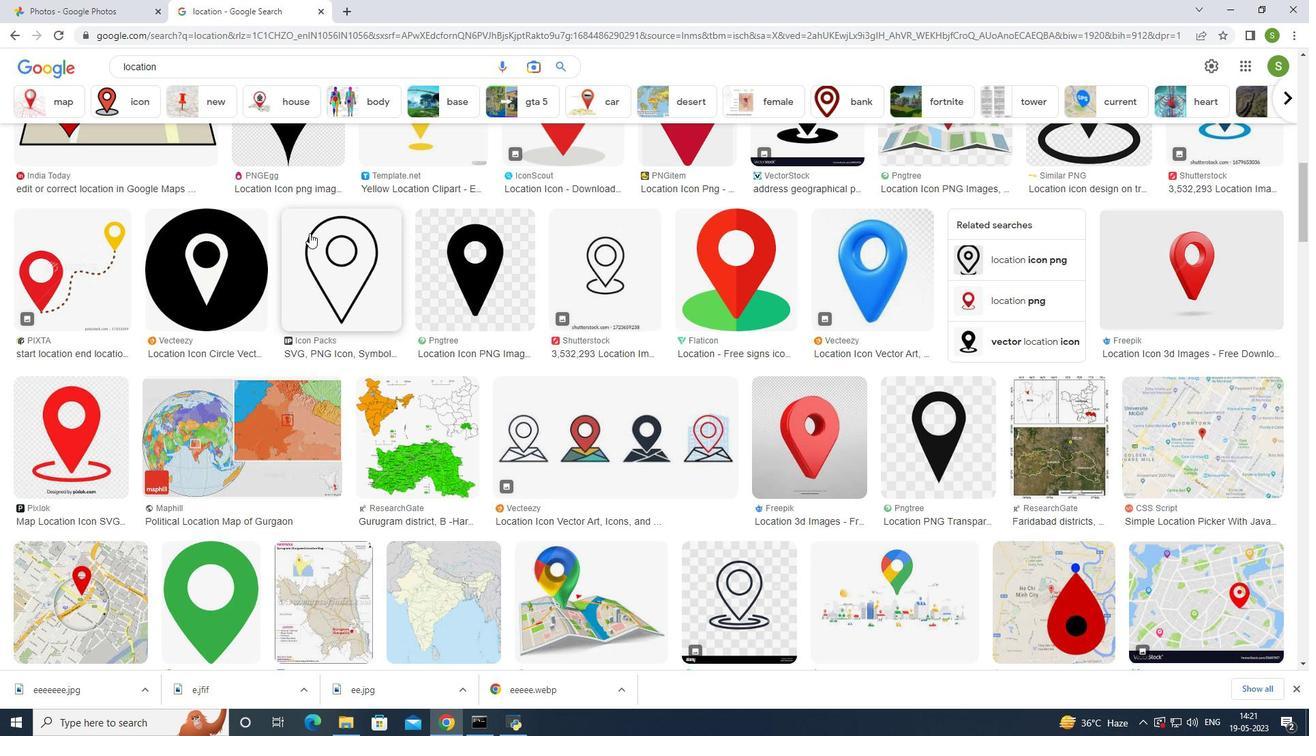 
Action: Mouse moved to (309, 228)
Screenshot: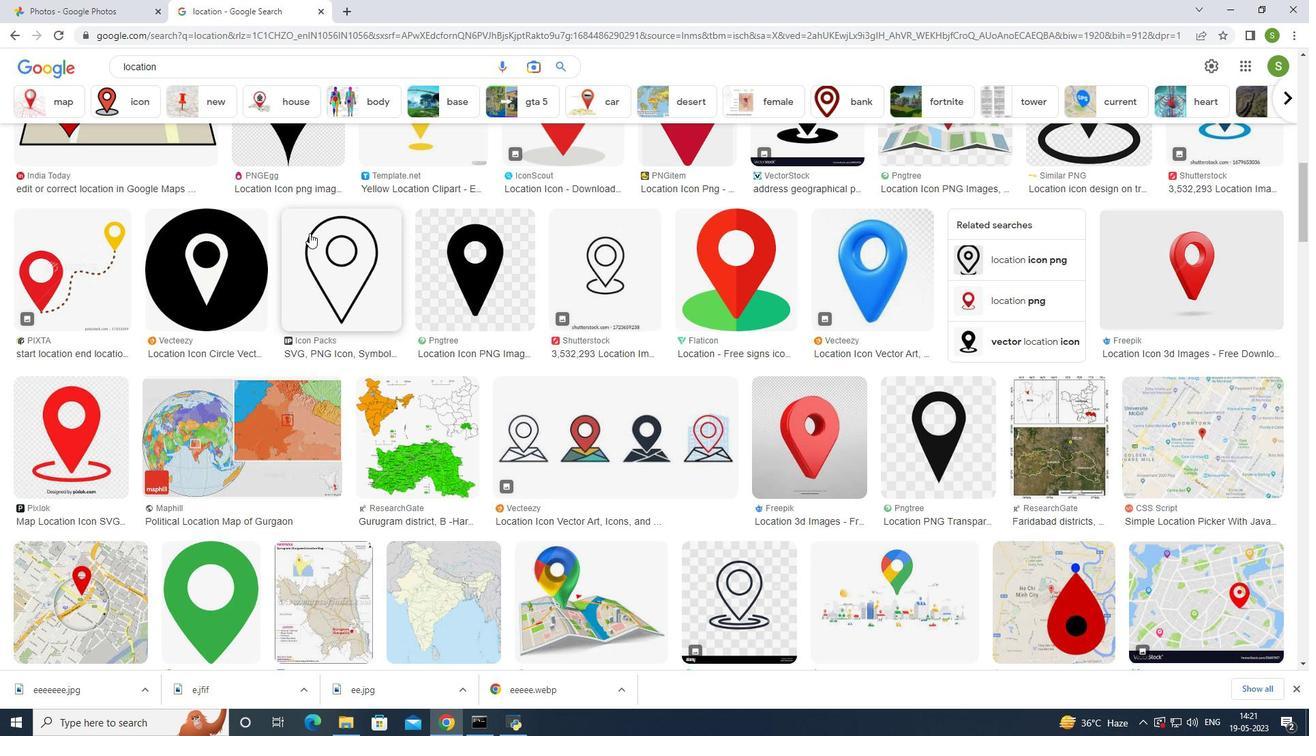 
Action: Mouse scrolled (309, 229) with delta (0, 0)
Screenshot: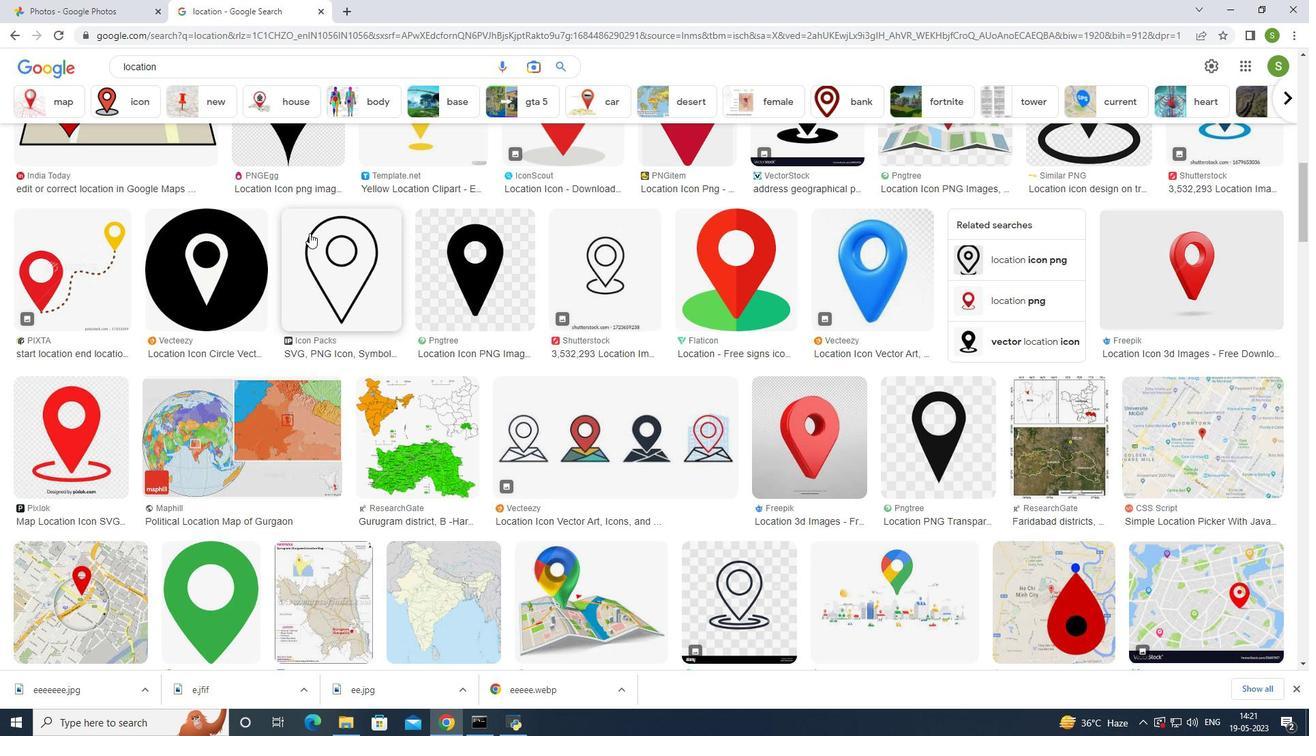 
Action: Mouse moved to (298, 212)
Screenshot: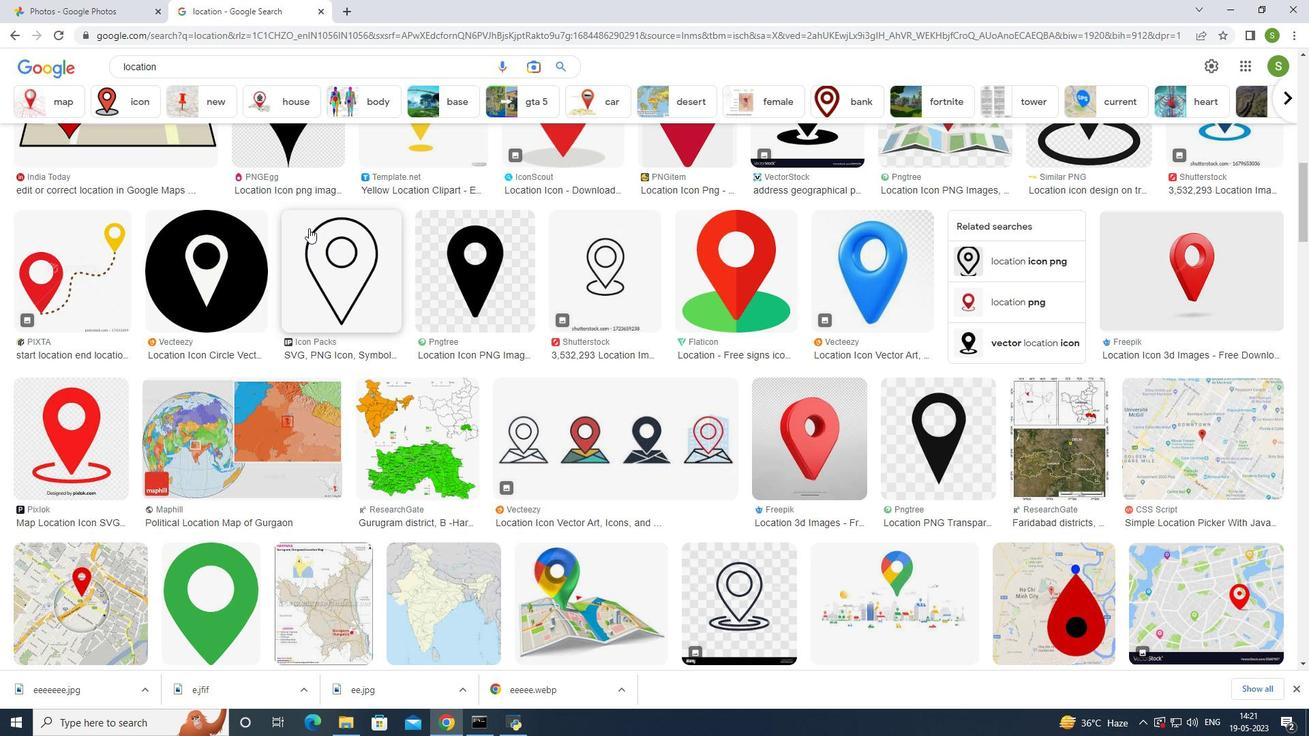 
Action: Mouse scrolled (298, 213) with delta (0, 0)
Screenshot: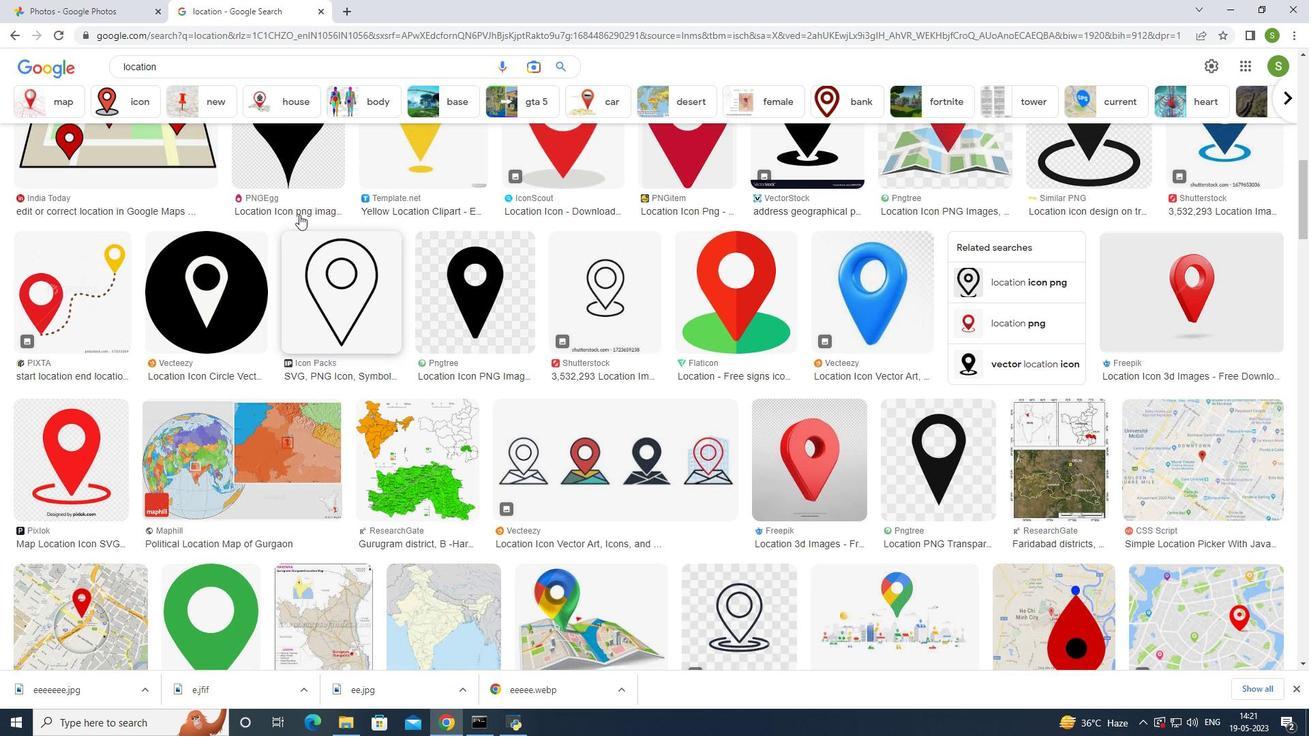 
Action: Mouse moved to (319, 8)
Screenshot: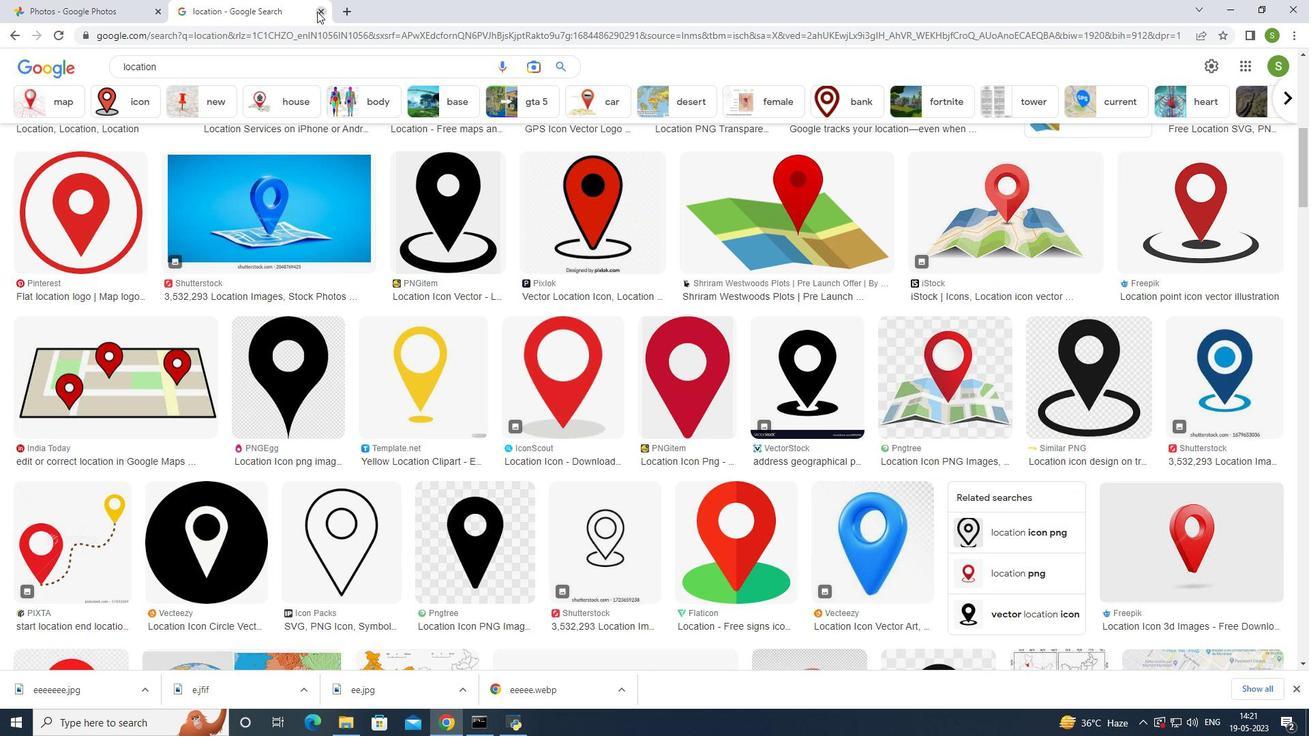 
Action: Mouse pressed left at (319, 8)
Screenshot: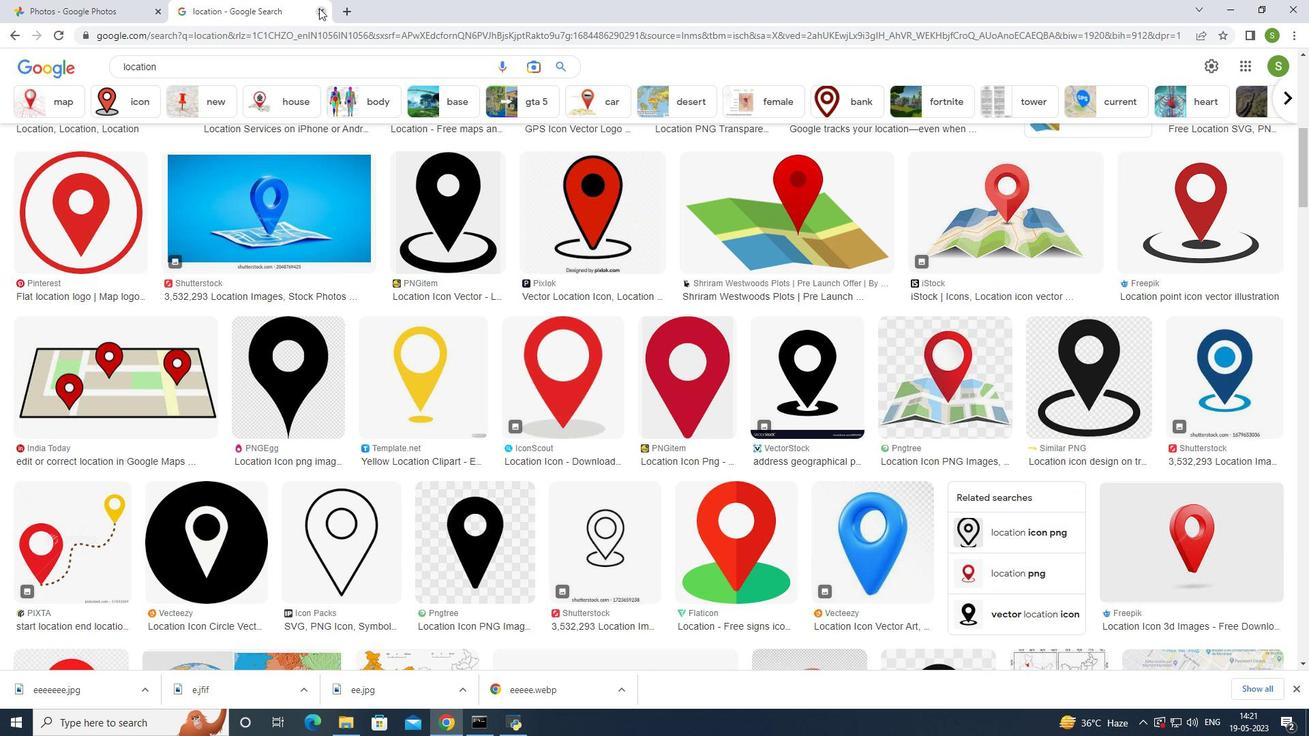 
Action: Mouse moved to (108, 12)
Screenshot: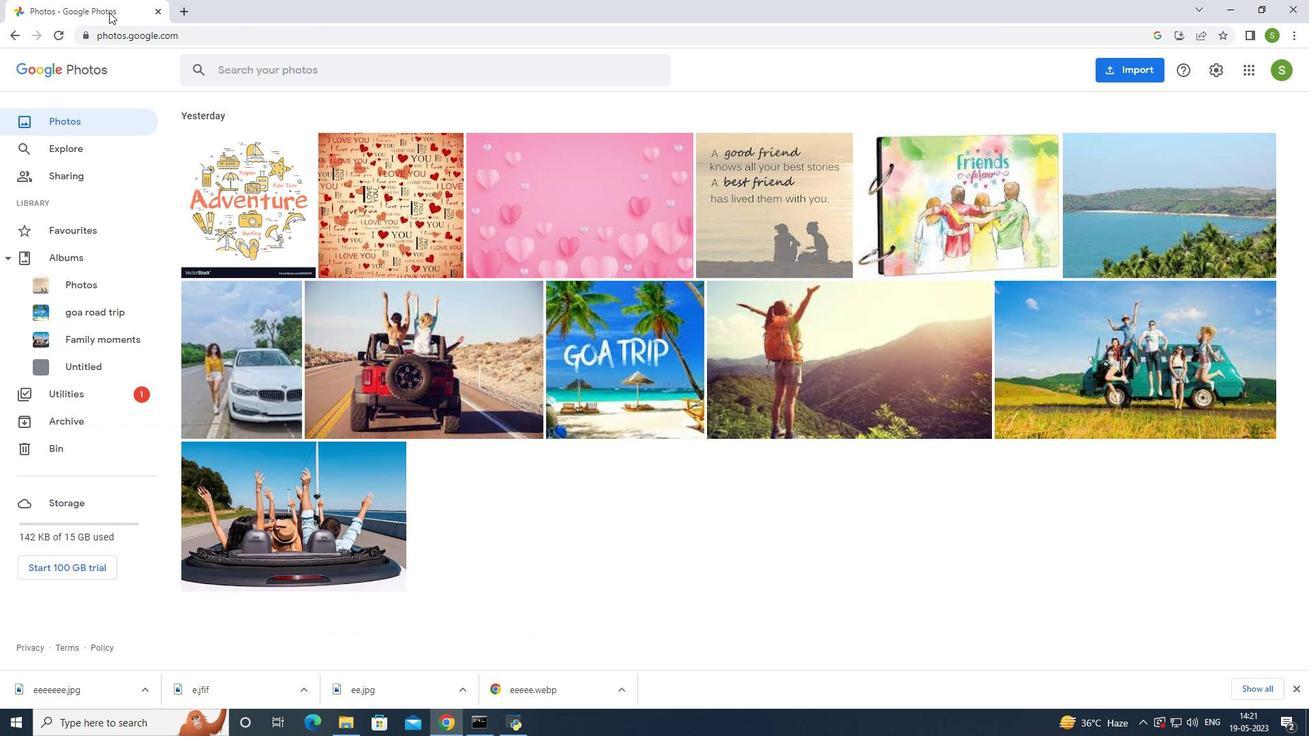 
Action: Mouse pressed left at (108, 12)
Screenshot: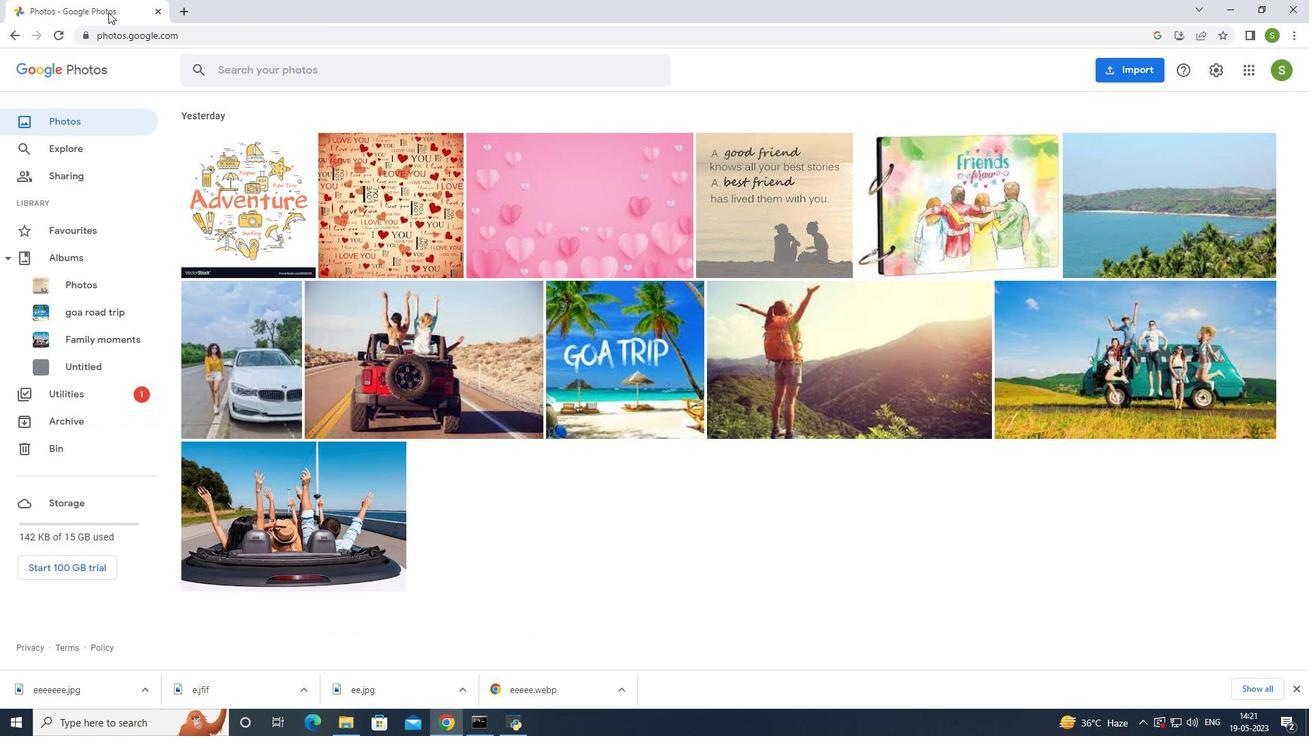 
Action: Mouse moved to (10, 33)
Screenshot: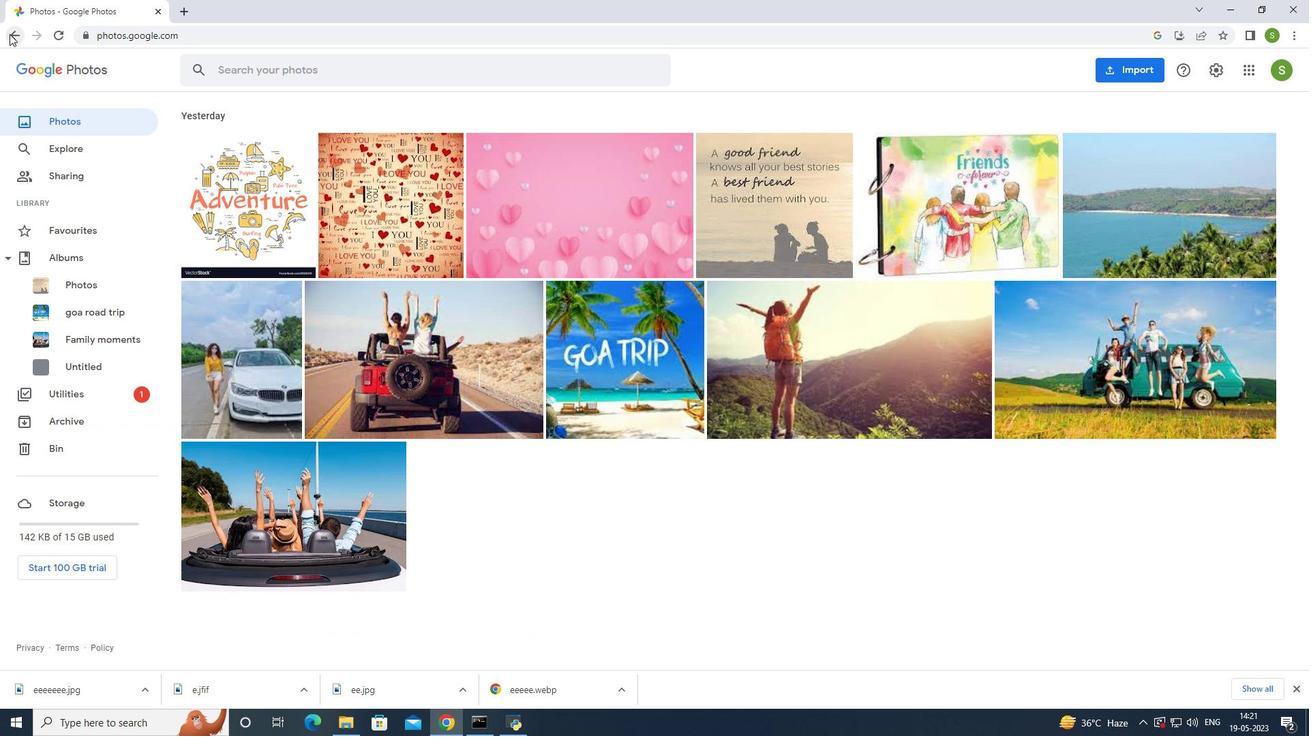 
Action: Mouse pressed left at (10, 33)
Screenshot: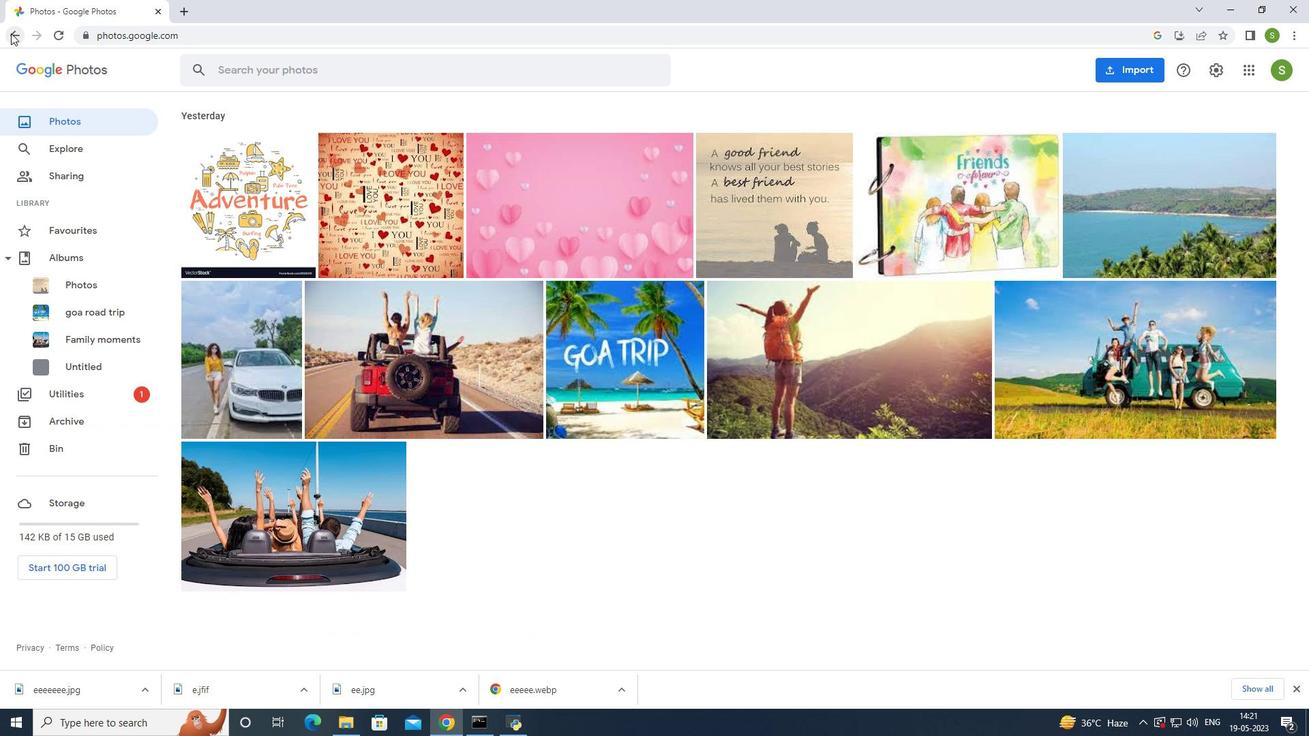 
Action: Mouse moved to (603, 442)
Screenshot: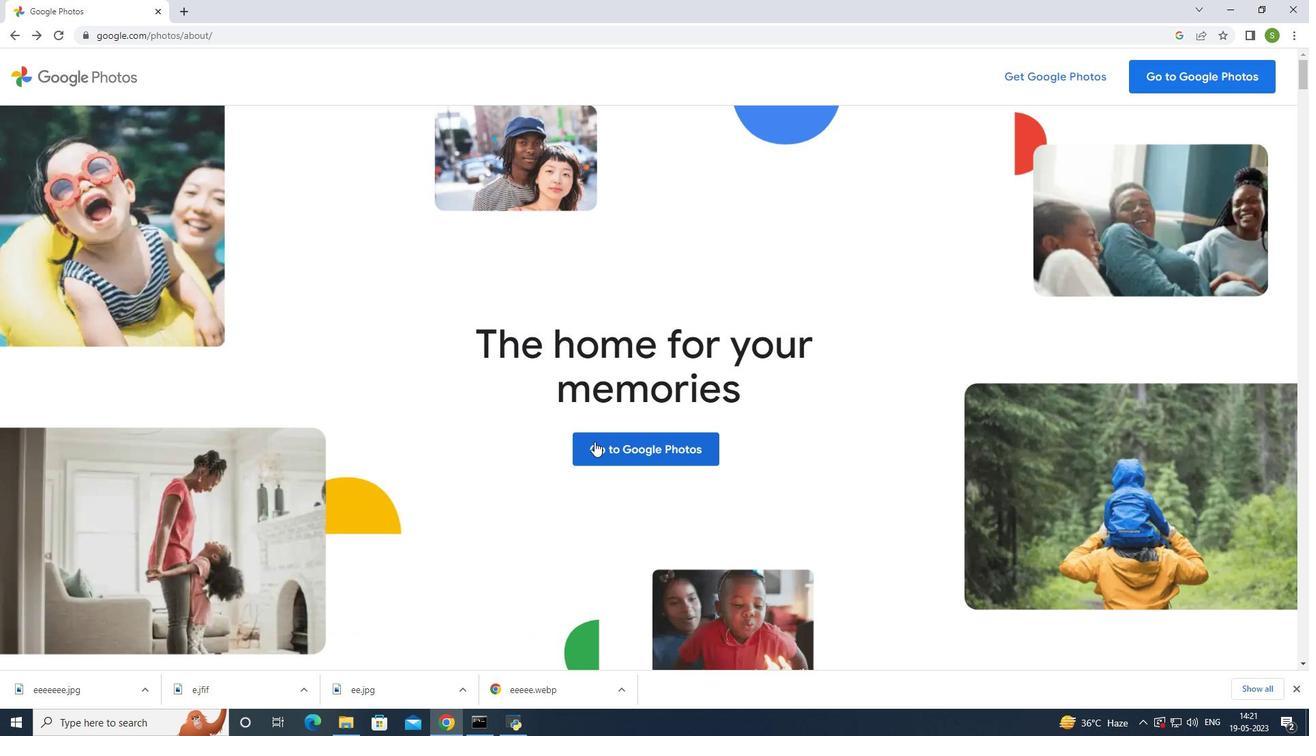 
Action: Mouse pressed left at (603, 442)
Screenshot: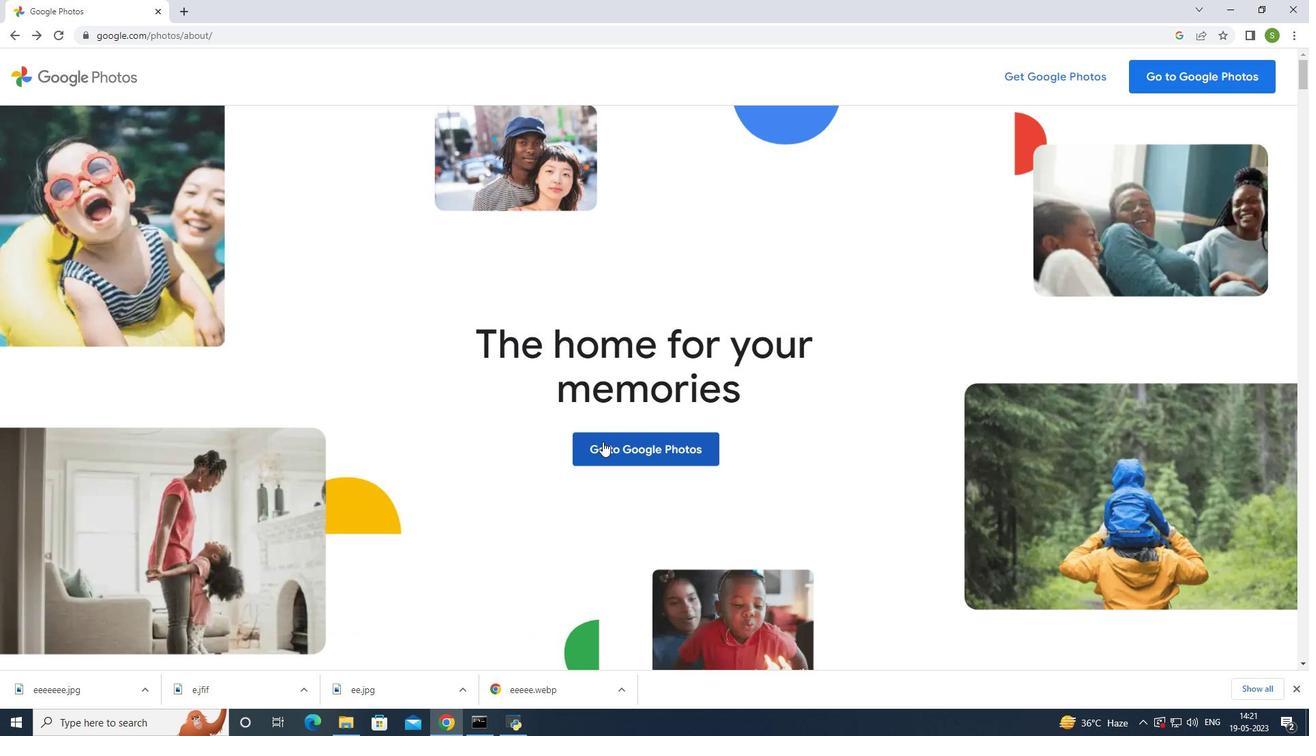 
Action: Mouse moved to (1139, 73)
Screenshot: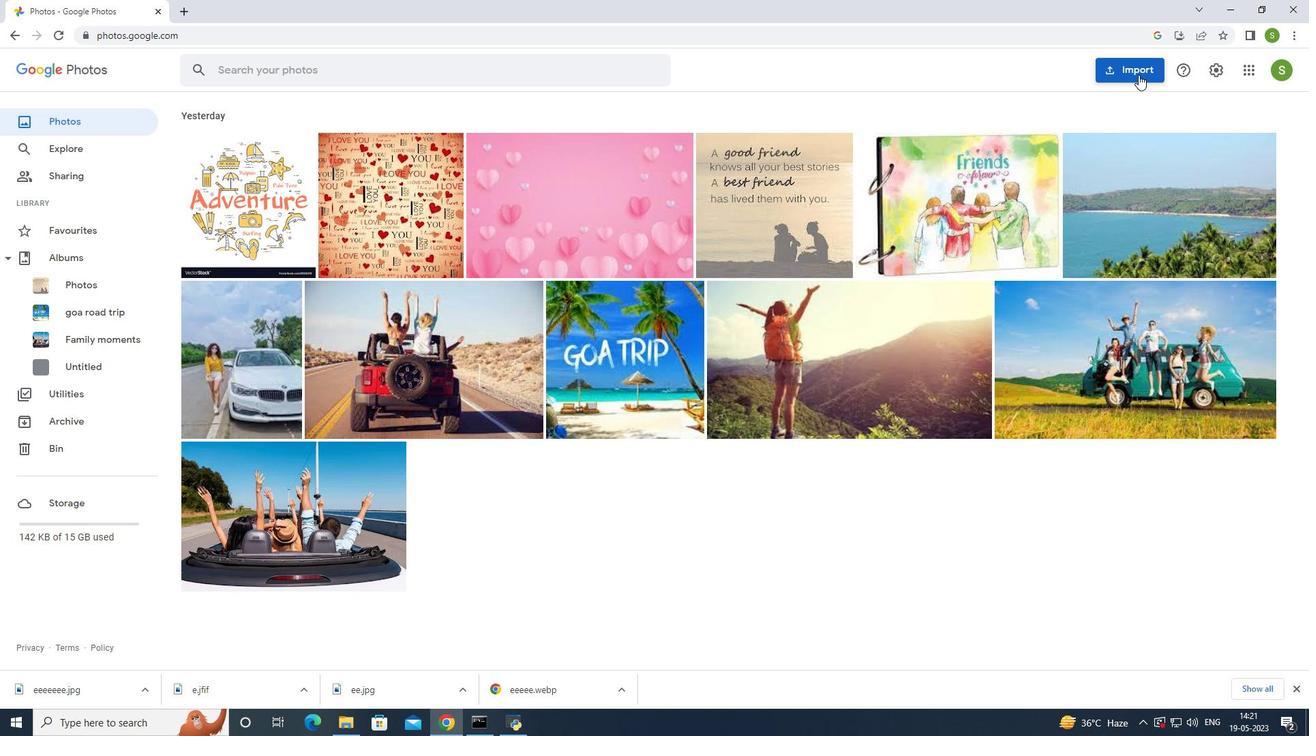 
Action: Mouse pressed left at (1139, 73)
Screenshot: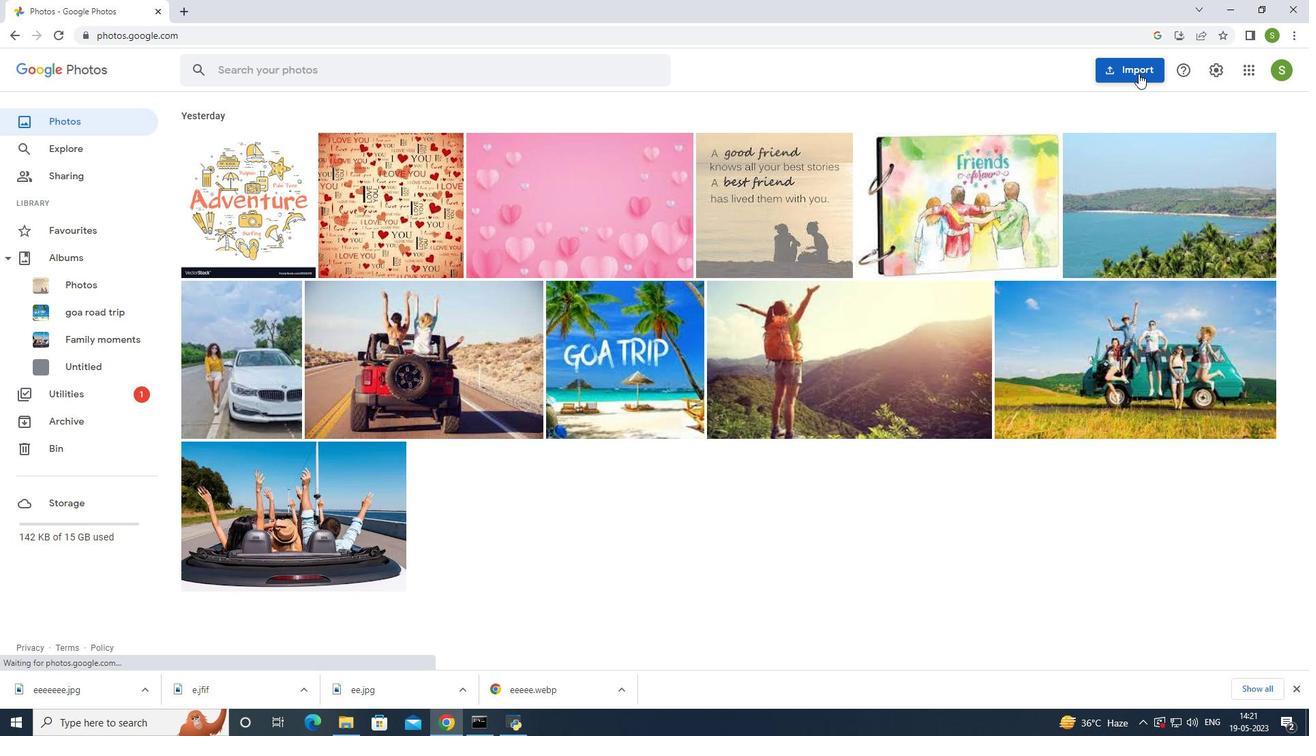 
Action: Mouse moved to (1013, 118)
Screenshot: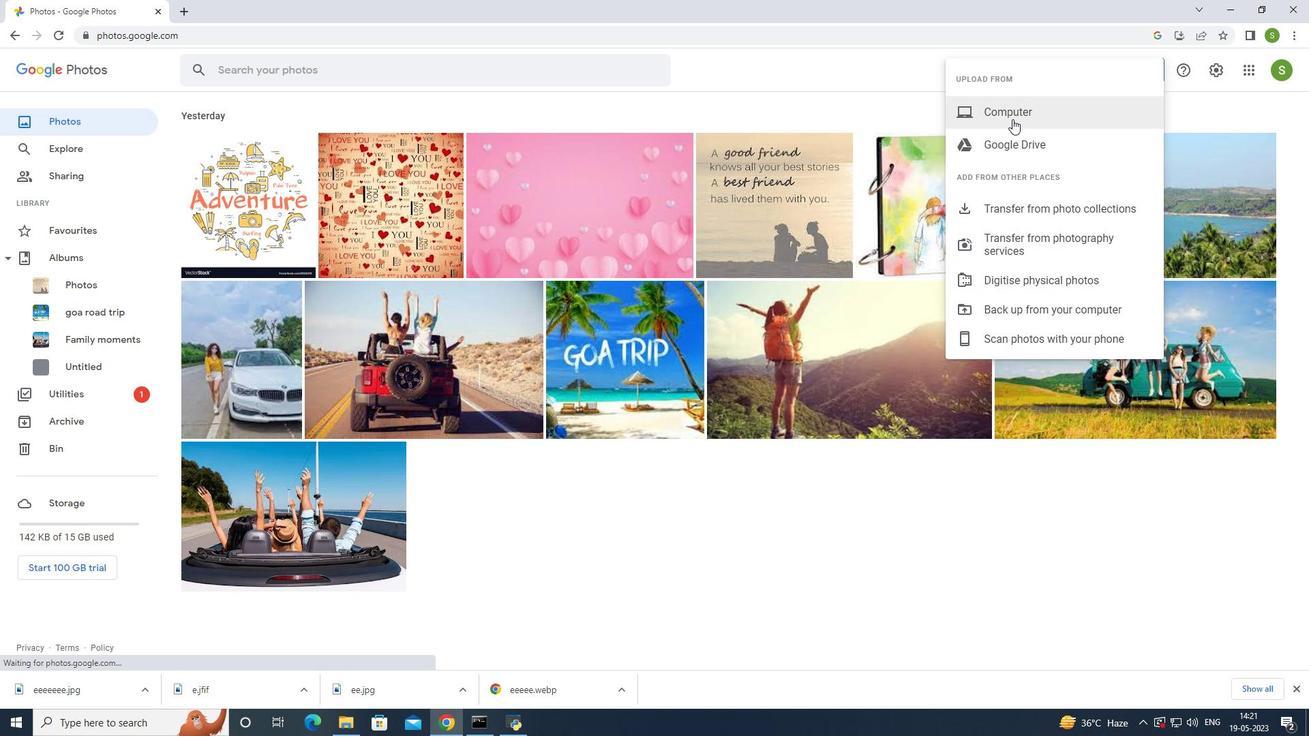 
Action: Mouse pressed left at (1013, 118)
Screenshot: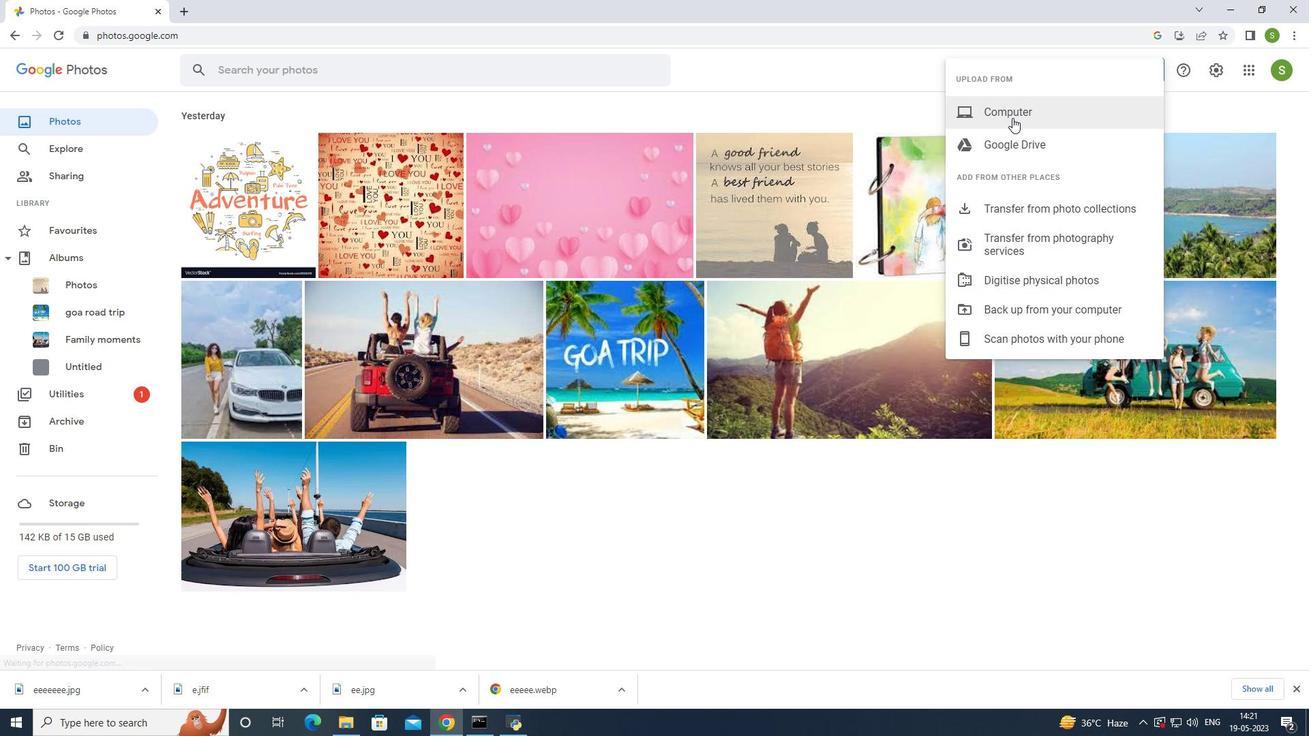 
Action: Mouse moved to (149, 133)
Screenshot: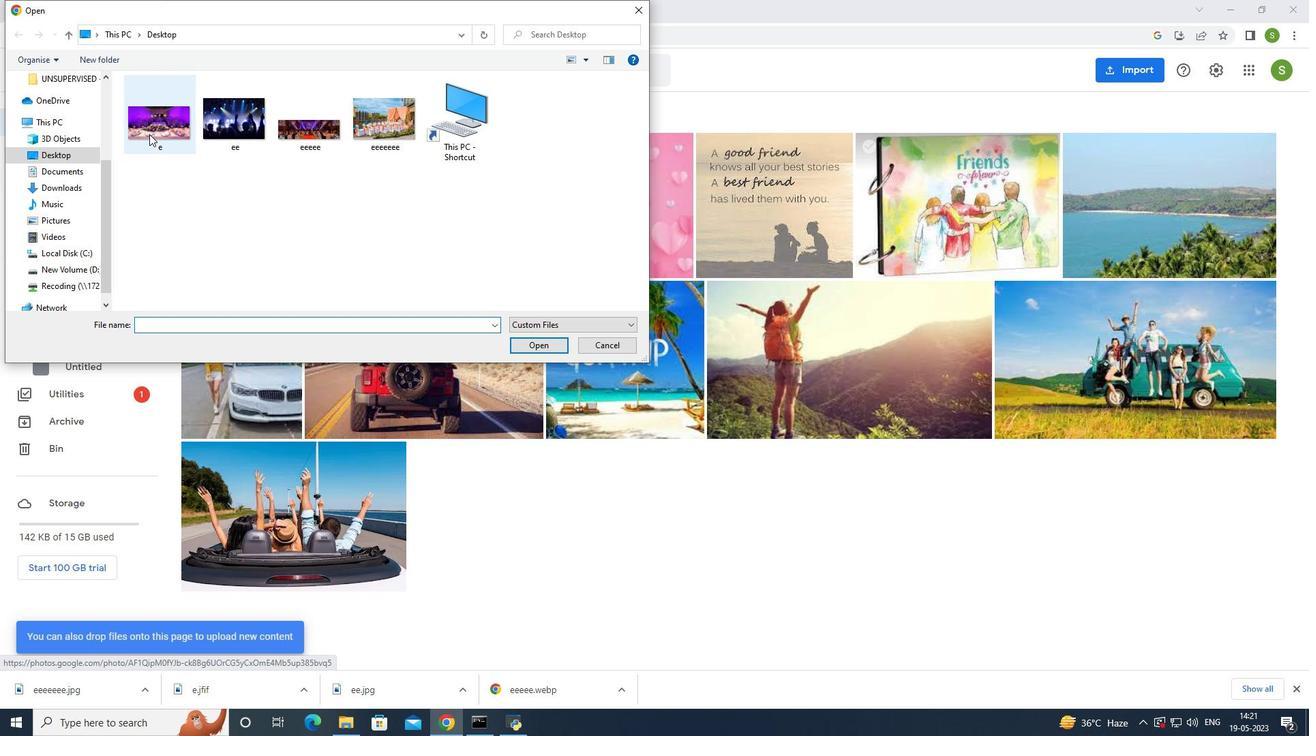 
Action: Mouse pressed left at (149, 133)
Screenshot: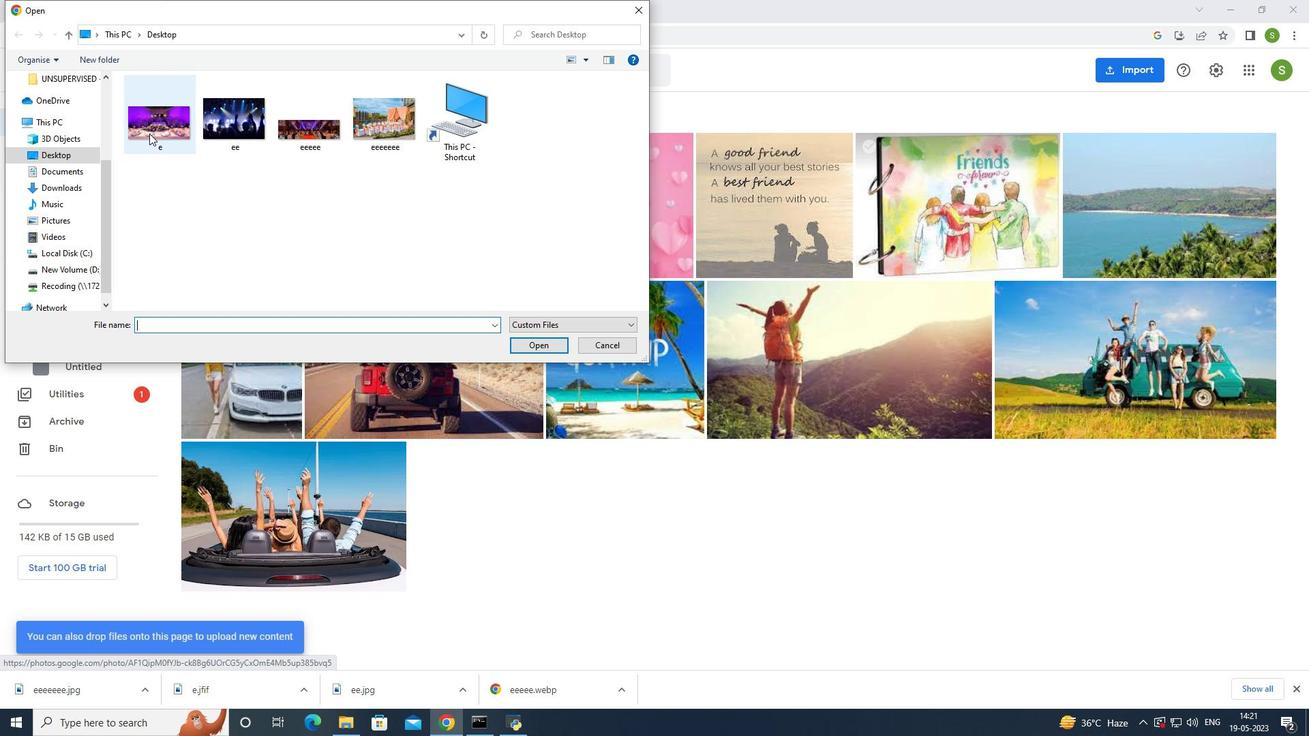 
Action: Mouse moved to (227, 129)
Screenshot: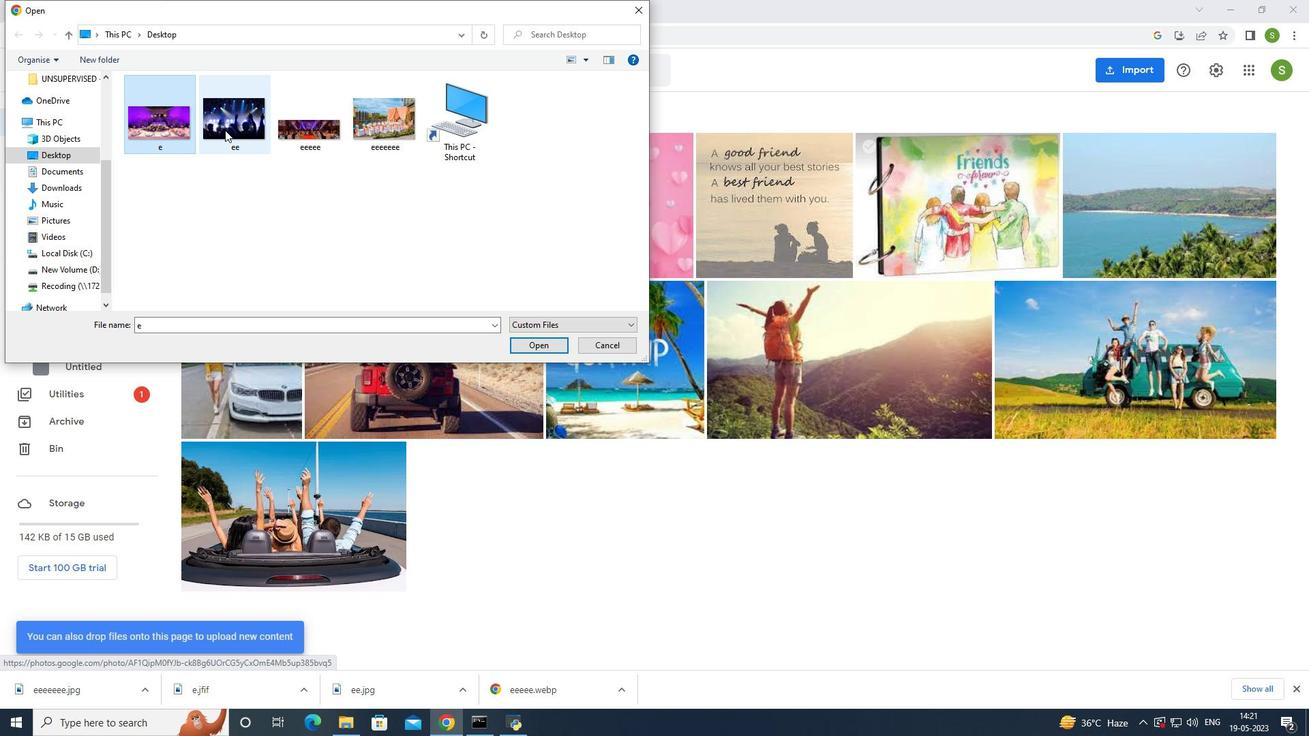 
Action: Mouse pressed left at (227, 129)
Screenshot: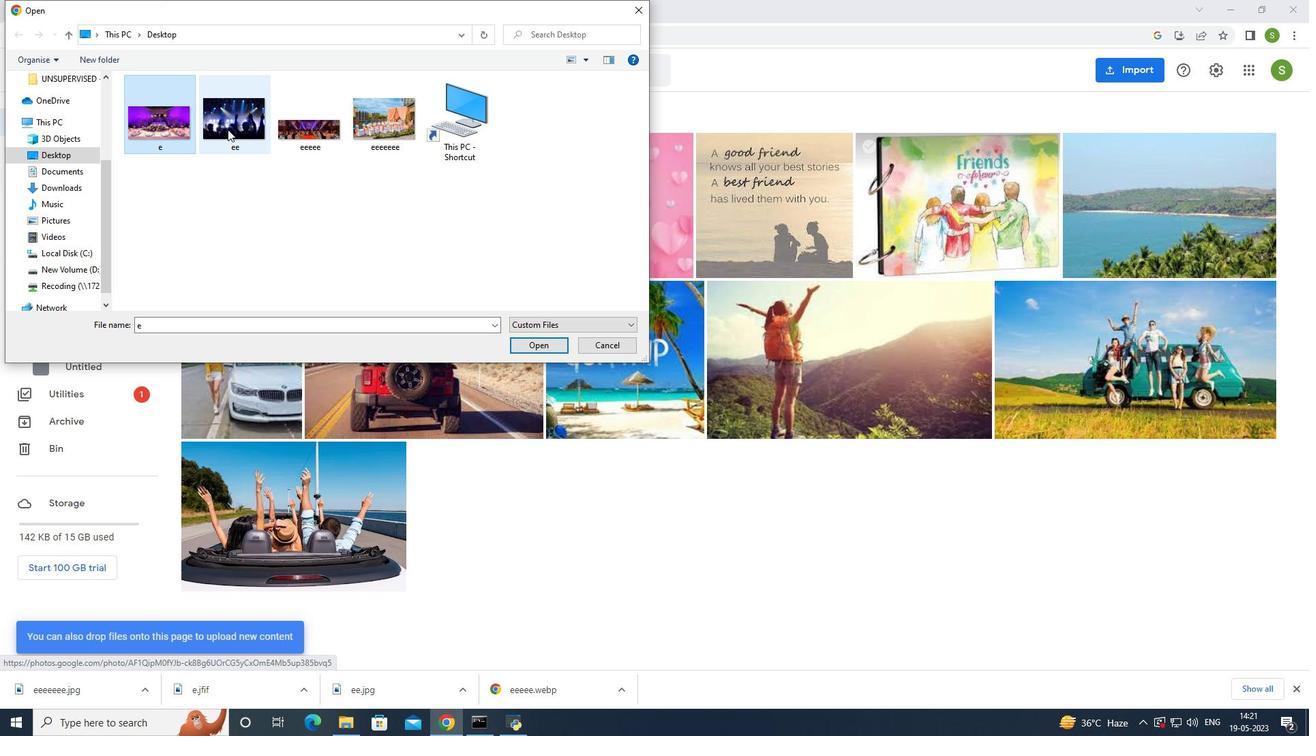 
Action: Mouse moved to (315, 132)
Screenshot: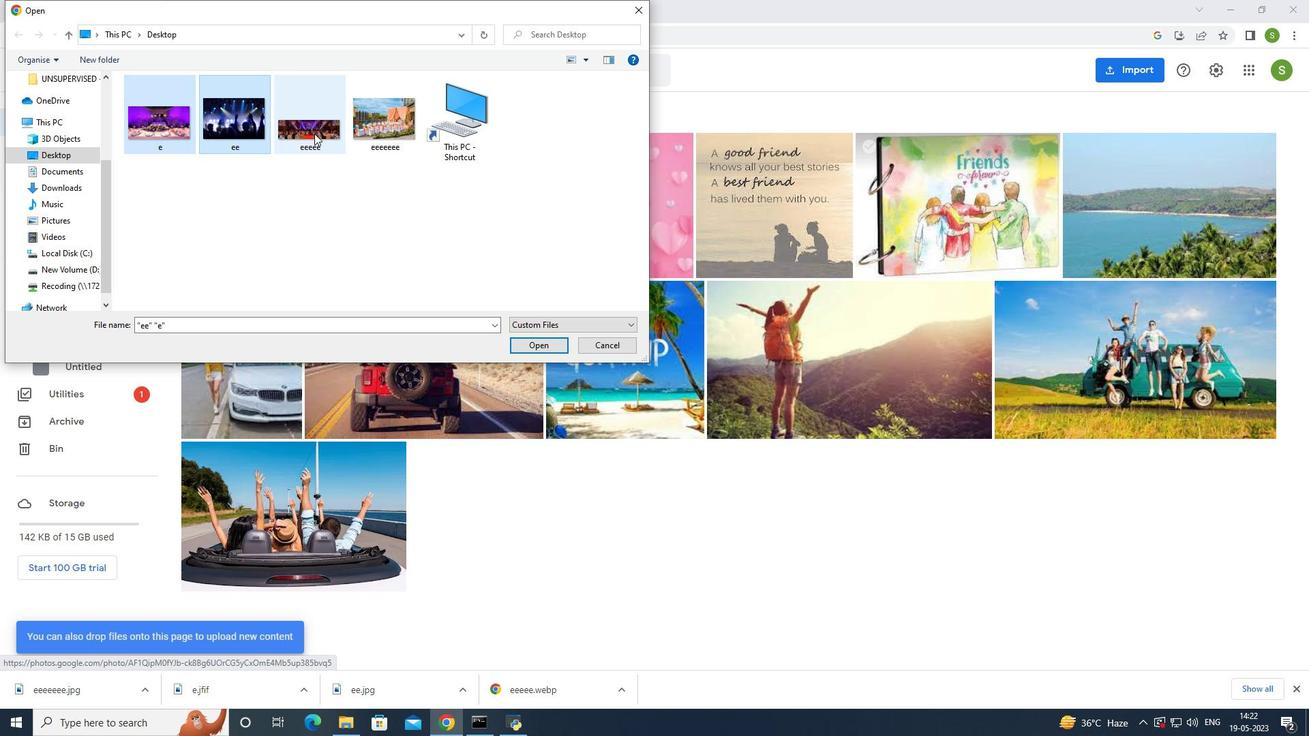 
Action: Mouse pressed left at (315, 132)
Screenshot: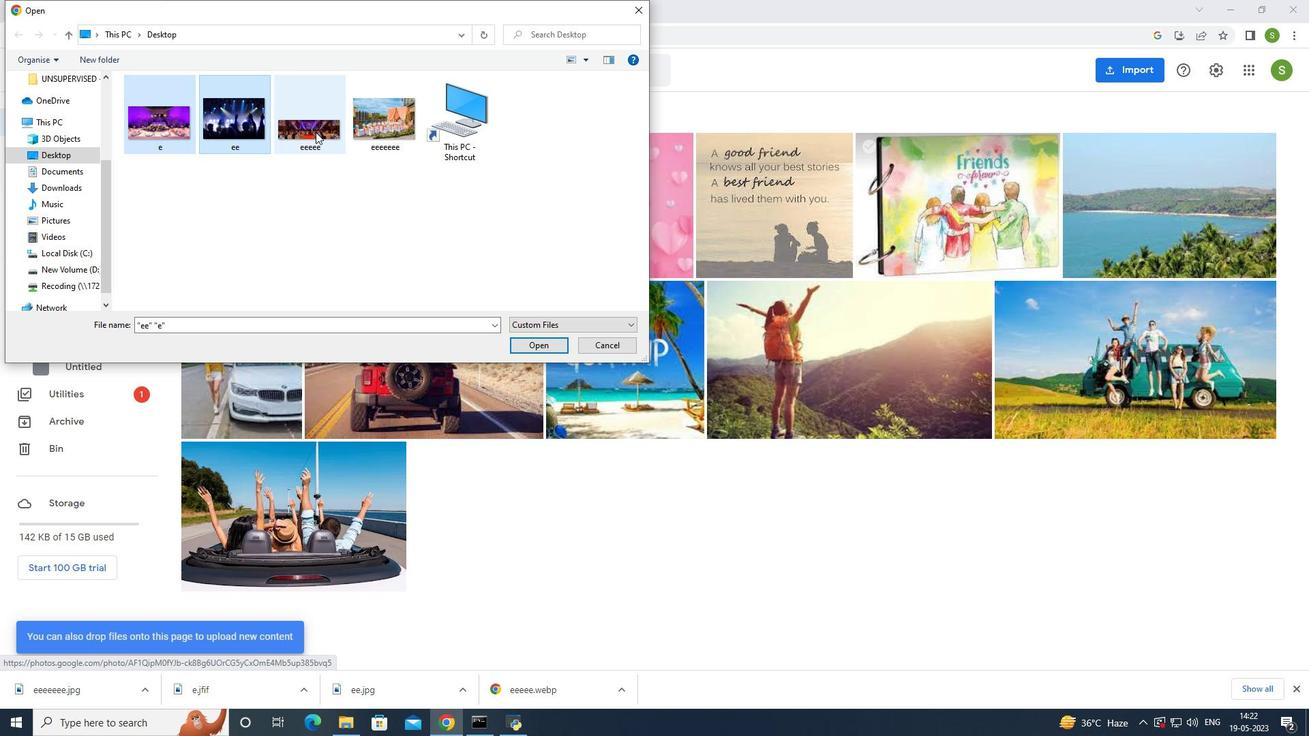 
Action: Mouse moved to (360, 127)
Screenshot: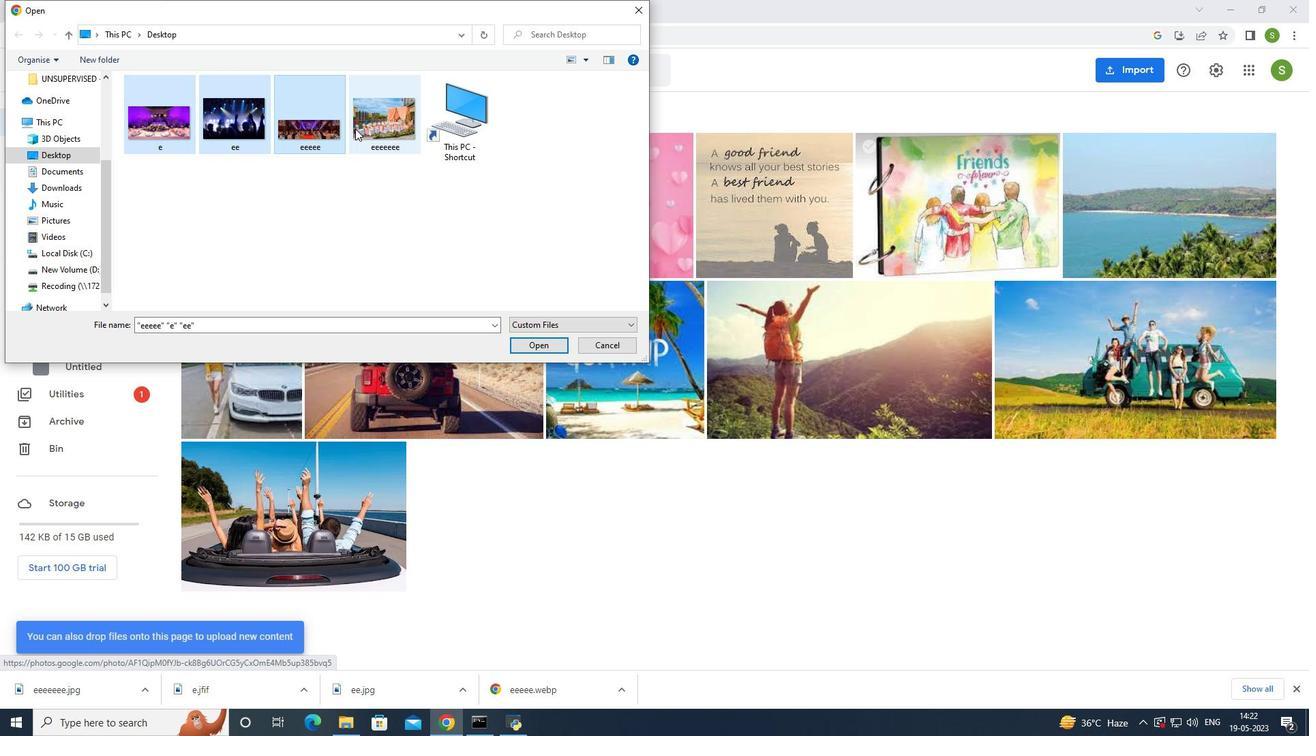 
Action: Mouse pressed left at (360, 127)
Screenshot: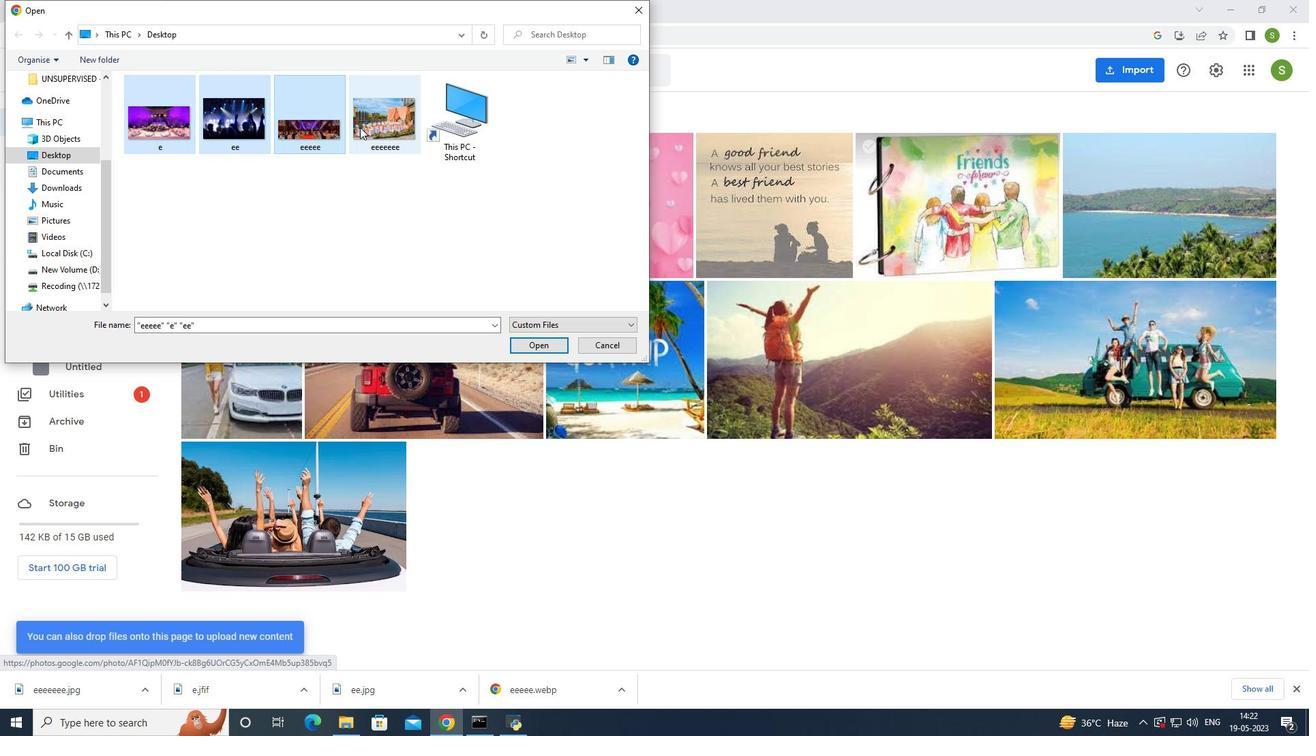
Action: Mouse moved to (530, 346)
Screenshot: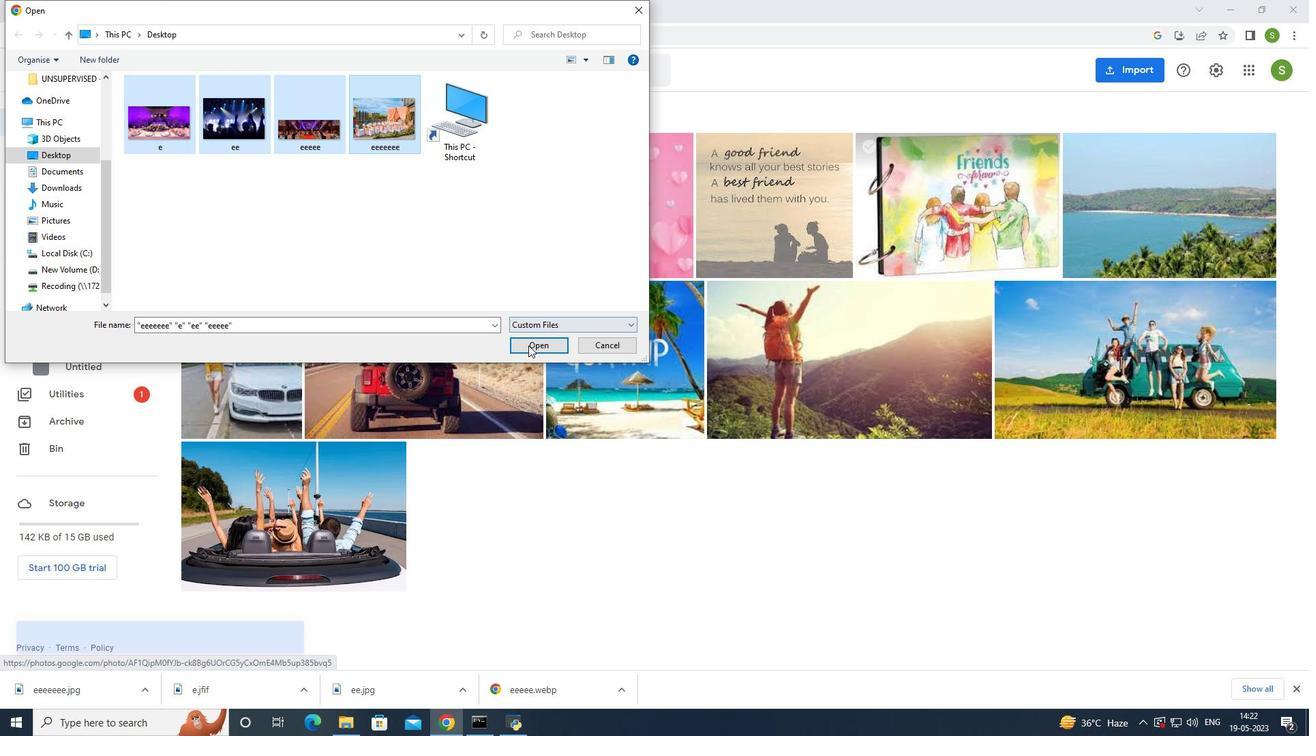 
Action: Mouse pressed left at (530, 346)
Screenshot: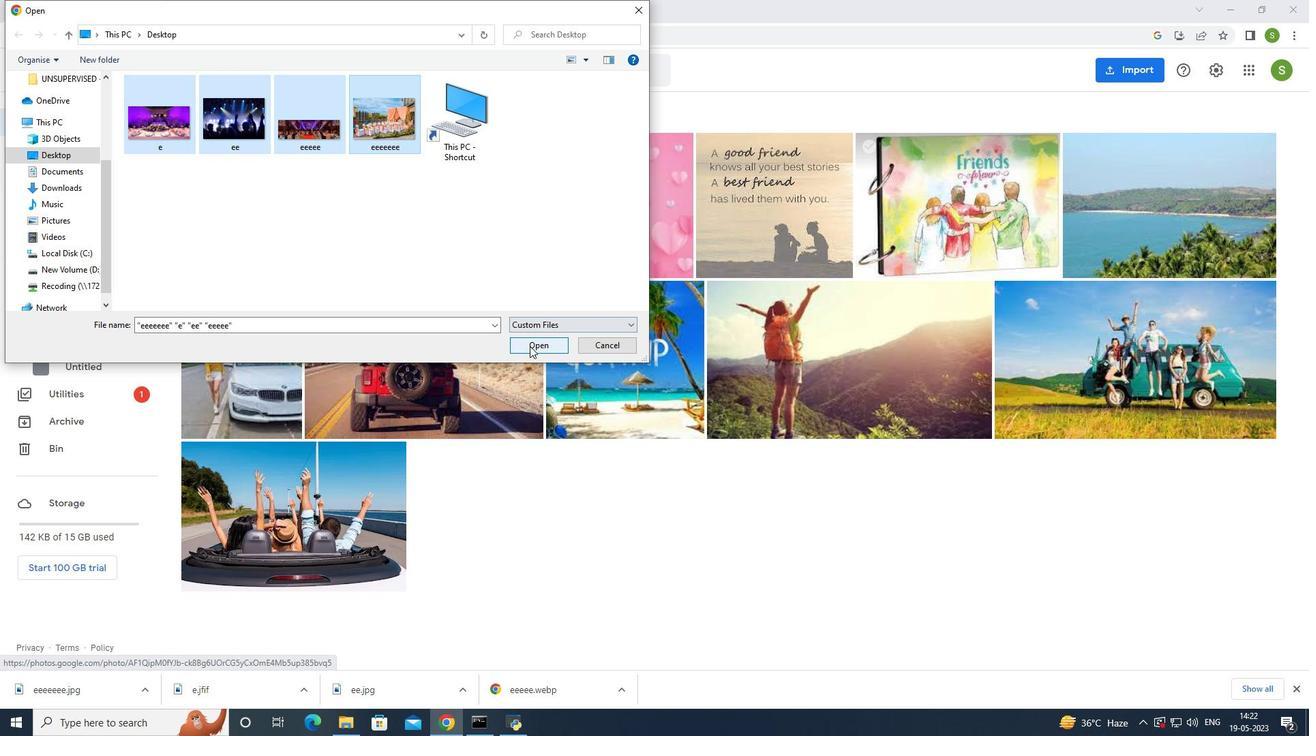 
Action: Mouse moved to (85, 635)
Screenshot: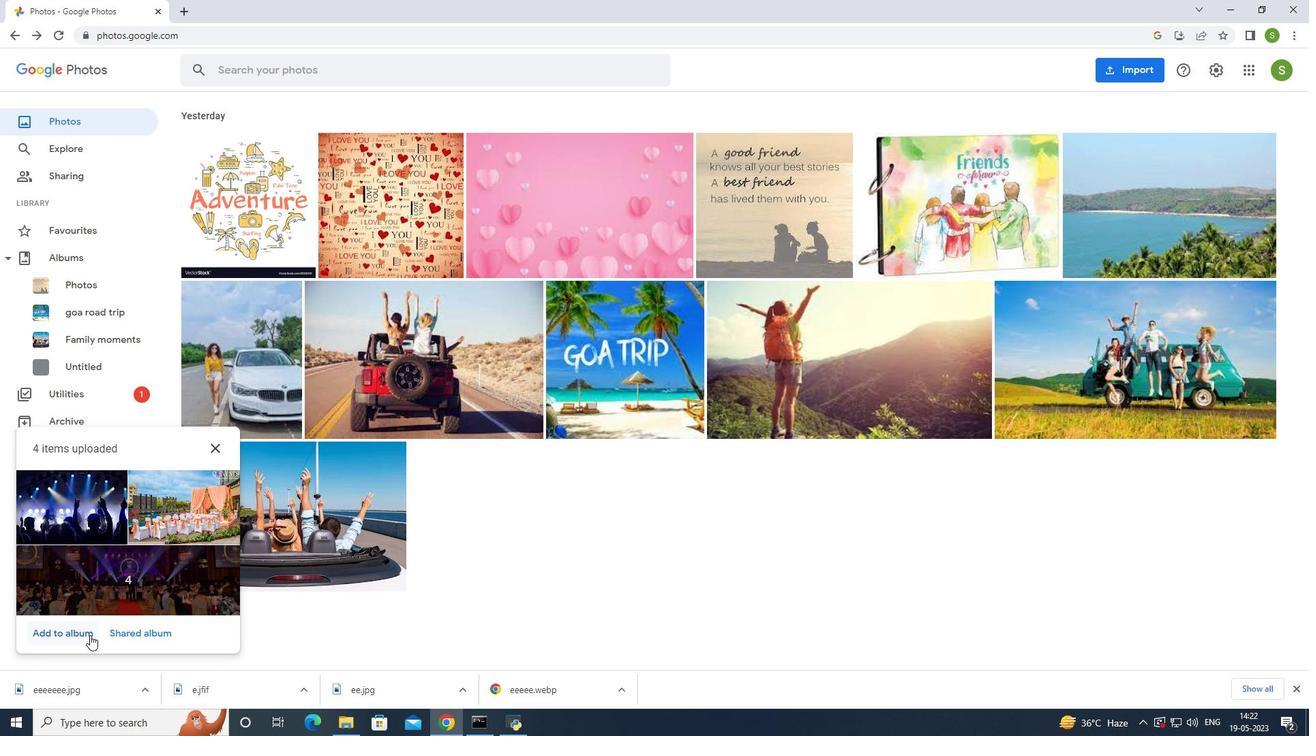 
Action: Mouse pressed left at (85, 635)
Screenshot: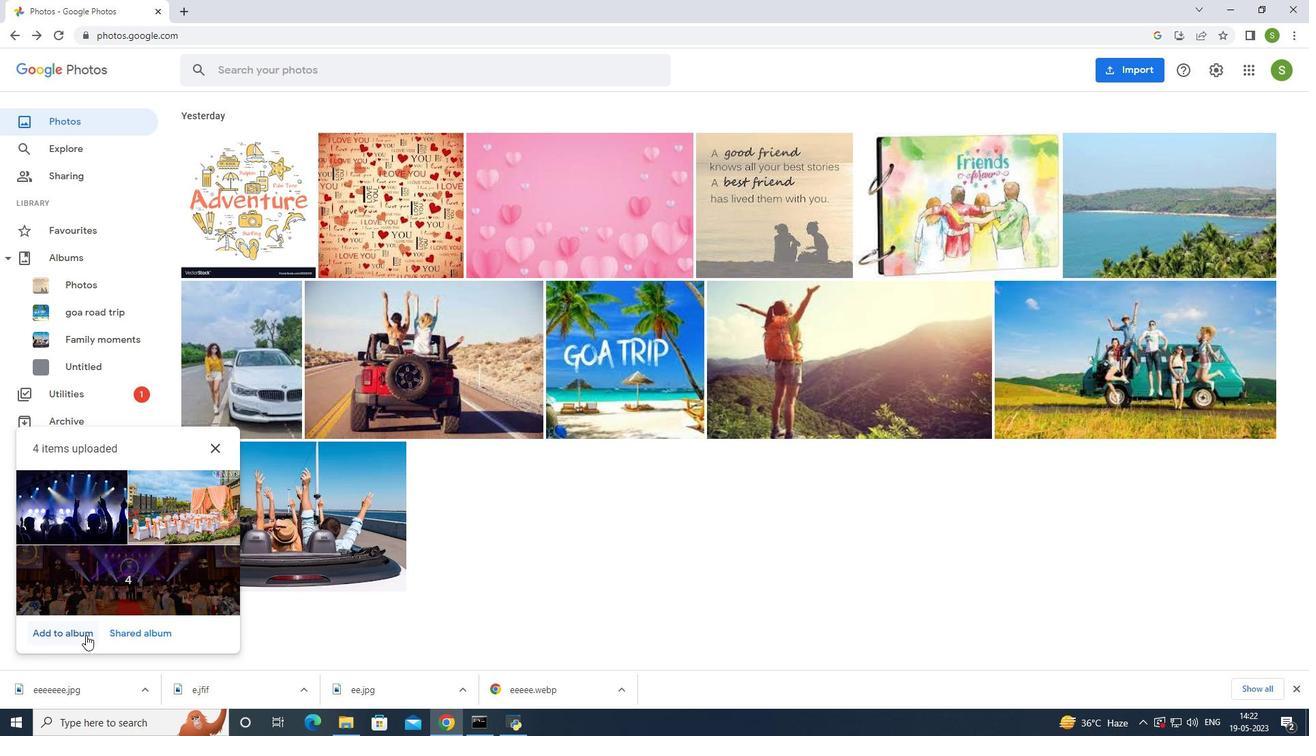 
Action: Mouse moved to (603, 268)
Screenshot: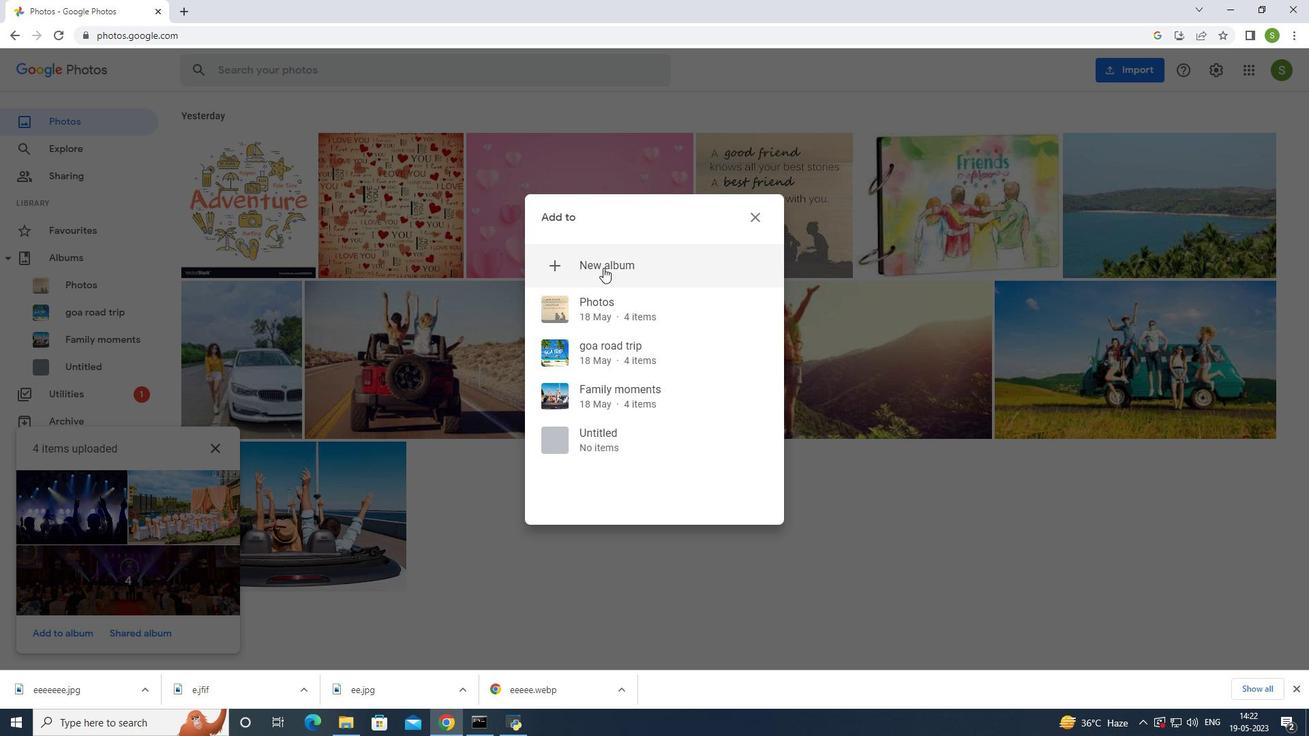 
Action: Mouse pressed left at (603, 268)
Screenshot: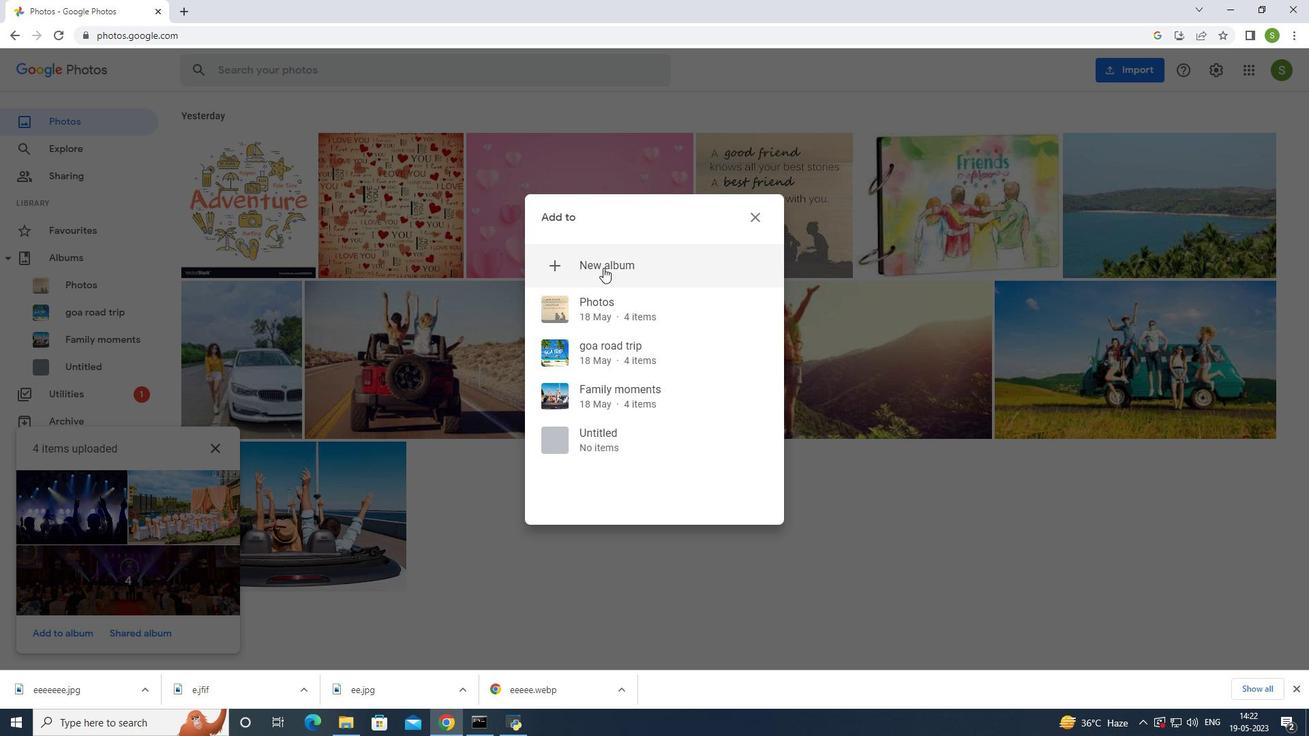 
Action: Mouse moved to (636, 231)
Screenshot: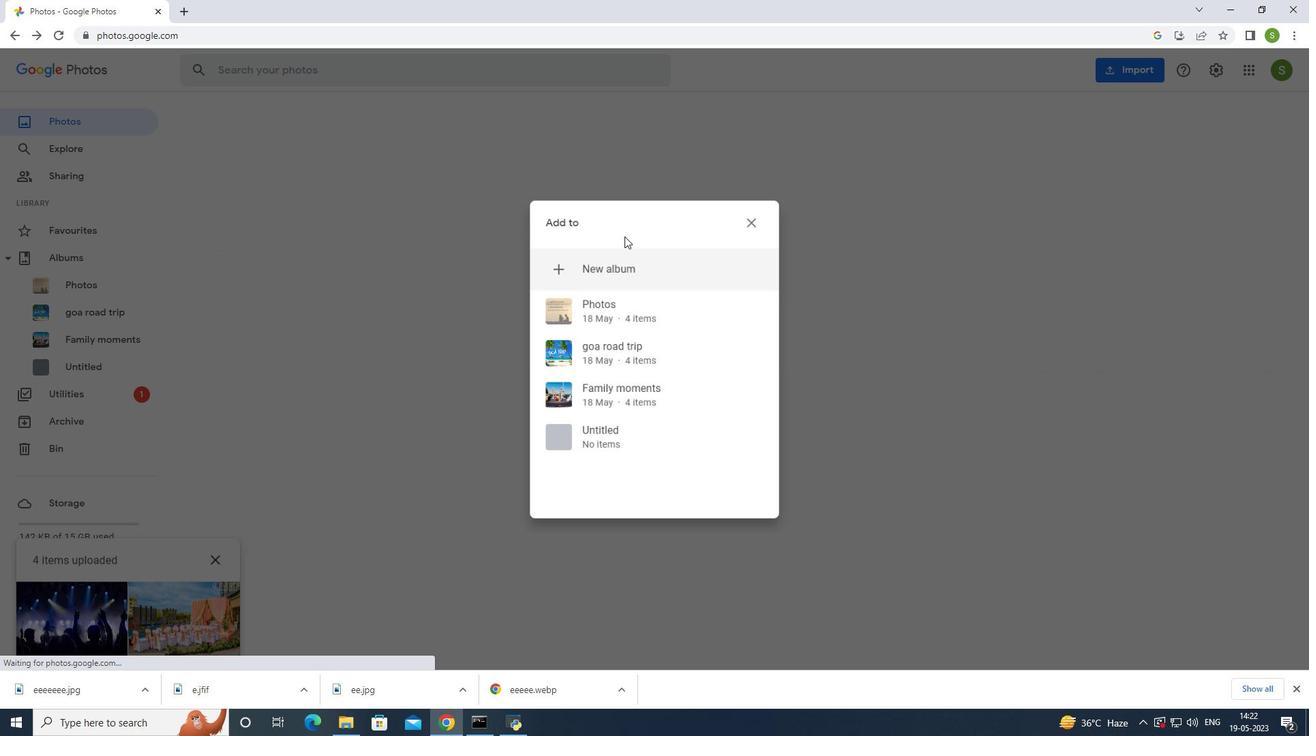 
Action: Key pressed <Key.shift>Events<Key.enter>
Screenshot: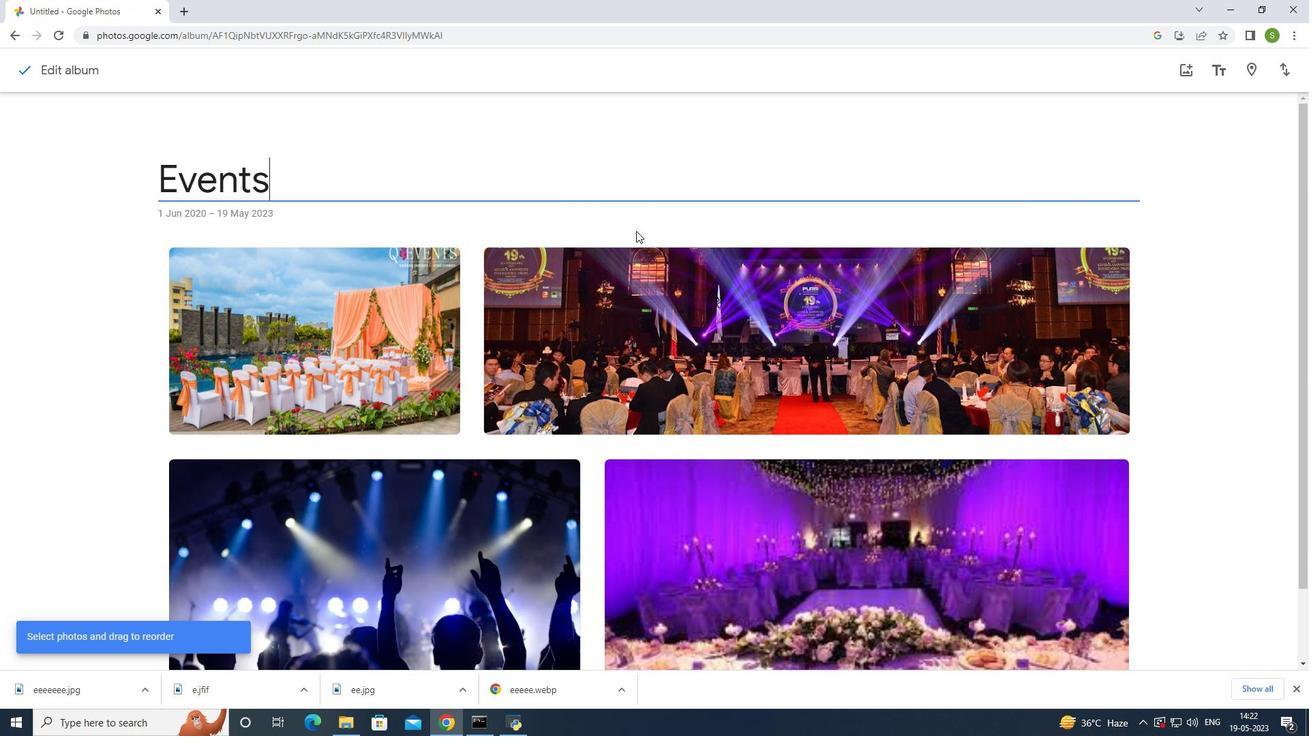 
Action: Mouse moved to (488, 345)
Screenshot: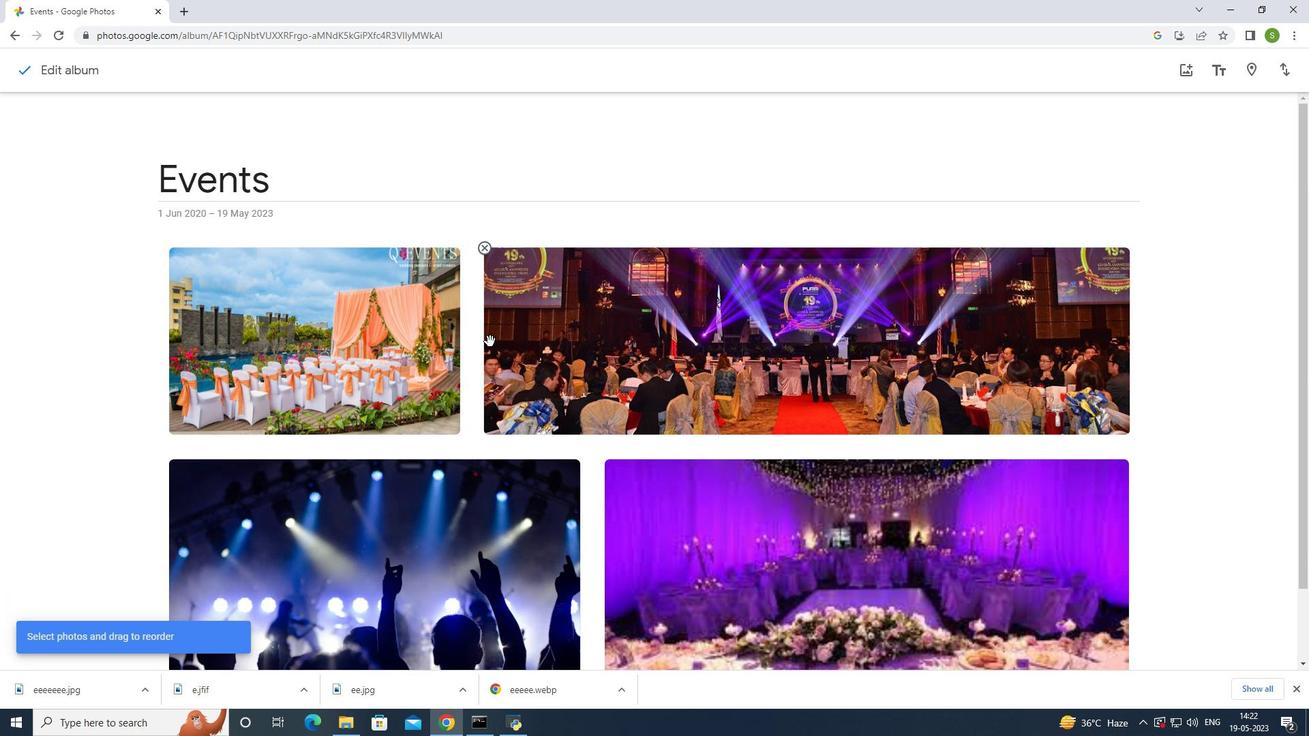 
Action: Mouse scrolled (488, 344) with delta (0, 0)
Screenshot: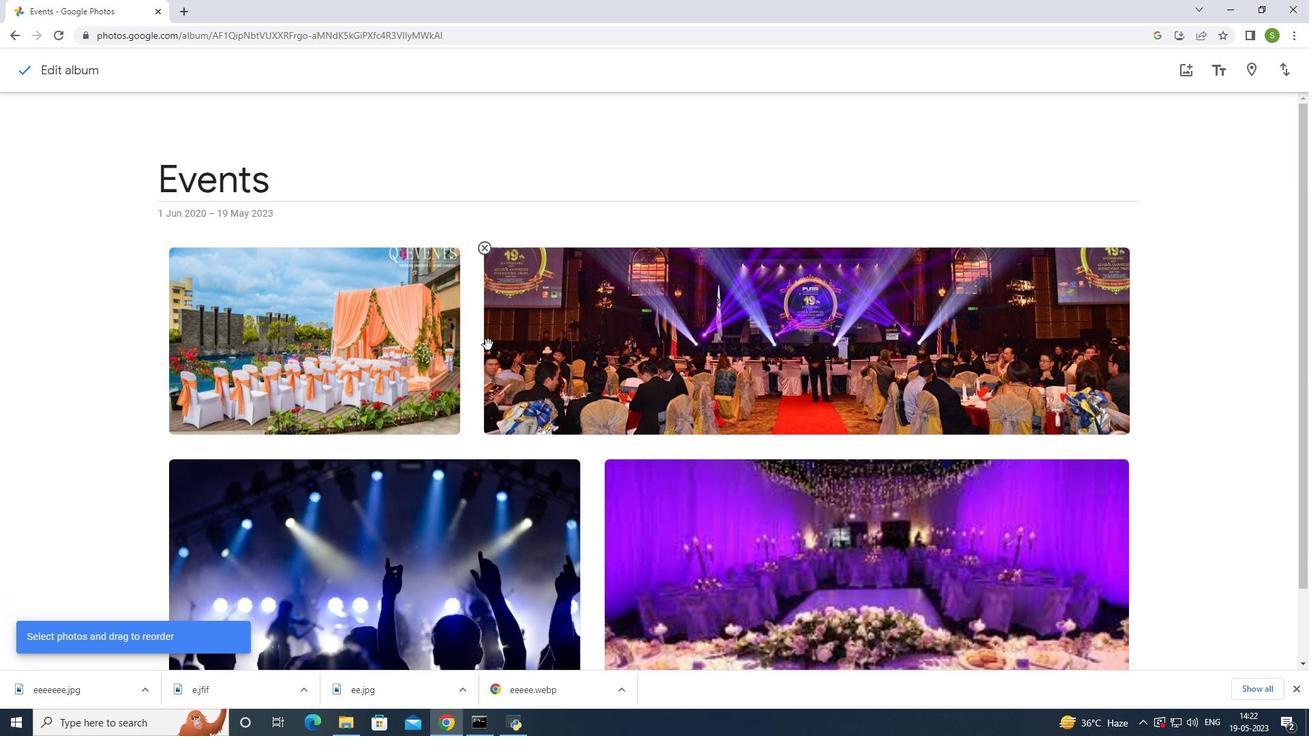
Action: Mouse scrolled (488, 344) with delta (0, 0)
Screenshot: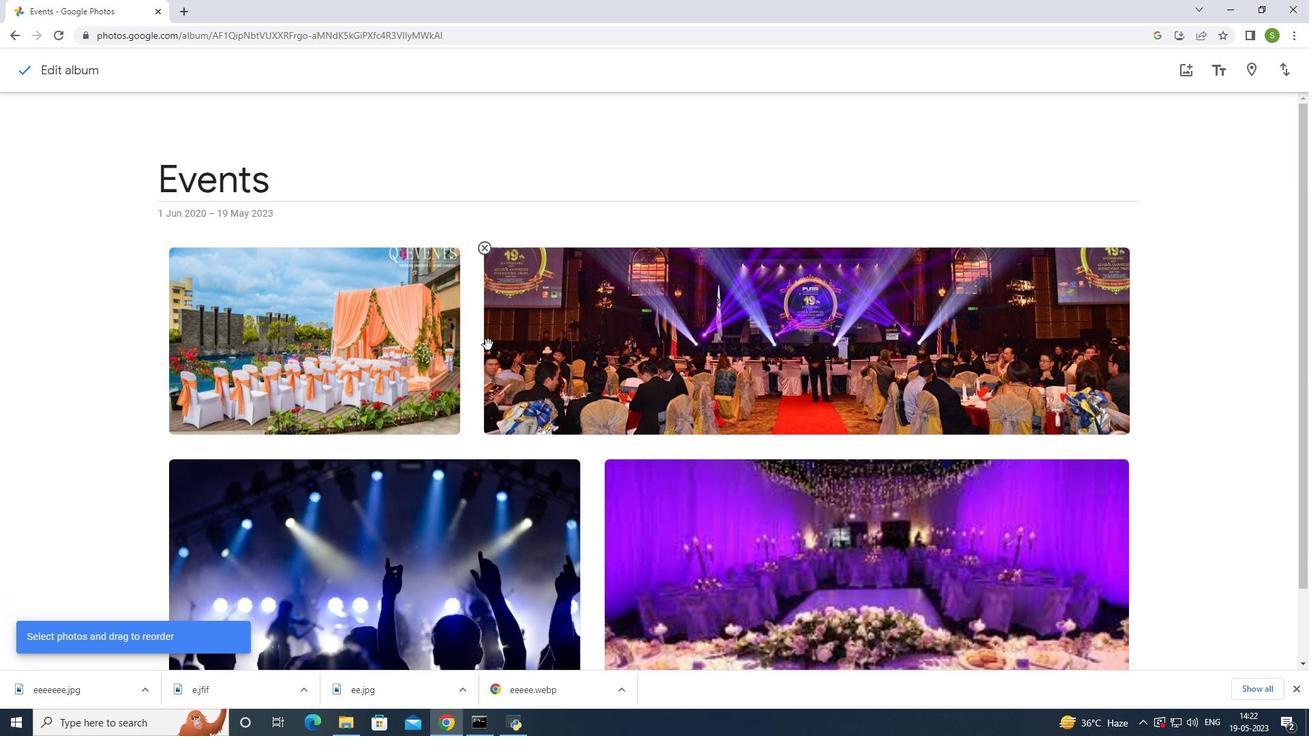
Action: Mouse scrolled (488, 344) with delta (0, 0)
Screenshot: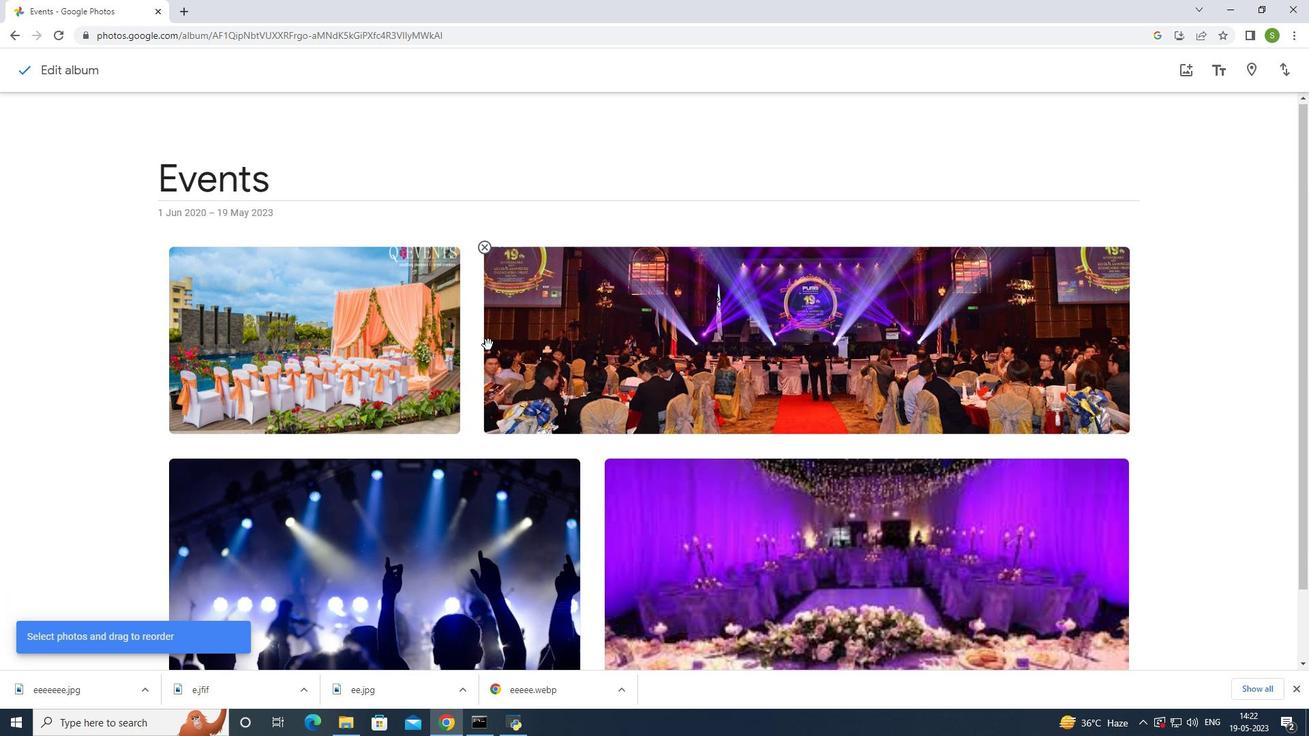 
Action: Mouse scrolled (488, 344) with delta (0, 0)
Screenshot: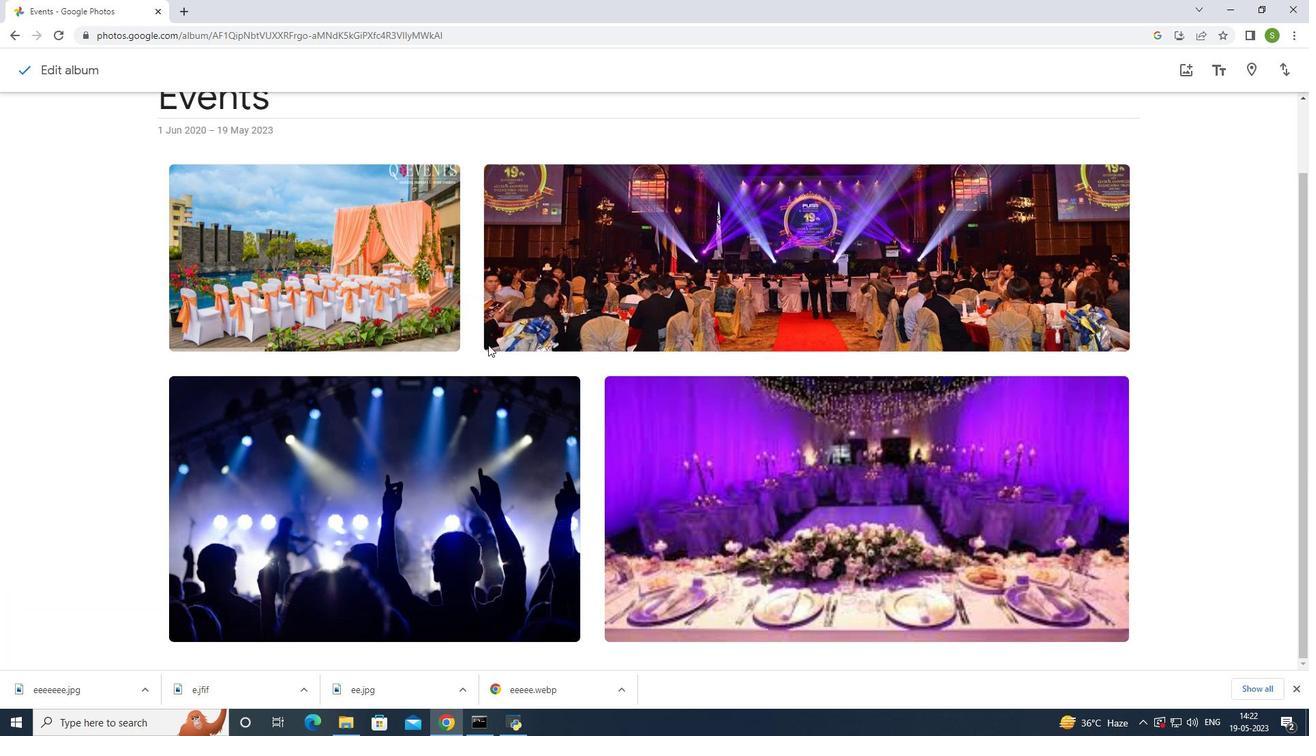 
Action: Mouse scrolled (488, 344) with delta (0, 0)
Screenshot: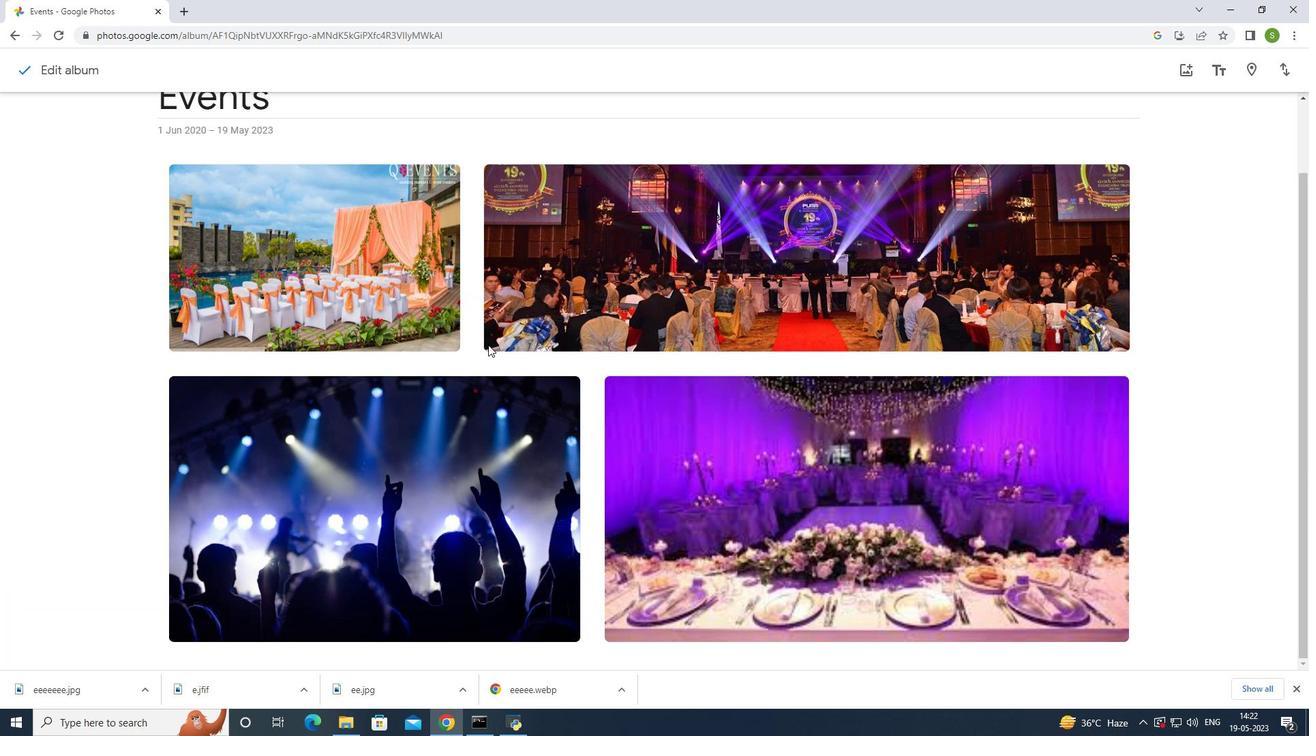 
Action: Mouse scrolled (488, 344) with delta (0, 0)
Screenshot: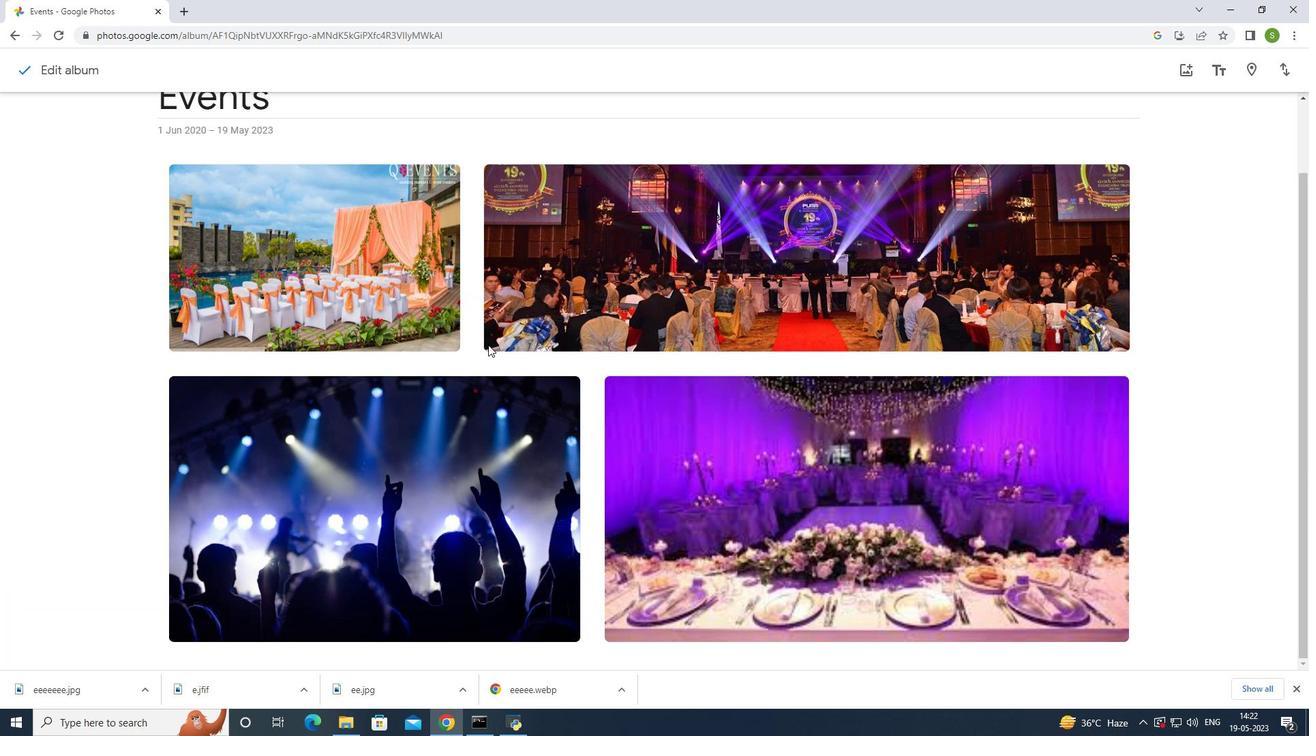 
Action: Mouse scrolled (488, 344) with delta (0, 0)
Screenshot: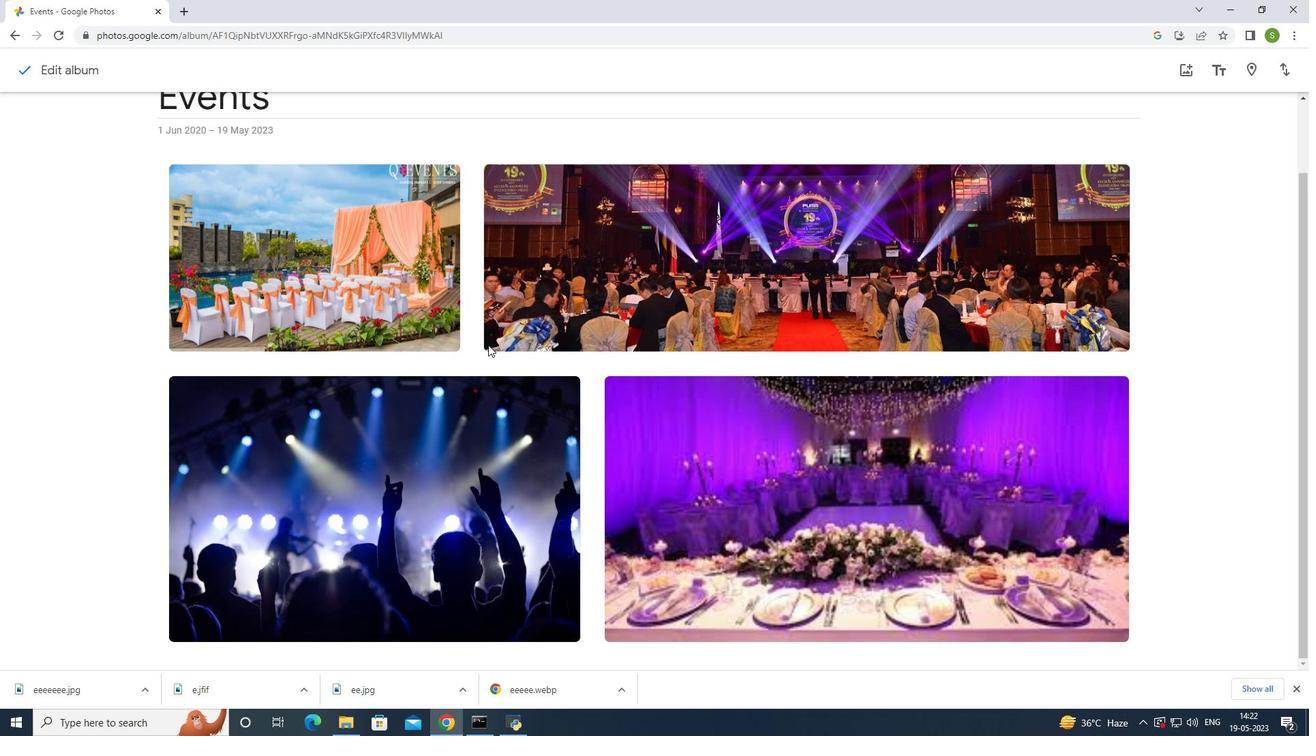 
Action: Mouse scrolled (488, 344) with delta (0, 0)
Screenshot: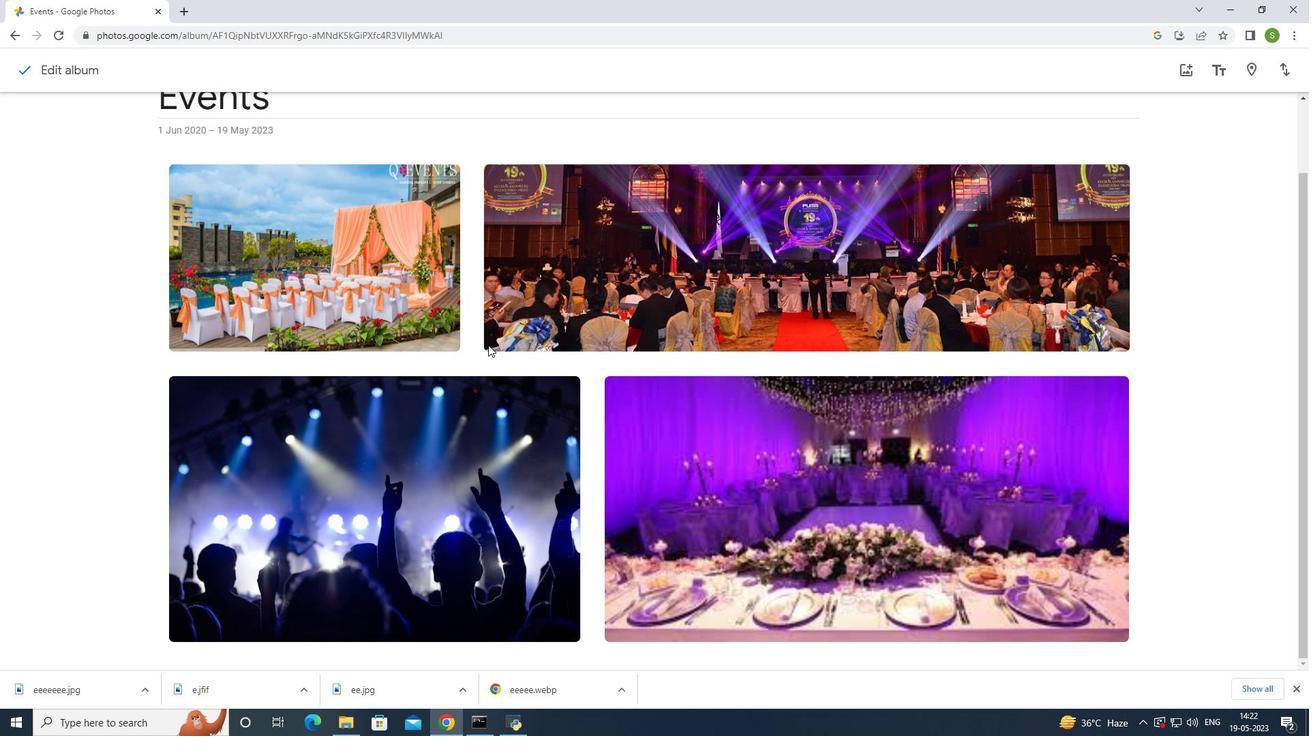 
Action: Mouse scrolled (488, 344) with delta (0, 0)
Screenshot: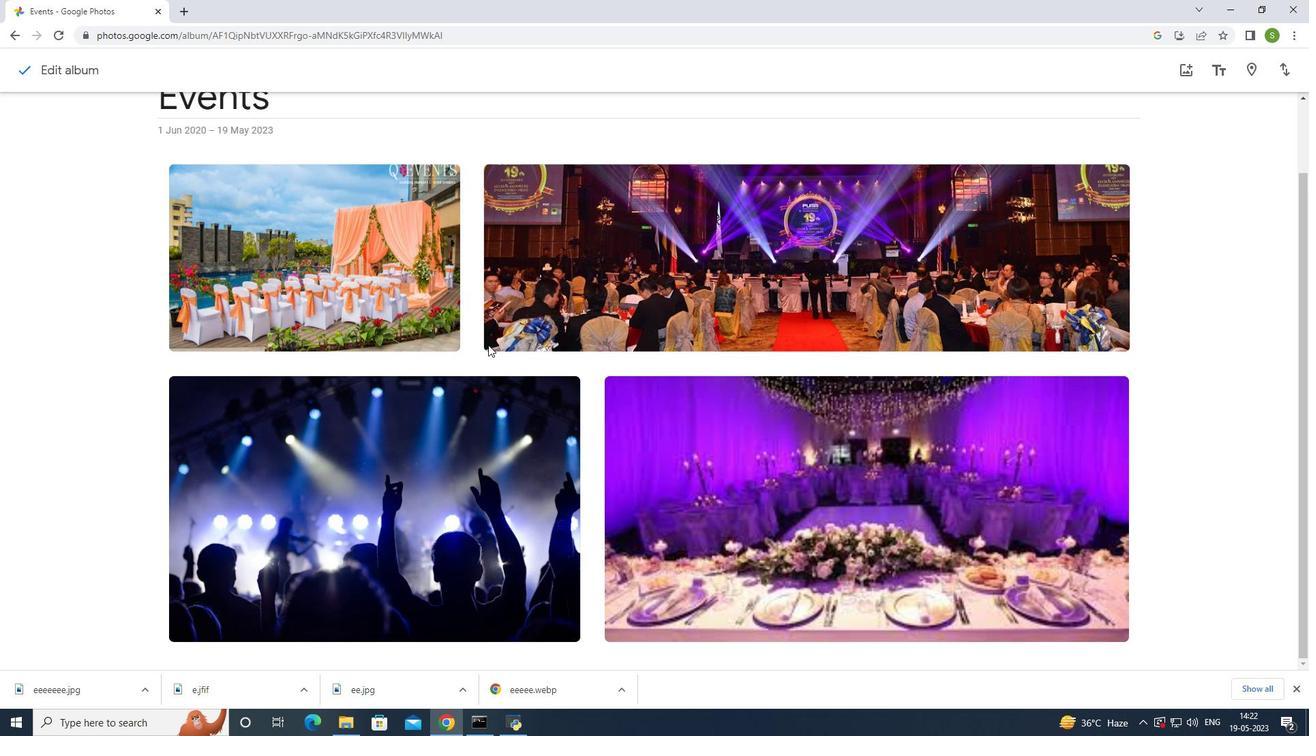 
Action: Mouse scrolled (488, 345) with delta (0, 0)
Screenshot: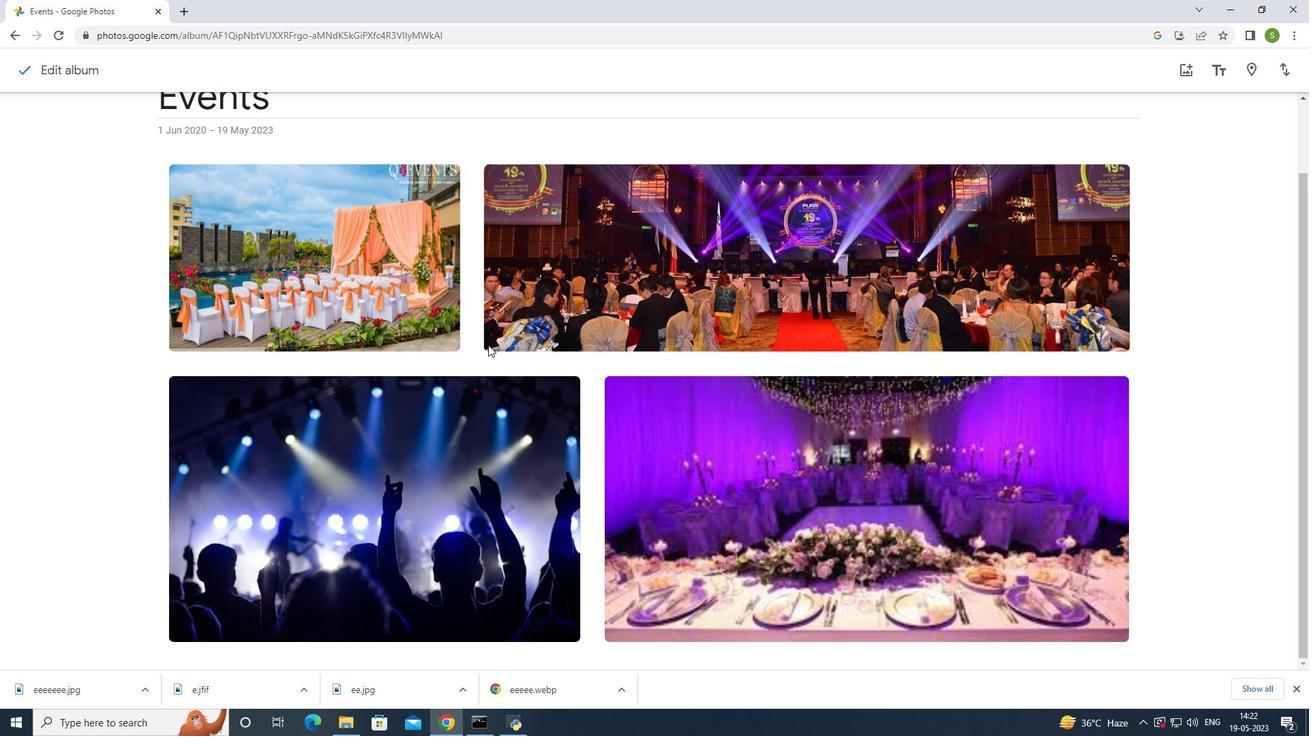 
Action: Mouse scrolled (488, 345) with delta (0, 0)
Screenshot: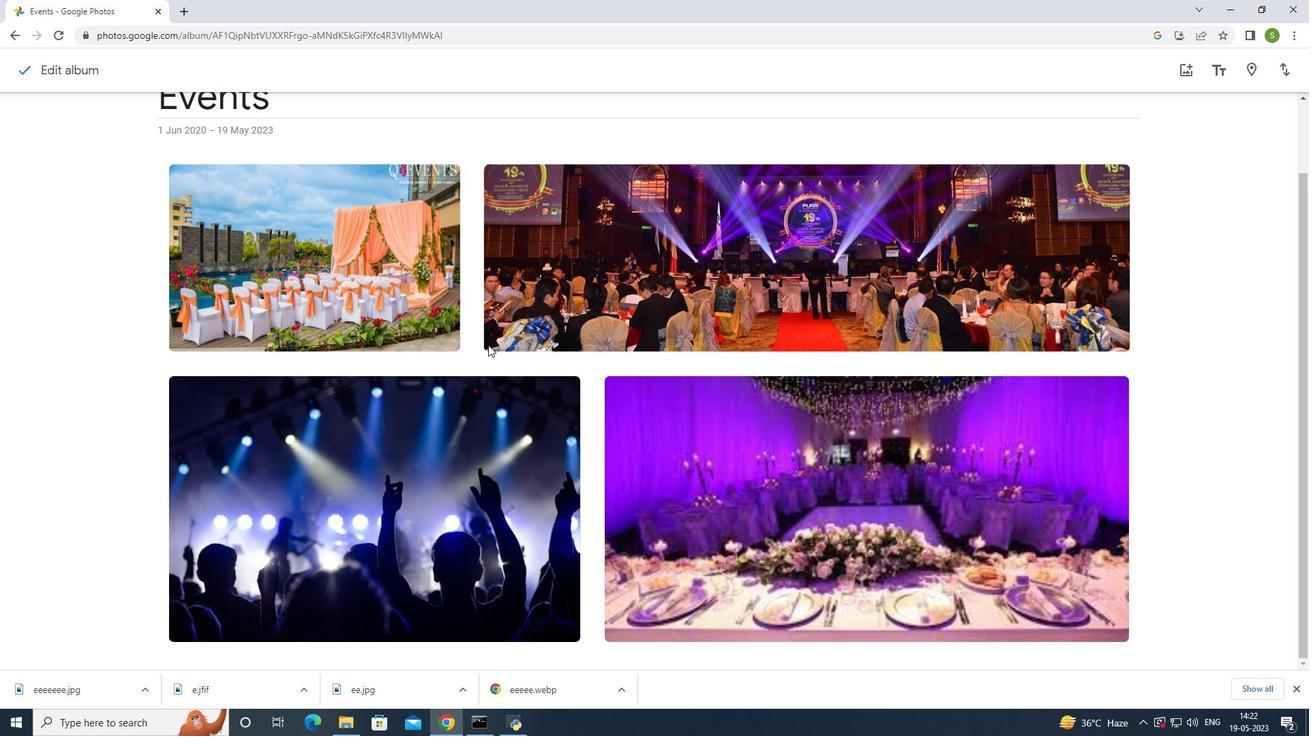 
Action: Mouse scrolled (488, 345) with delta (0, 0)
Screenshot: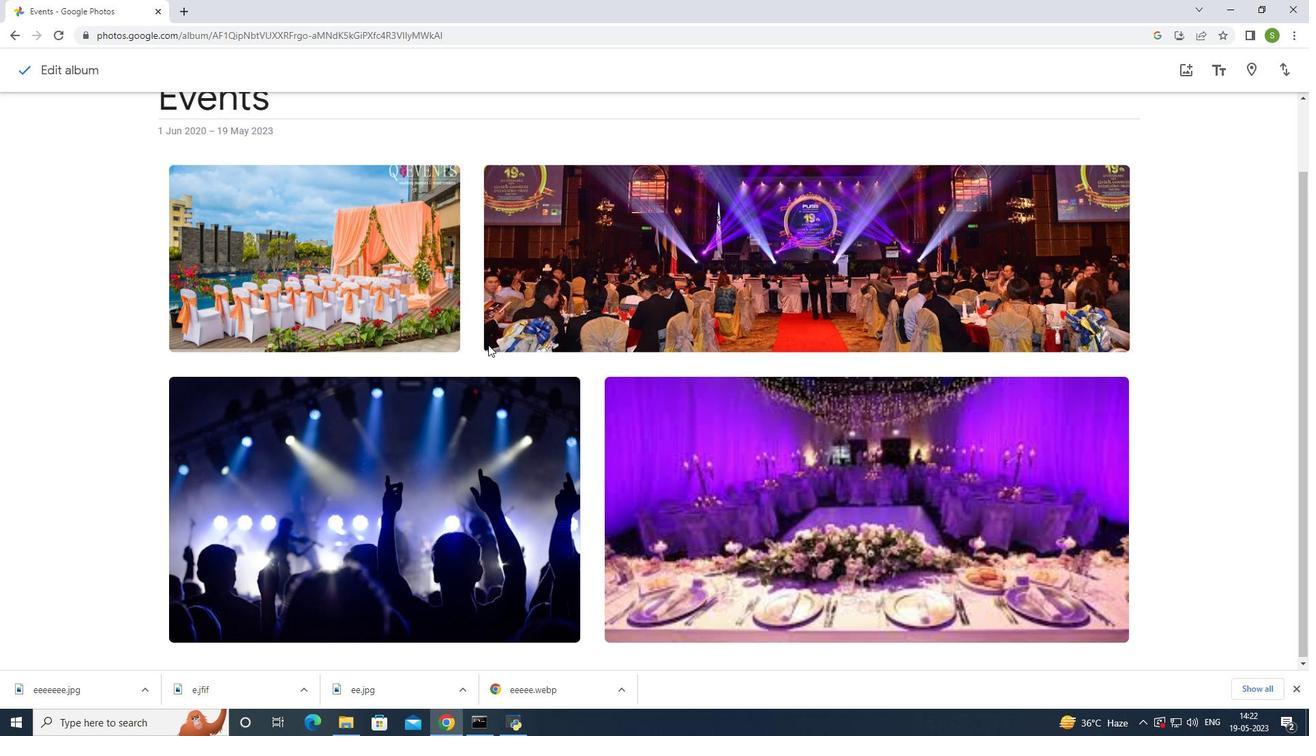 
Action: Mouse scrolled (488, 345) with delta (0, 0)
Screenshot: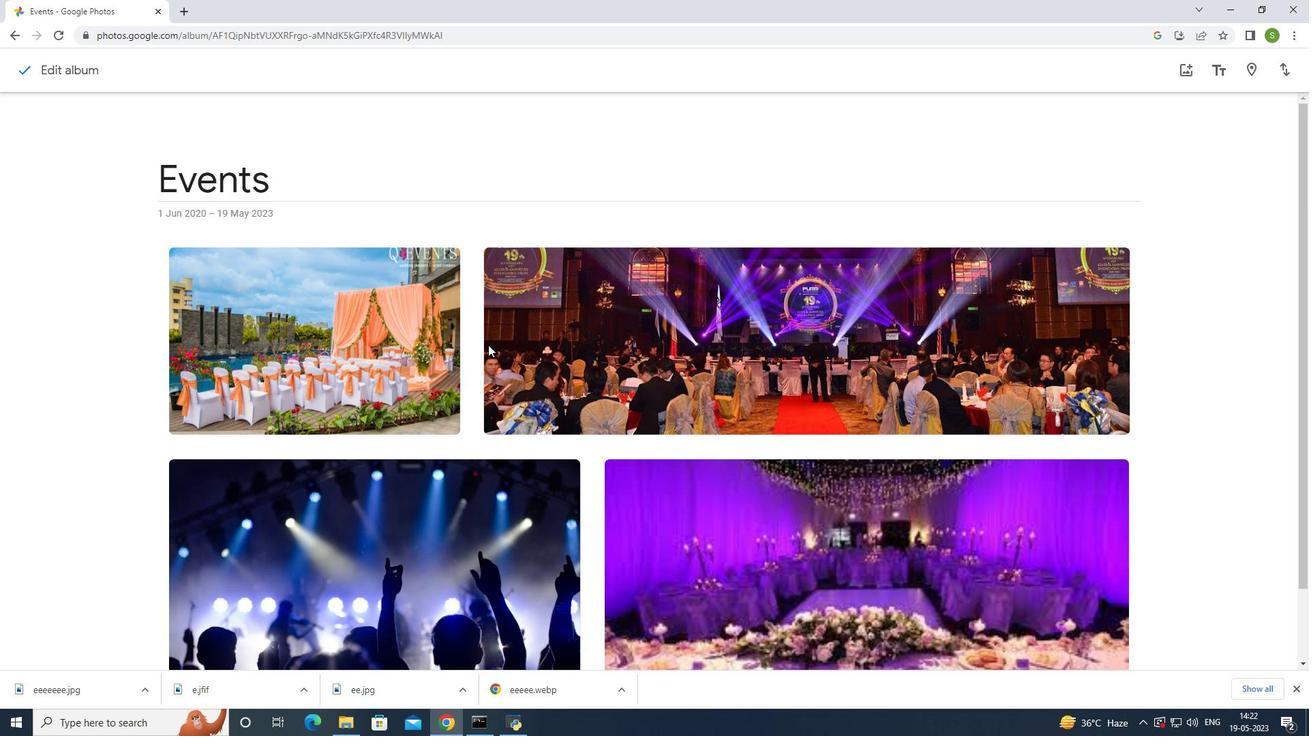 
Action: Mouse scrolled (488, 345) with delta (0, 0)
Screenshot: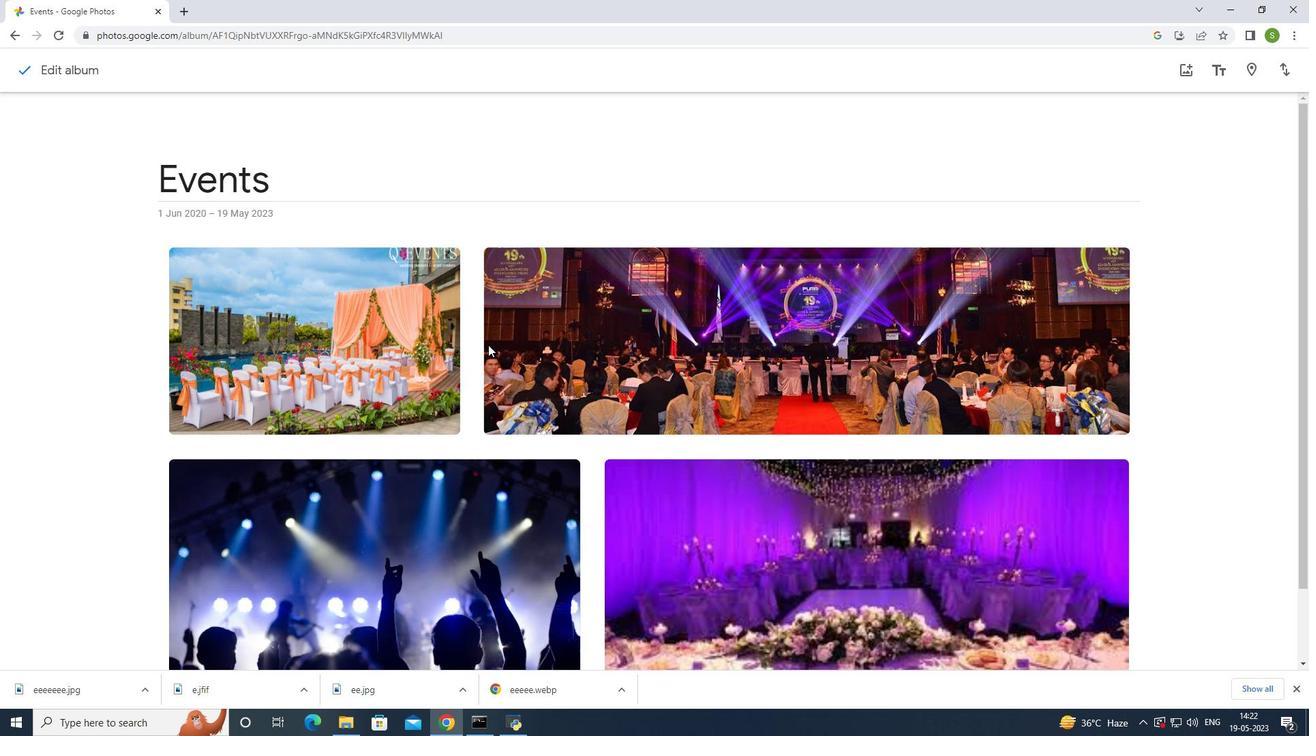 
Action: Mouse scrolled (488, 345) with delta (0, 0)
Screenshot: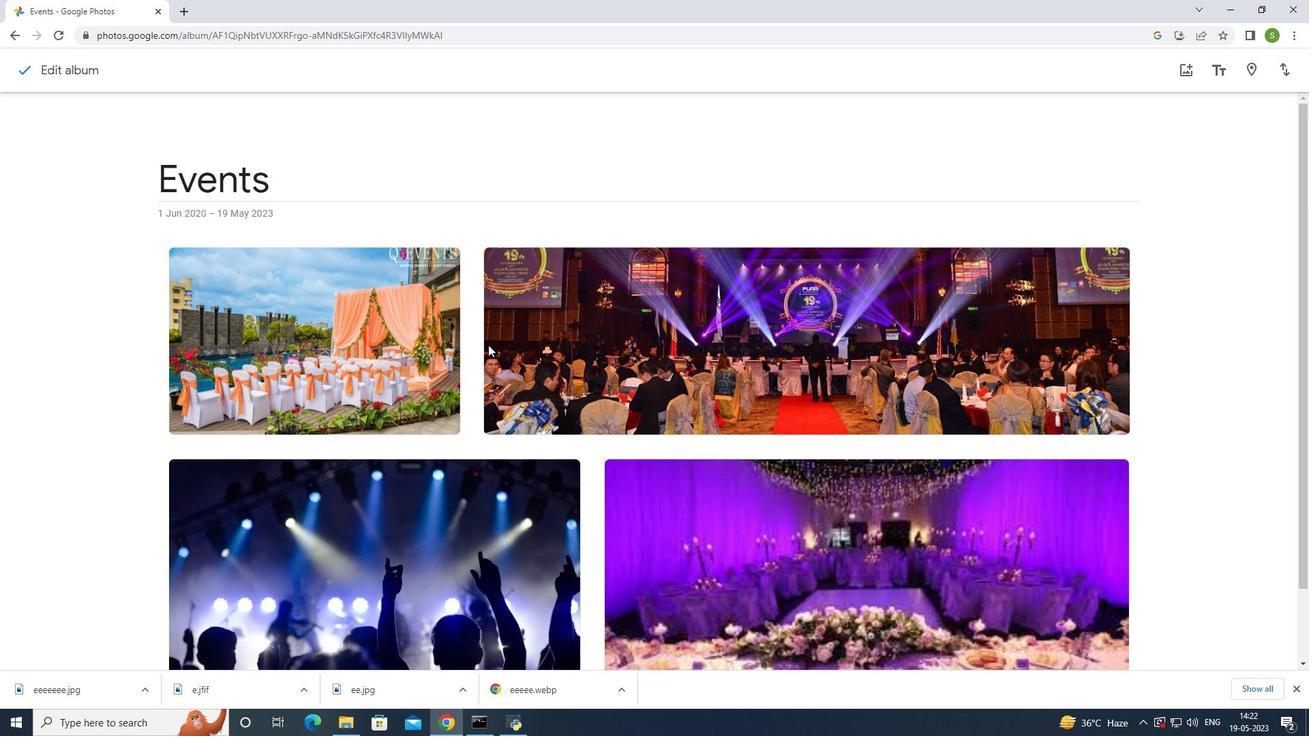 
Action: Mouse moved to (24, 65)
Screenshot: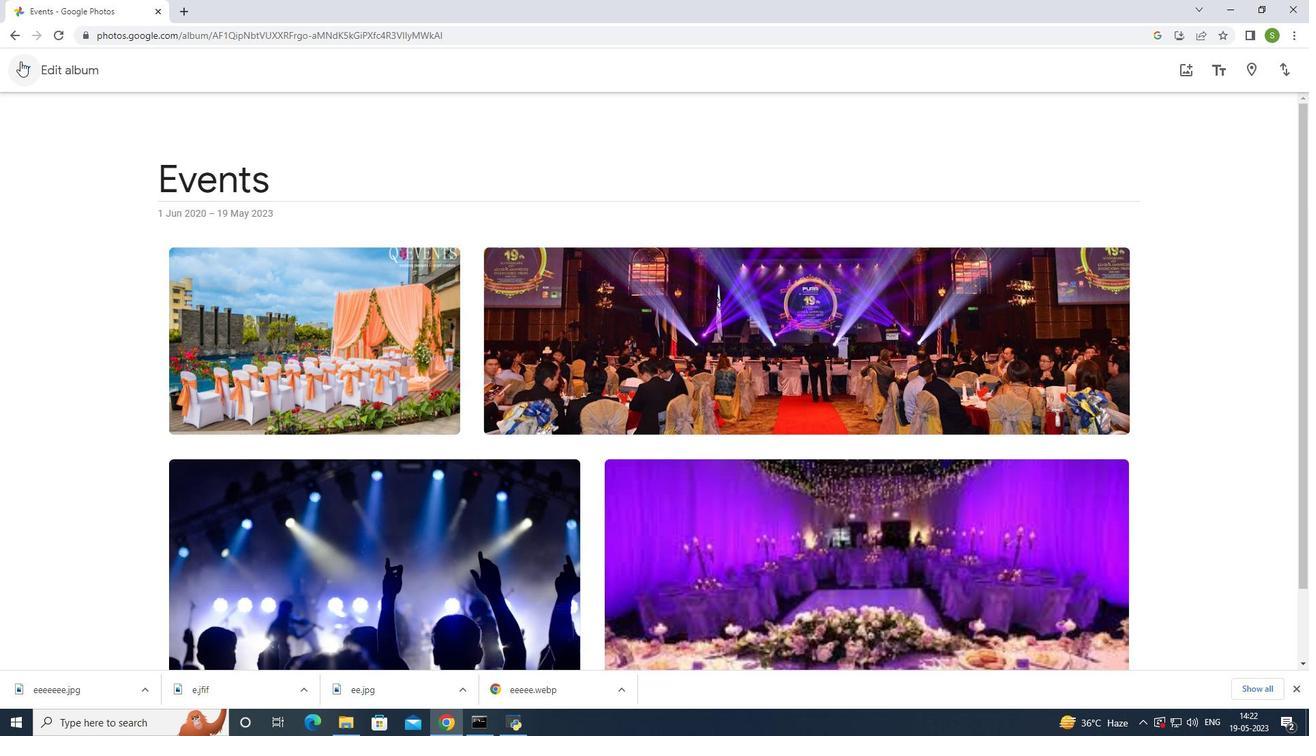 
Action: Mouse pressed left at (24, 65)
Screenshot: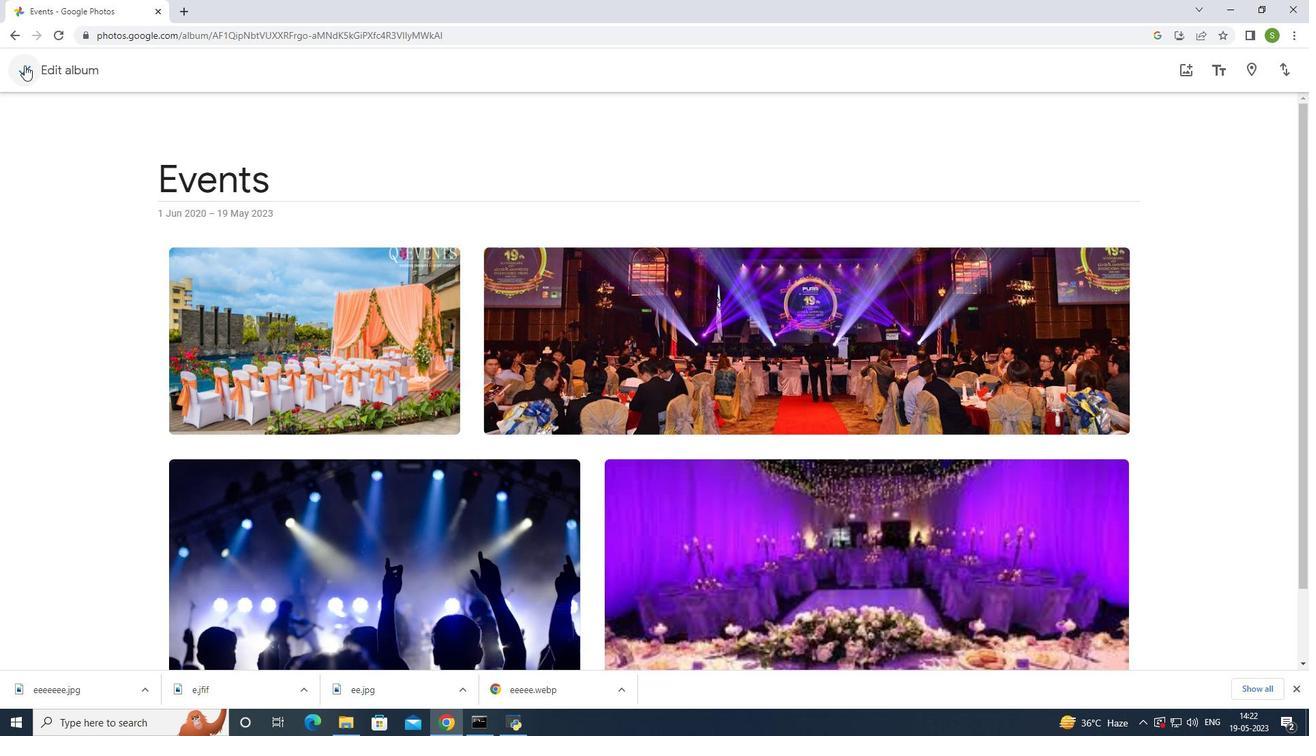 
Action: Mouse moved to (176, 158)
Screenshot: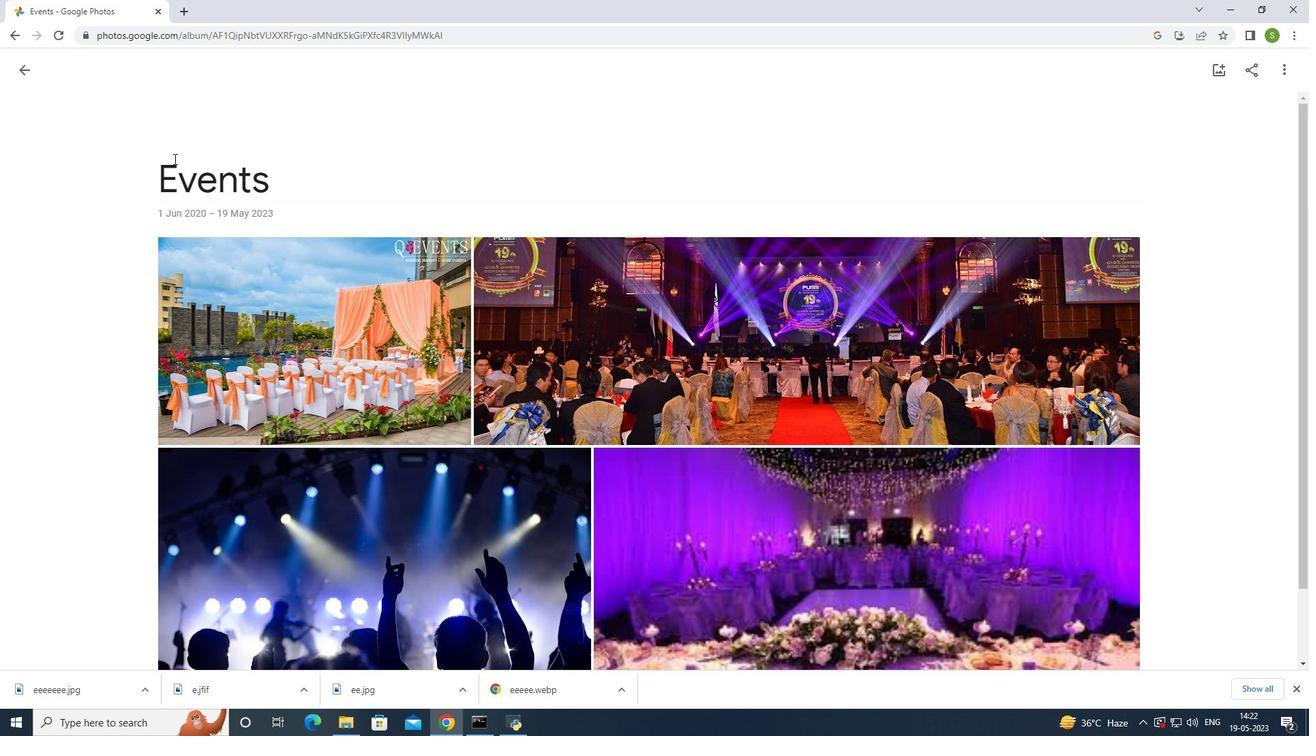 
Action: Mouse scrolled (176, 157) with delta (0, 0)
Screenshot: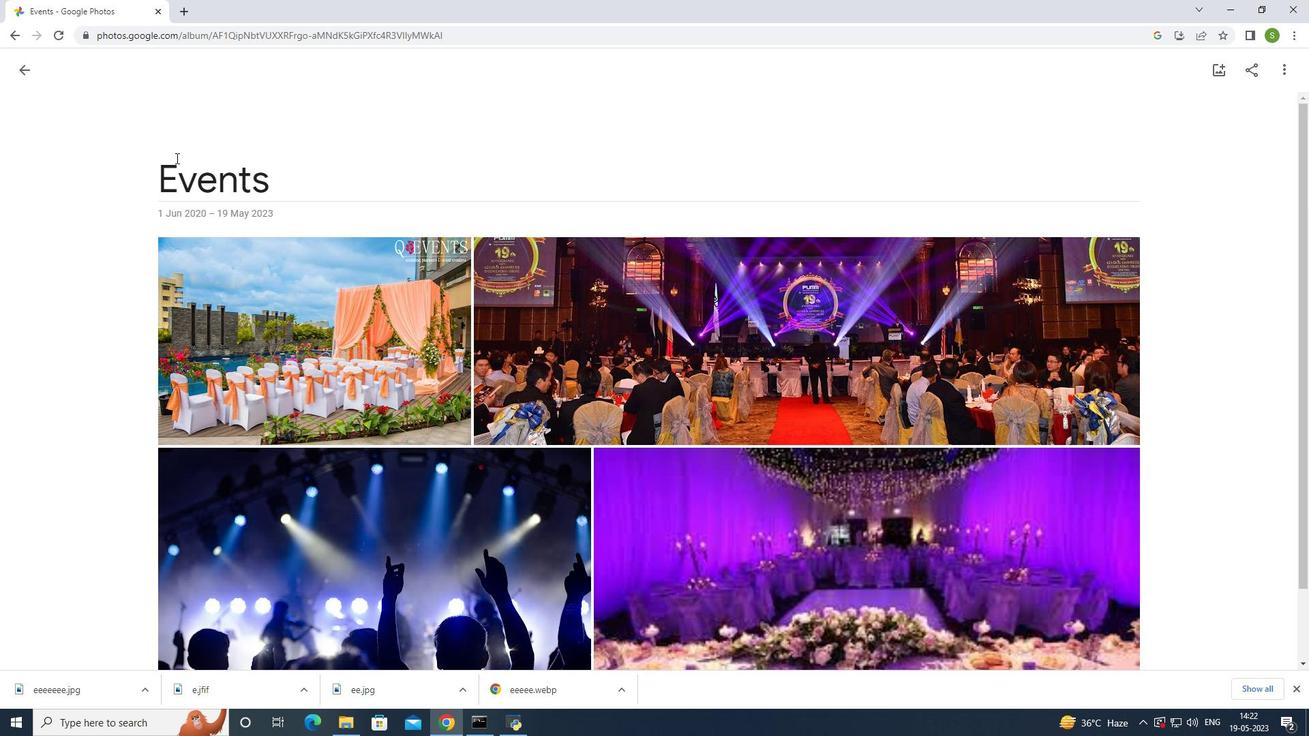 
Action: Mouse moved to (176, 148)
Screenshot: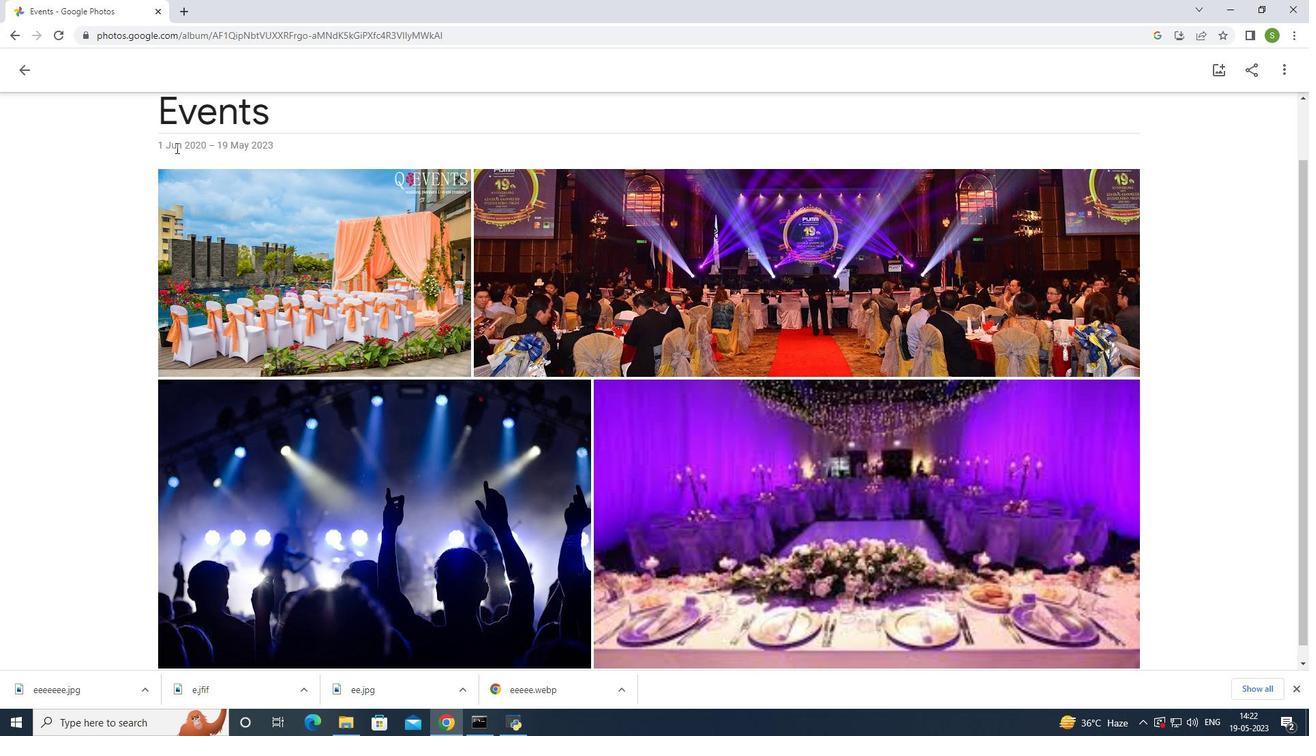 
Action: Mouse scrolled (176, 147) with delta (0, 0)
Screenshot: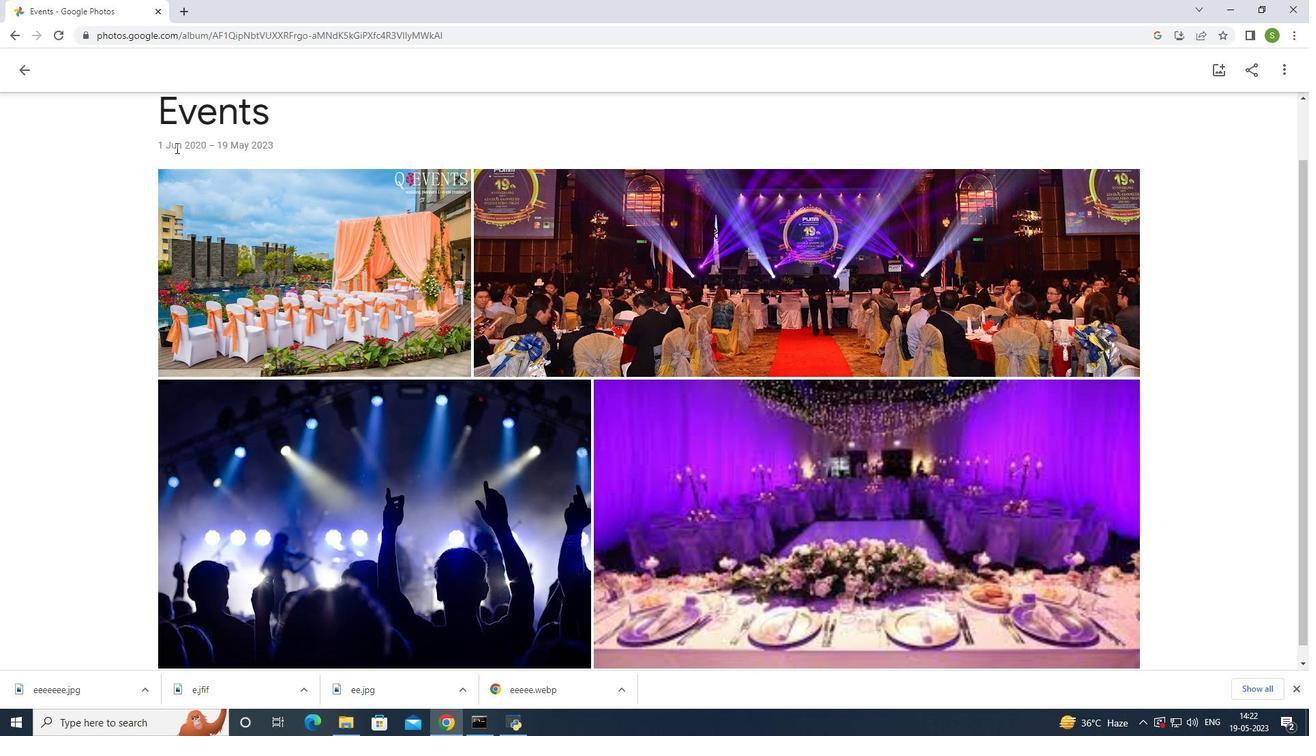 
Action: Mouse scrolled (176, 147) with delta (0, 0)
Screenshot: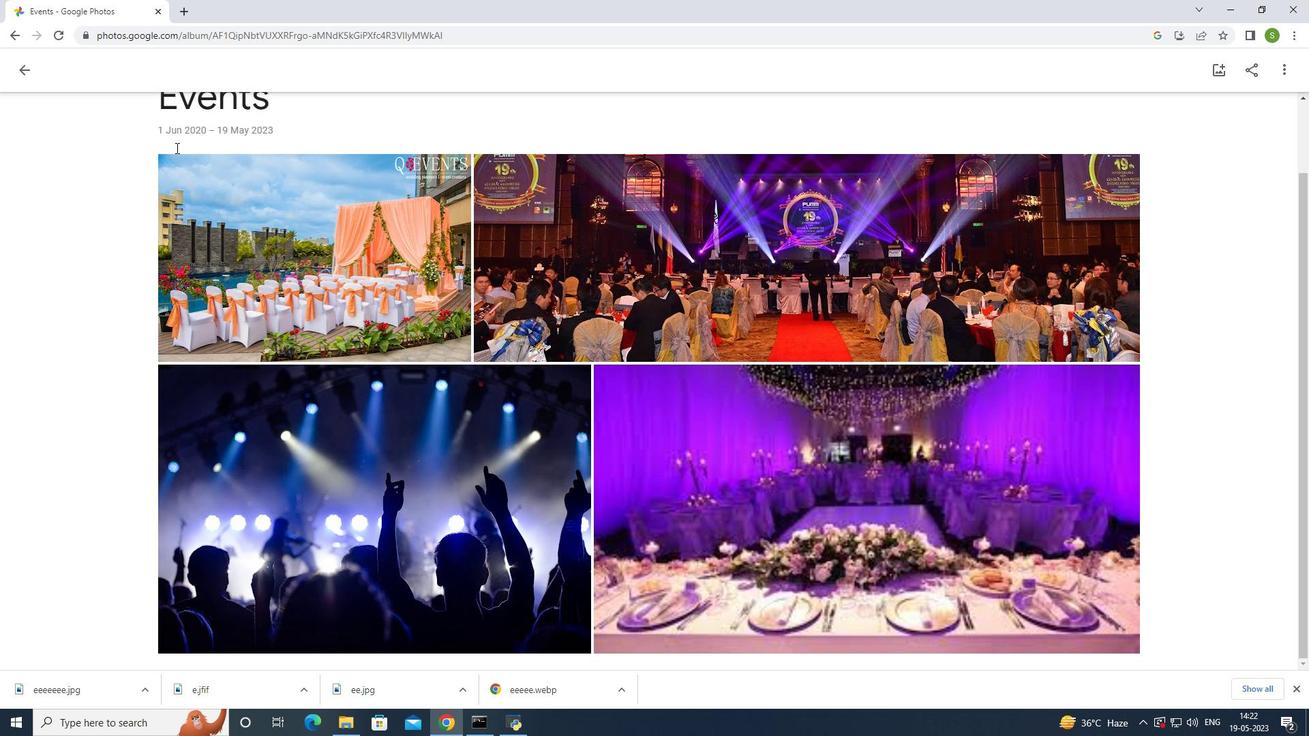 
Action: Mouse scrolled (176, 147) with delta (0, 0)
Screenshot: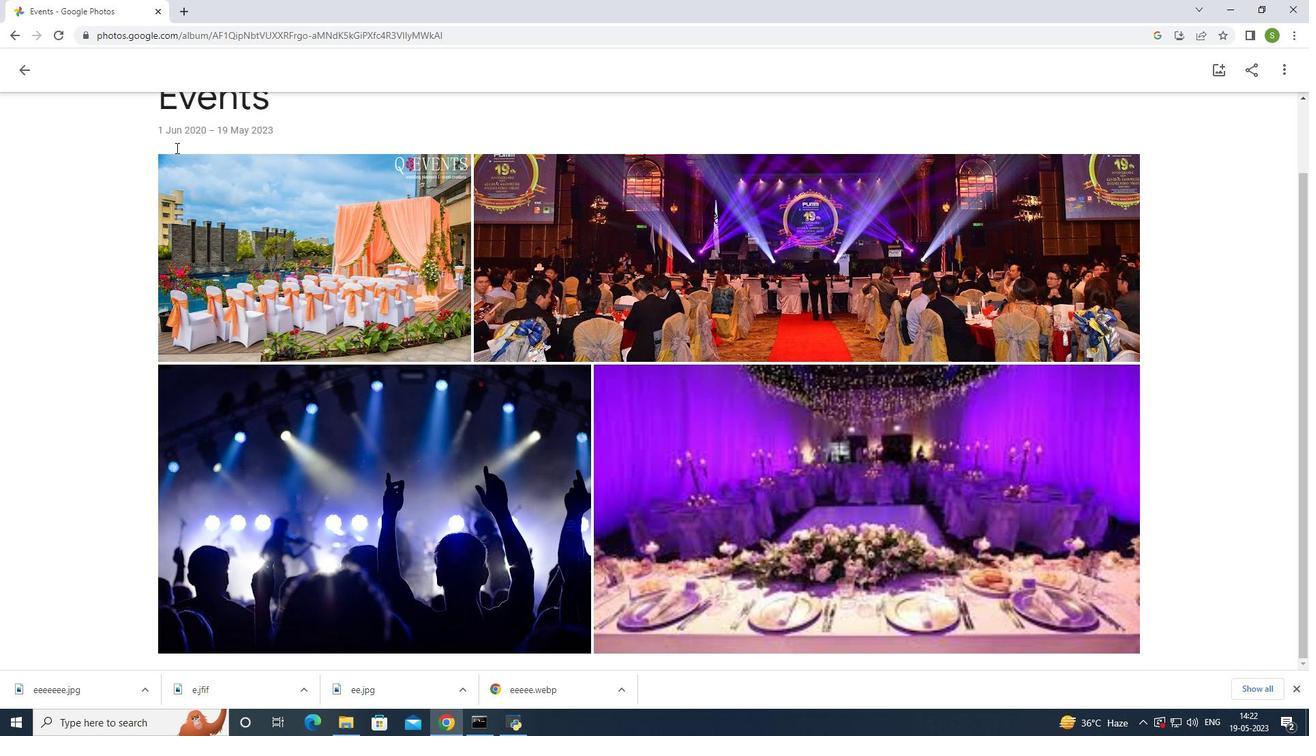 
Action: Mouse scrolled (176, 147) with delta (0, 0)
Screenshot: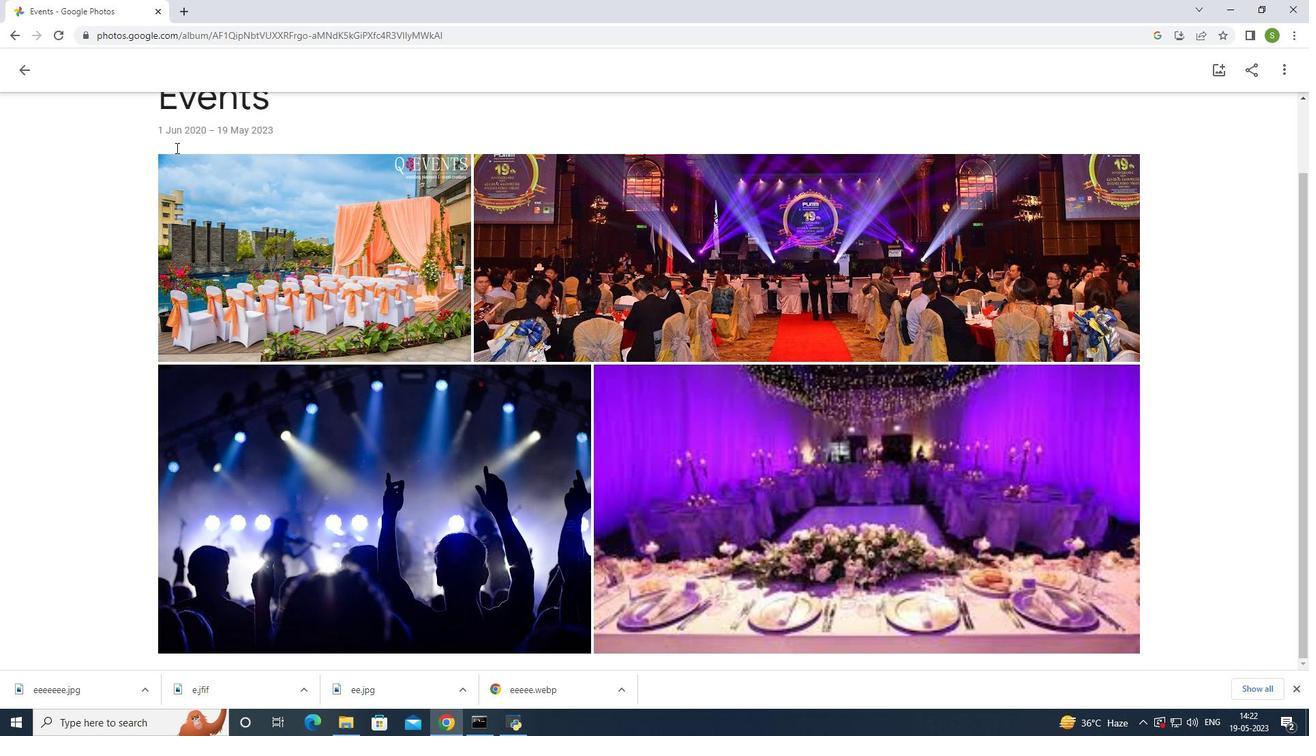 
Action: Mouse moved to (176, 148)
Screenshot: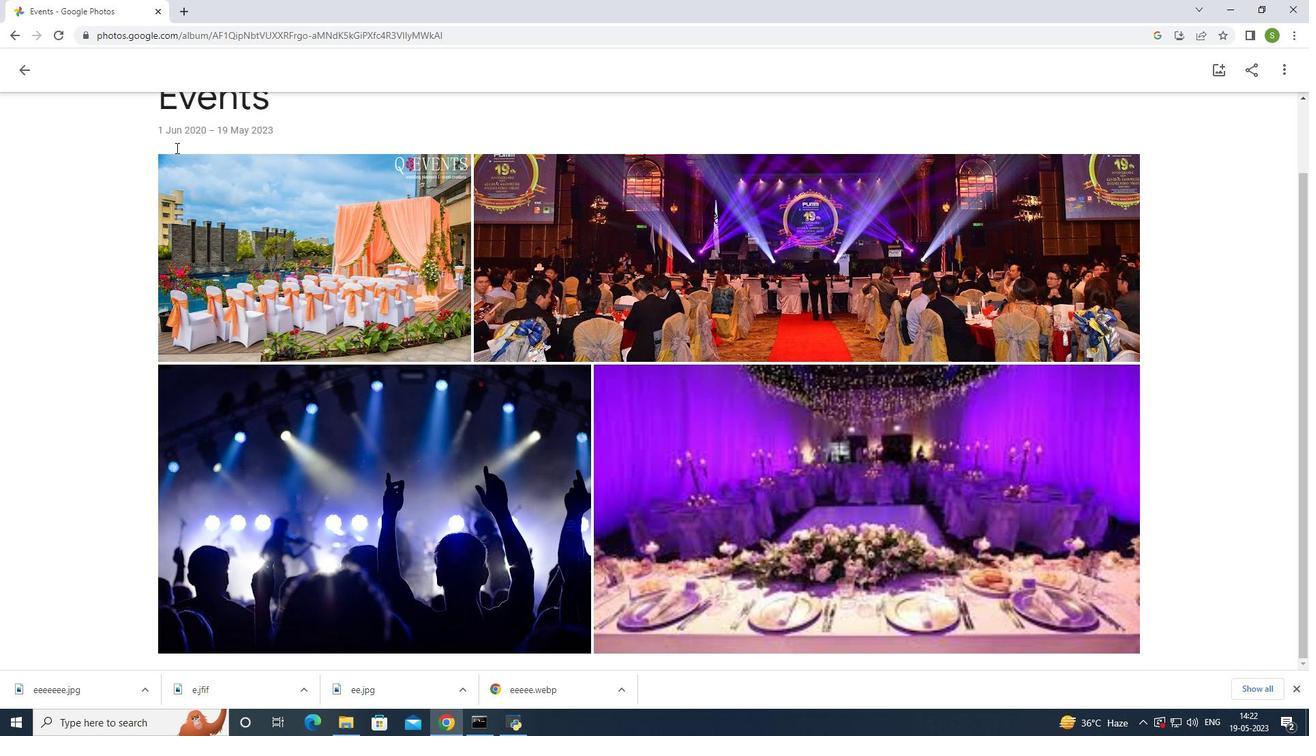 
Action: Mouse scrolled (176, 147) with delta (0, 0)
Screenshot: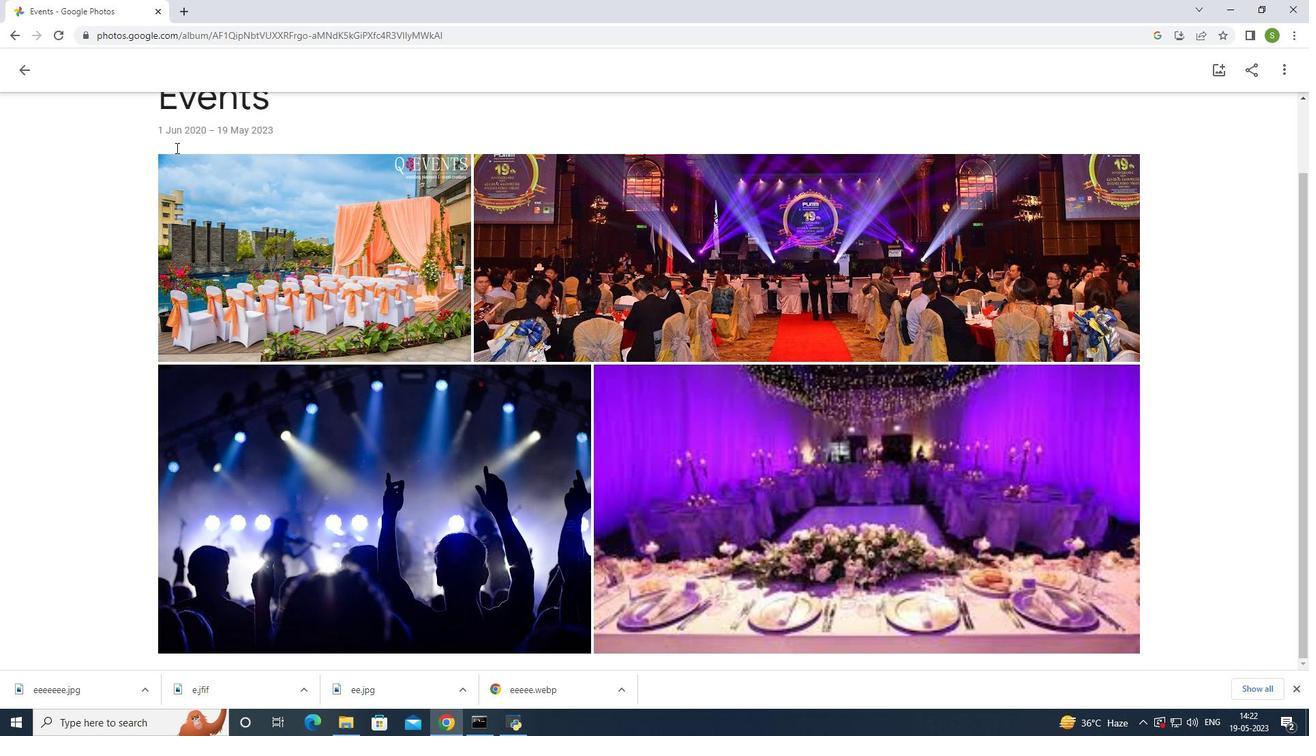 
Action: Mouse scrolled (176, 147) with delta (0, 0)
Screenshot: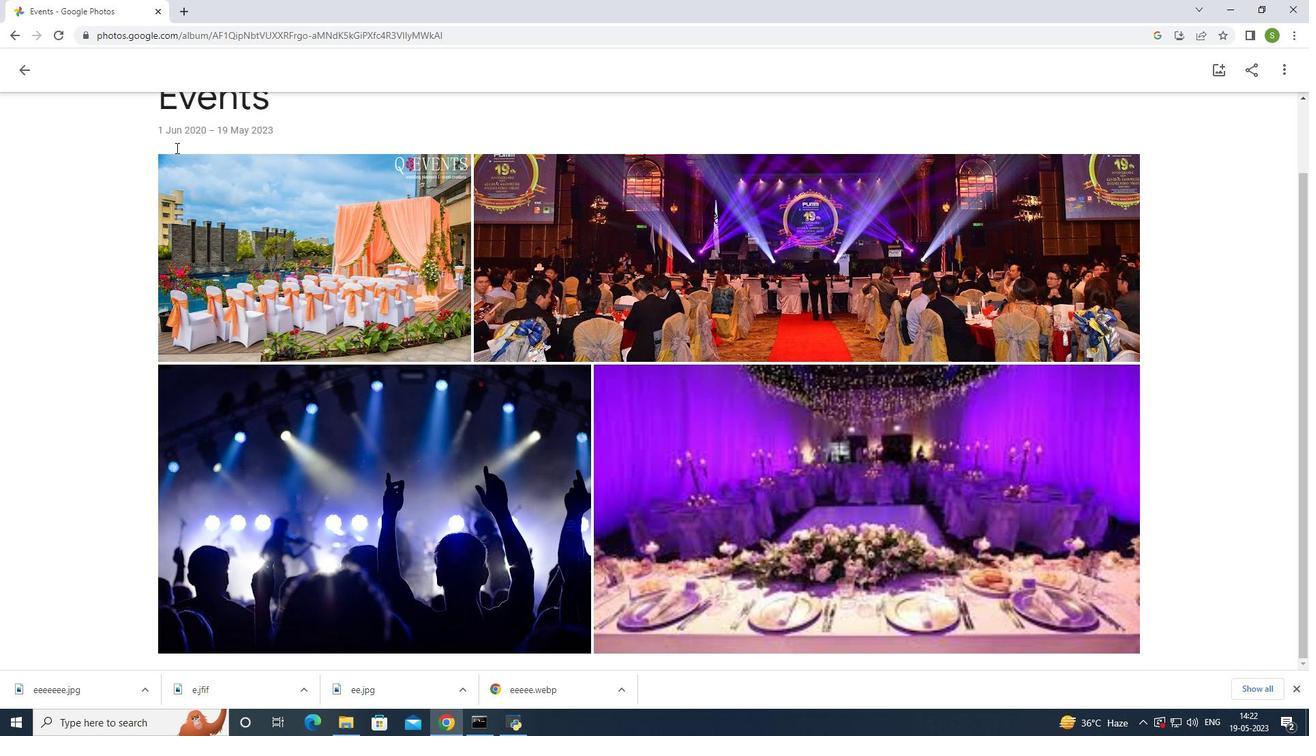 
Action: Mouse scrolled (176, 147) with delta (0, 0)
Screenshot: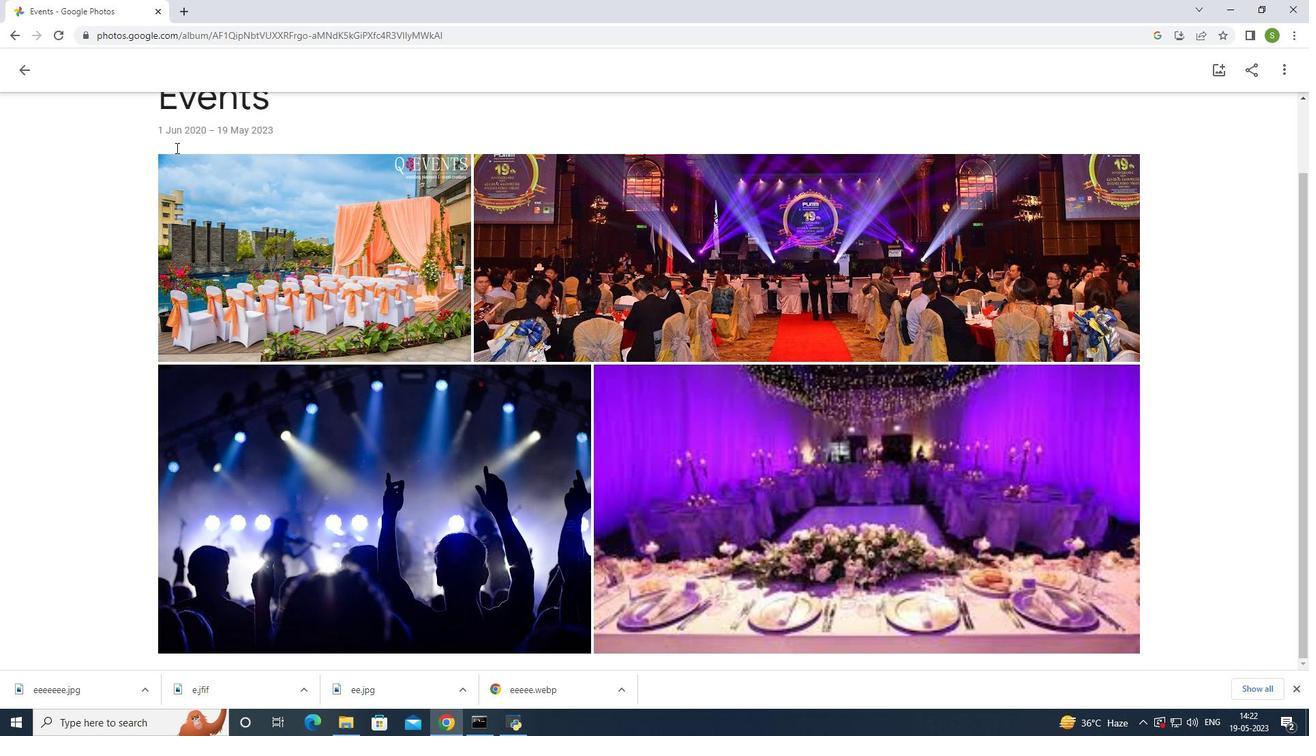 
Action: Mouse scrolled (176, 147) with delta (0, 0)
Screenshot: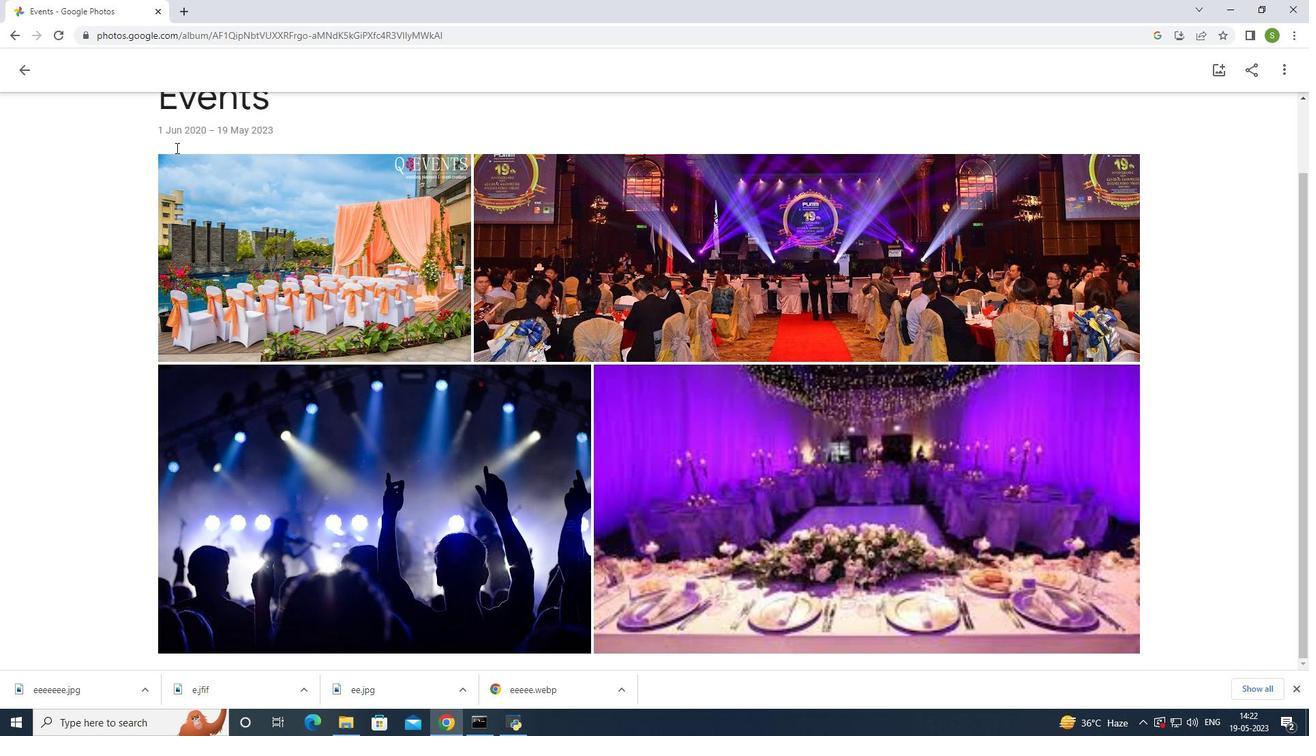 
Action: Mouse scrolled (176, 147) with delta (0, 0)
Screenshot: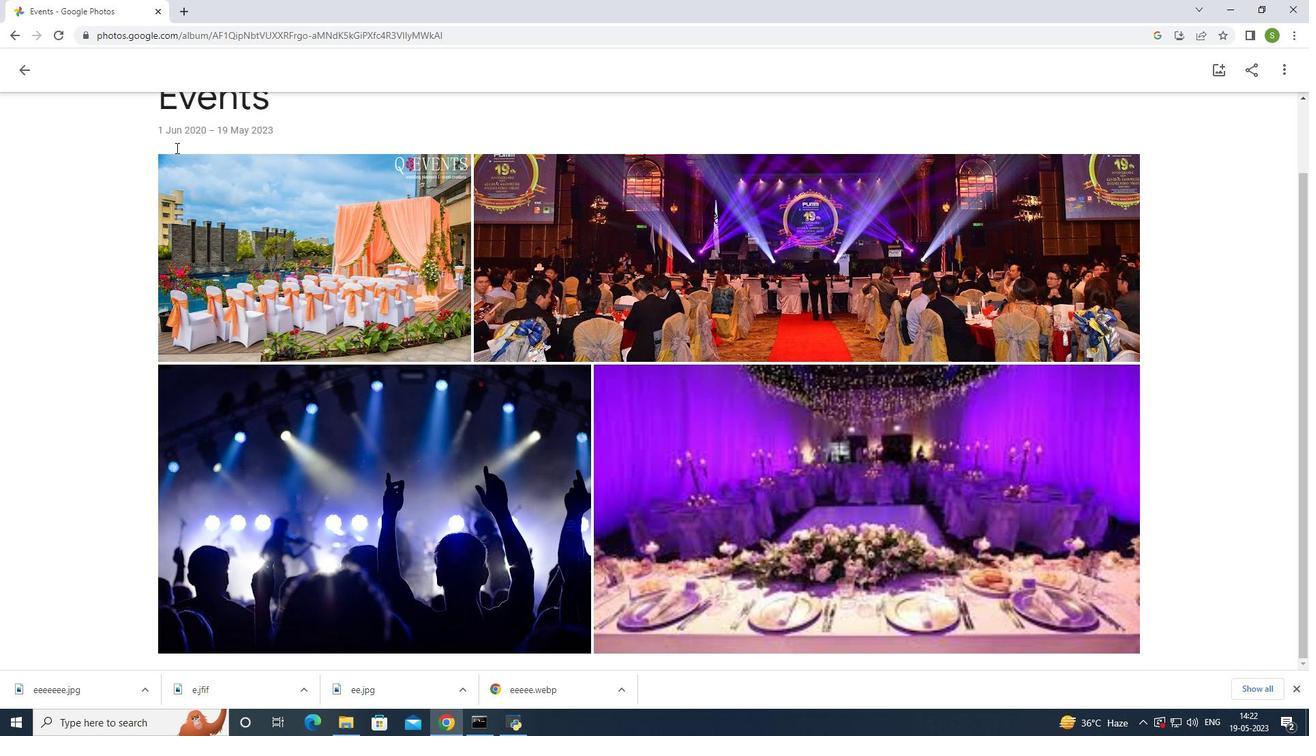 
Action: Mouse moved to (258, 216)
Screenshot: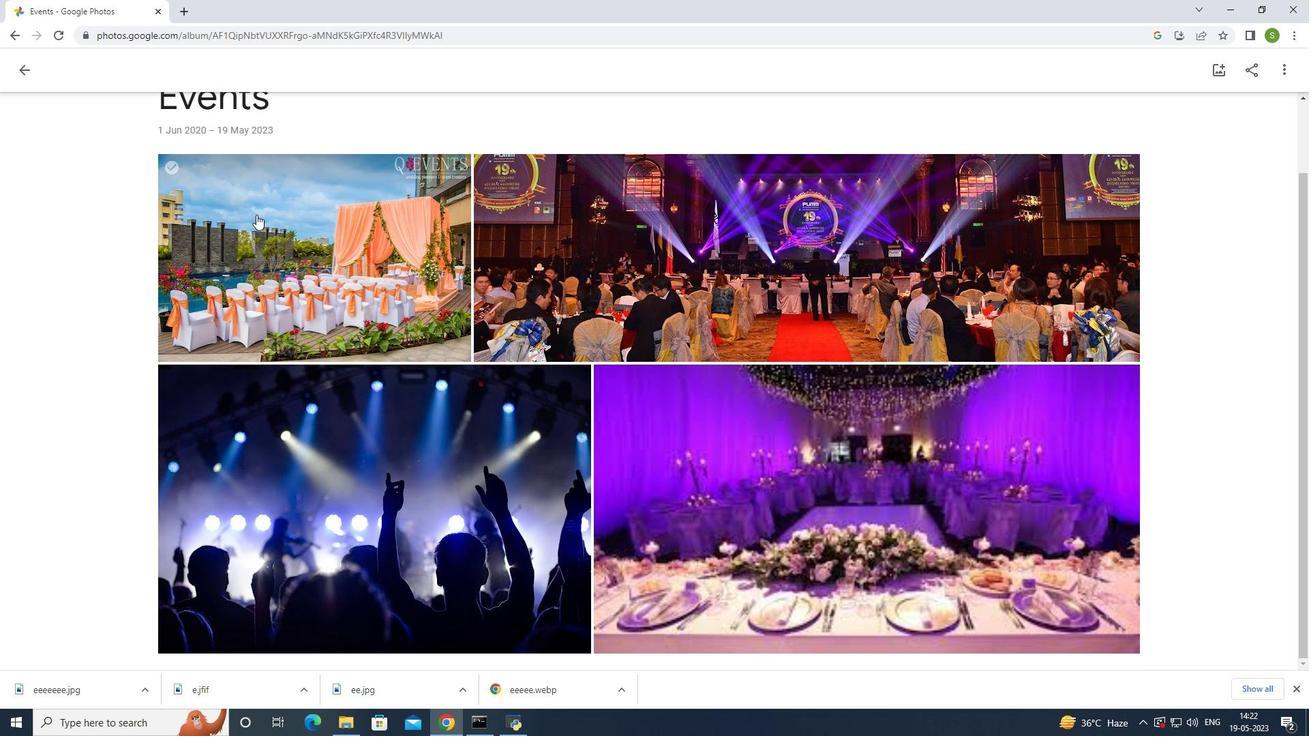
Action: Mouse scrolled (258, 217) with delta (0, 0)
Screenshot: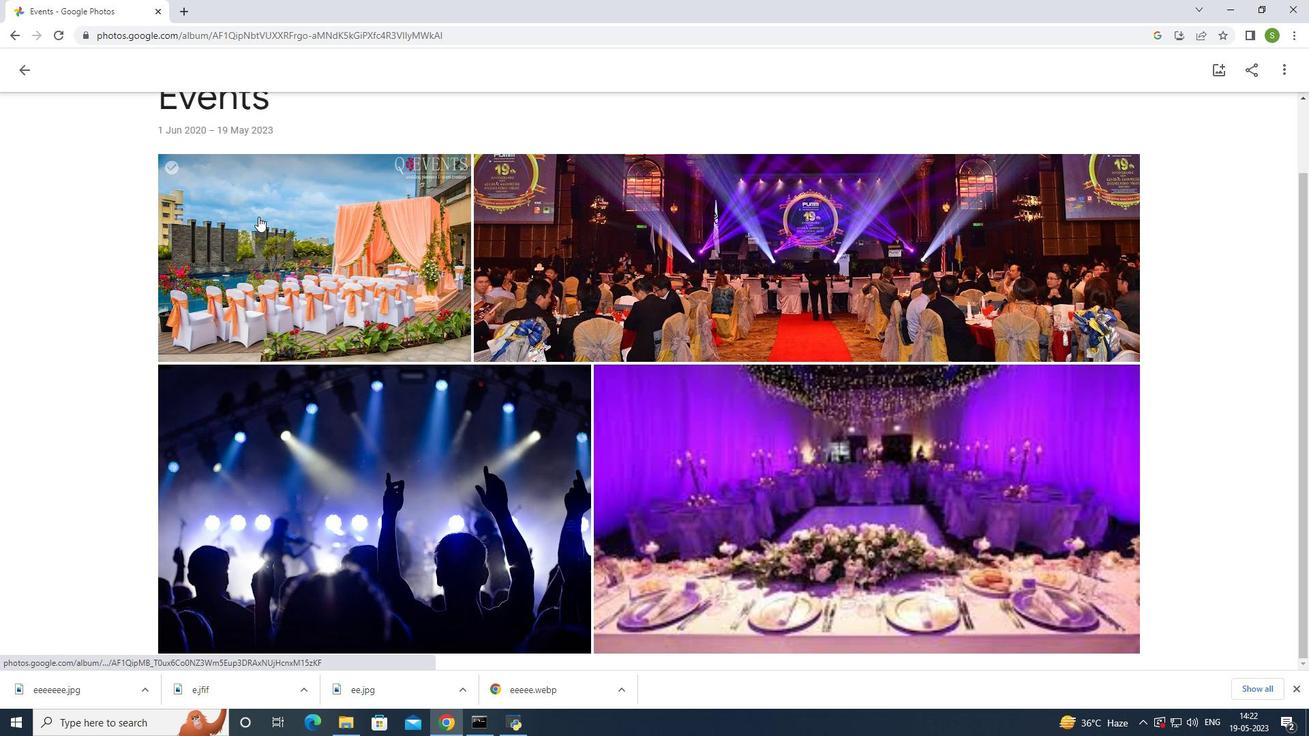 
Action: Mouse scrolled (258, 217) with delta (0, 0)
Screenshot: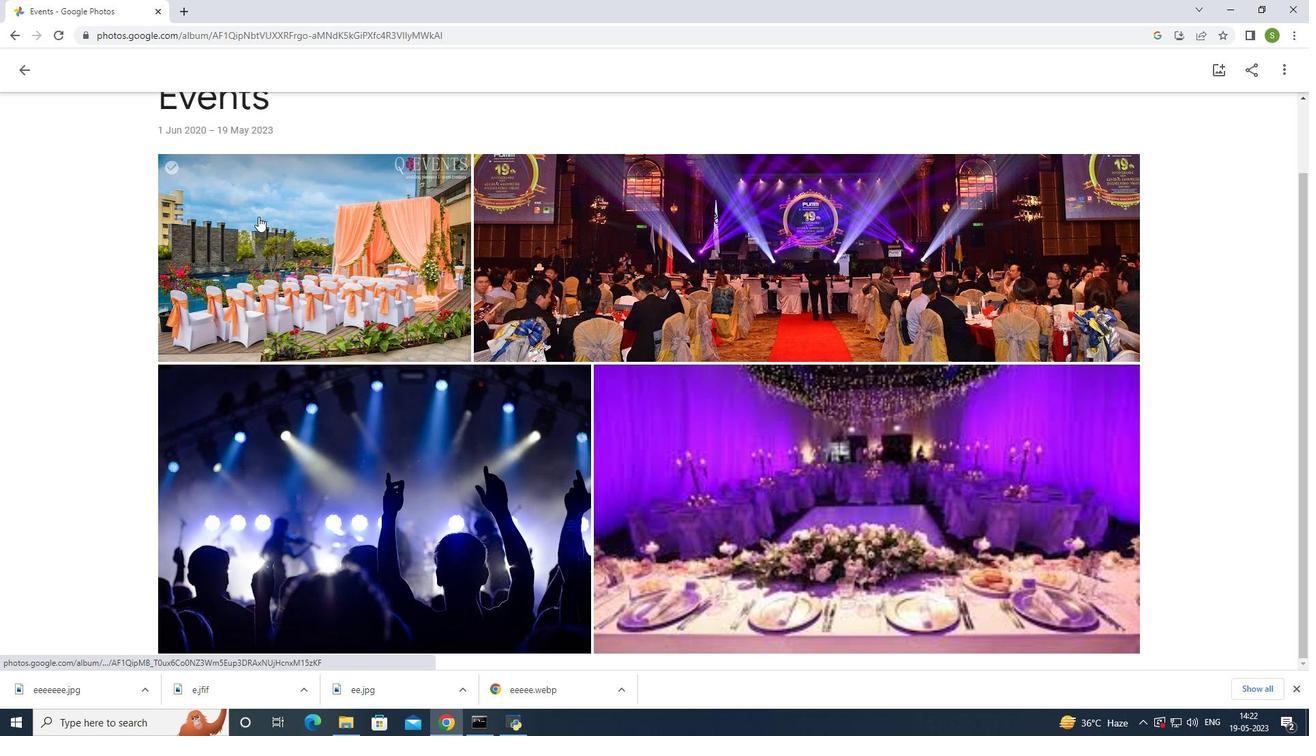 
Action: Mouse moved to (530, 278)
Screenshot: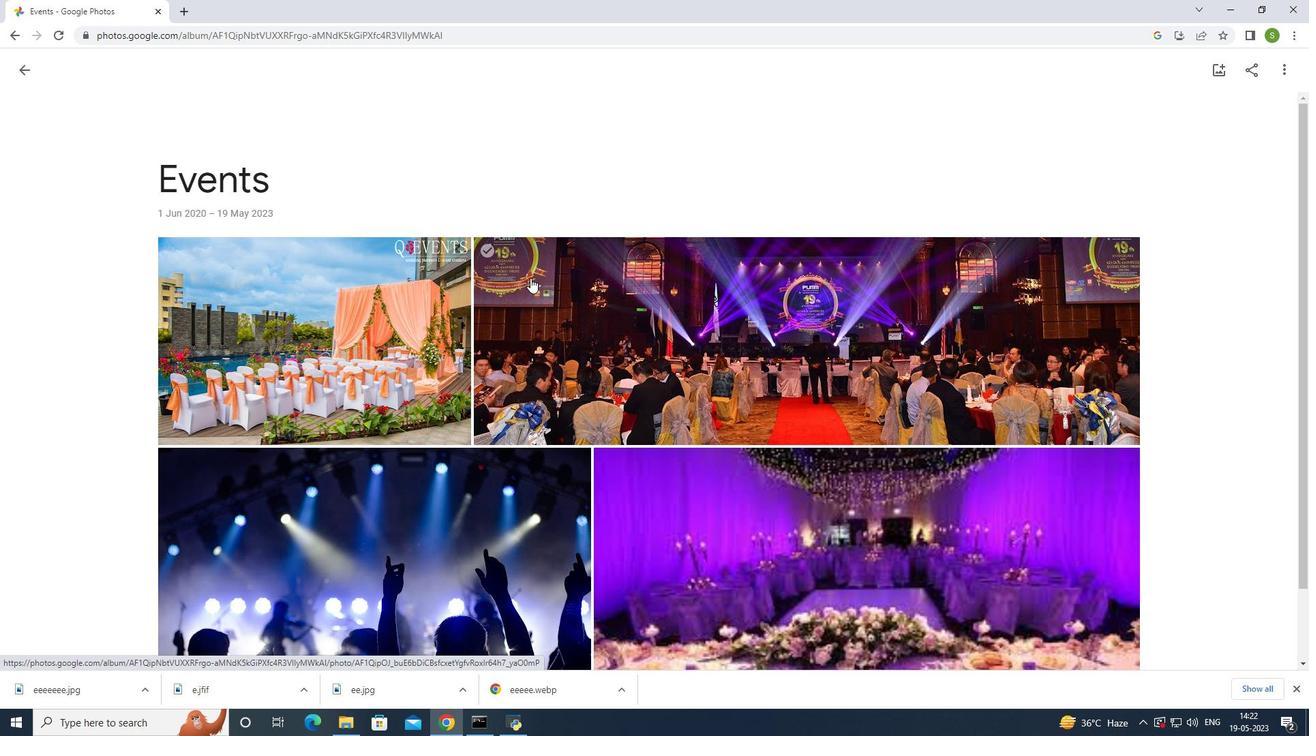 
Action: Mouse scrolled (530, 279) with delta (0, 0)
Screenshot: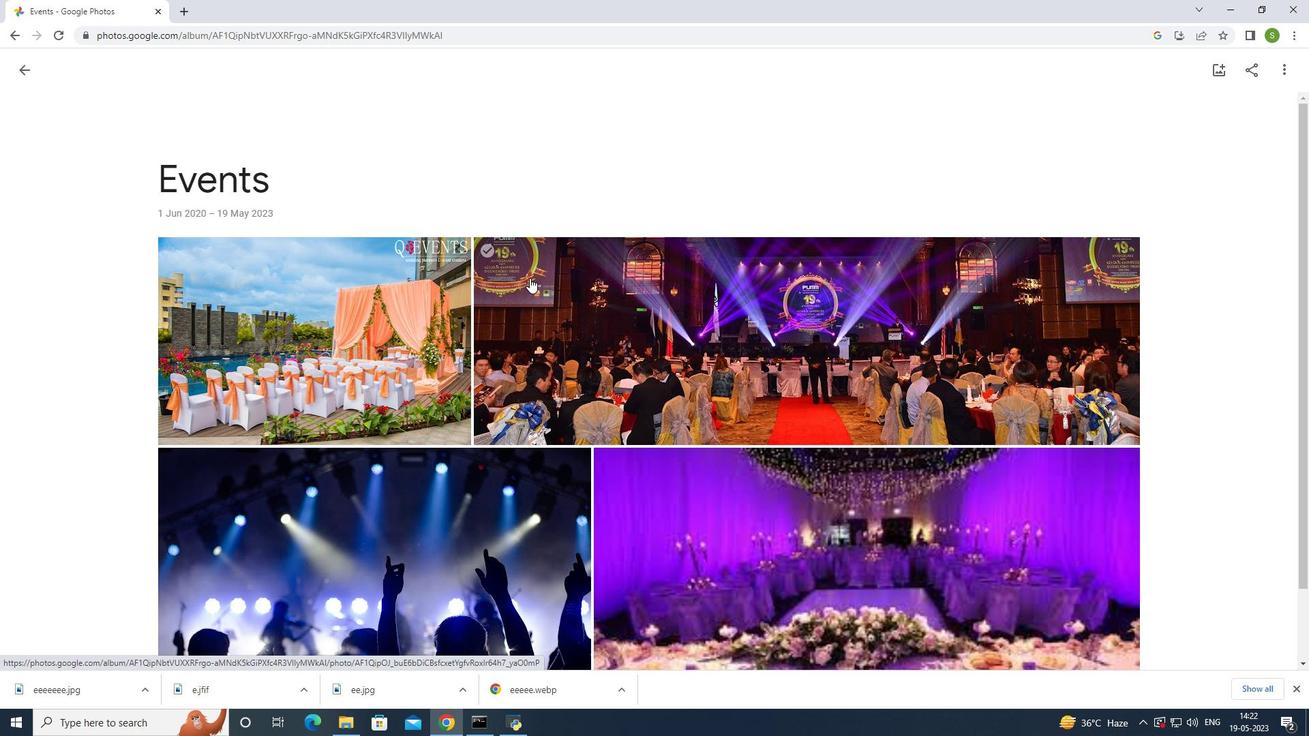 
Action: Mouse scrolled (530, 279) with delta (0, 0)
Screenshot: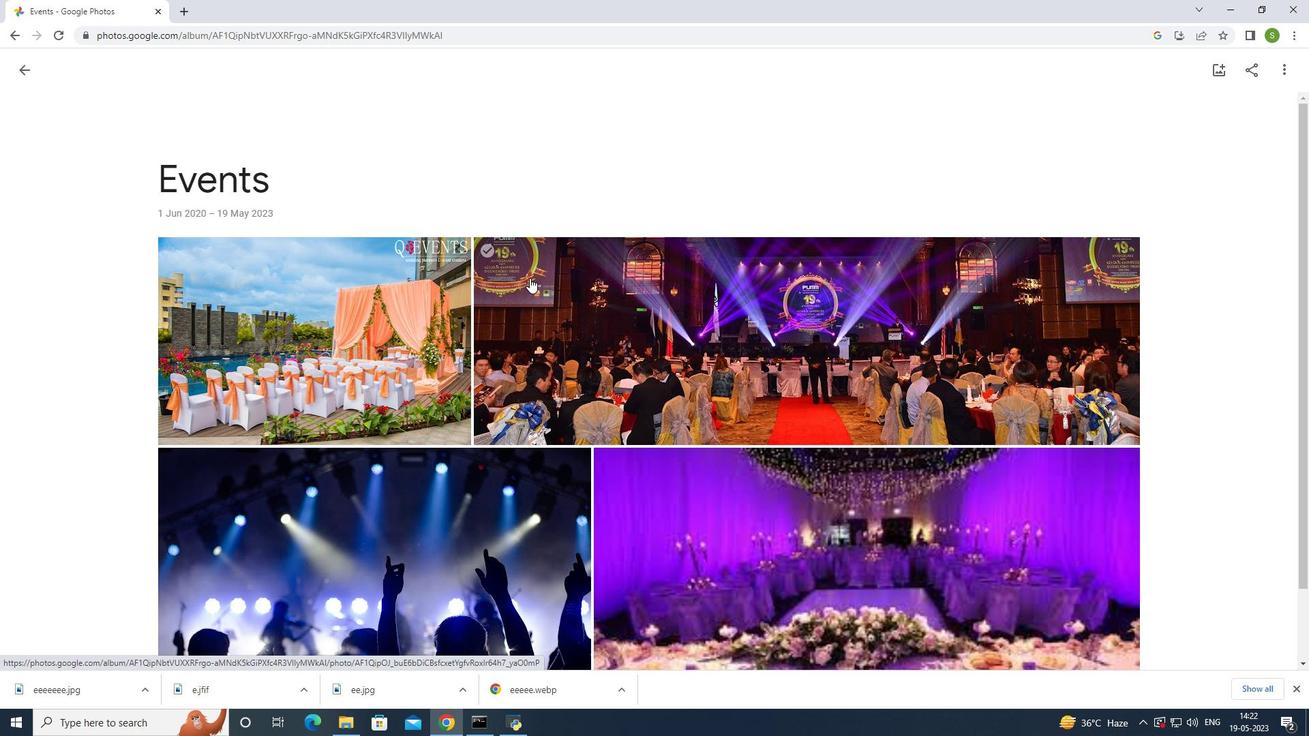 
Action: Mouse moved to (14, 38)
Screenshot: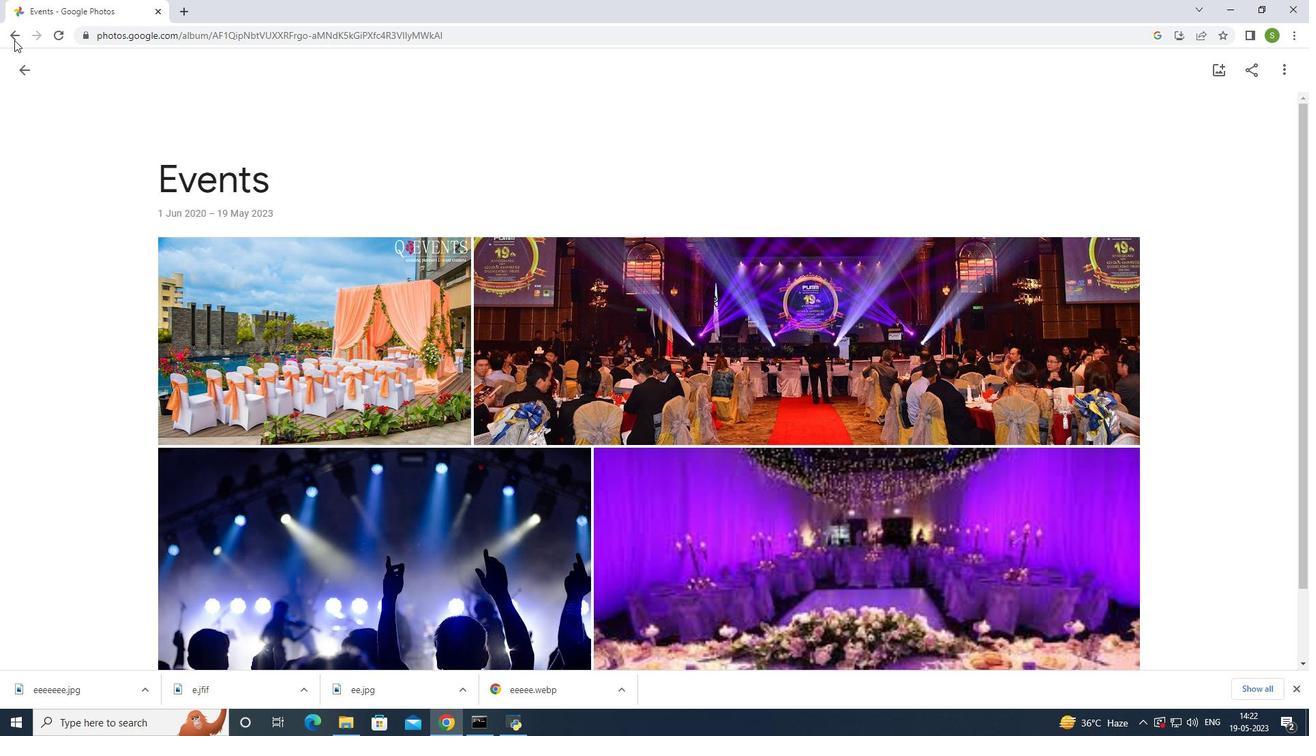 
Action: Mouse pressed left at (14, 38)
Screenshot: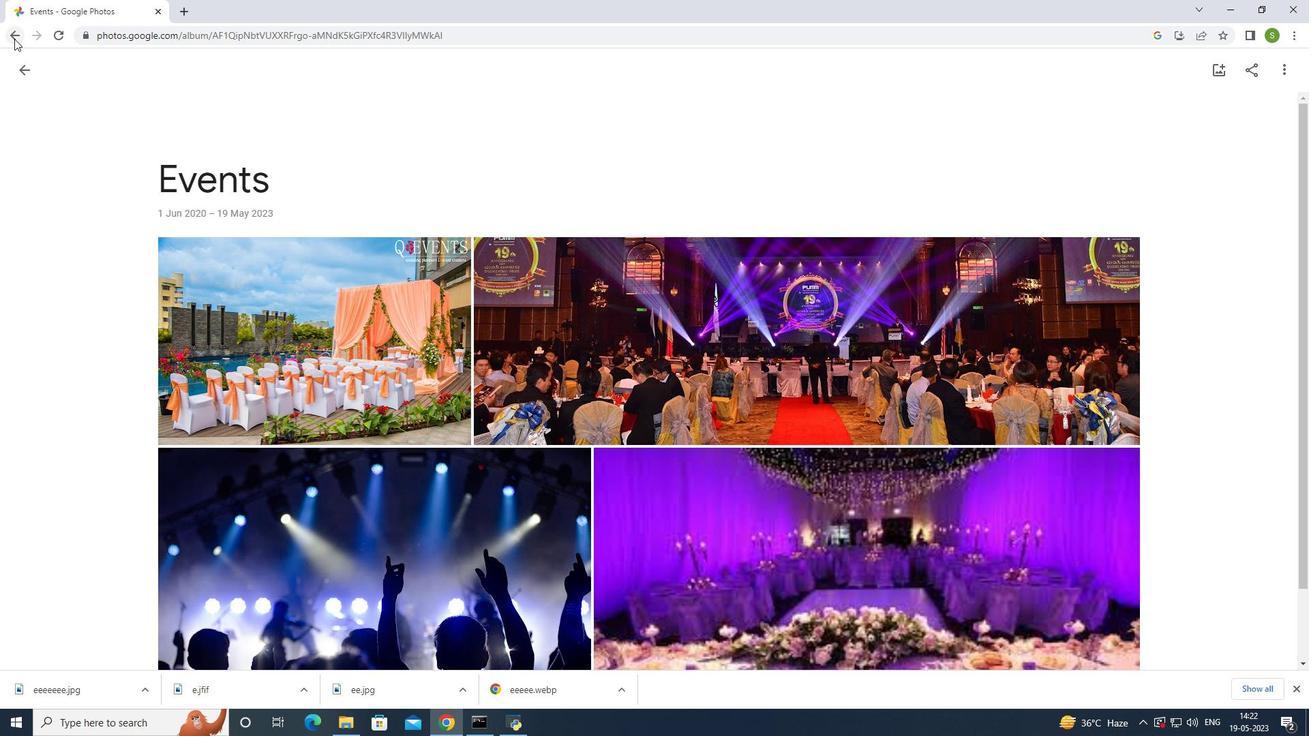 
Action: Mouse moved to (614, 266)
Screenshot: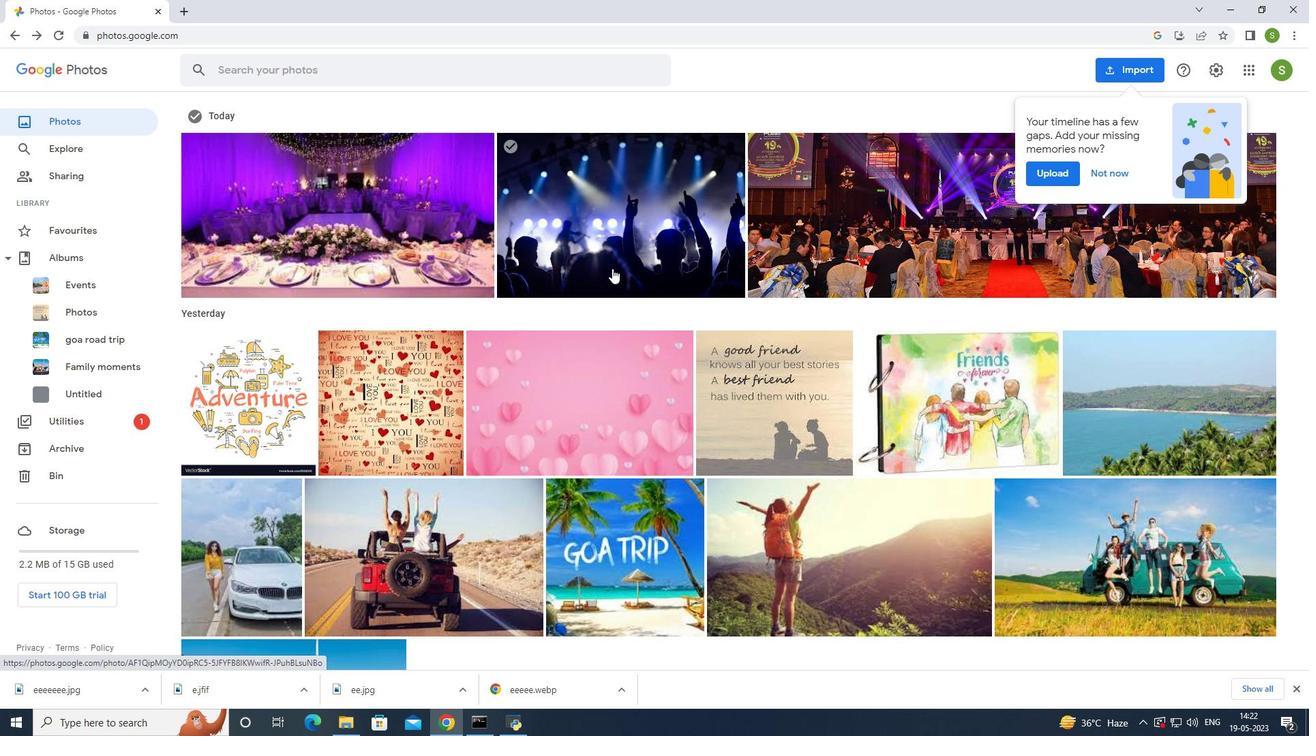 
Action: Mouse scrolled (614, 266) with delta (0, 0)
Screenshot: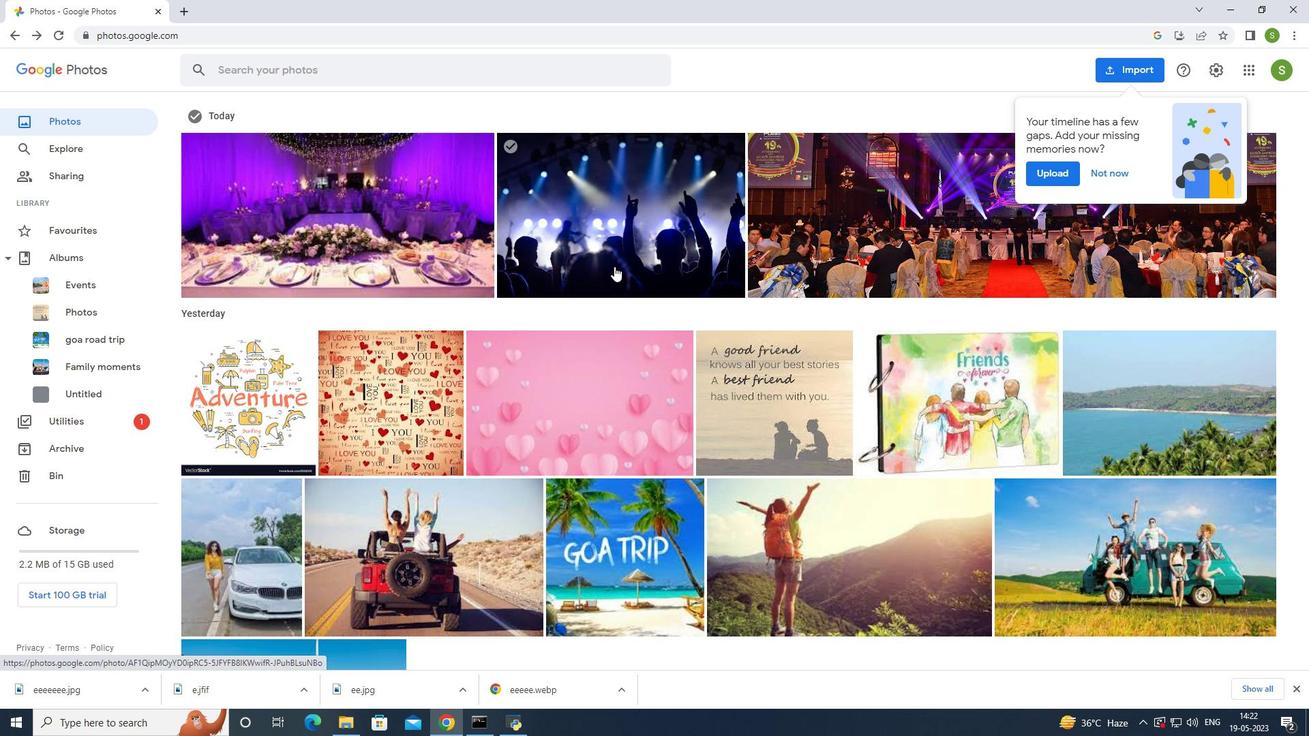
Action: Mouse scrolled (614, 266) with delta (0, 0)
Screenshot: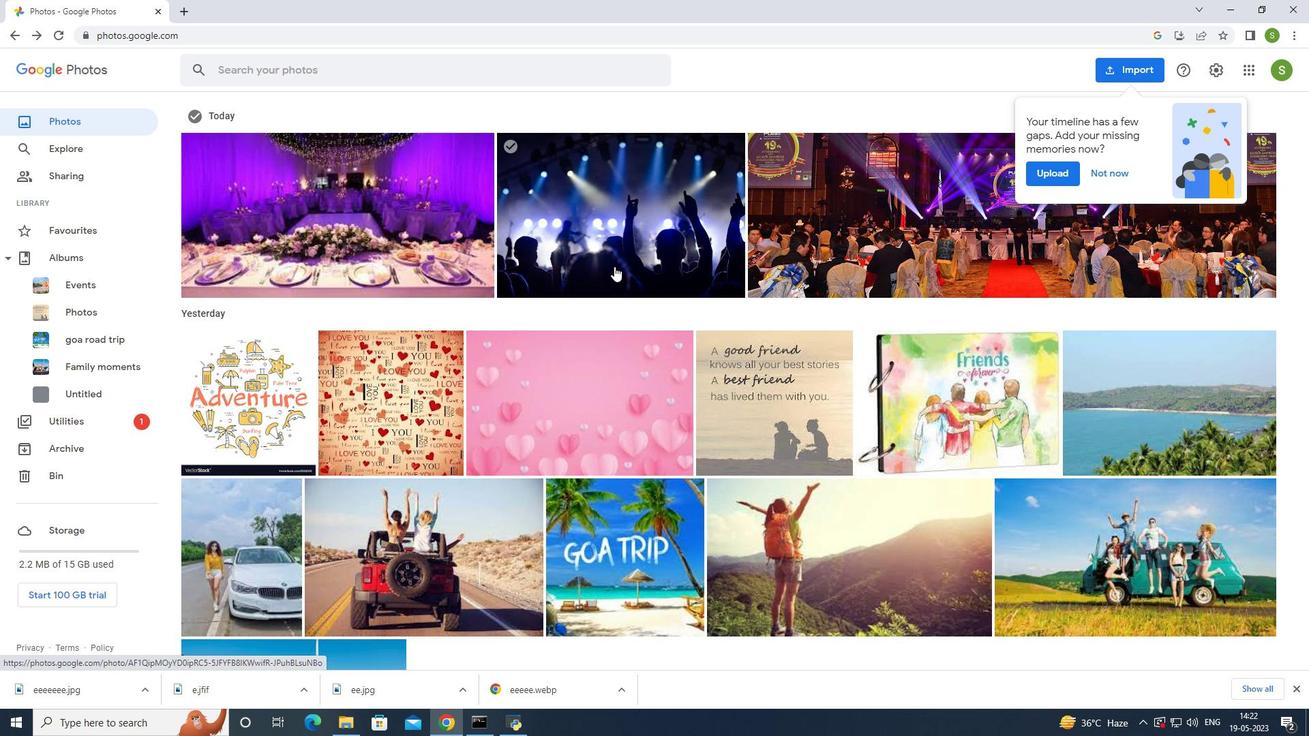 
Action: Mouse scrolled (614, 266) with delta (0, 0)
Screenshot: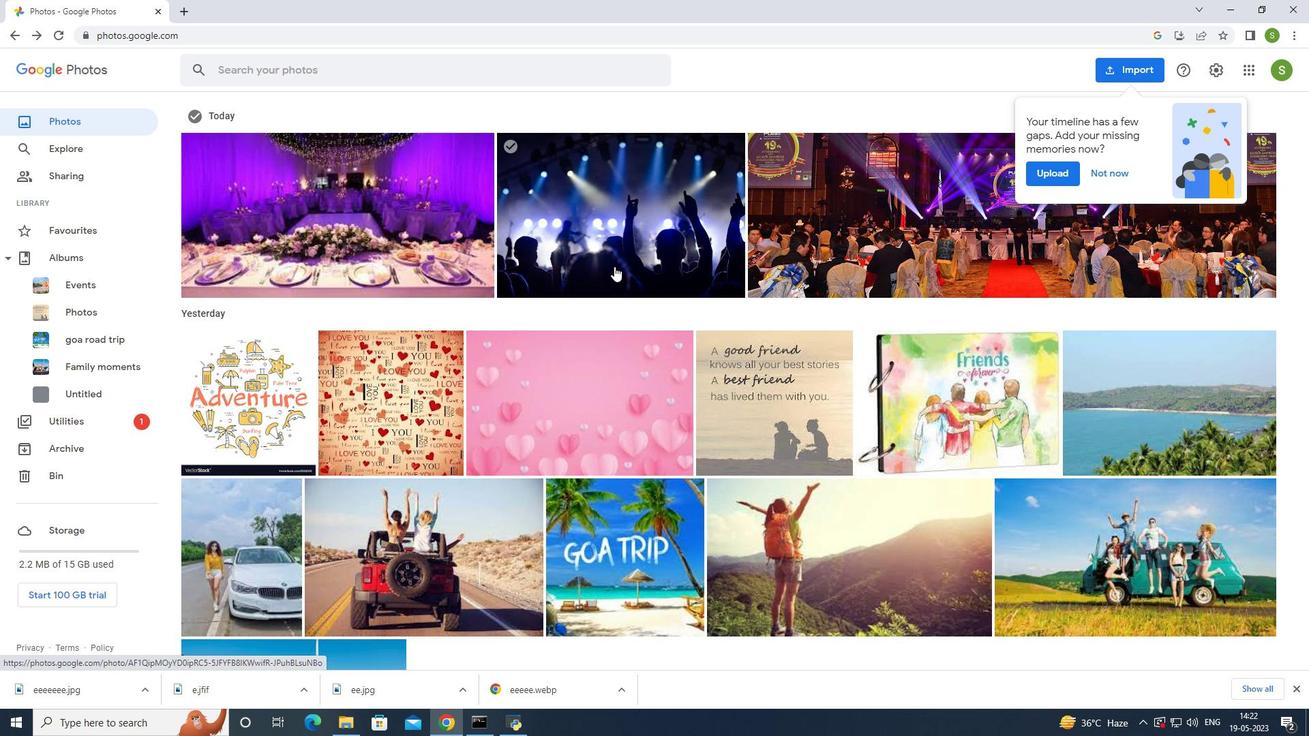 
Action: Mouse moved to (615, 255)
Screenshot: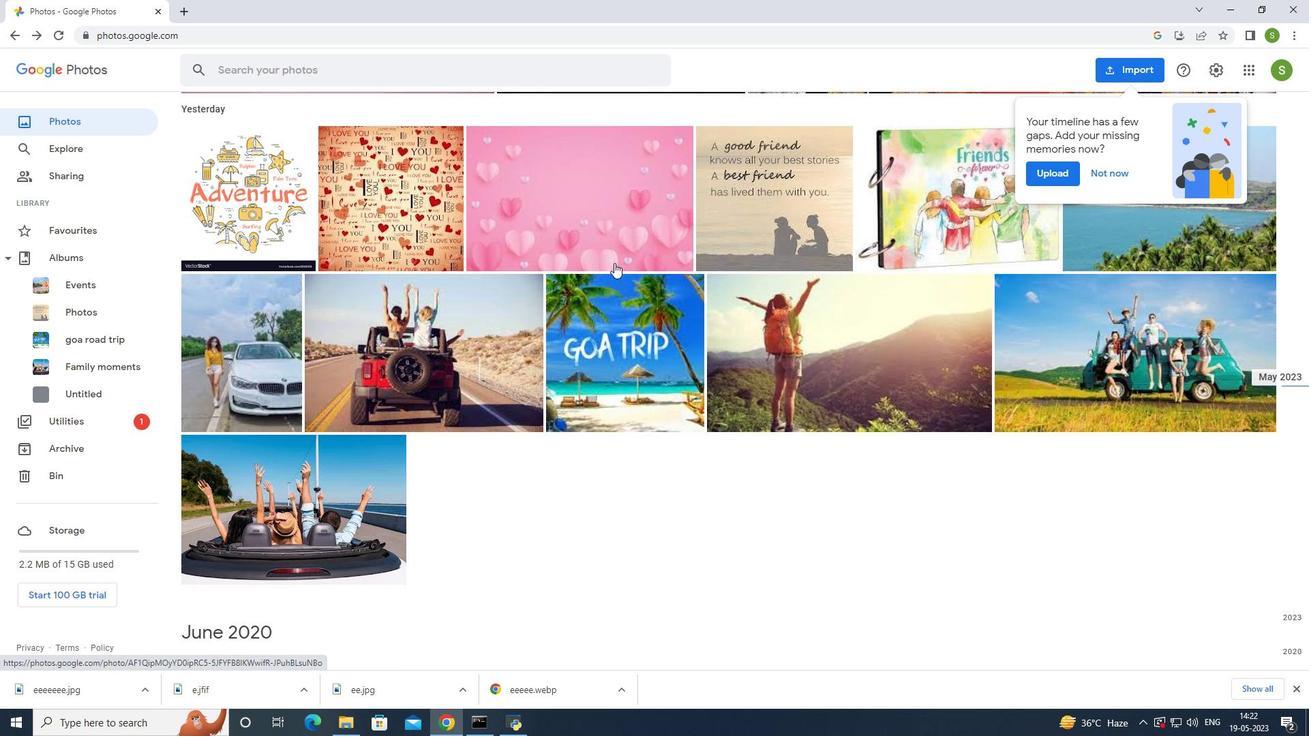 
Action: Mouse scrolled (614, 264) with delta (0, 0)
Screenshot: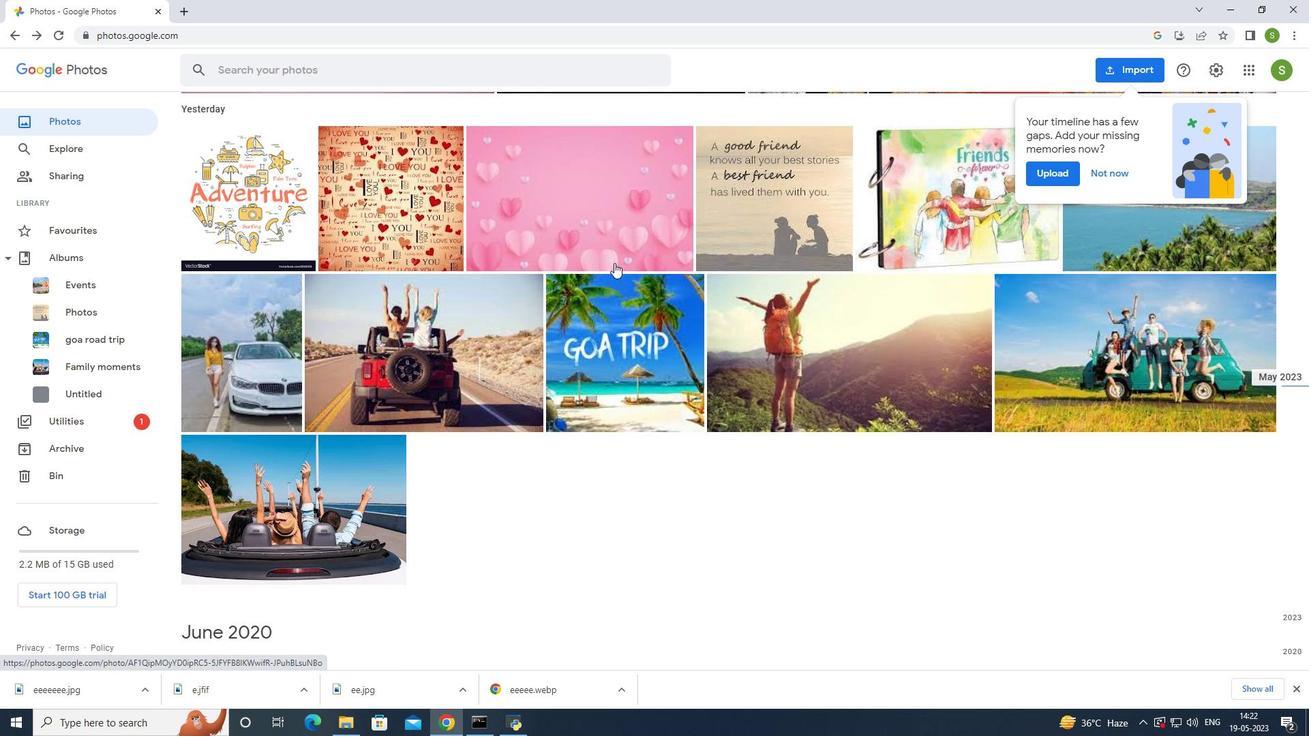
Action: Mouse moved to (615, 255)
Screenshot: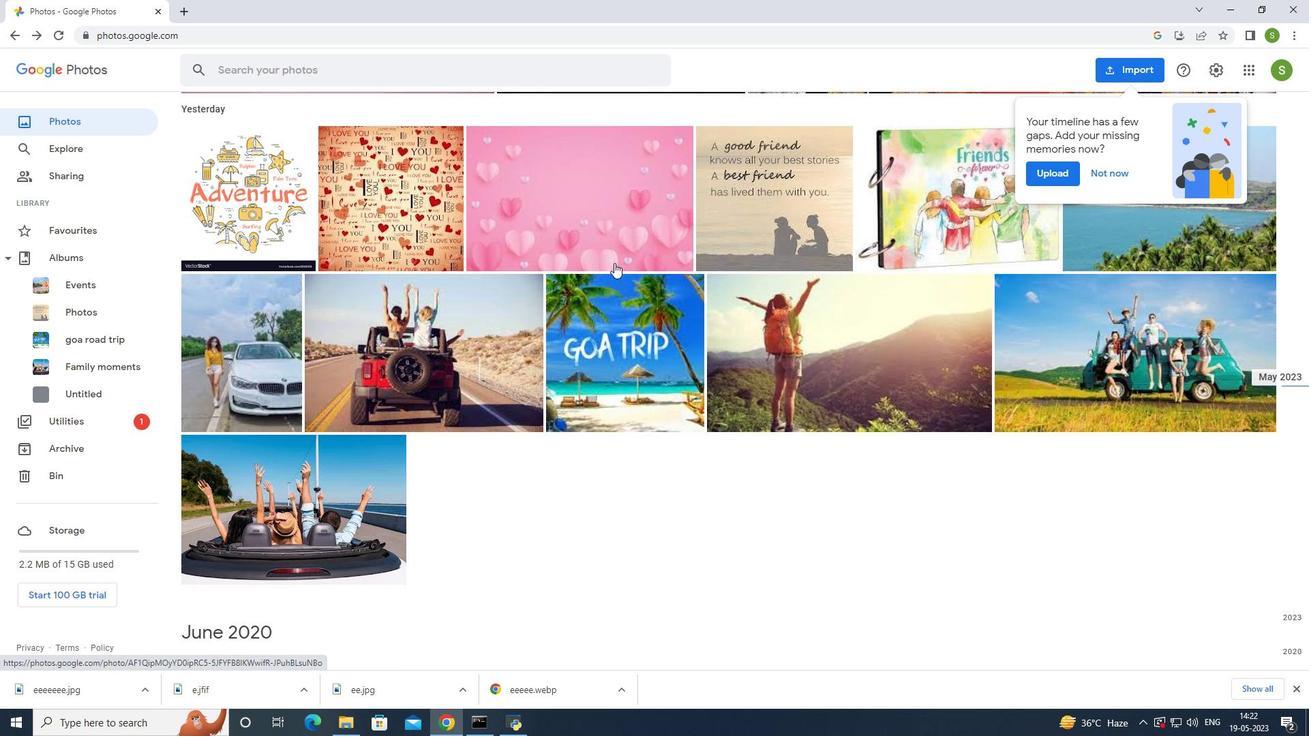 
Action: Mouse scrolled (615, 260) with delta (0, 0)
Screenshot: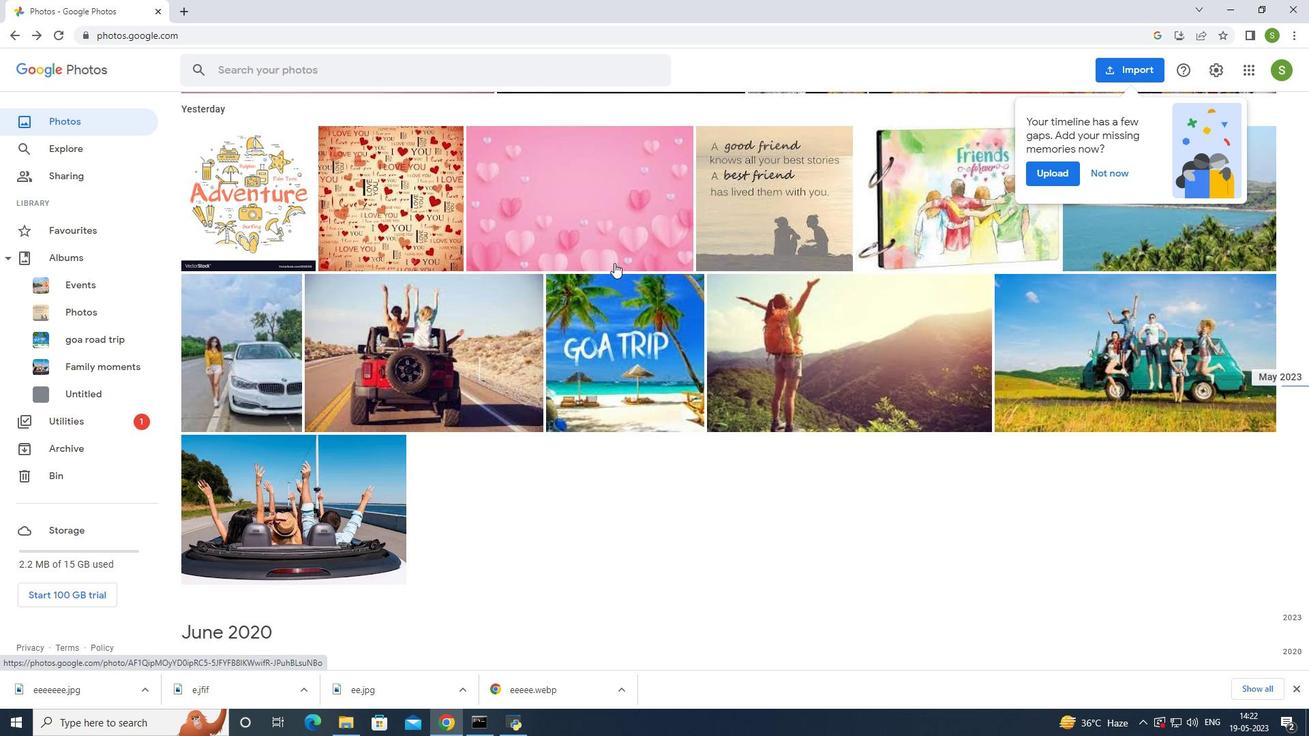 
Action: Mouse scrolled (615, 256) with delta (0, 0)
Screenshot: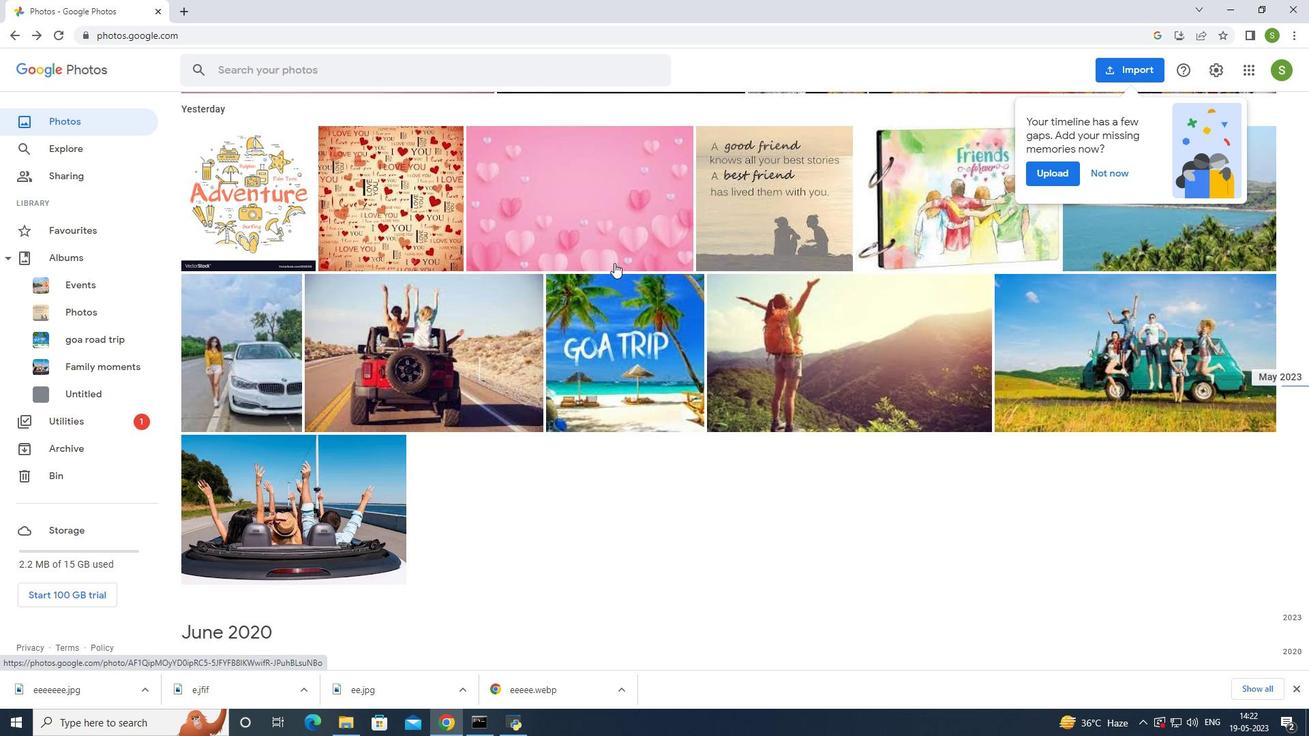
Action: Mouse moved to (379, 268)
Screenshot: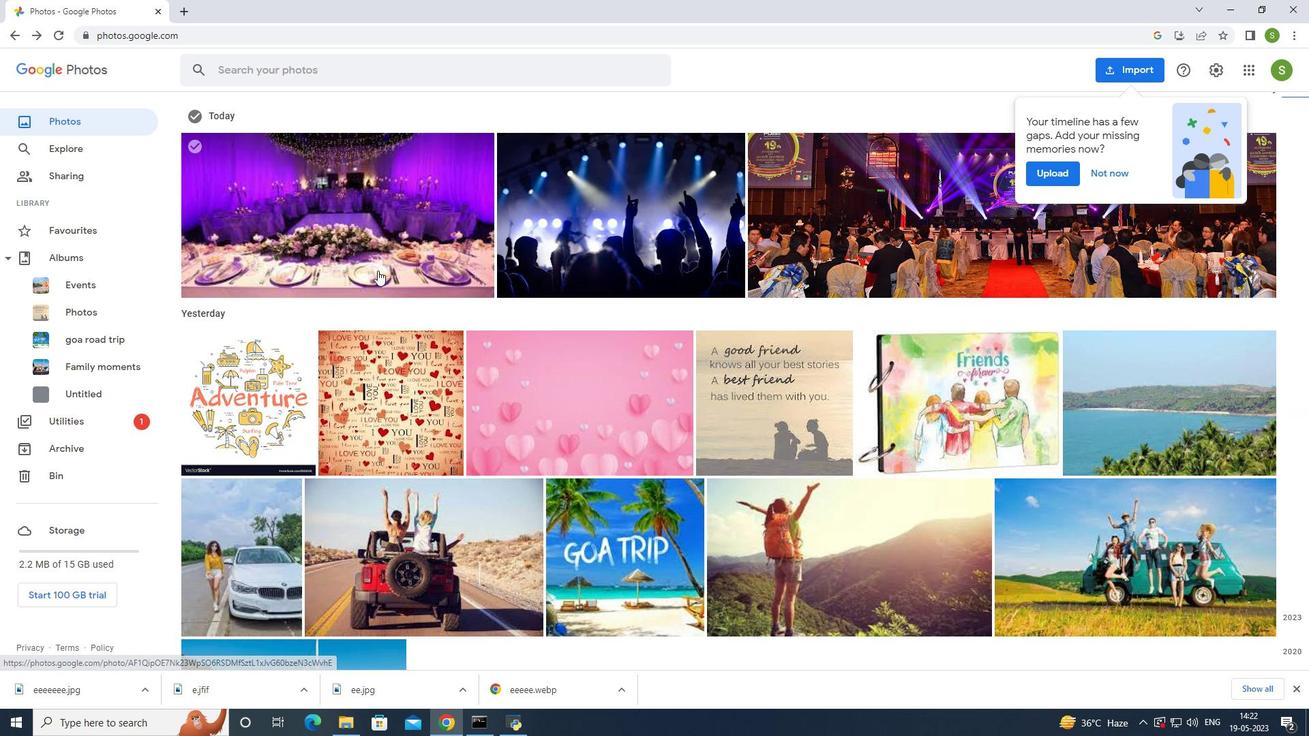 
Action: Mouse scrolled (379, 268) with delta (0, 0)
Screenshot: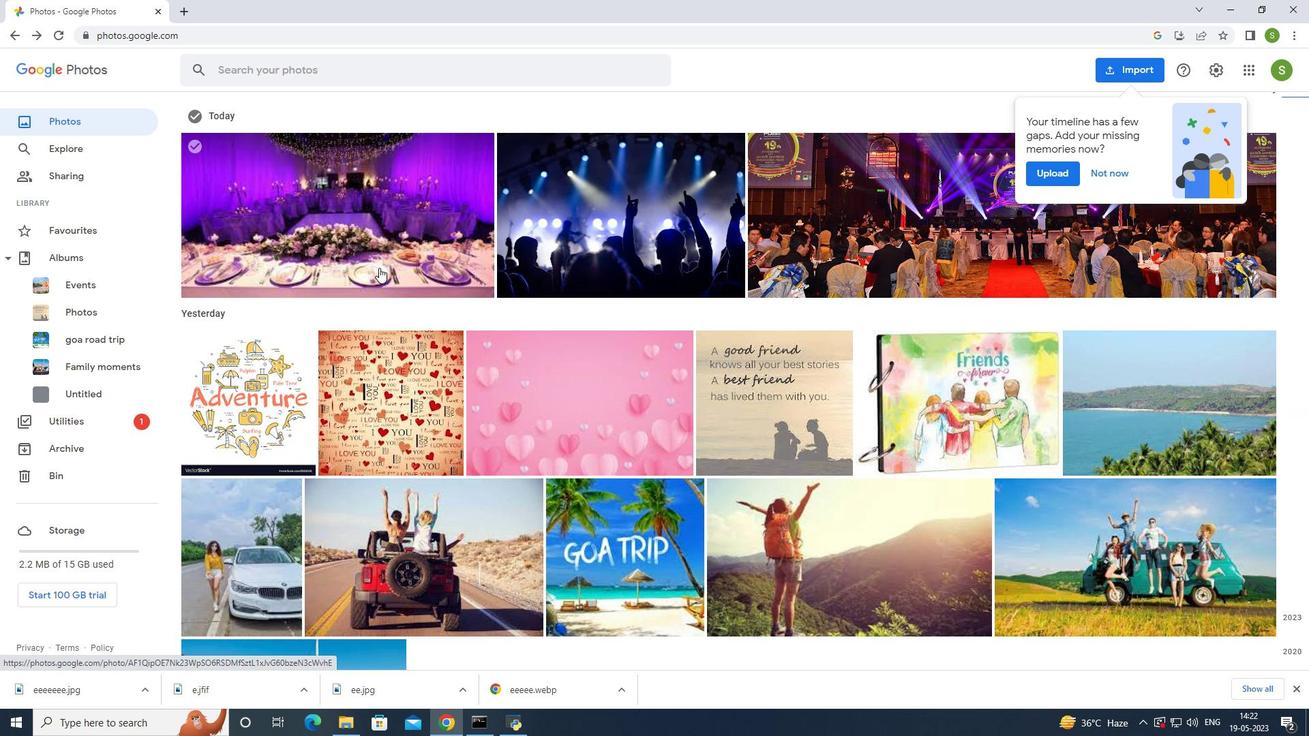 
Action: Mouse scrolled (379, 268) with delta (0, 0)
Screenshot: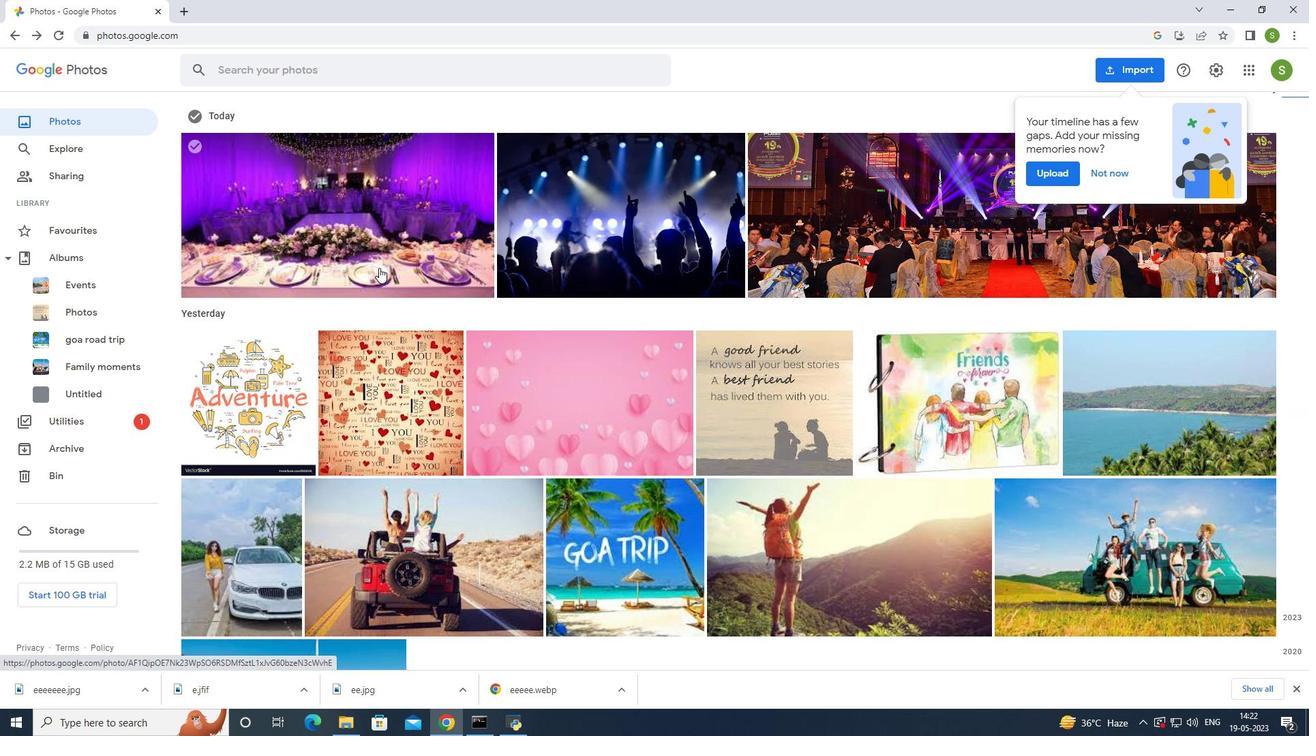 
Action: Mouse moved to (380, 264)
Screenshot: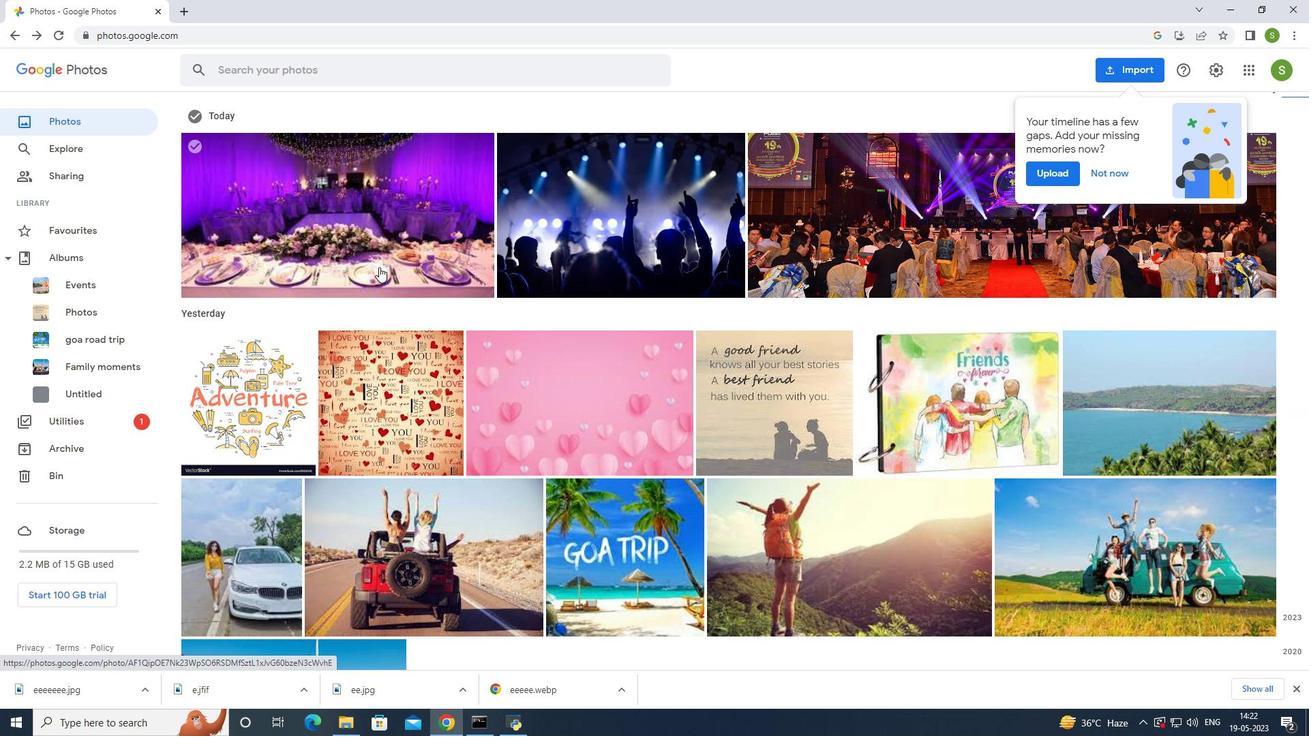 
Action: Mouse scrolled (380, 264) with delta (0, 0)
Screenshot: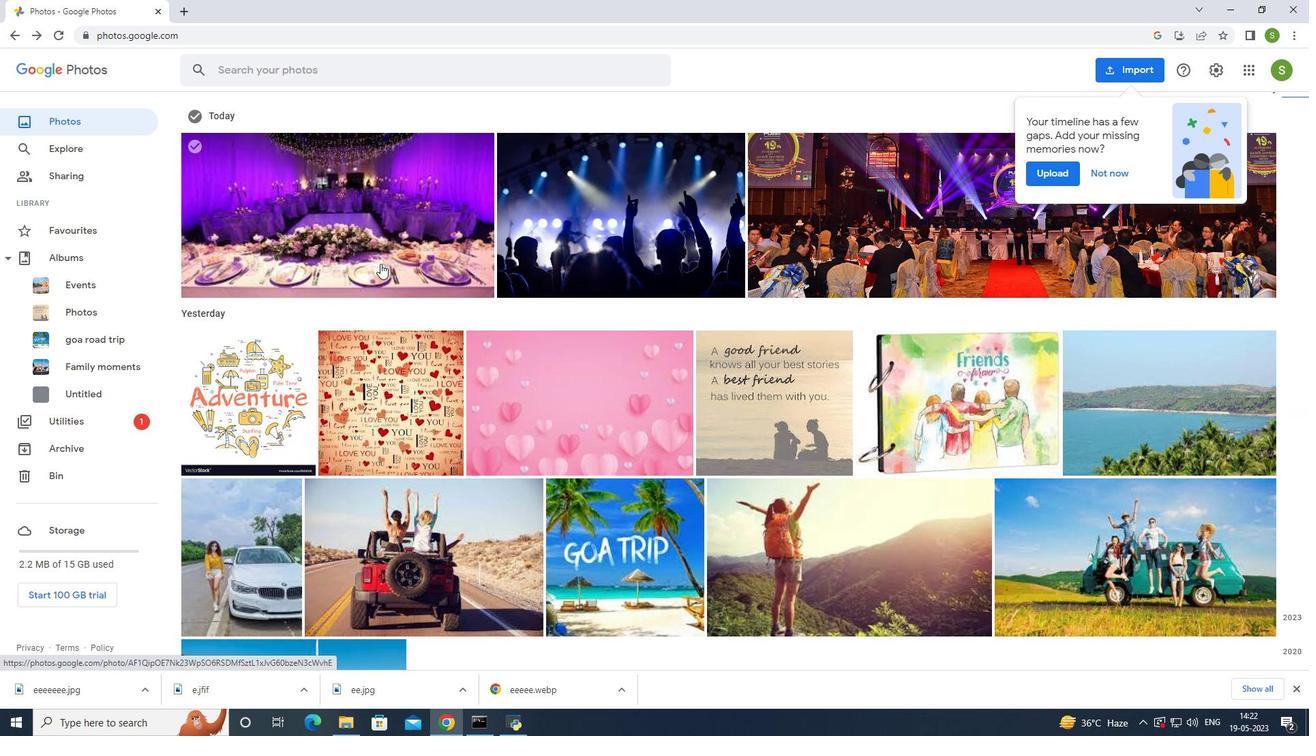 
Action: Mouse moved to (92, 261)
Screenshot: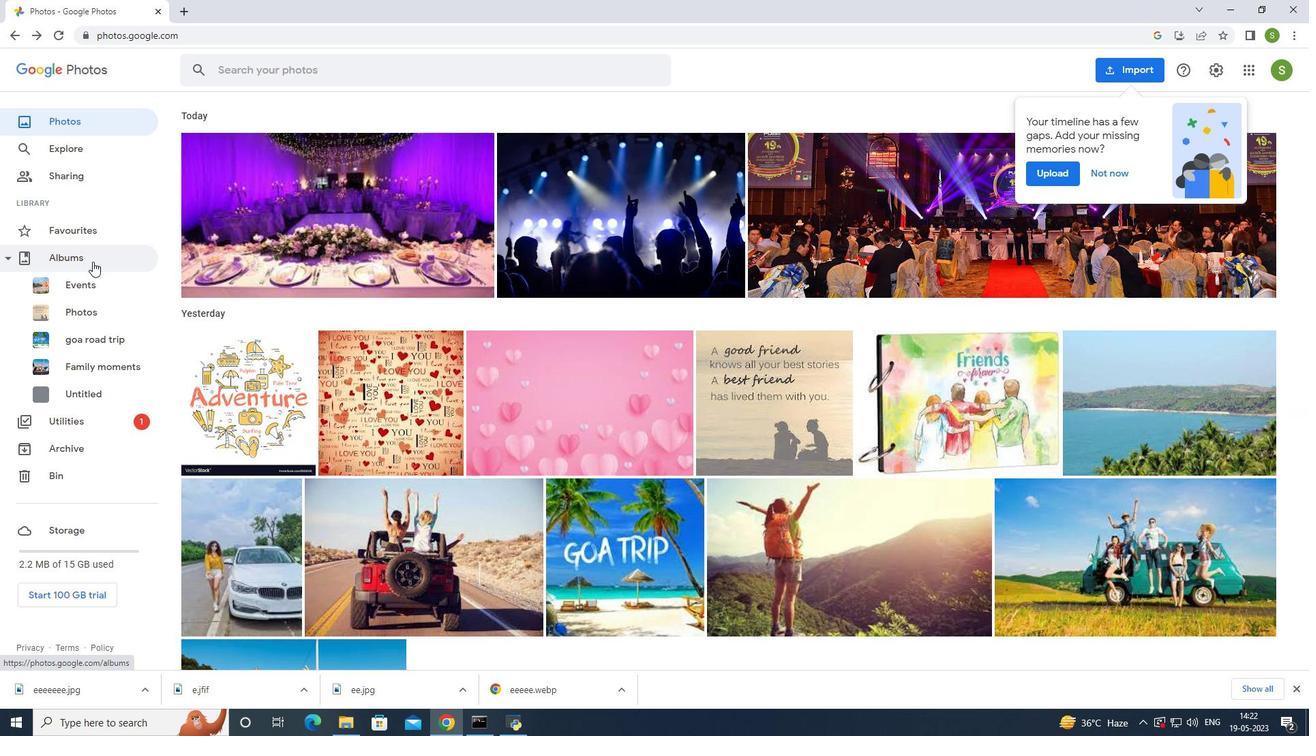 
Action: Mouse scrolled (92, 261) with delta (0, 0)
Screenshot: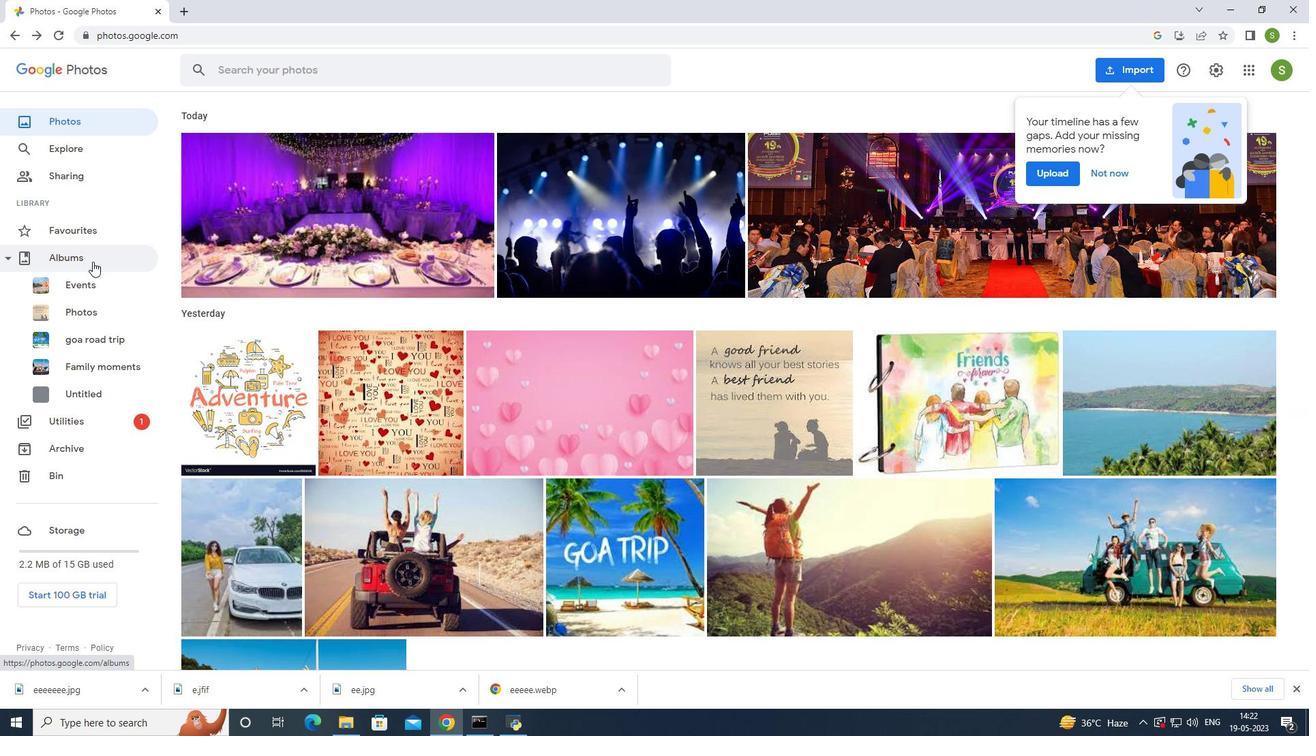 
Action: Mouse moved to (81, 253)
Screenshot: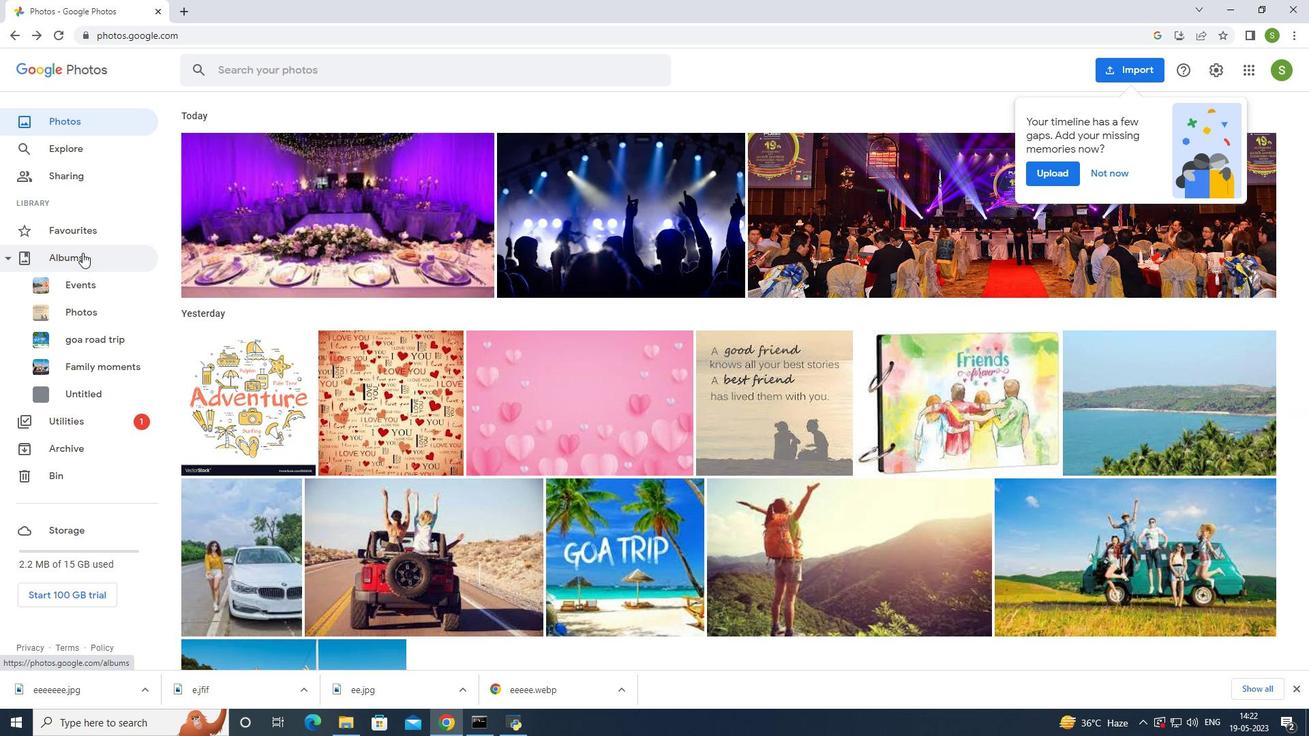 
Action: Mouse pressed left at (81, 253)
Screenshot: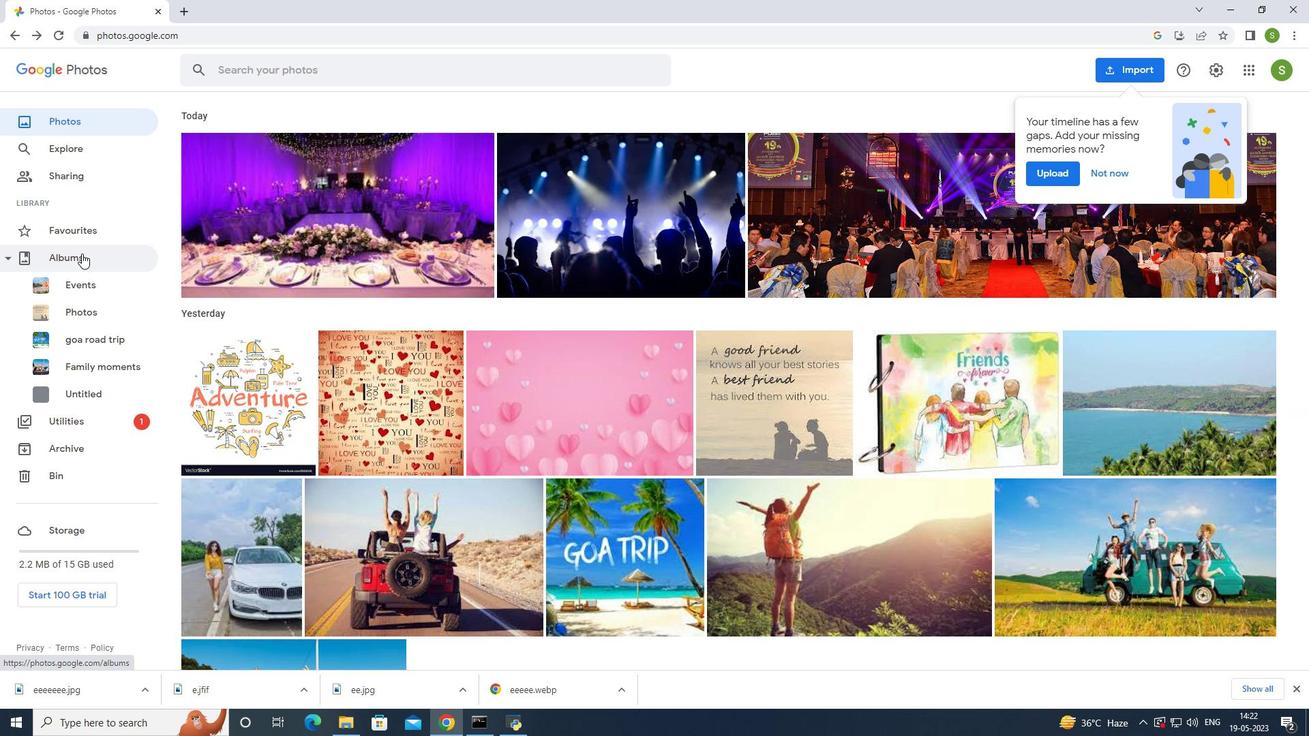 
Action: Mouse moved to (255, 202)
Screenshot: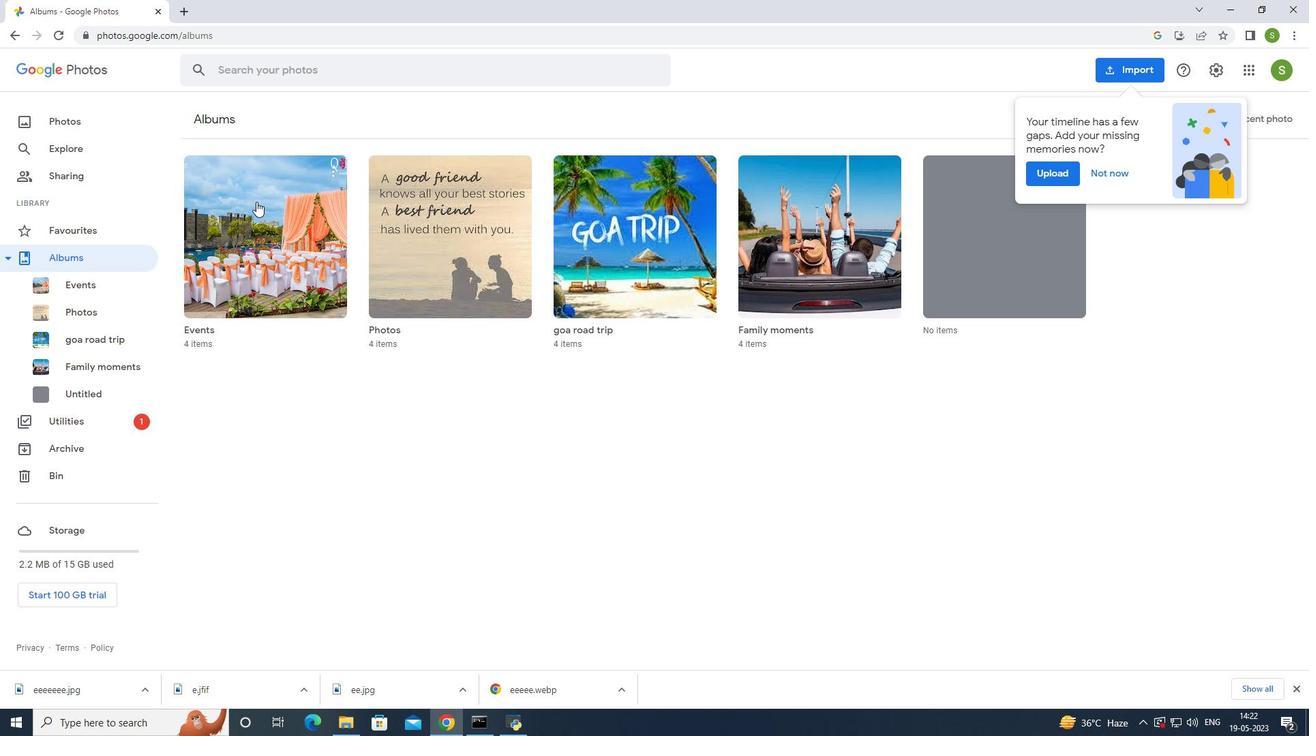 
Action: Mouse pressed left at (255, 202)
Screenshot: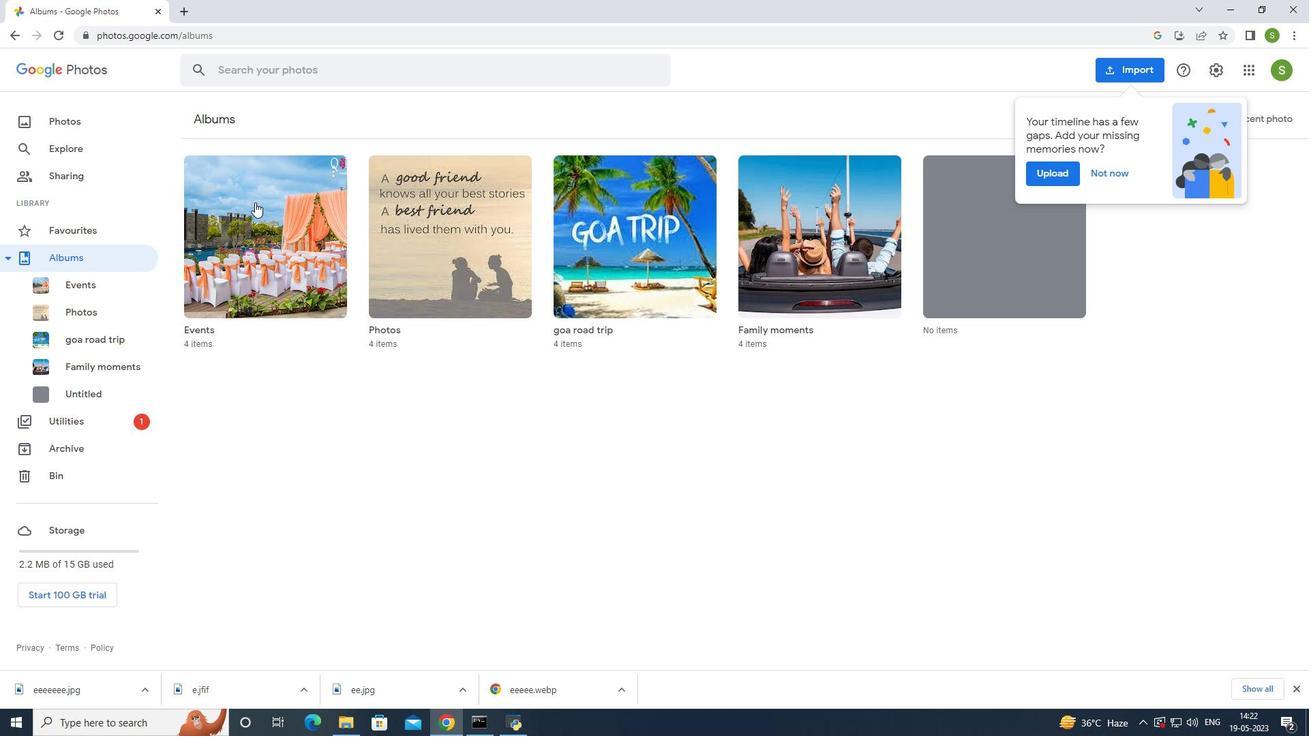 
Action: Mouse moved to (334, 253)
Screenshot: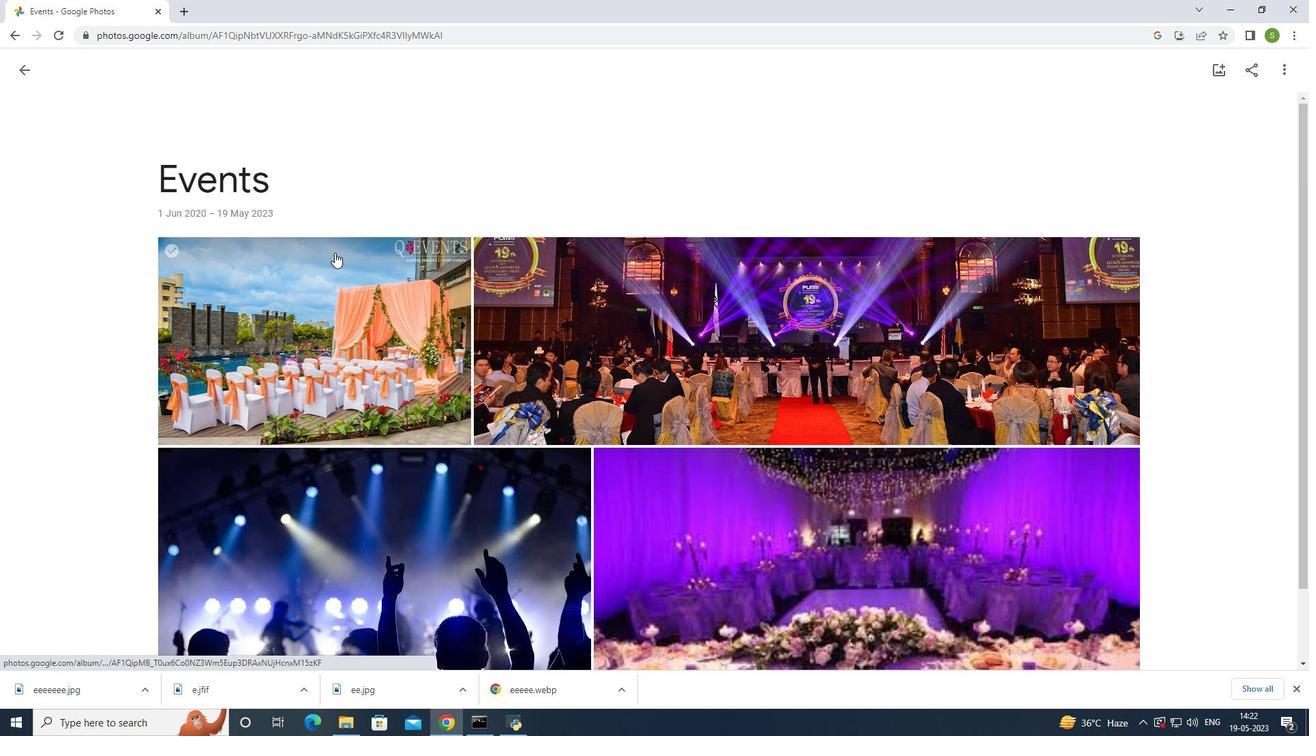 
Action: Mouse pressed left at (334, 253)
Screenshot: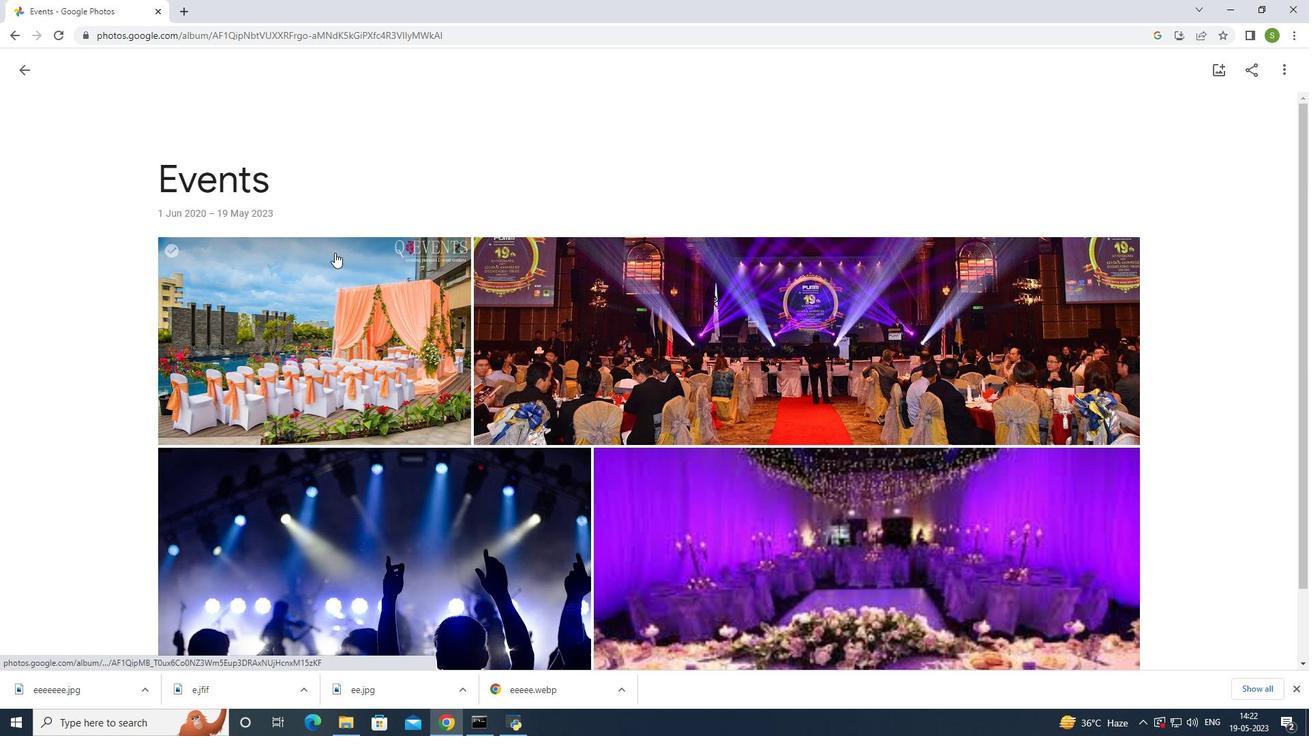 
Action: Mouse moved to (1188, 70)
Screenshot: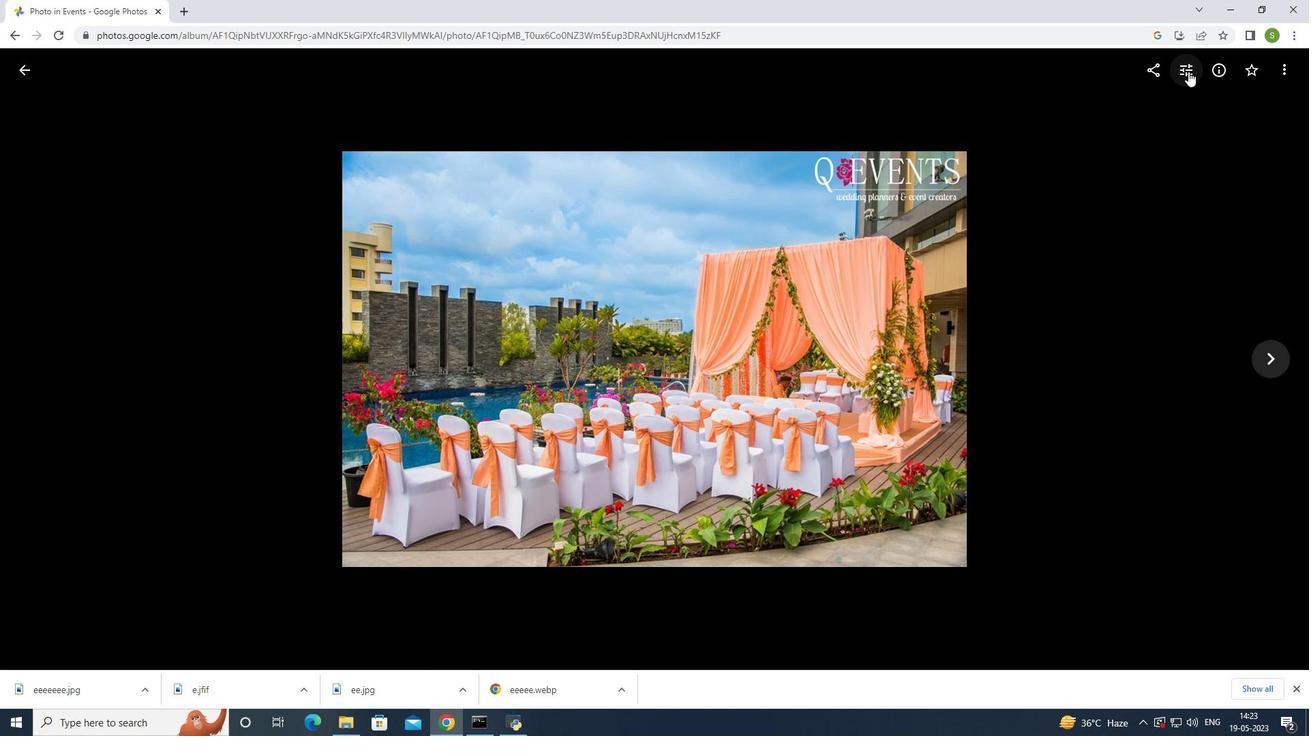 
Action: Mouse pressed left at (1188, 70)
Screenshot: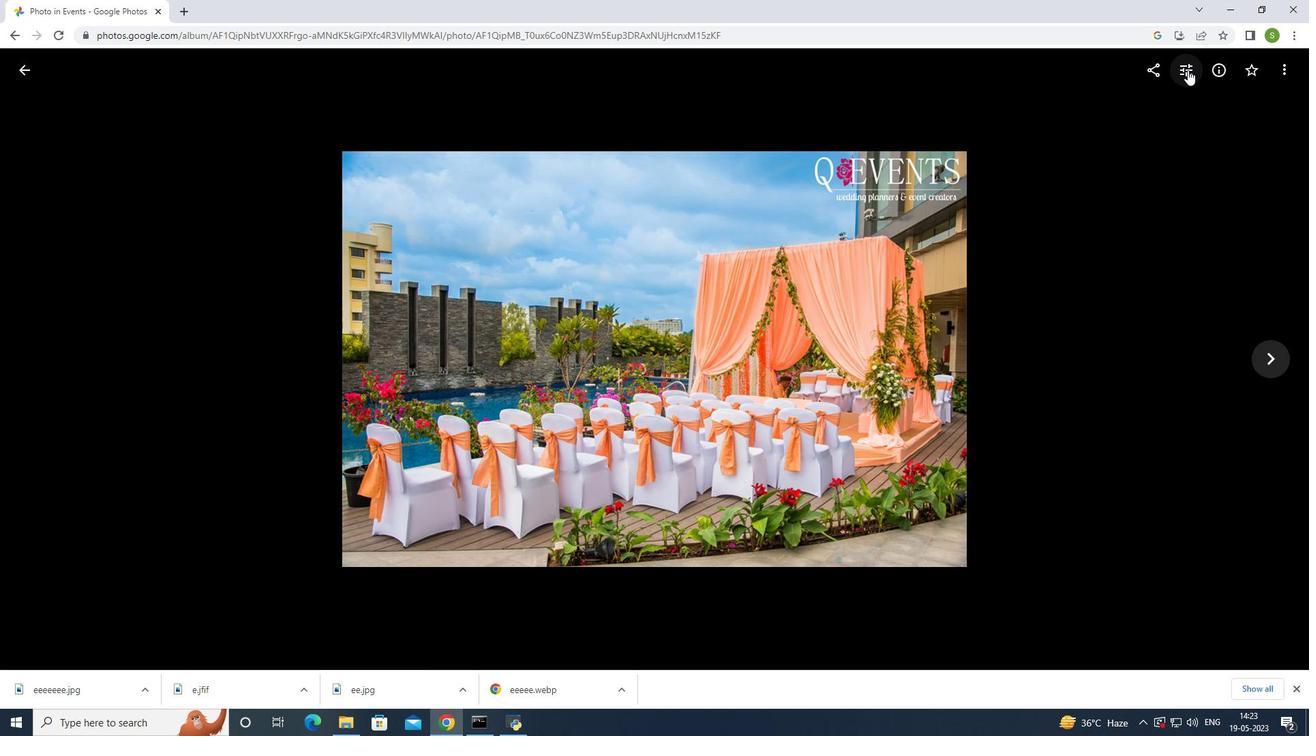 
Action: Mouse moved to (1131, 193)
Screenshot: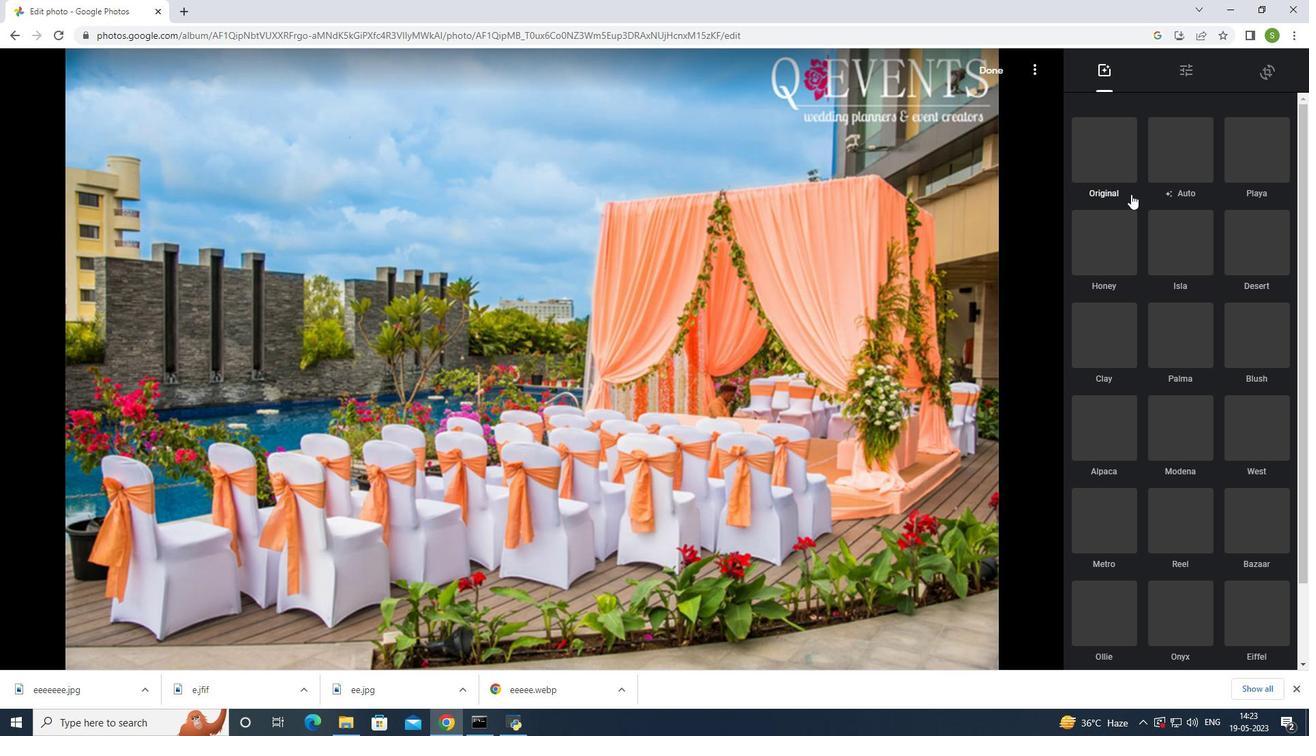 
Action: Mouse scrolled (1131, 193) with delta (0, 0)
Screenshot: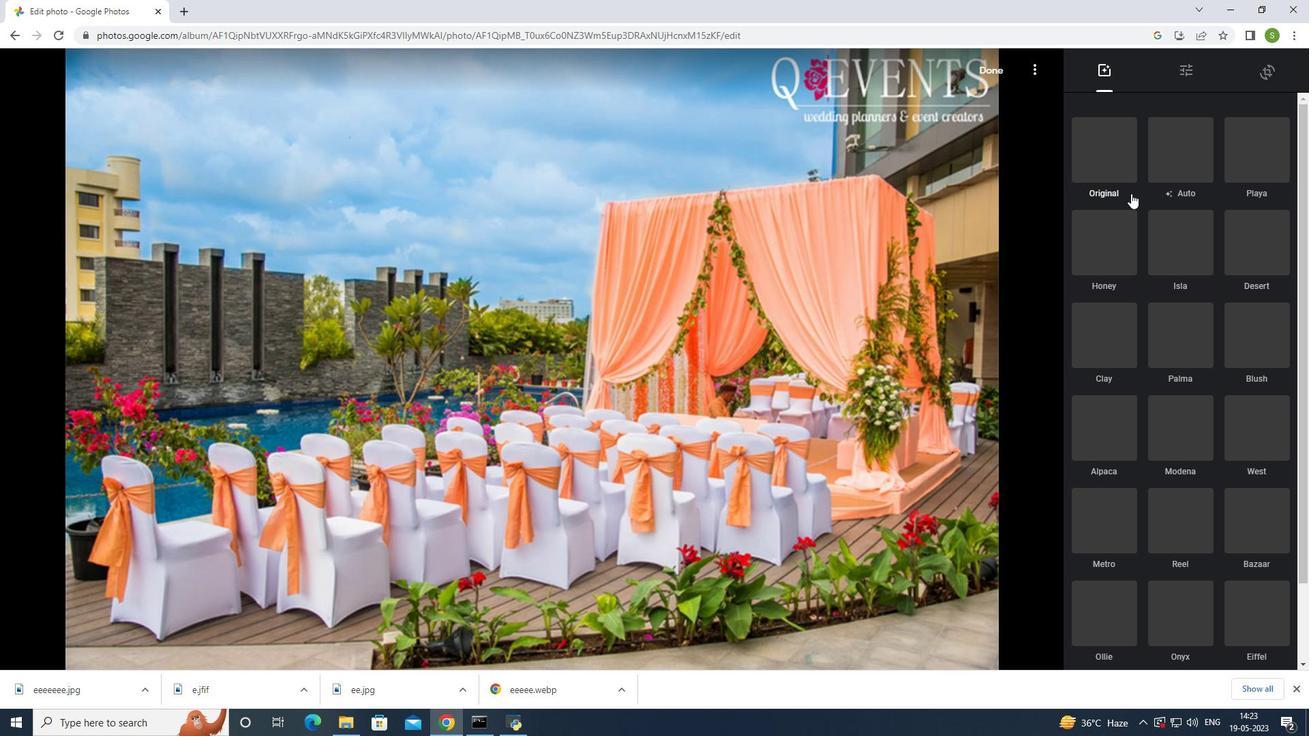 
Action: Mouse scrolled (1131, 193) with delta (0, 0)
Screenshot: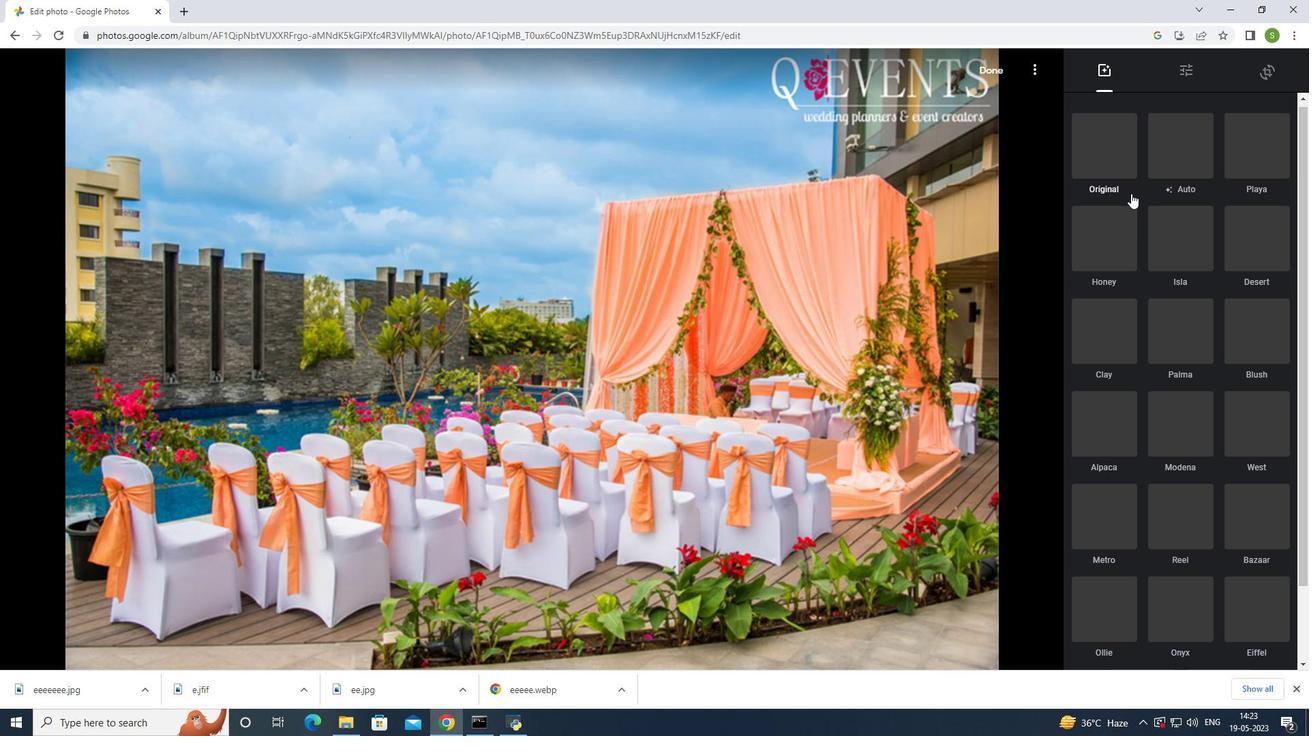 
Action: Mouse scrolled (1131, 193) with delta (0, 0)
Screenshot: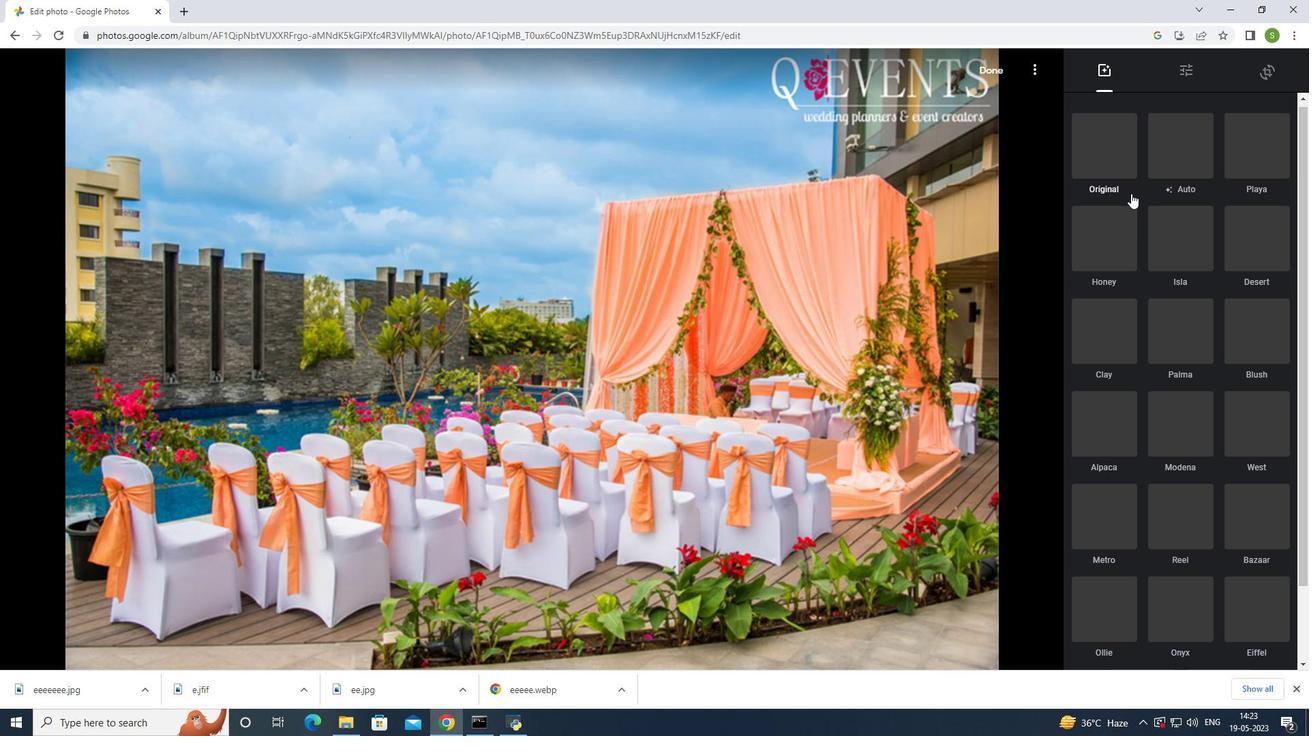 
Action: Mouse scrolled (1131, 193) with delta (0, 0)
Screenshot: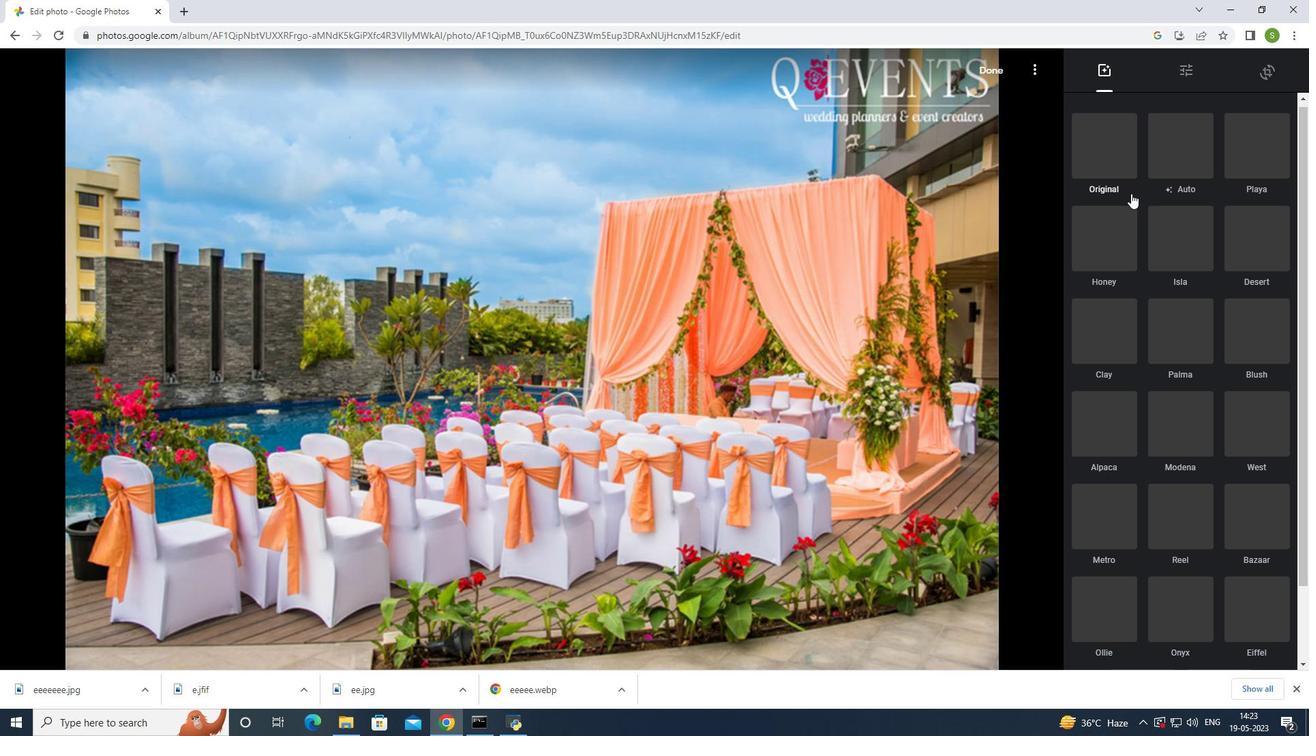 
Action: Mouse moved to (1131, 188)
Screenshot: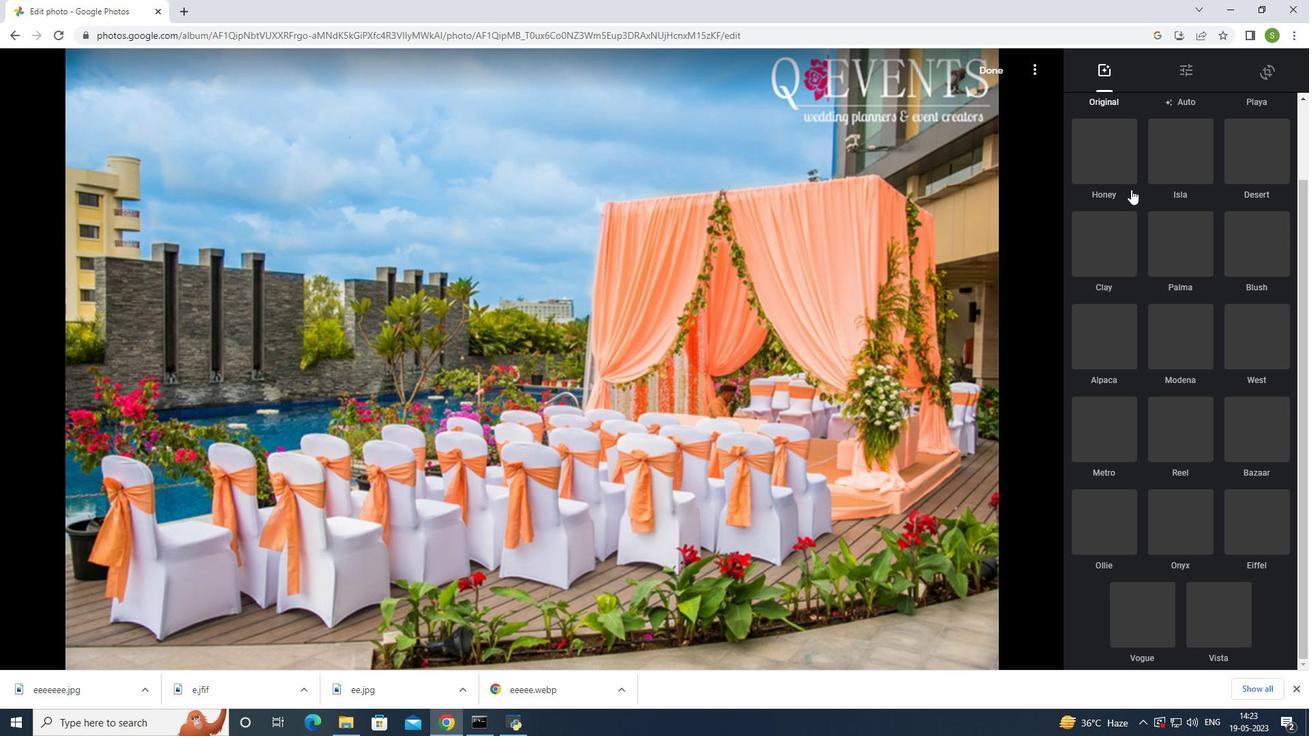 
Action: Mouse scrolled (1131, 187) with delta (0, 0)
Screenshot: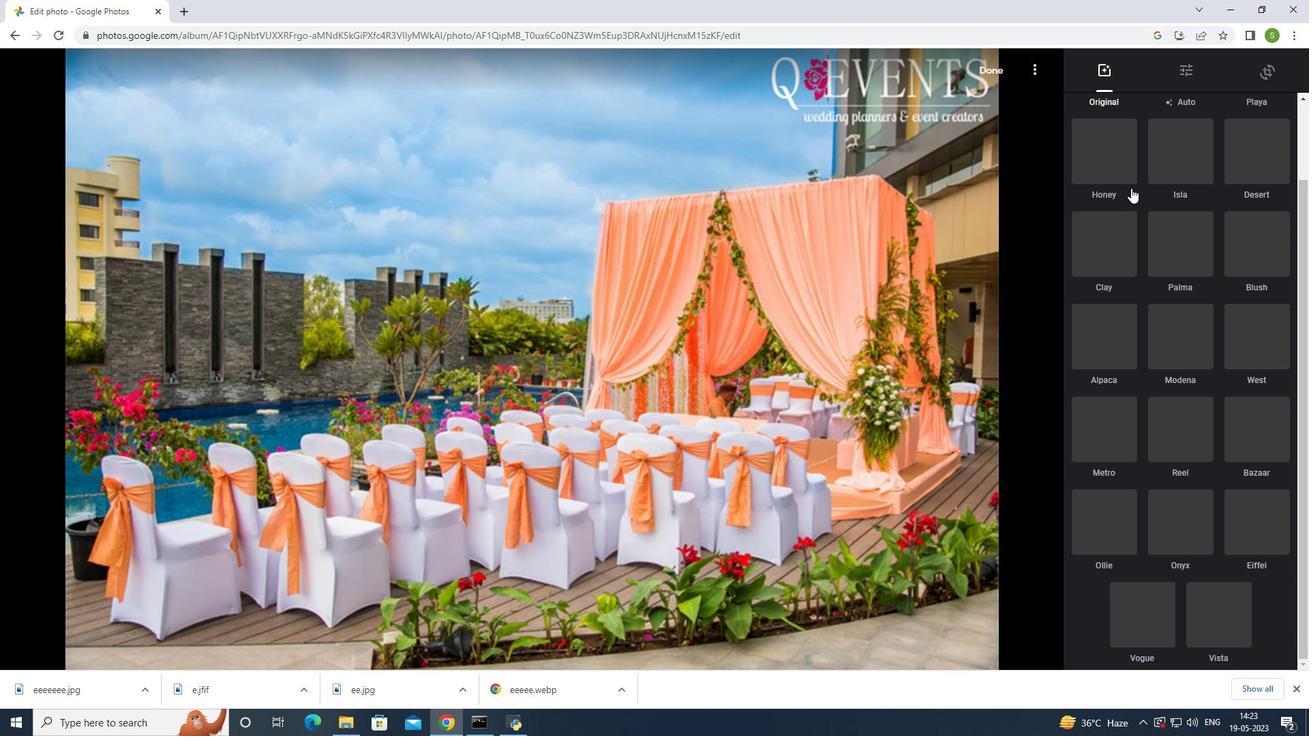 
Action: Mouse scrolled (1131, 187) with delta (0, 0)
Screenshot: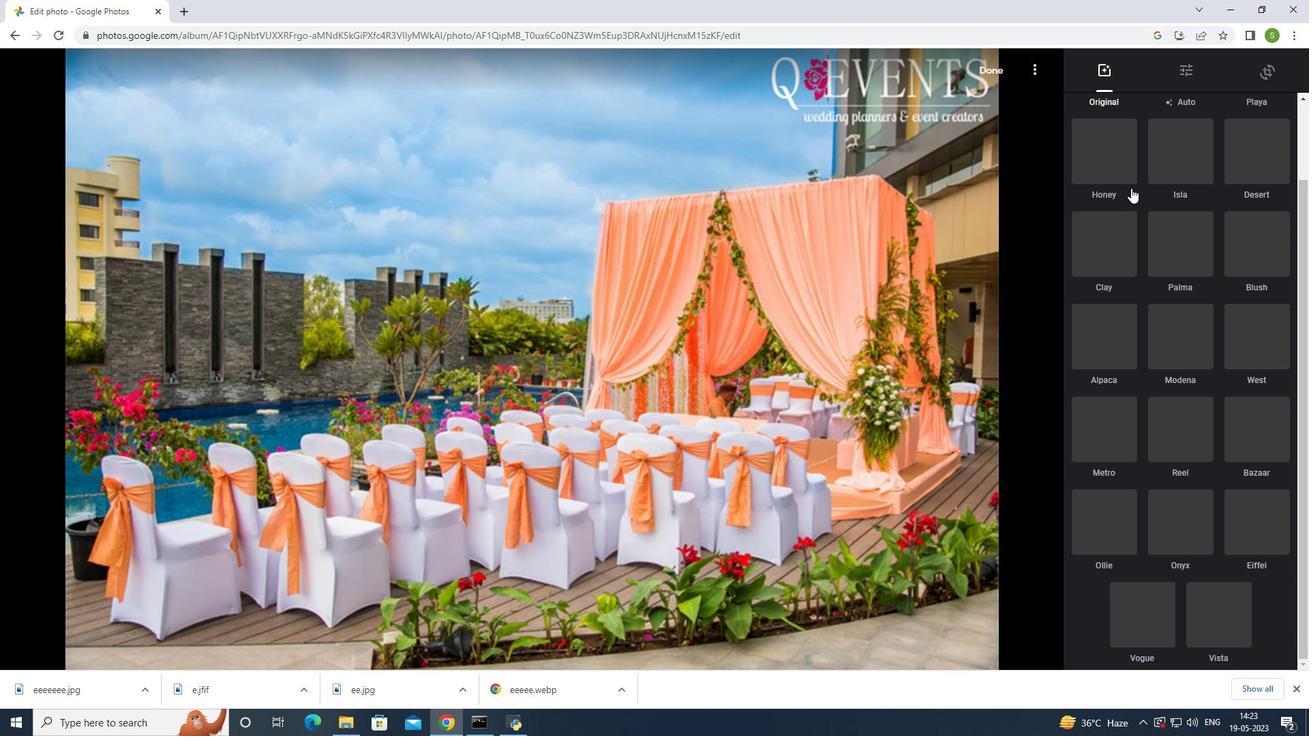 
Action: Mouse scrolled (1131, 187) with delta (0, 0)
Screenshot: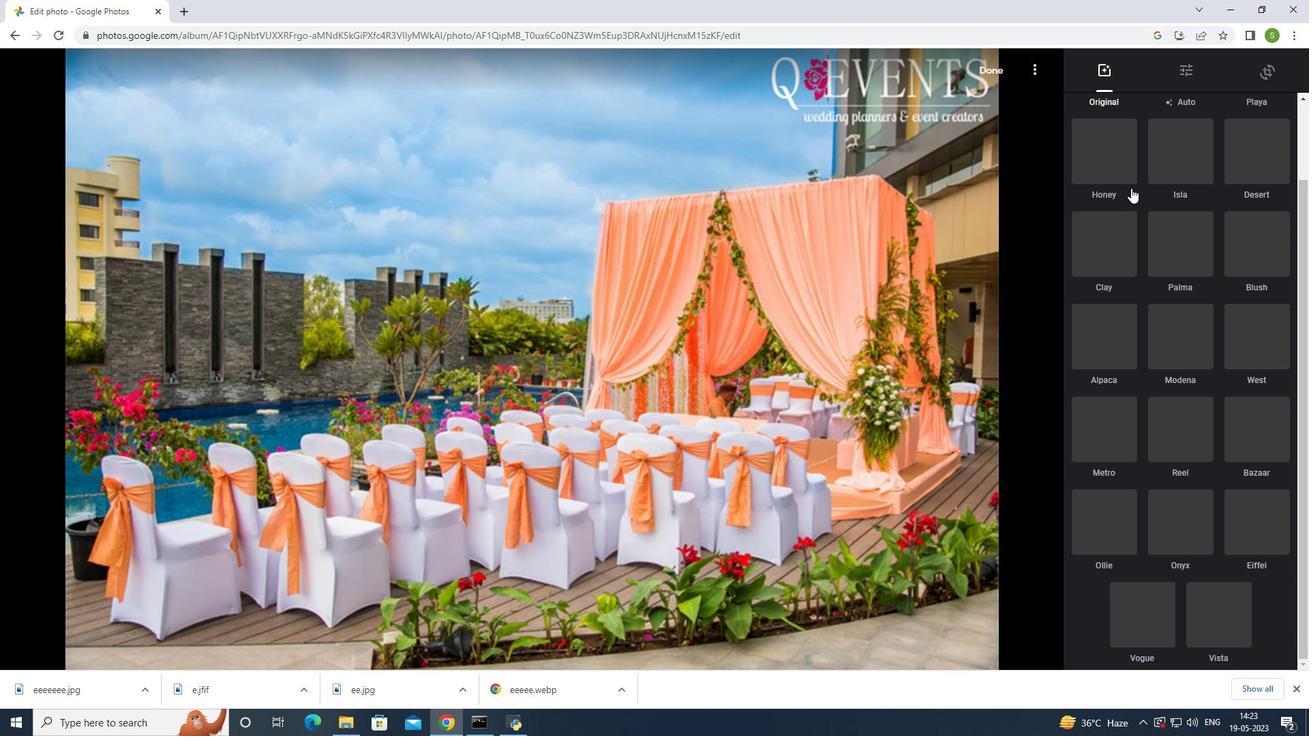 
Action: Mouse scrolled (1131, 187) with delta (0, 0)
Screenshot: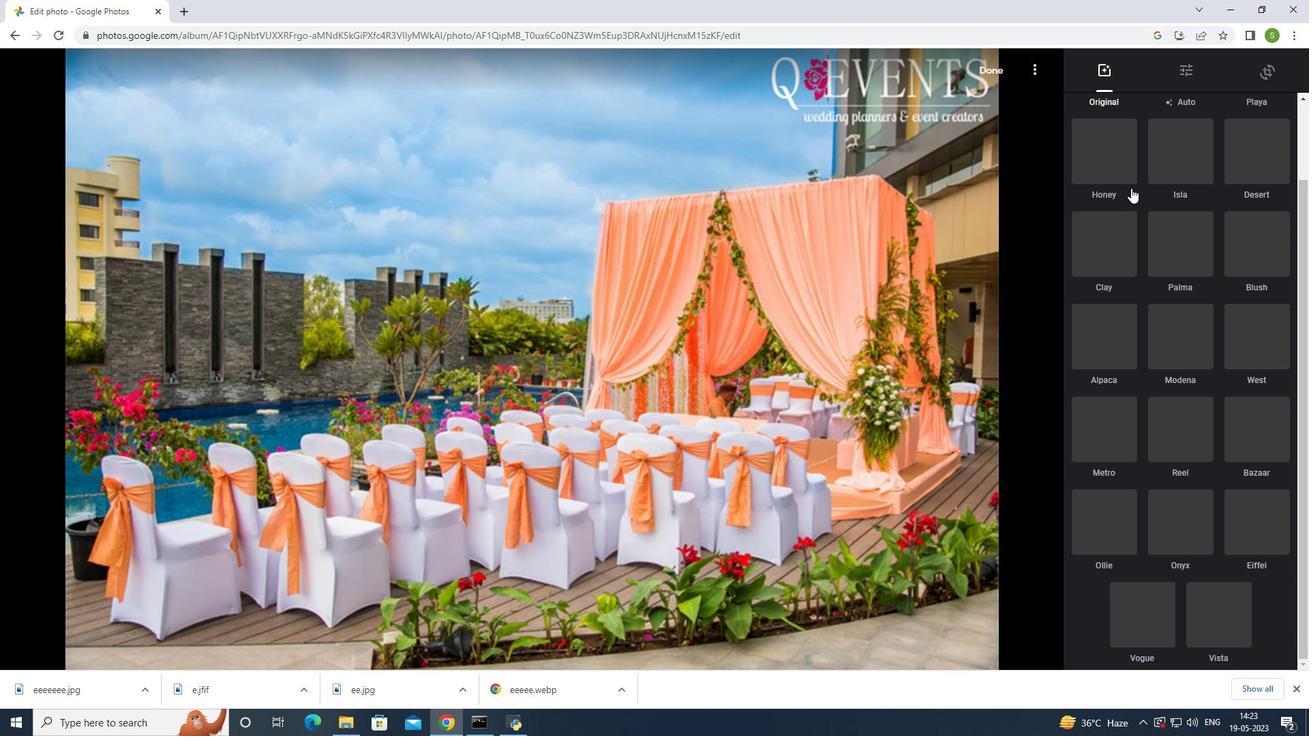
Action: Mouse scrolled (1131, 187) with delta (0, 0)
Screenshot: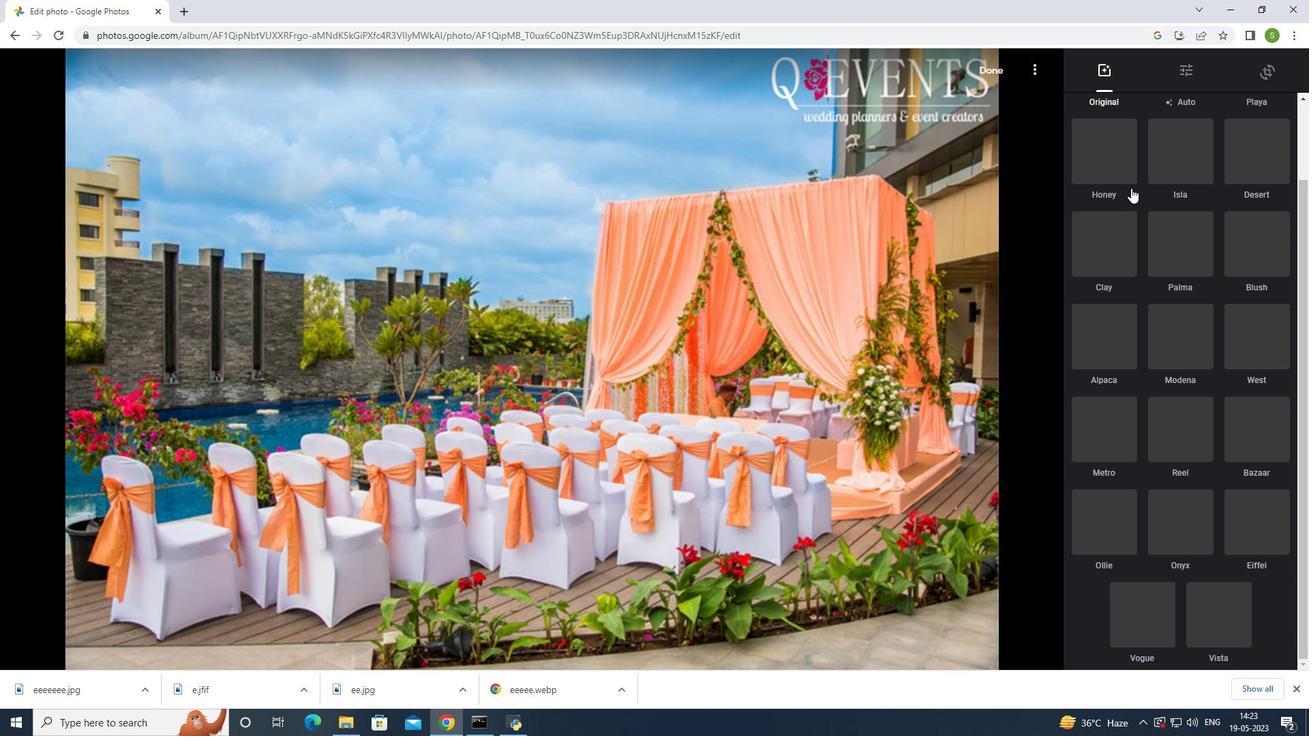 
Action: Mouse scrolled (1131, 188) with delta (0, 0)
Screenshot: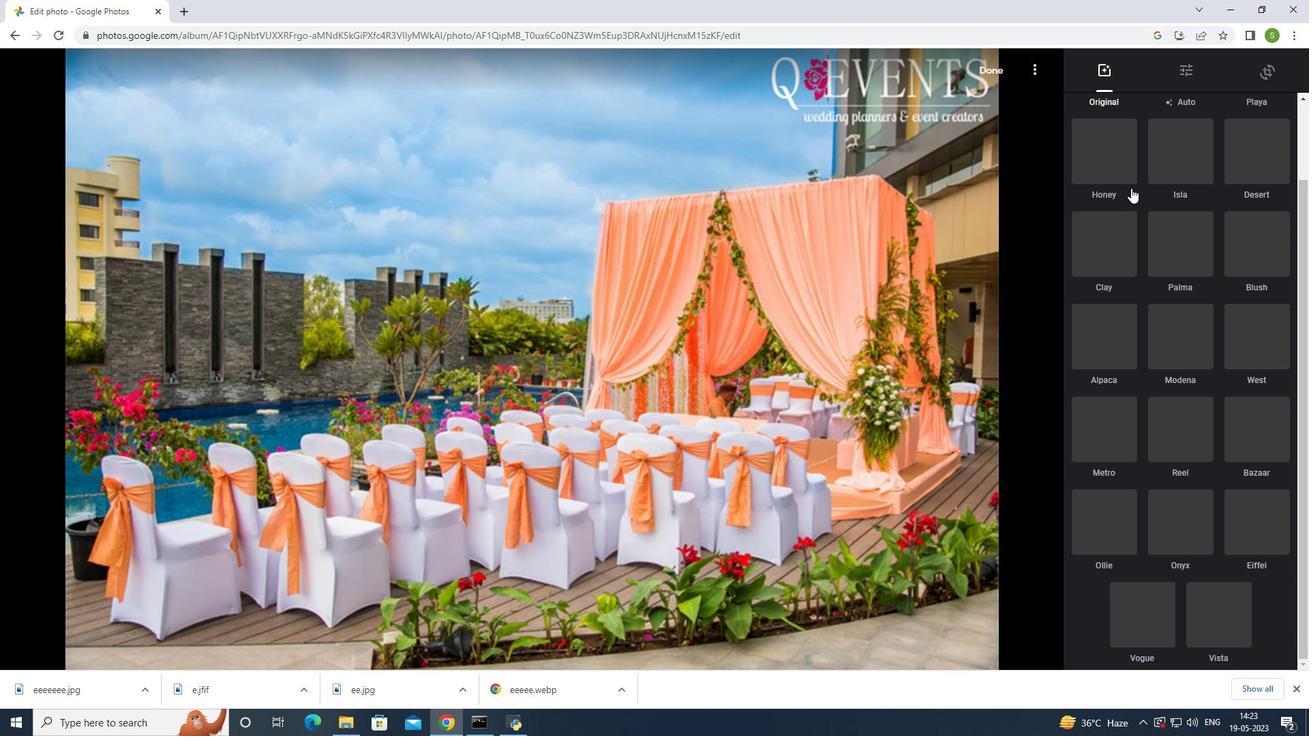 
Action: Mouse scrolled (1131, 188) with delta (0, 0)
Screenshot: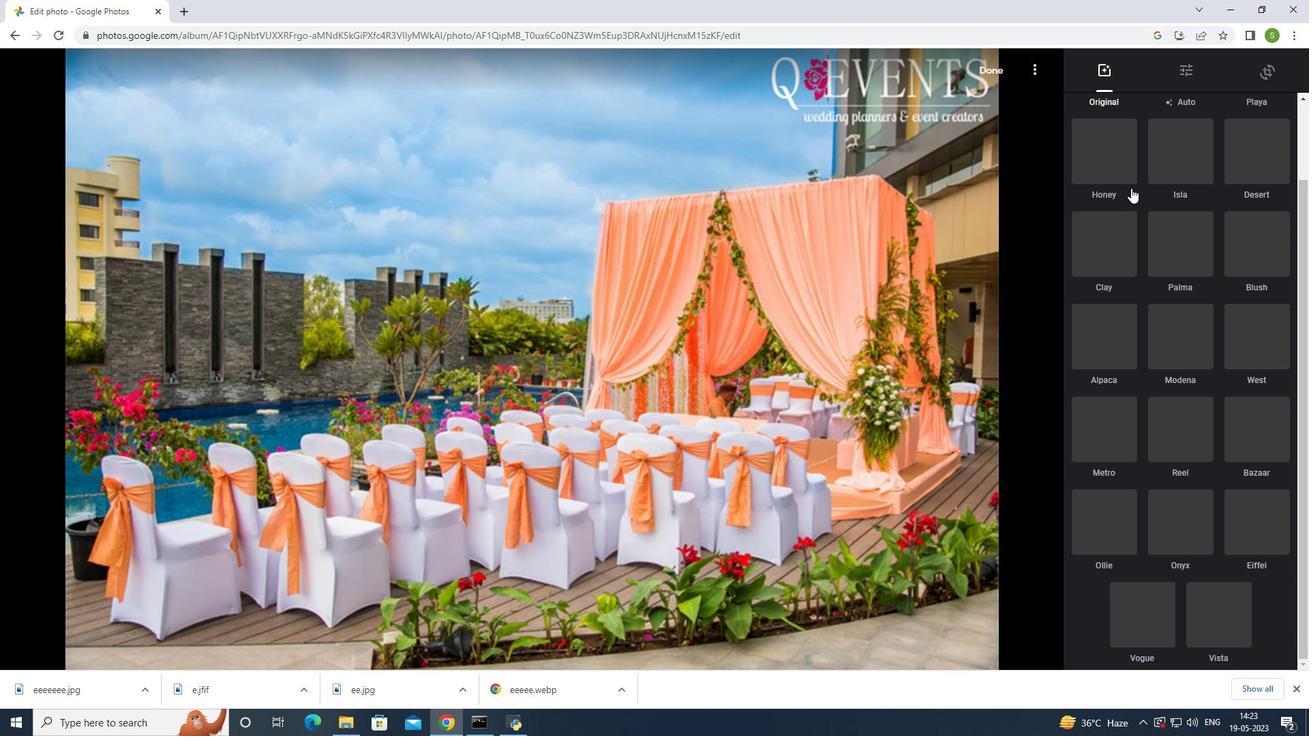 
Action: Mouse scrolled (1131, 188) with delta (0, 0)
Screenshot: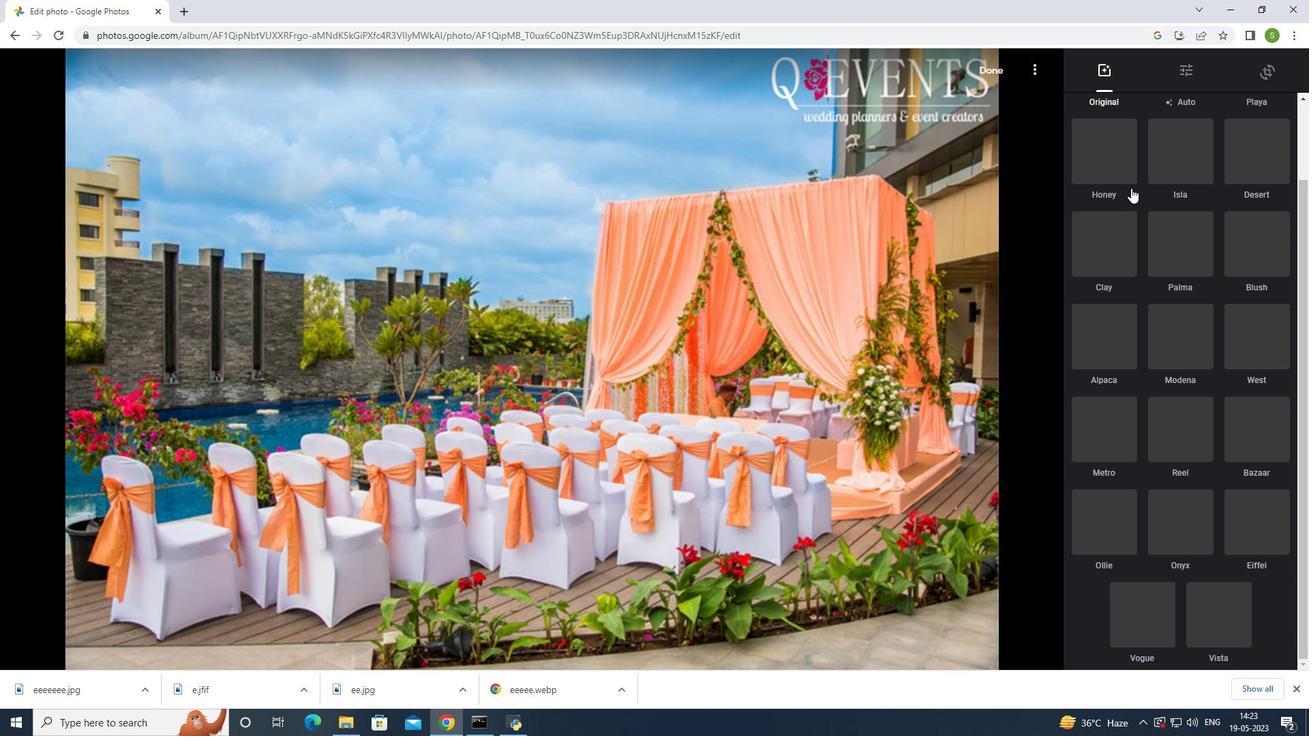 
Action: Mouse moved to (1131, 186)
Screenshot: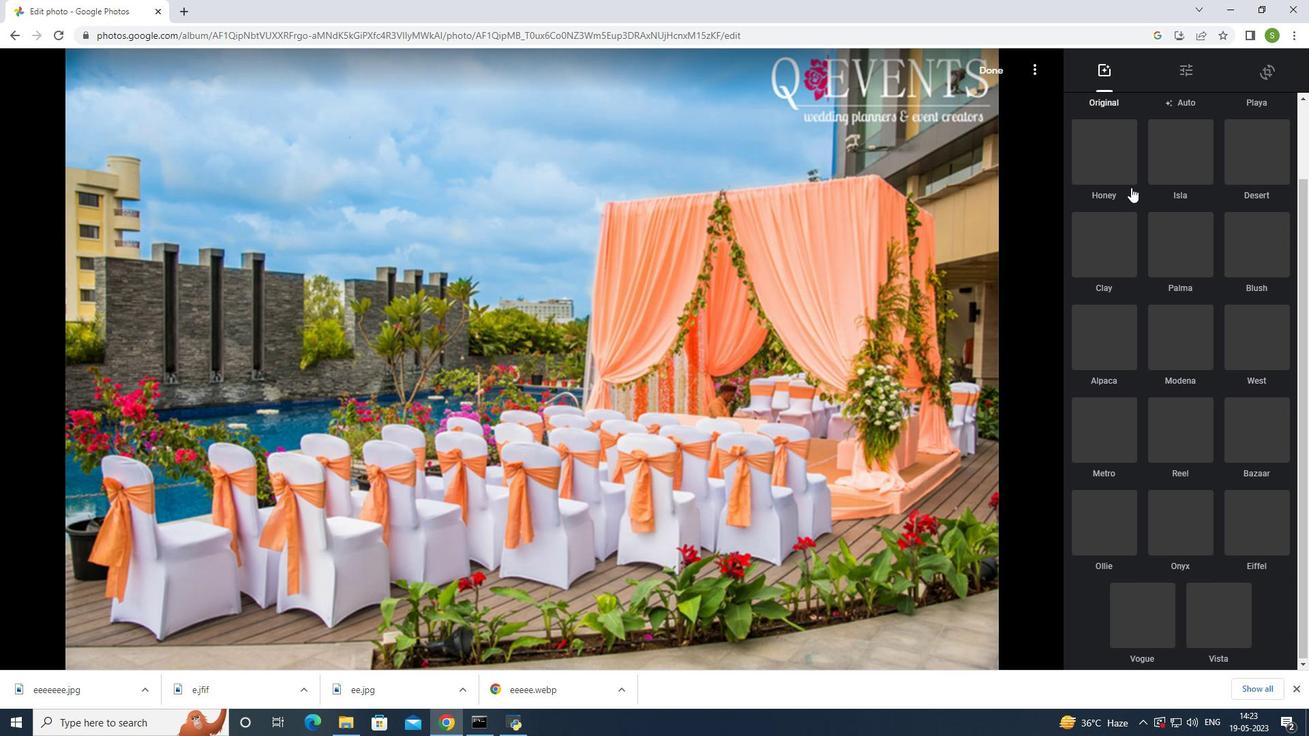 
Action: Mouse scrolled (1131, 187) with delta (0, 0)
Screenshot: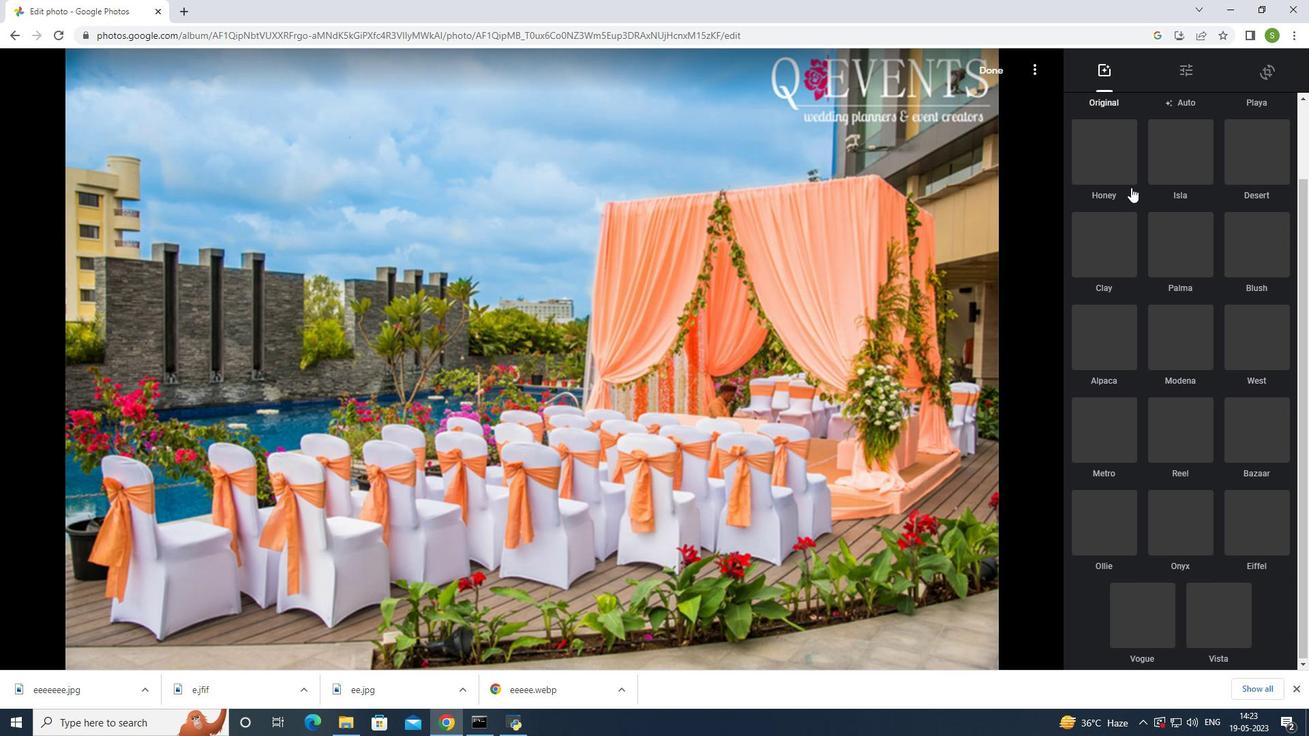 
Action: Mouse scrolled (1131, 187) with delta (0, 0)
Screenshot: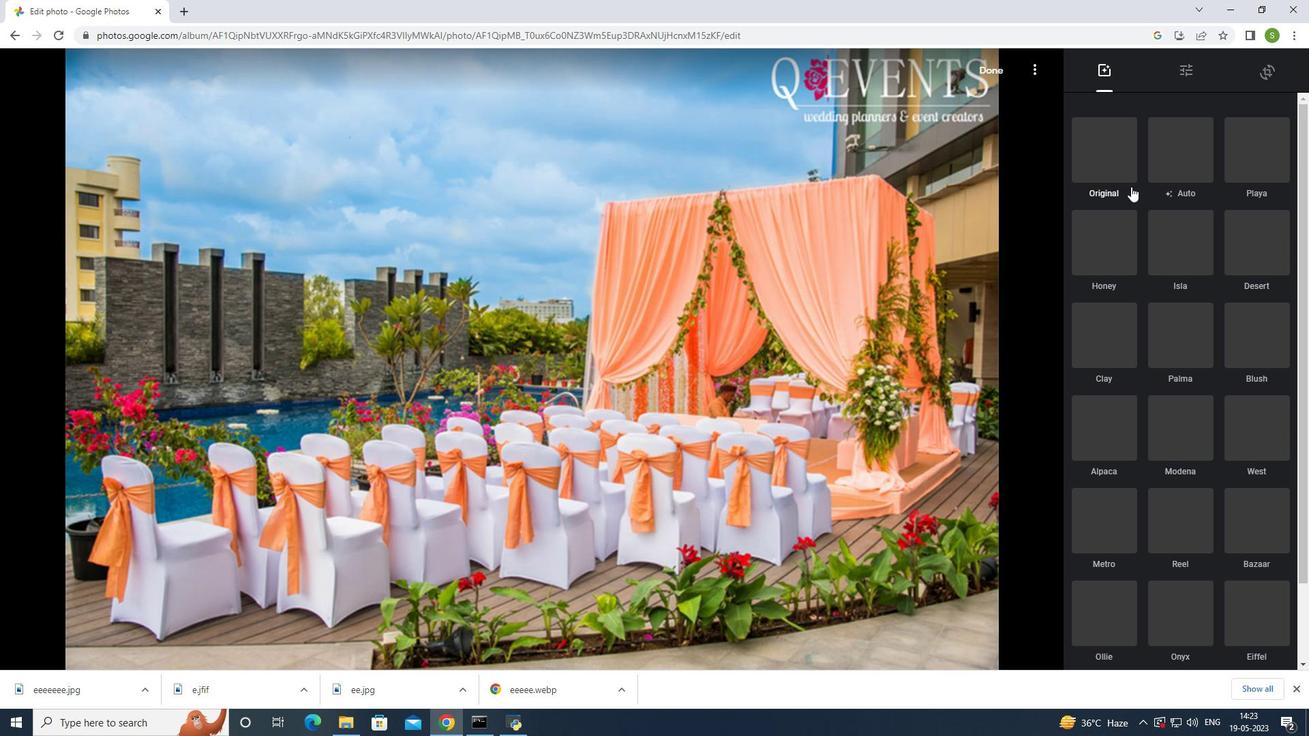 
Action: Mouse scrolled (1131, 187) with delta (0, 0)
